 Task: Create a surreal desert landscape with dreamlike elements.
Action: Mouse moved to (1062, 149)
Screenshot: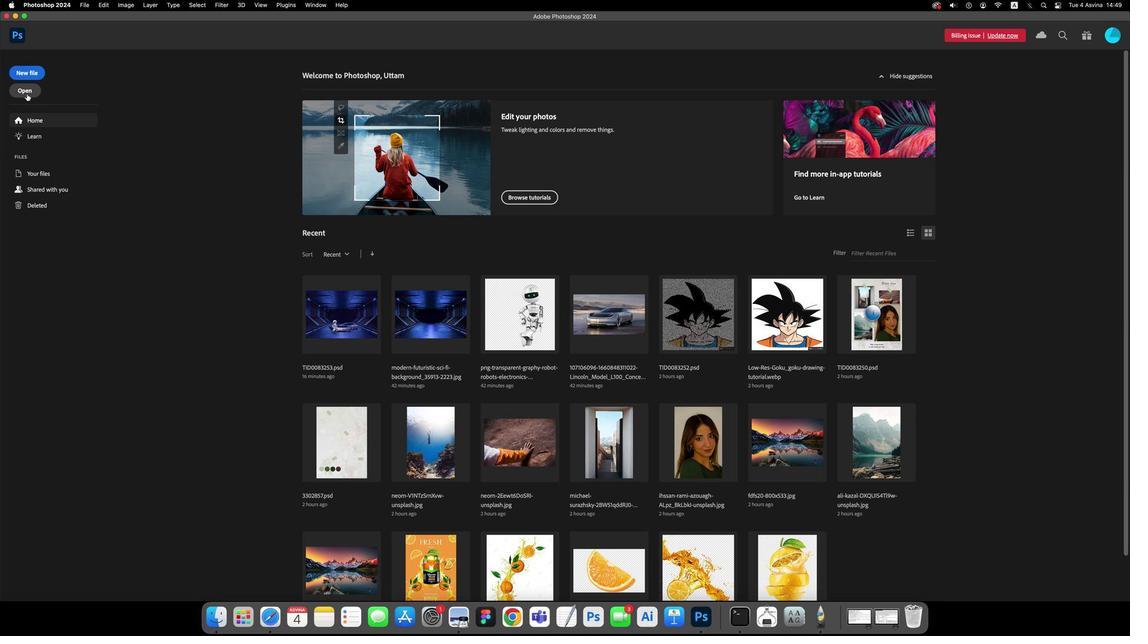 
Action: Mouse pressed left at (1062, 149)
Screenshot: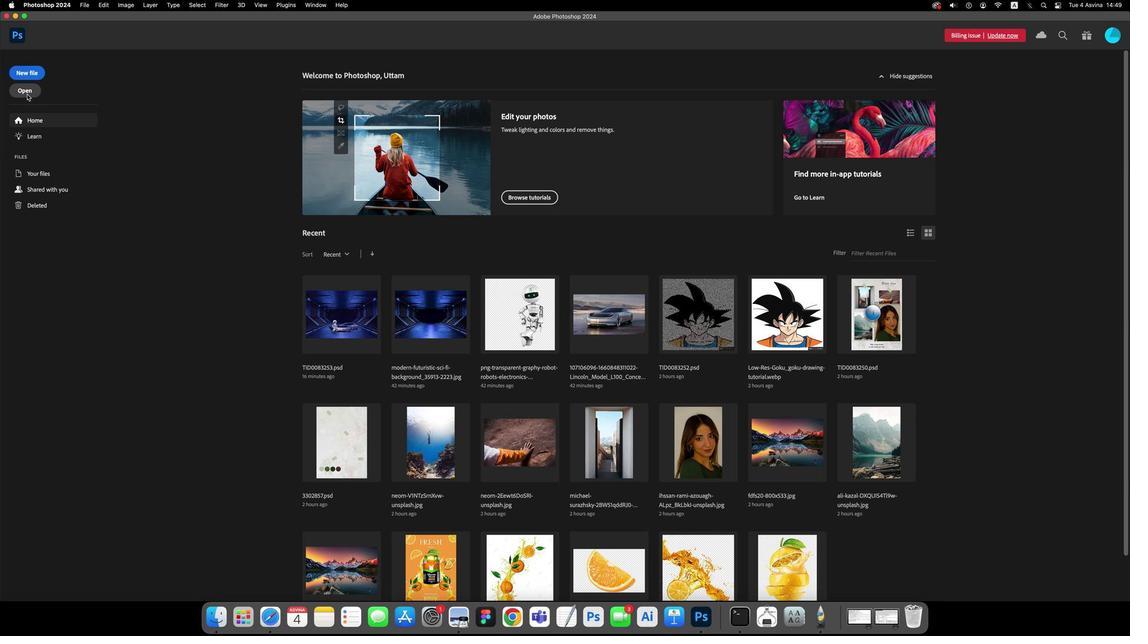 
Action: Mouse moved to (1062, 149)
Screenshot: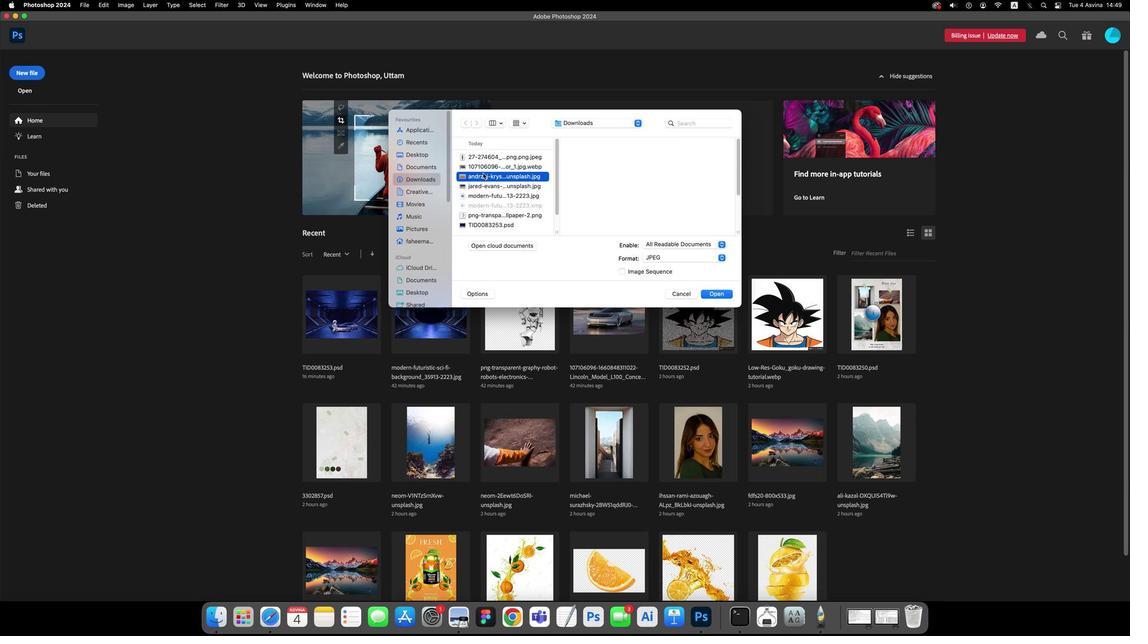 
Action: Mouse pressed left at (1062, 149)
Screenshot: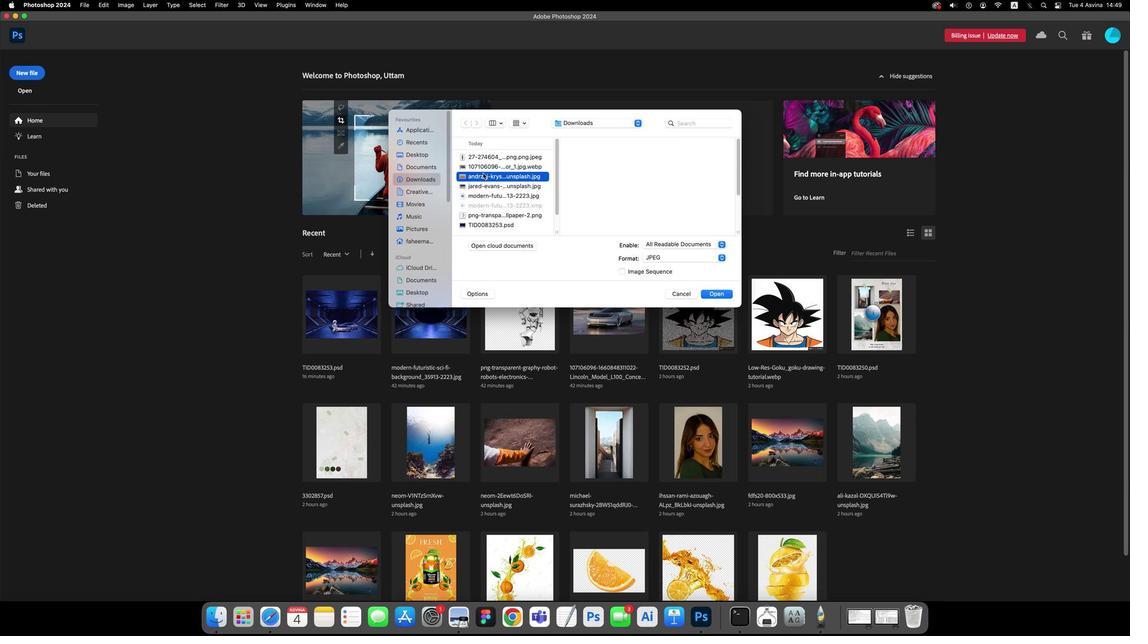 
Action: Mouse moved to (1062, 149)
Screenshot: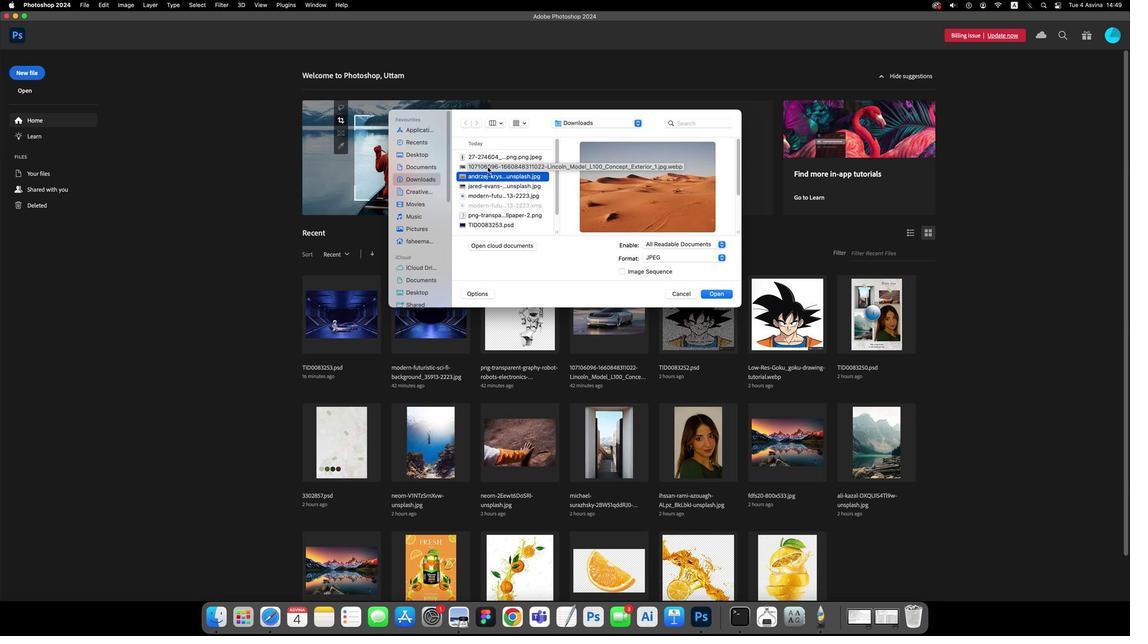 
Action: Key pressed Key.enter
Screenshot: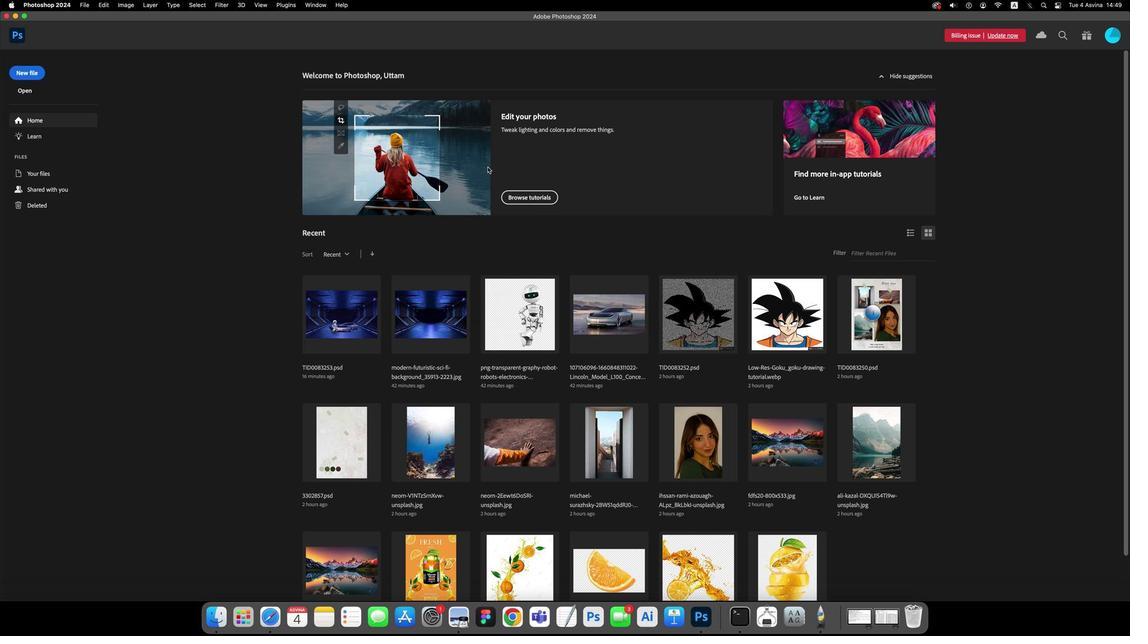 
Action: Mouse moved to (1062, 149)
Screenshot: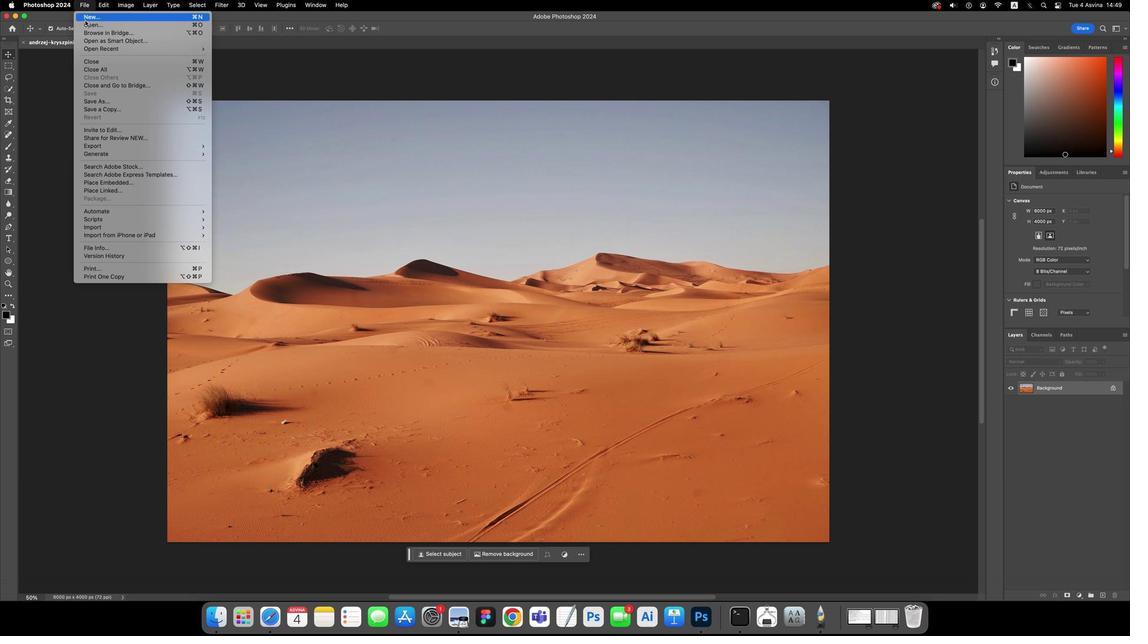 
Action: Mouse pressed left at (1062, 149)
Screenshot: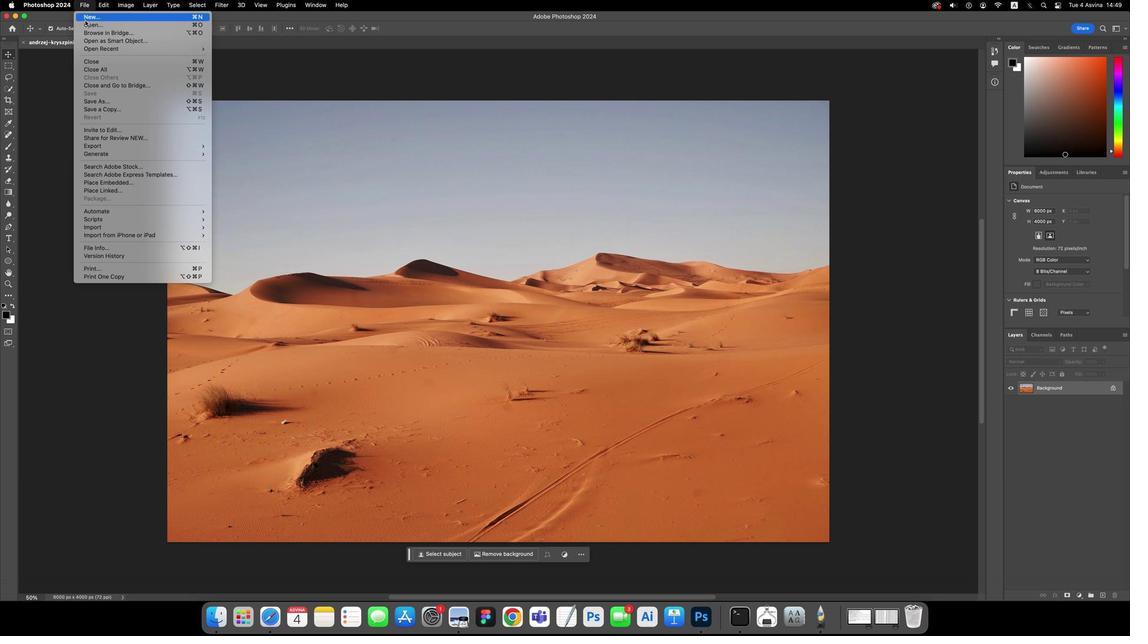 
Action: Mouse moved to (1062, 149)
Screenshot: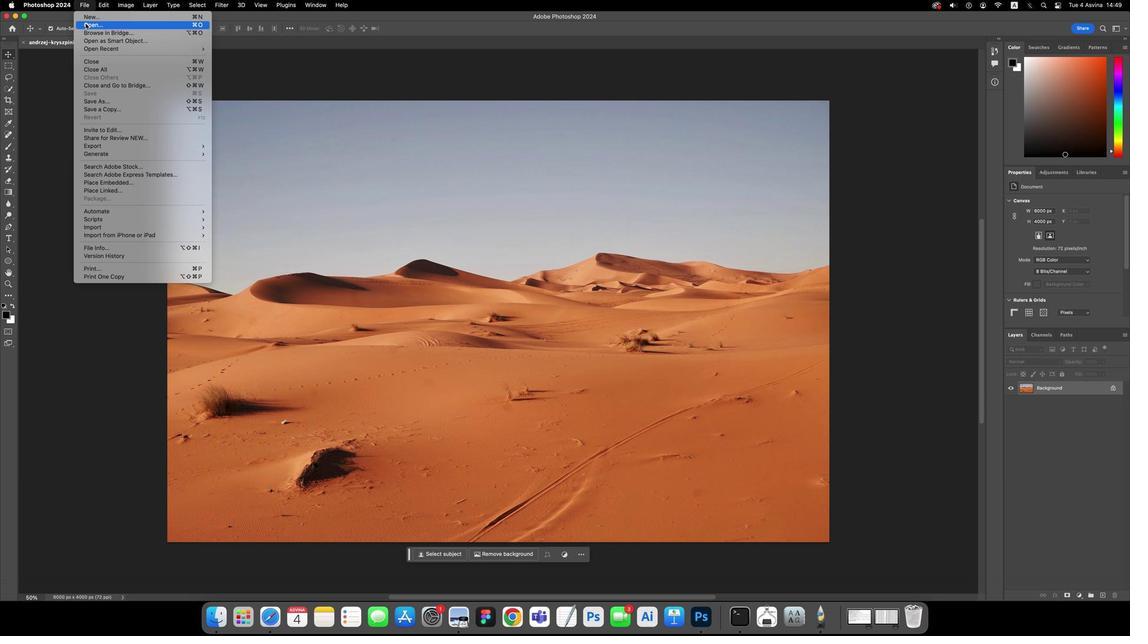 
Action: Mouse pressed left at (1062, 149)
Screenshot: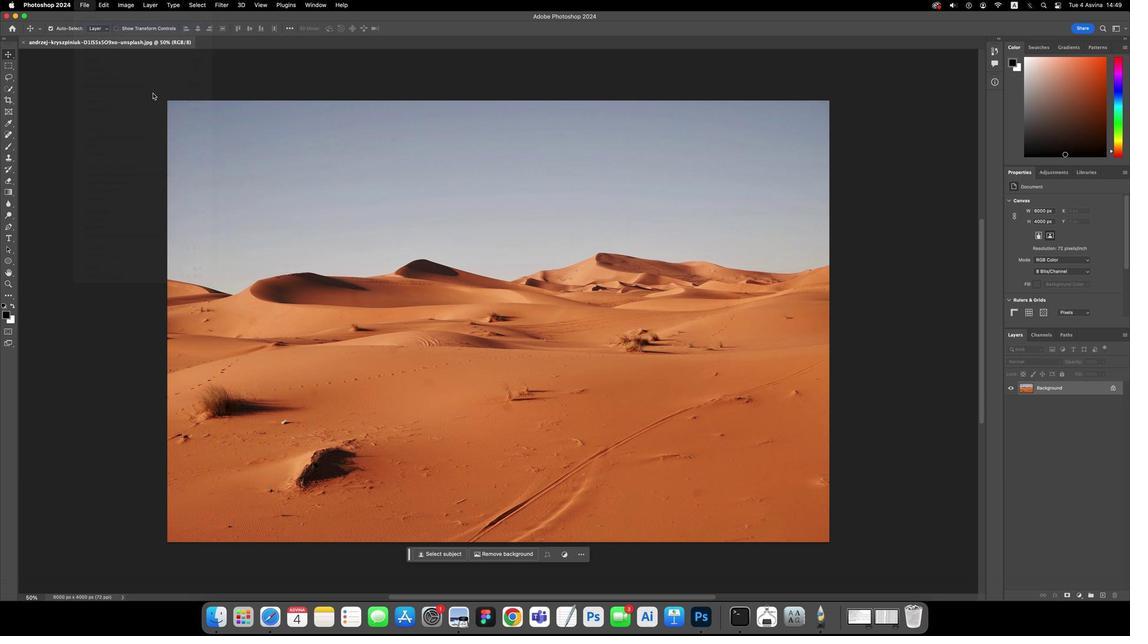 
Action: Mouse moved to (1062, 149)
Screenshot: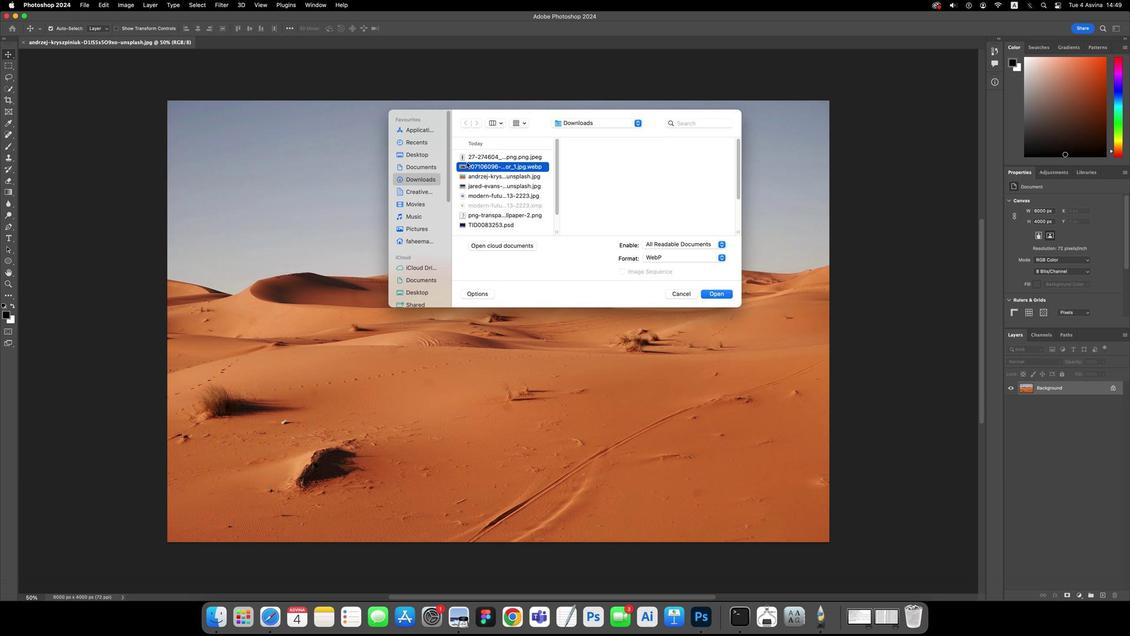 
Action: Mouse pressed left at (1062, 149)
Screenshot: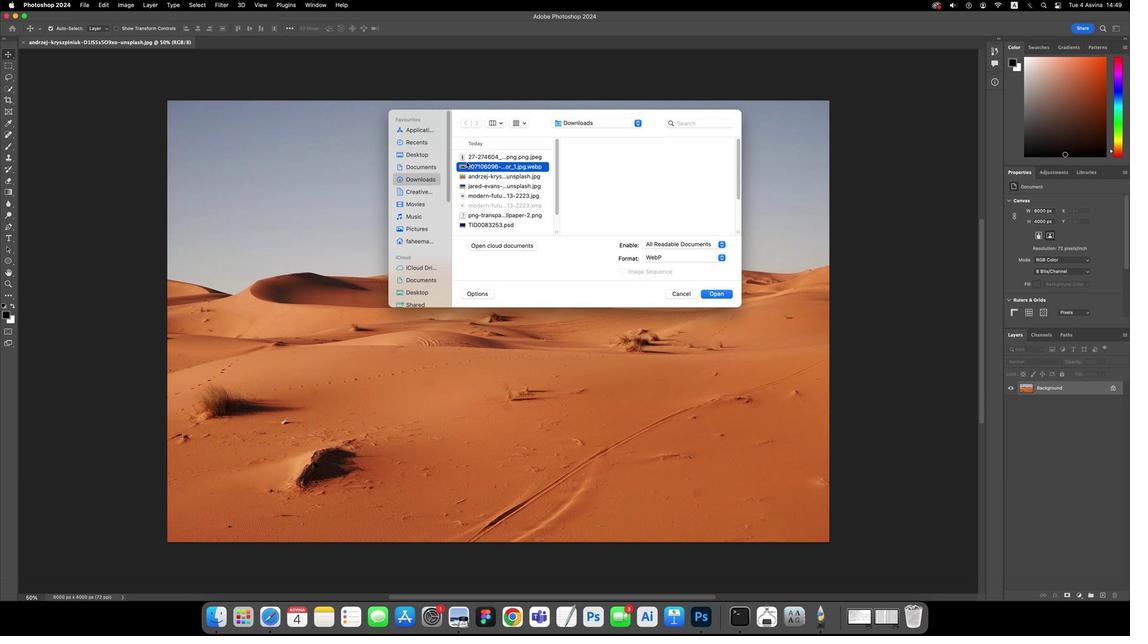 
Action: Mouse moved to (1062, 149)
Screenshot: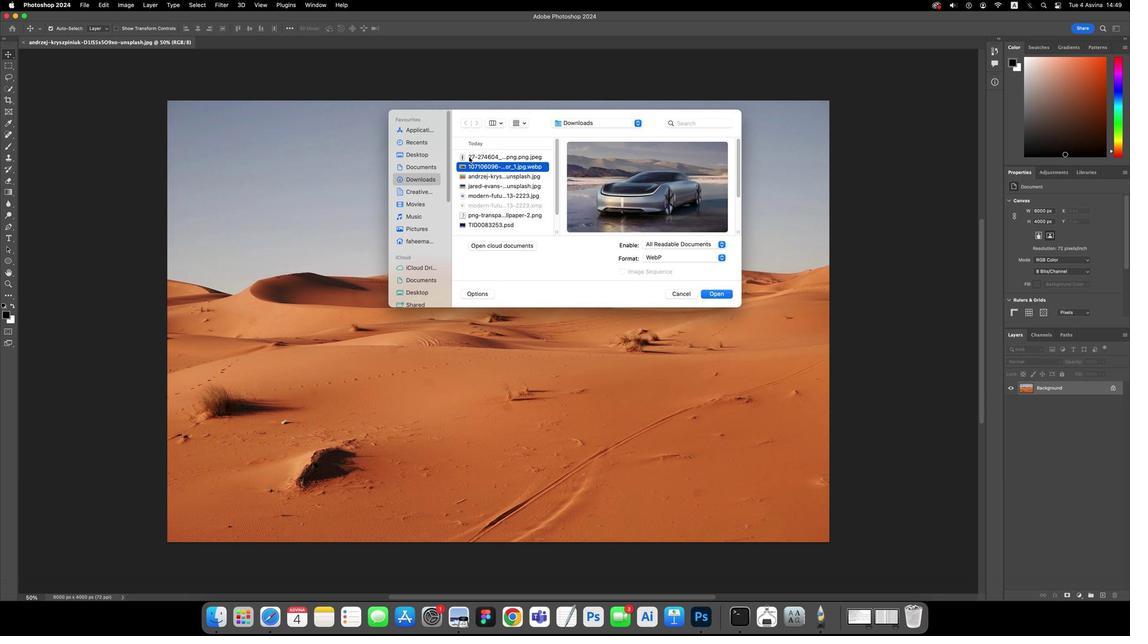 
Action: Key pressed Key.shift
Screenshot: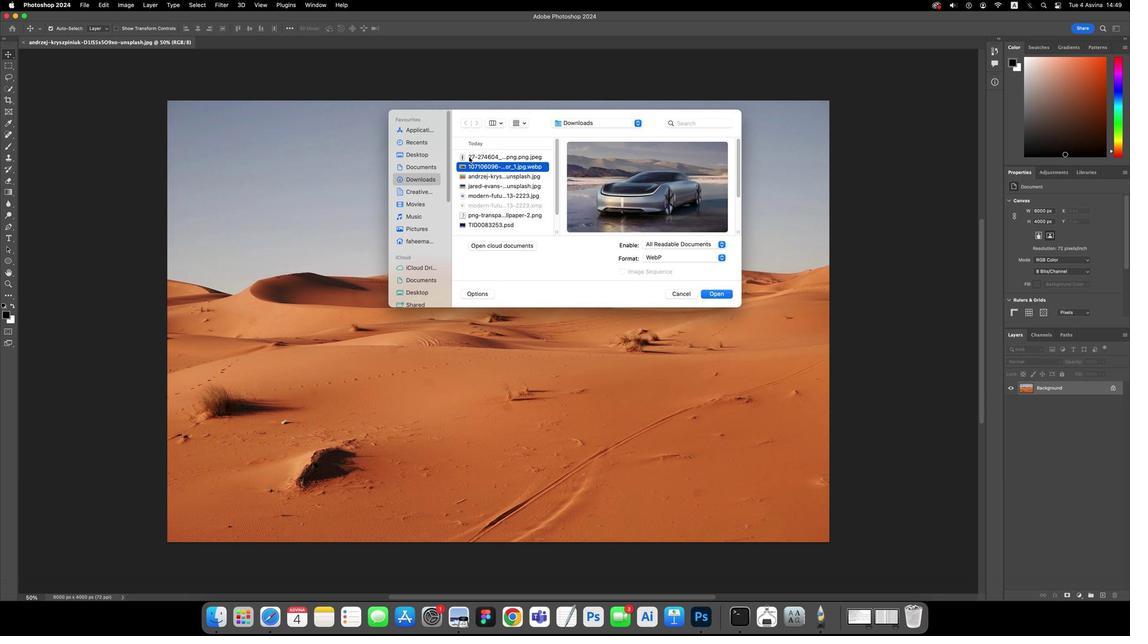 
Action: Mouse moved to (1062, 149)
Screenshot: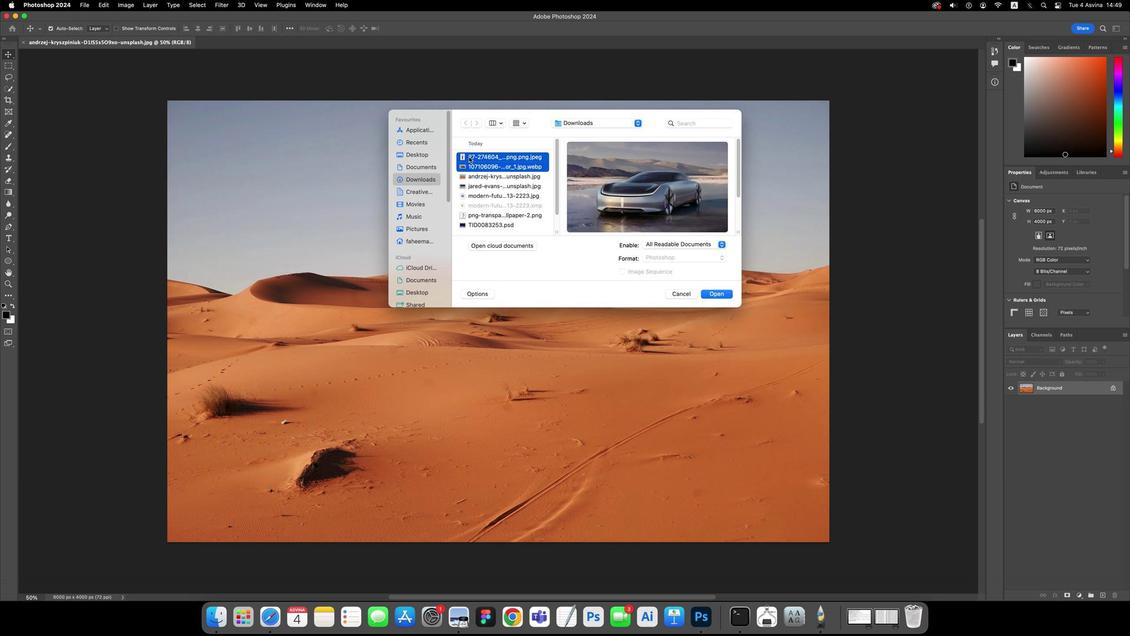 
Action: Mouse pressed left at (1062, 149)
Screenshot: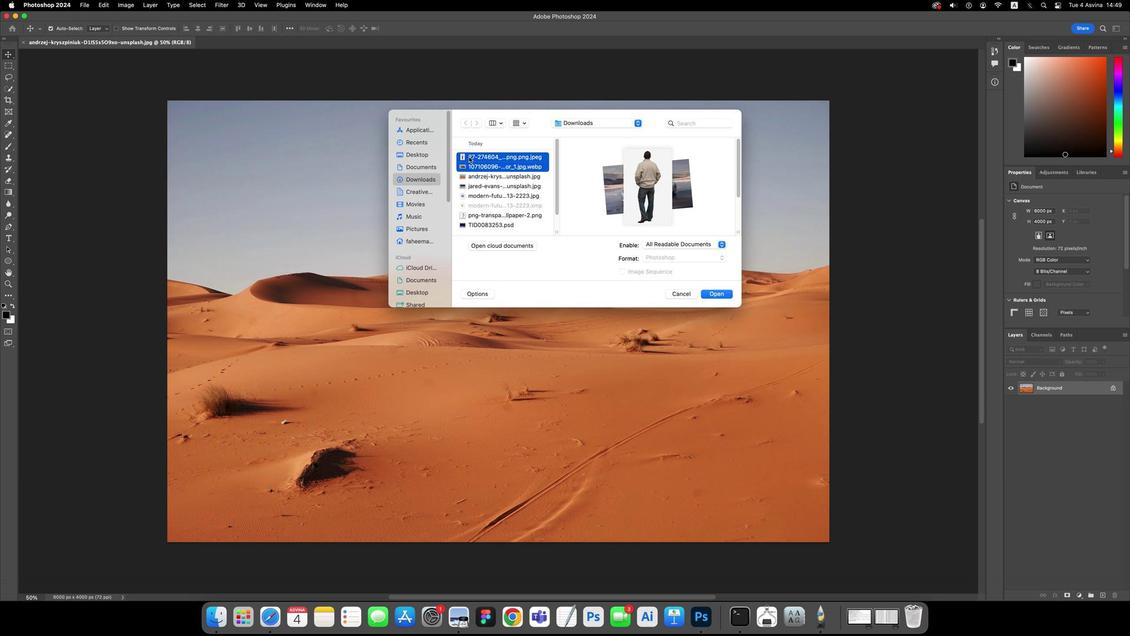
Action: Mouse moved to (1062, 149)
Screenshot: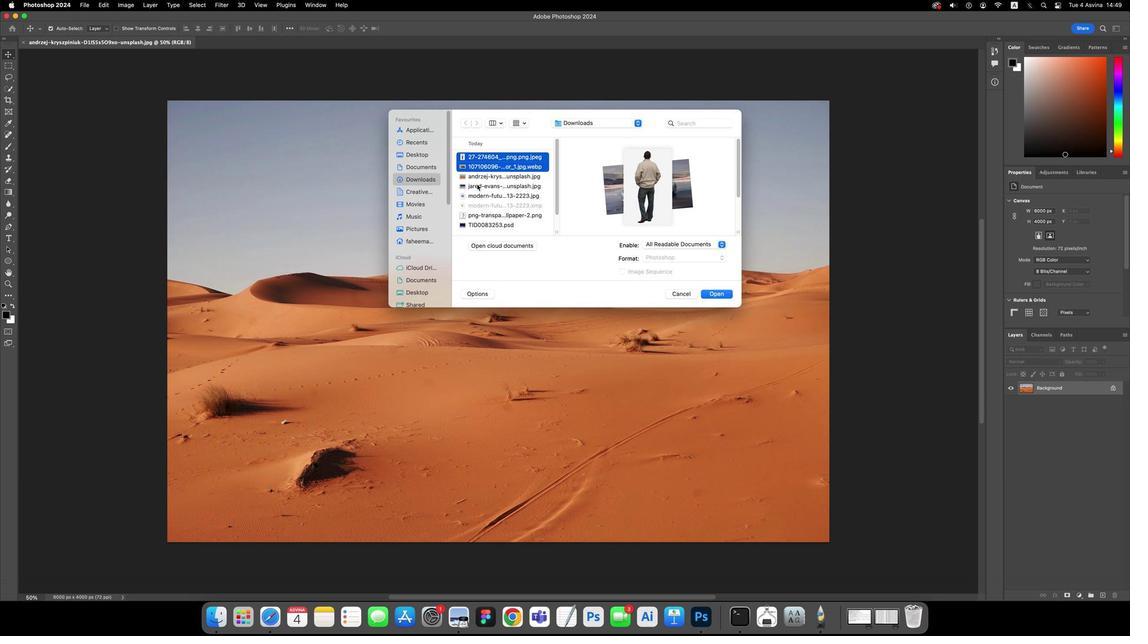 
Action: Key pressed Key.shift
Screenshot: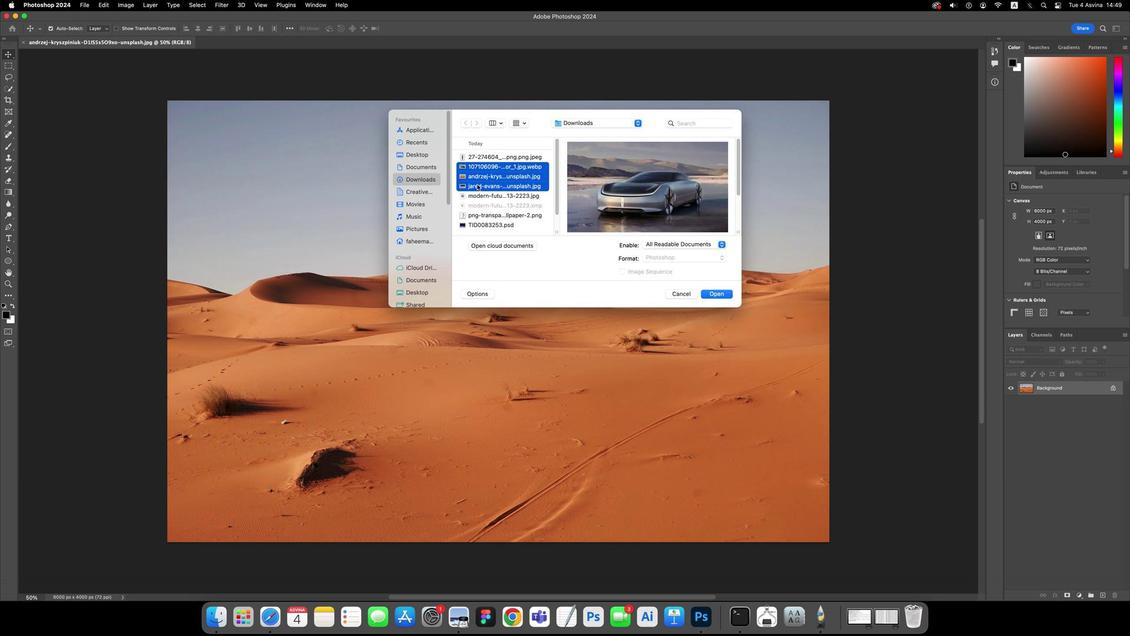 
Action: Mouse pressed left at (1062, 149)
Screenshot: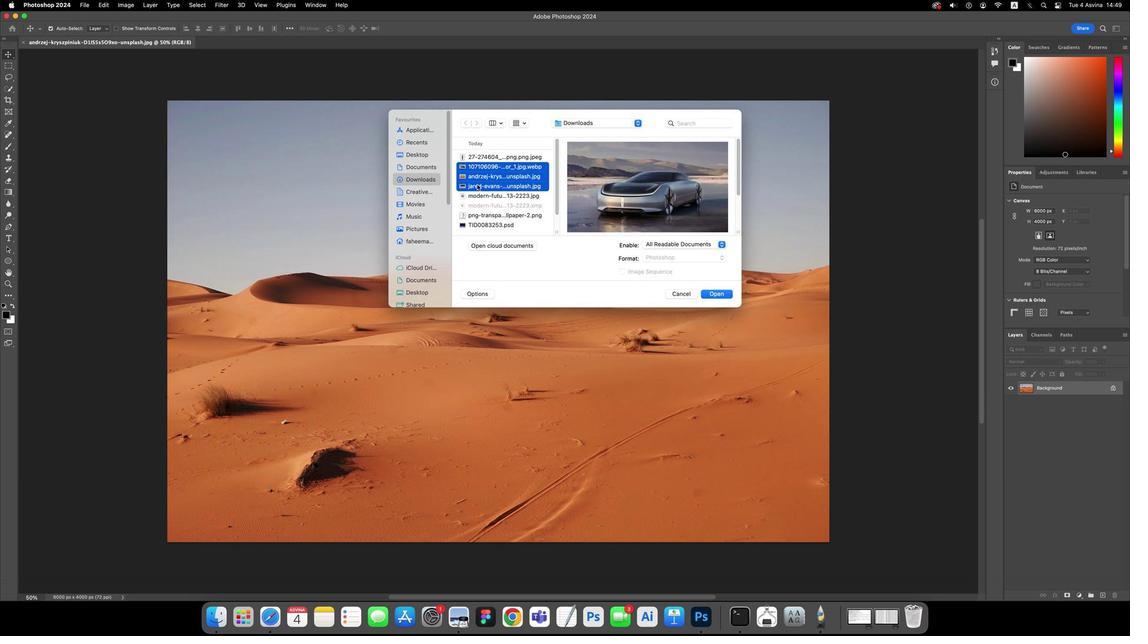 
Action: Mouse moved to (1062, 149)
Screenshot: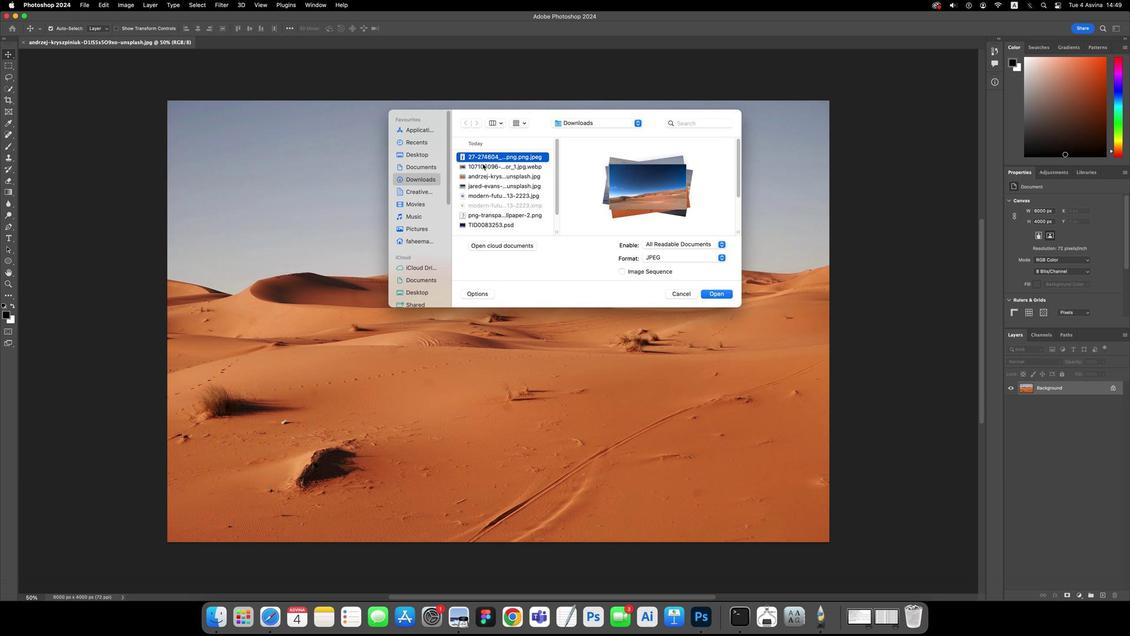 
Action: Mouse pressed left at (1062, 149)
Screenshot: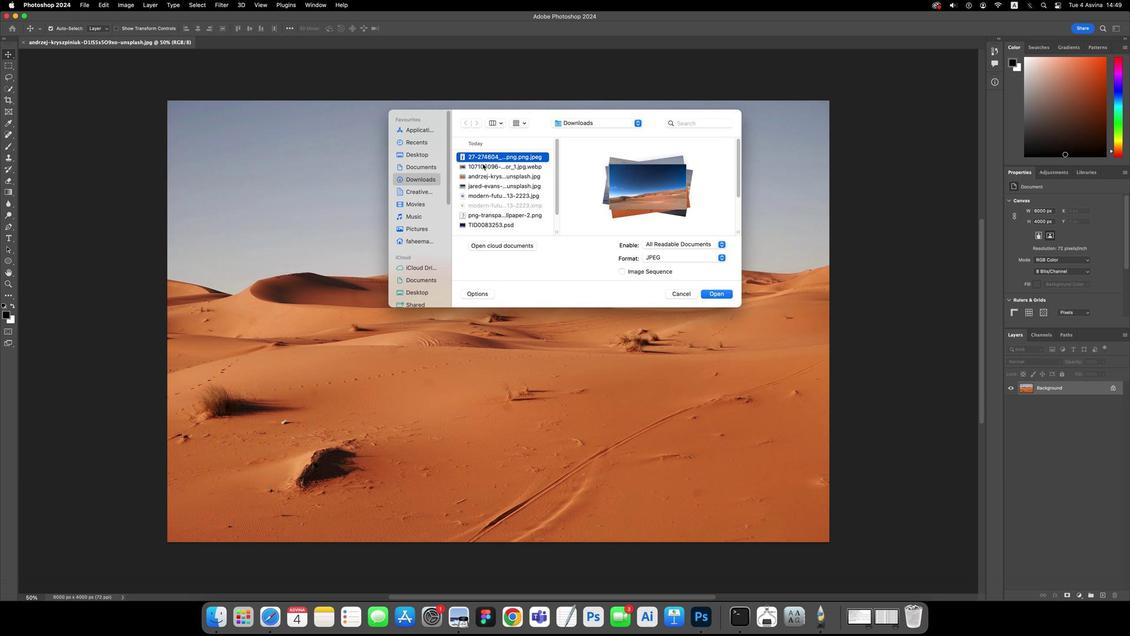 
Action: Mouse moved to (1062, 149)
Screenshot: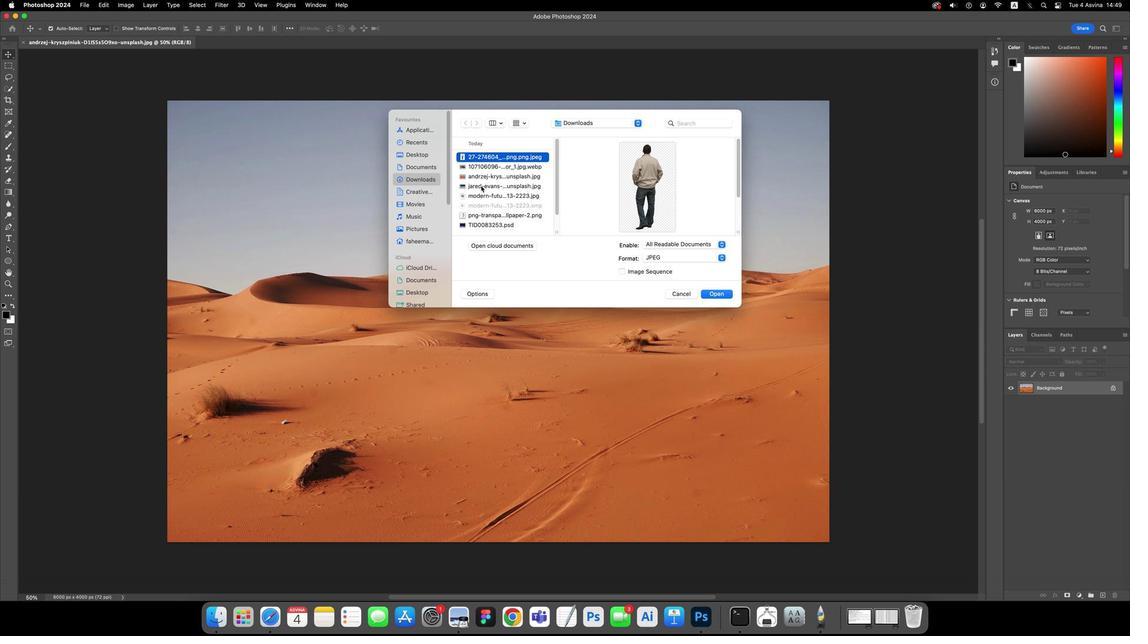
Action: Key pressed Key.cmd
Screenshot: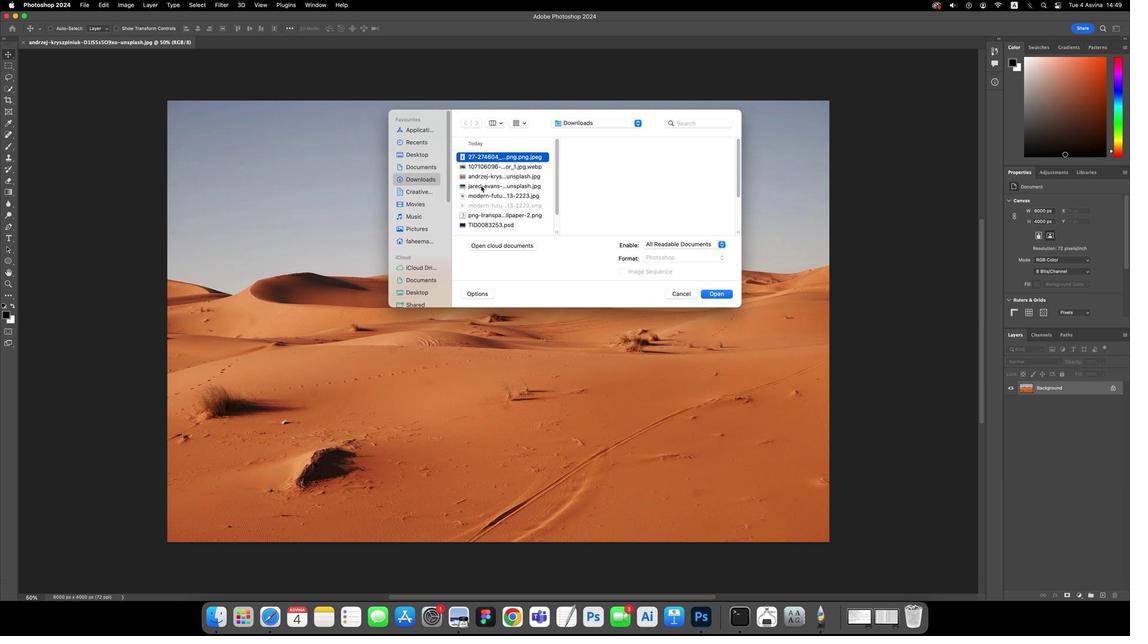 
Action: Mouse pressed left at (1062, 149)
Screenshot: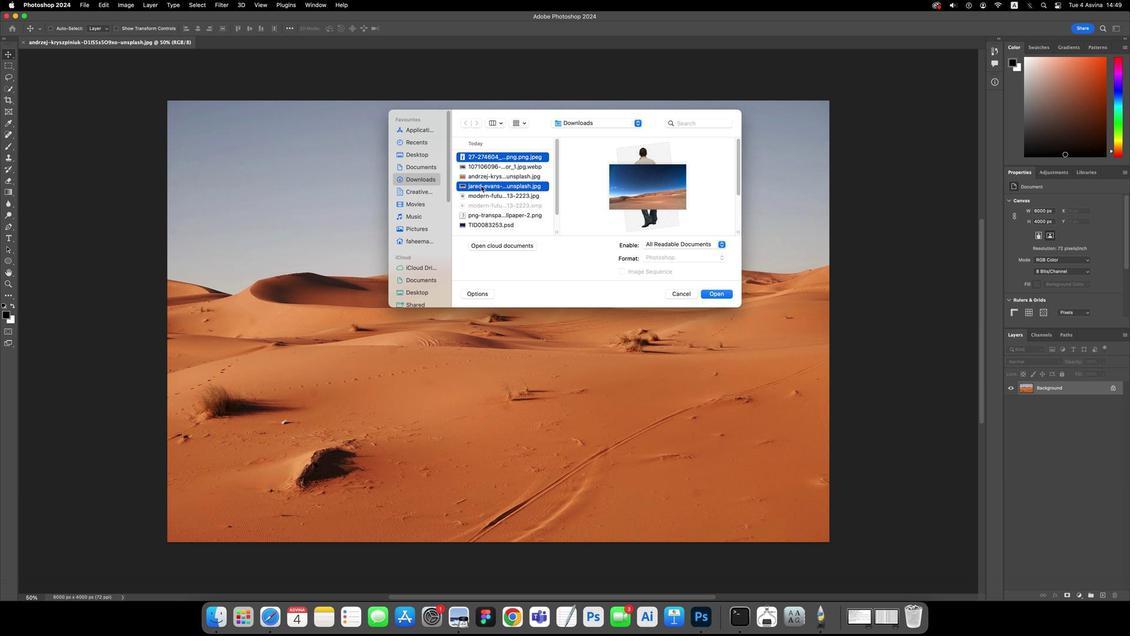 
Action: Key pressed Key.enter
Screenshot: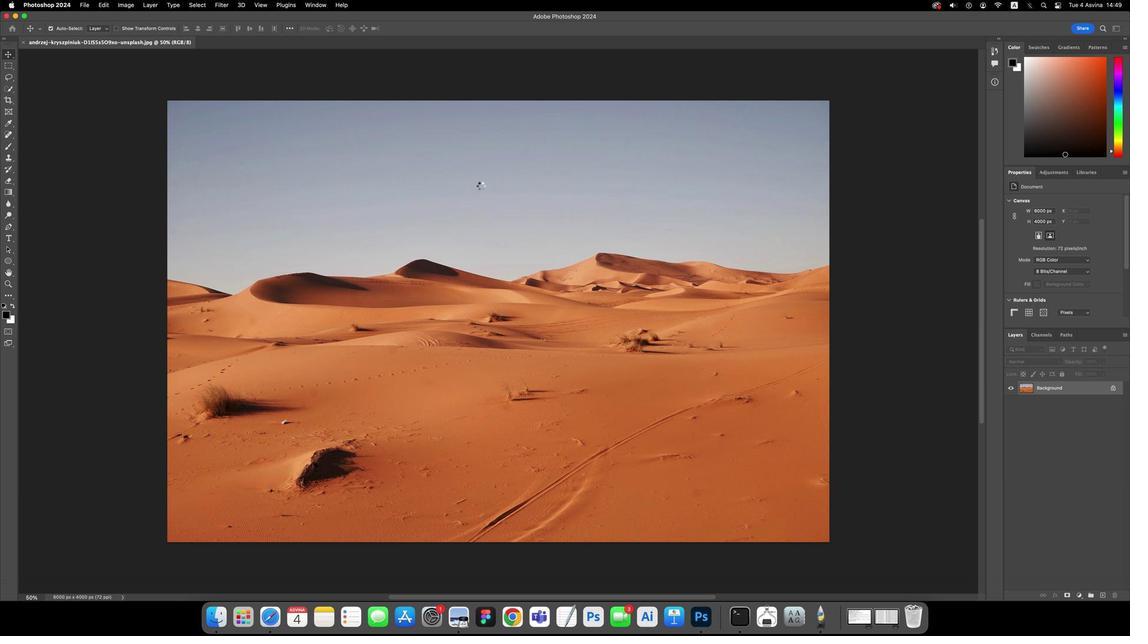 
Action: Mouse moved to (1062, 149)
Screenshot: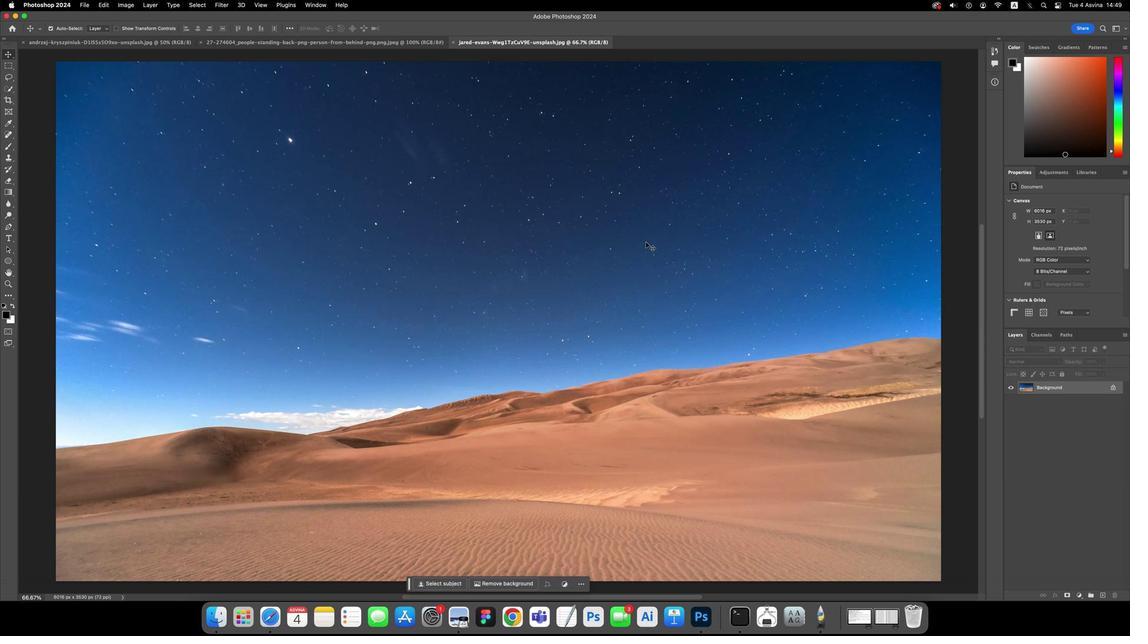 
Action: Key pressed 'p'
Screenshot: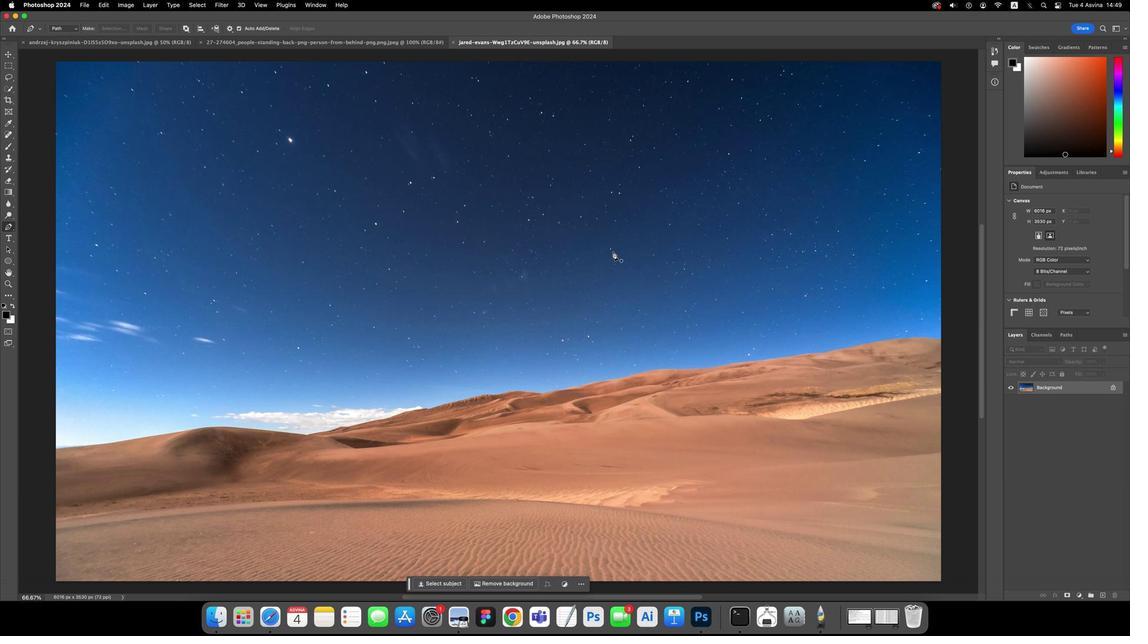 
Action: Mouse moved to (1062, 149)
Screenshot: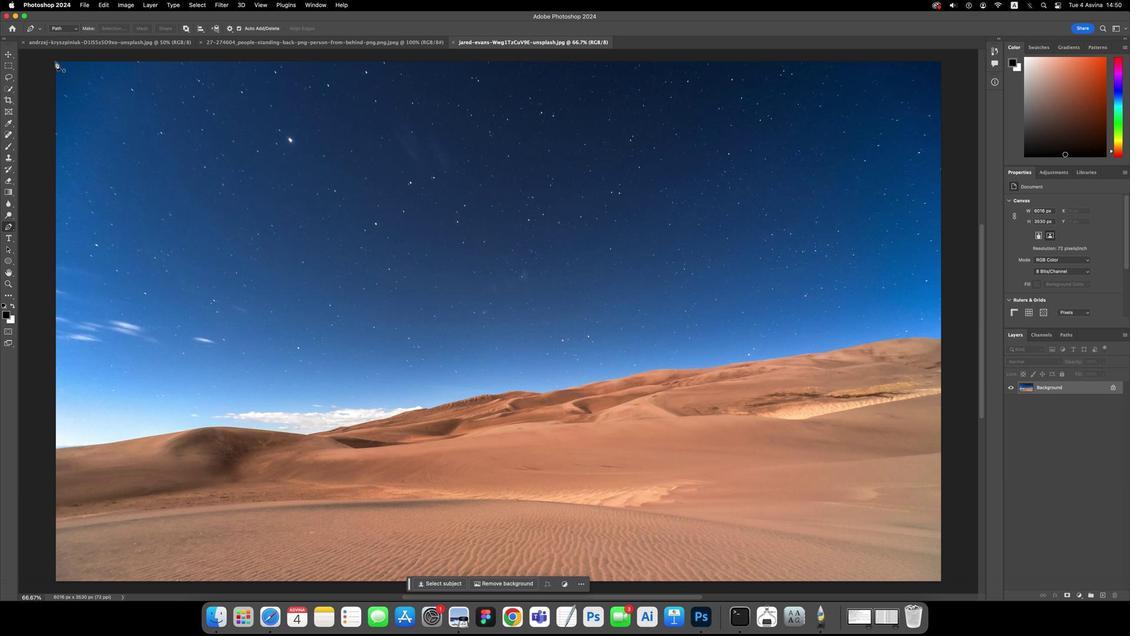 
Action: Mouse pressed left at (1062, 149)
Screenshot: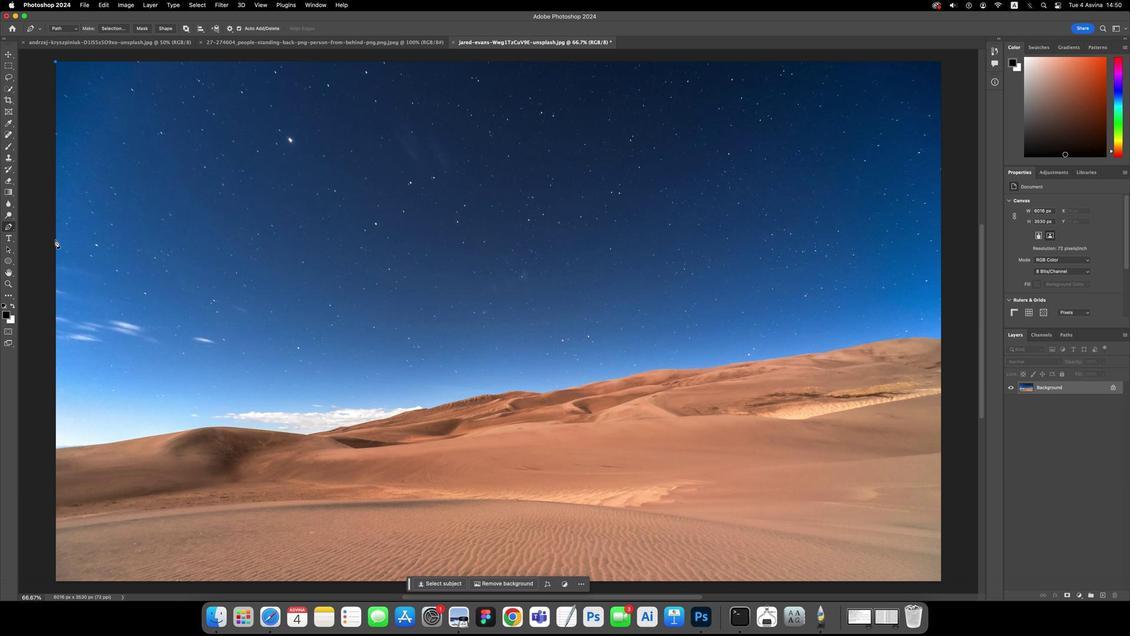 
Action: Mouse moved to (1062, 150)
Screenshot: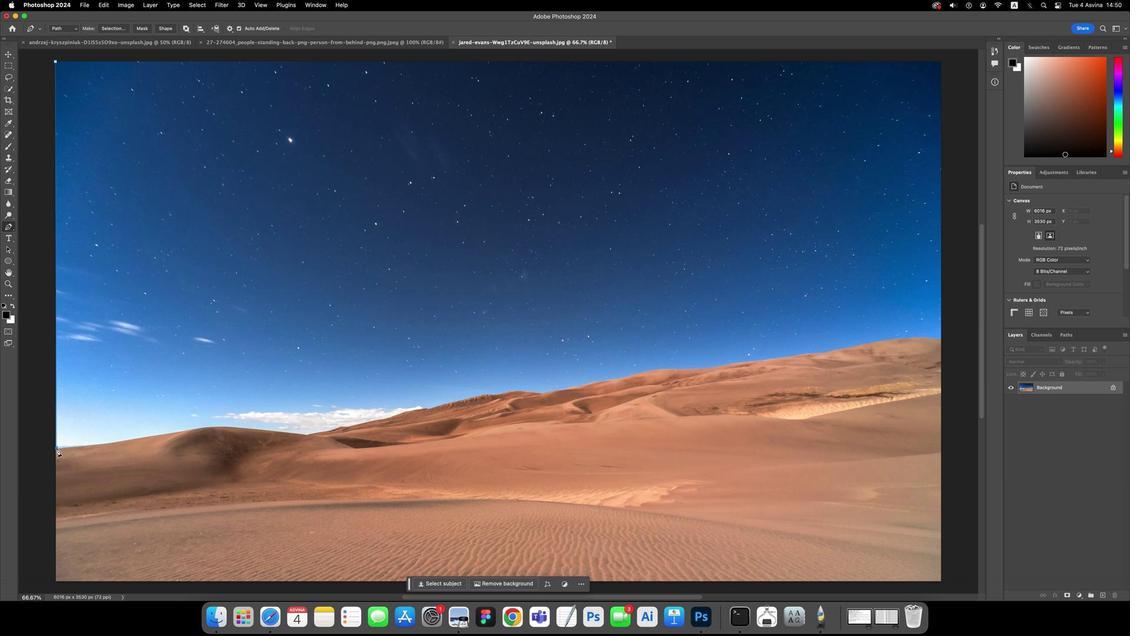 
Action: Mouse pressed left at (1062, 150)
Screenshot: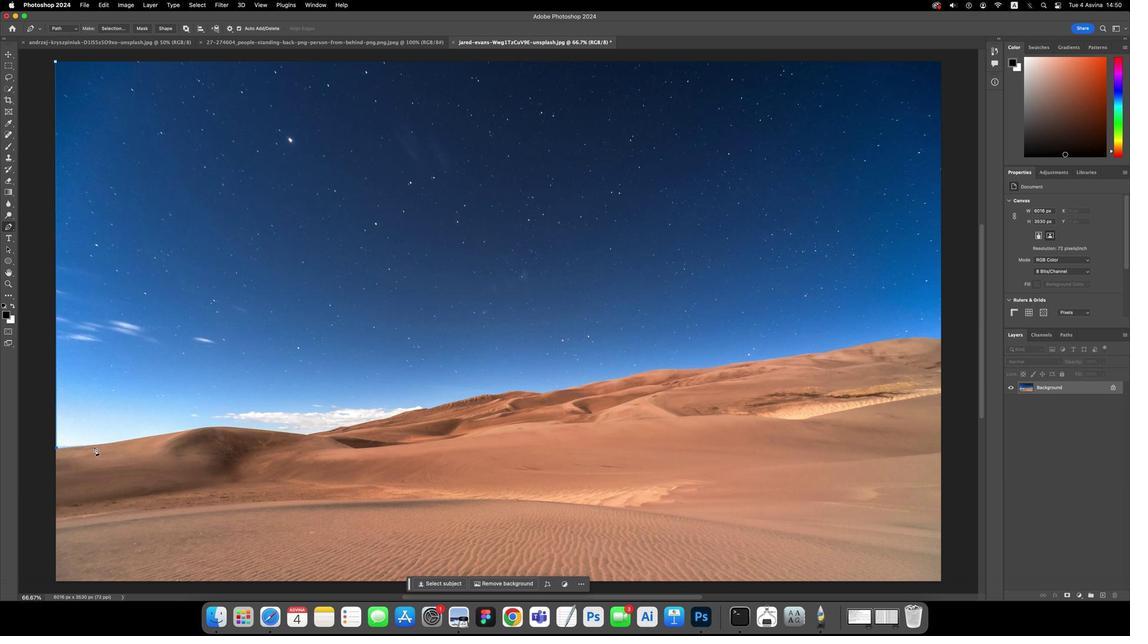 
Action: Mouse moved to (1062, 150)
Screenshot: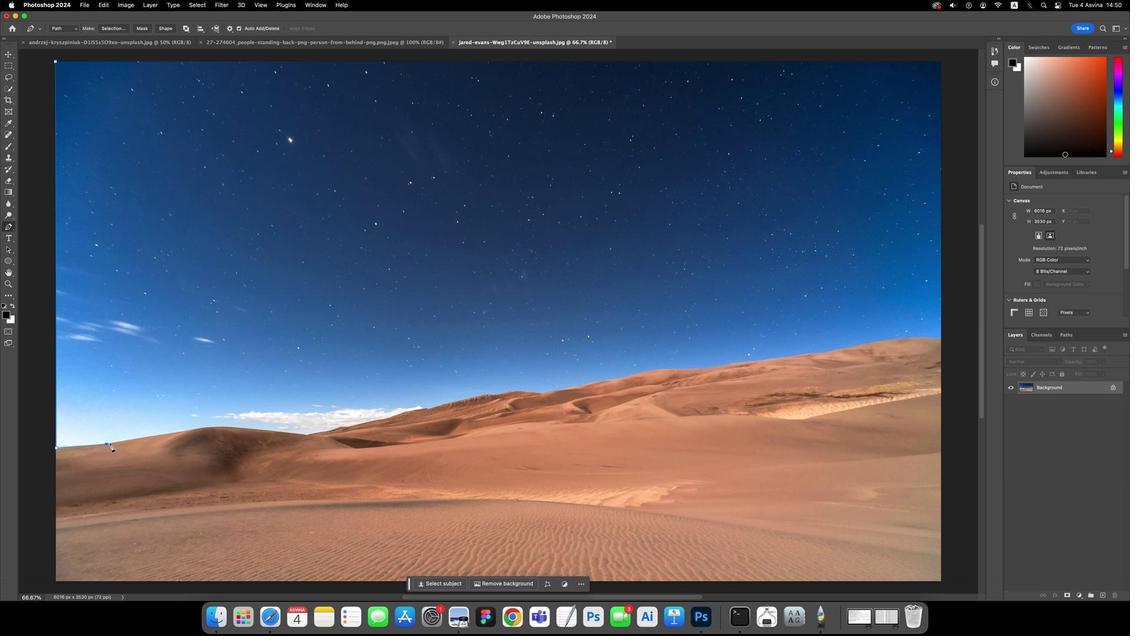 
Action: Mouse pressed left at (1062, 150)
Screenshot: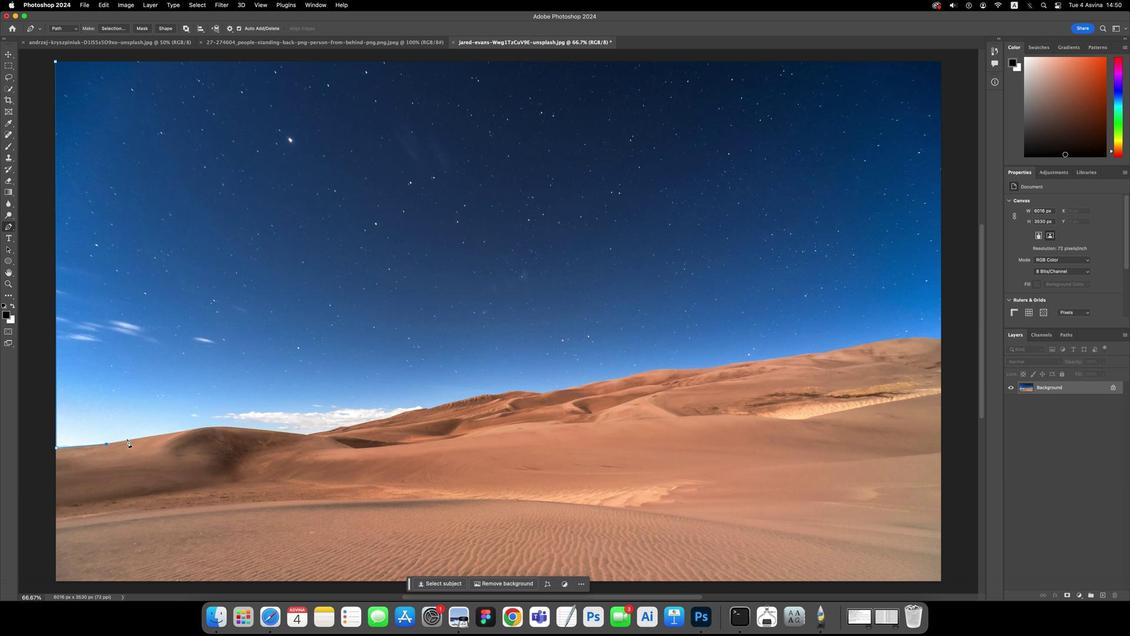
Action: Mouse moved to (1062, 150)
Screenshot: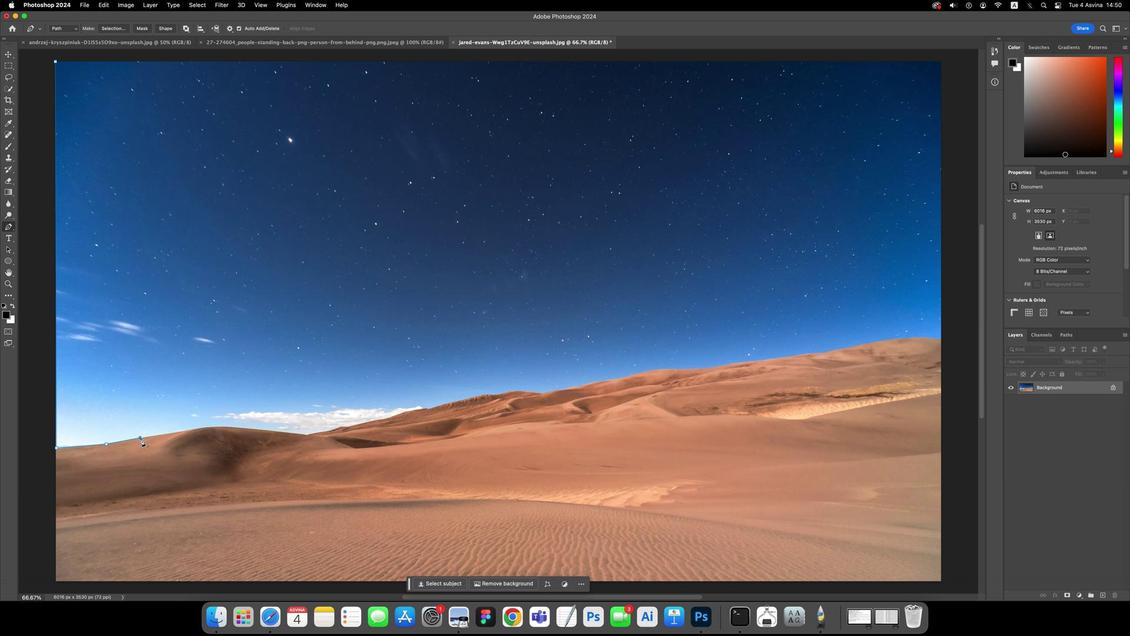 
Action: Mouse pressed left at (1062, 150)
Screenshot: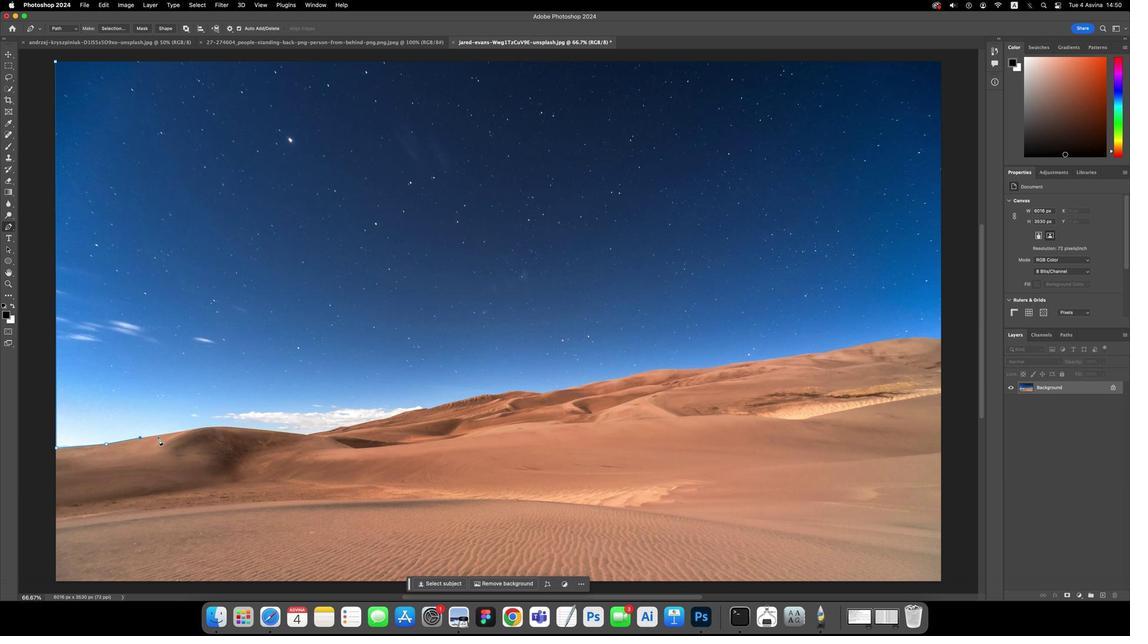 
Action: Mouse moved to (1062, 150)
Screenshot: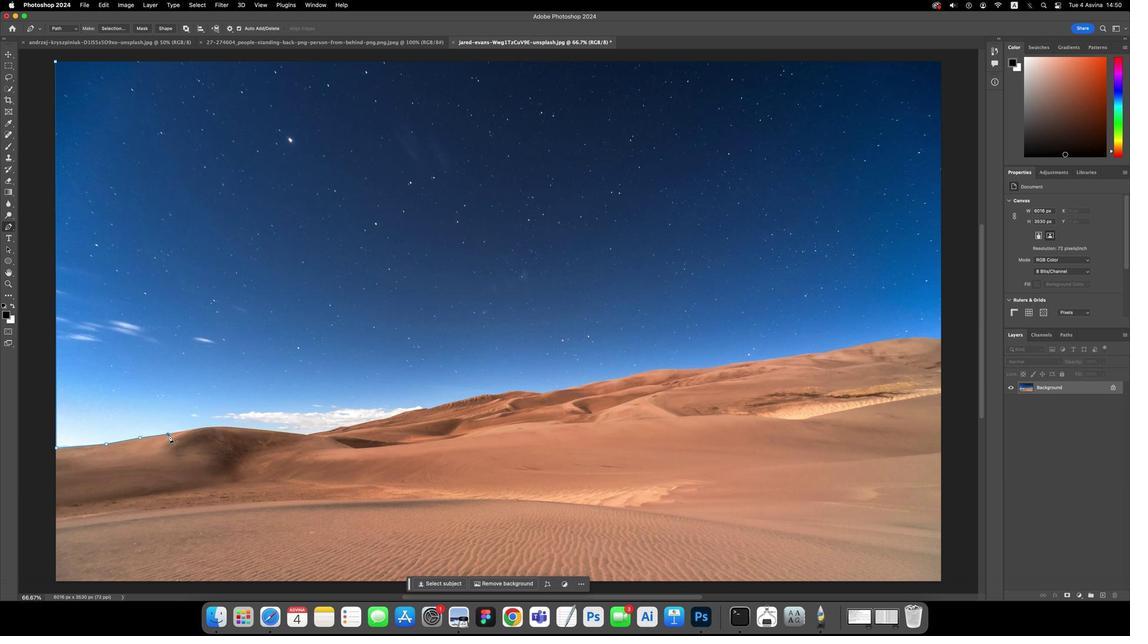 
Action: Mouse pressed left at (1062, 150)
Screenshot: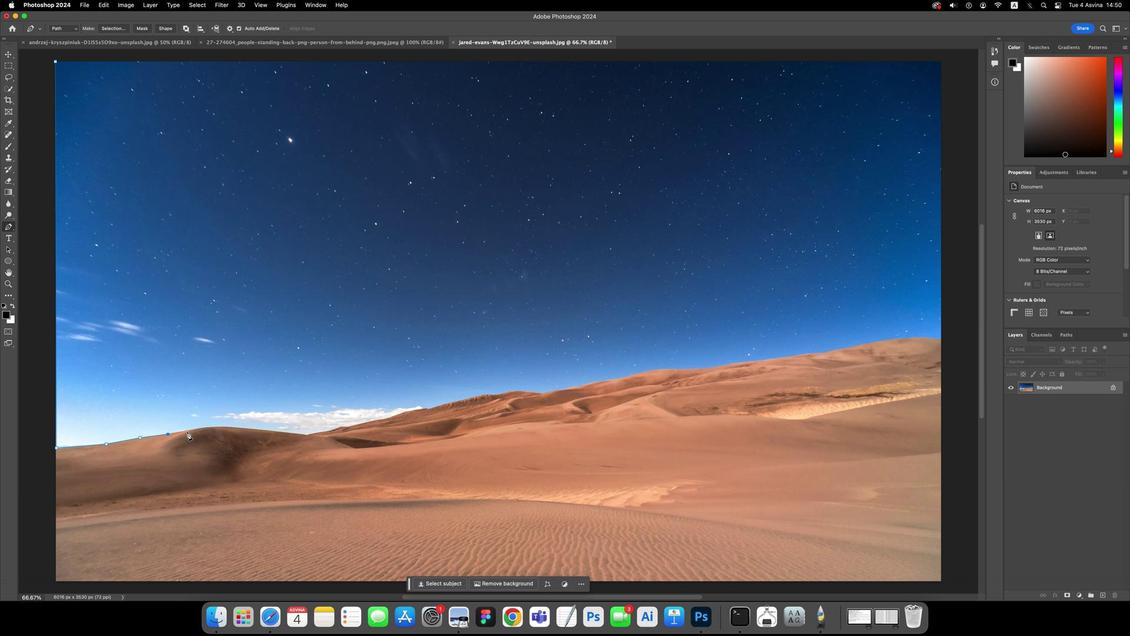 
Action: Mouse moved to (1062, 150)
Screenshot: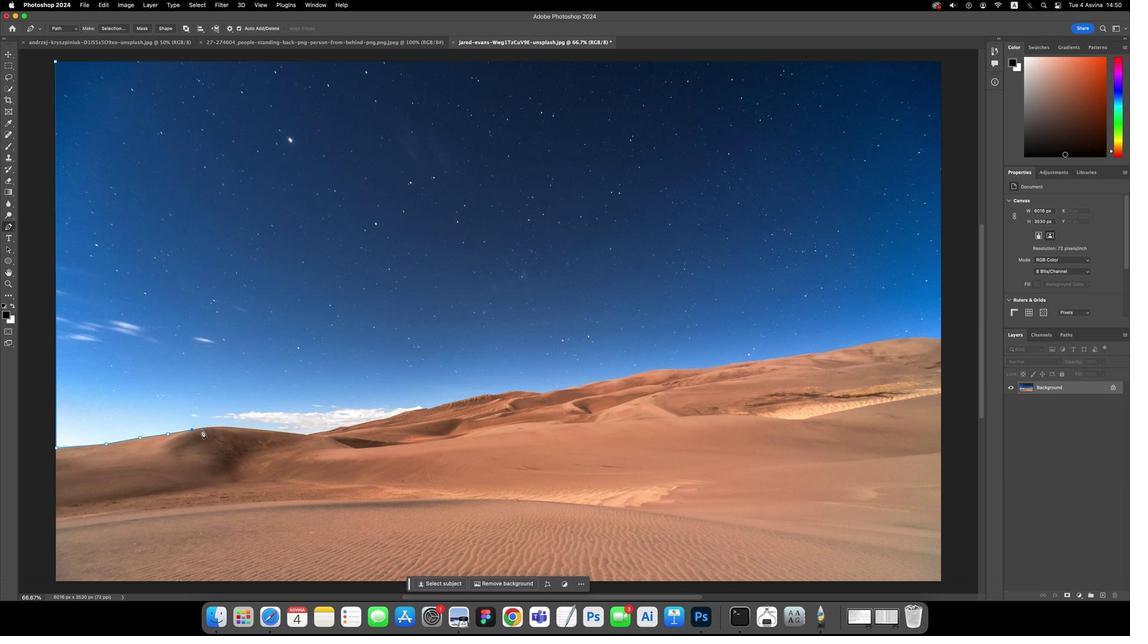 
Action: Mouse pressed left at (1062, 150)
Screenshot: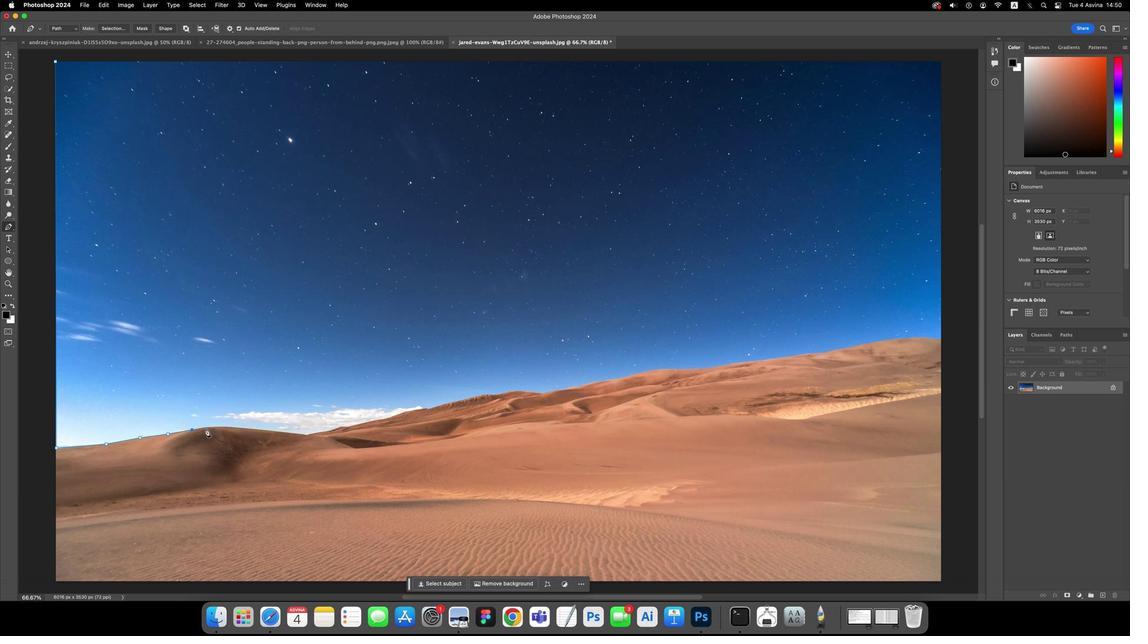 
Action: Mouse moved to (1062, 150)
Screenshot: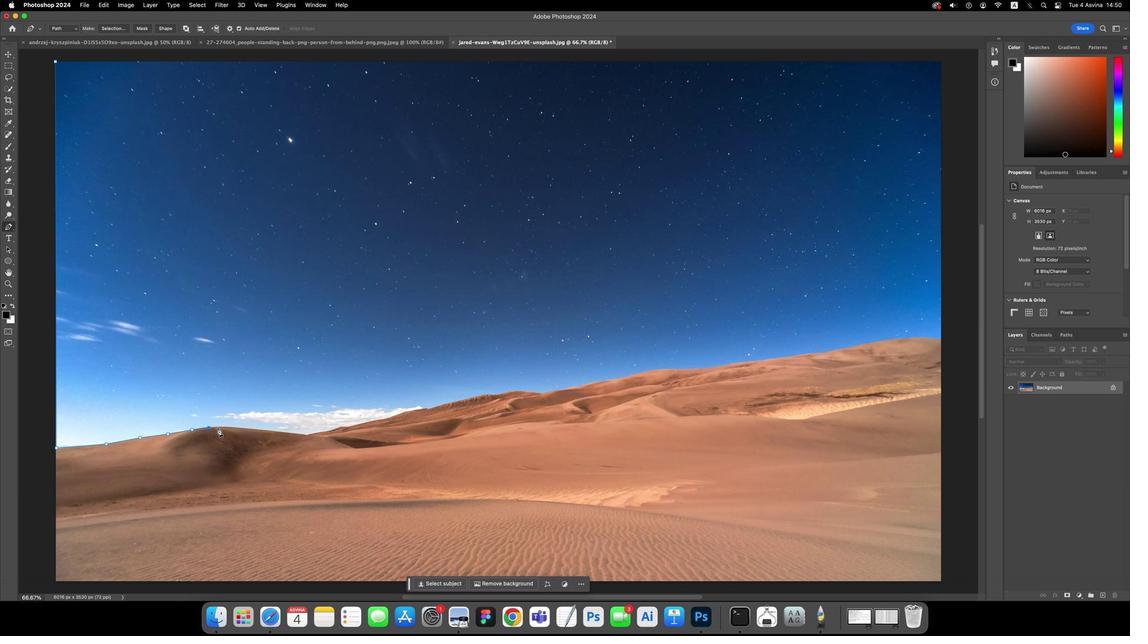 
Action: Mouse pressed left at (1062, 150)
Screenshot: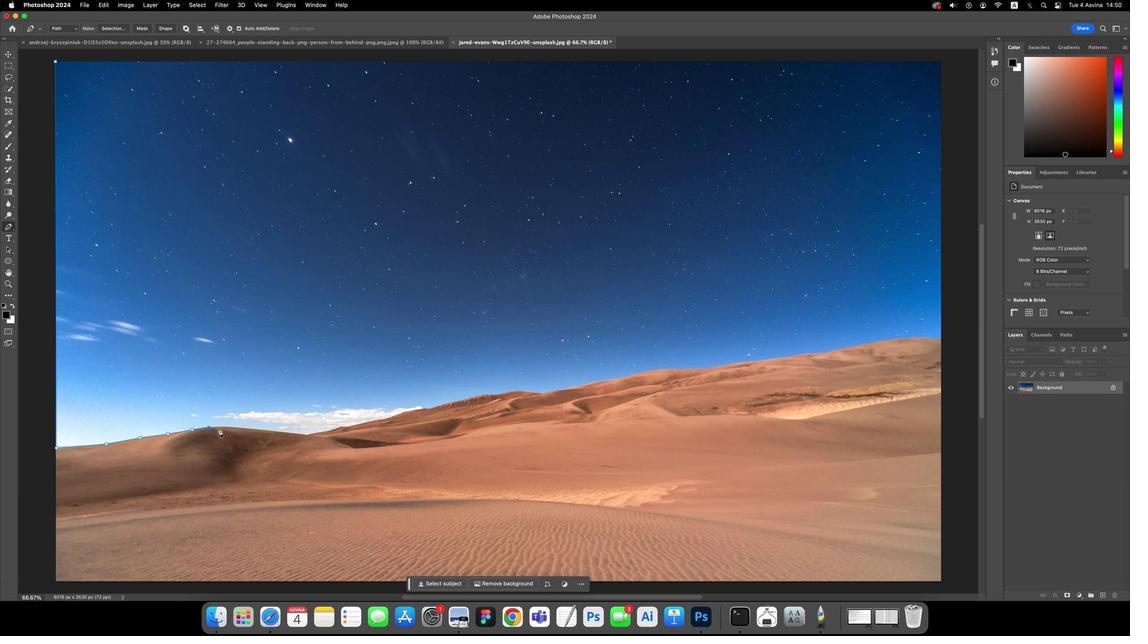 
Action: Mouse moved to (1062, 150)
Screenshot: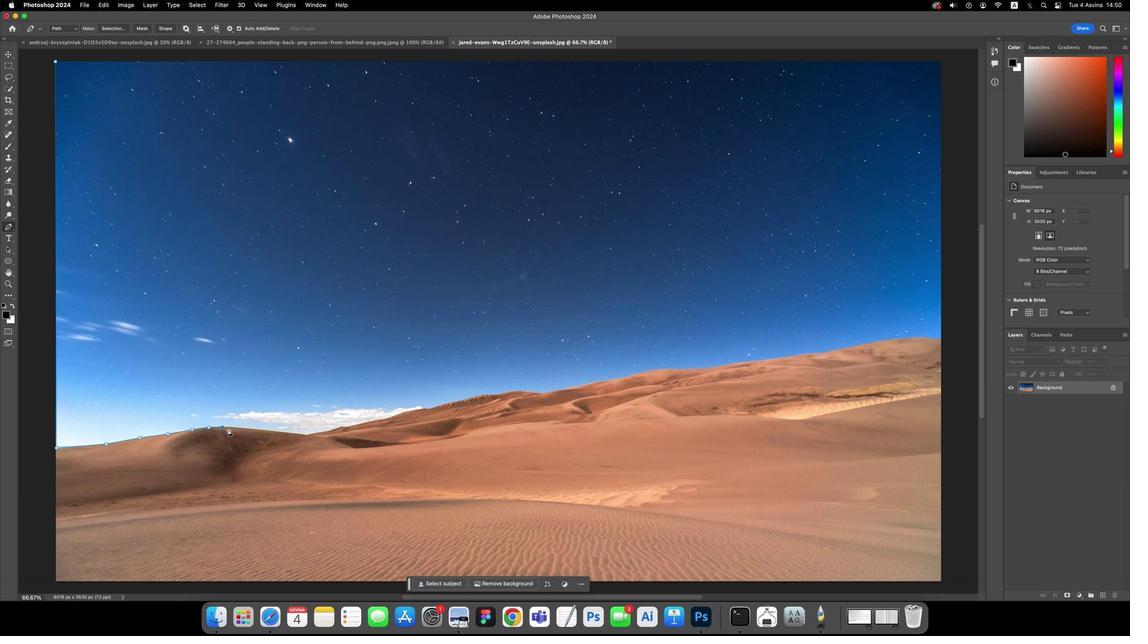 
Action: Mouse pressed left at (1062, 150)
Screenshot: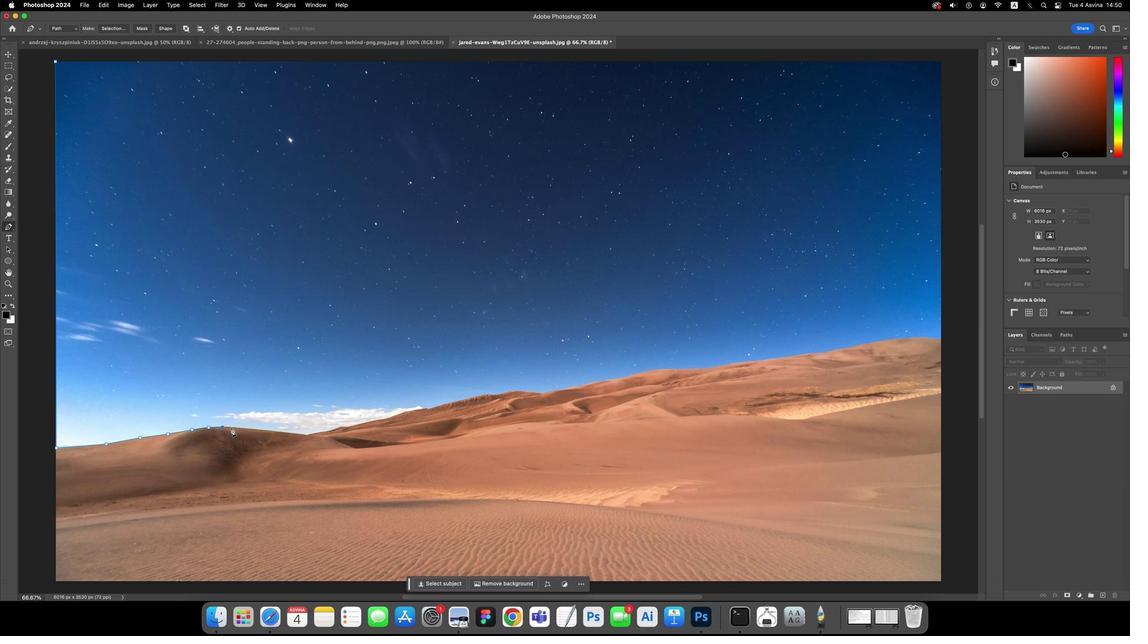 
Action: Mouse moved to (1062, 150)
Screenshot: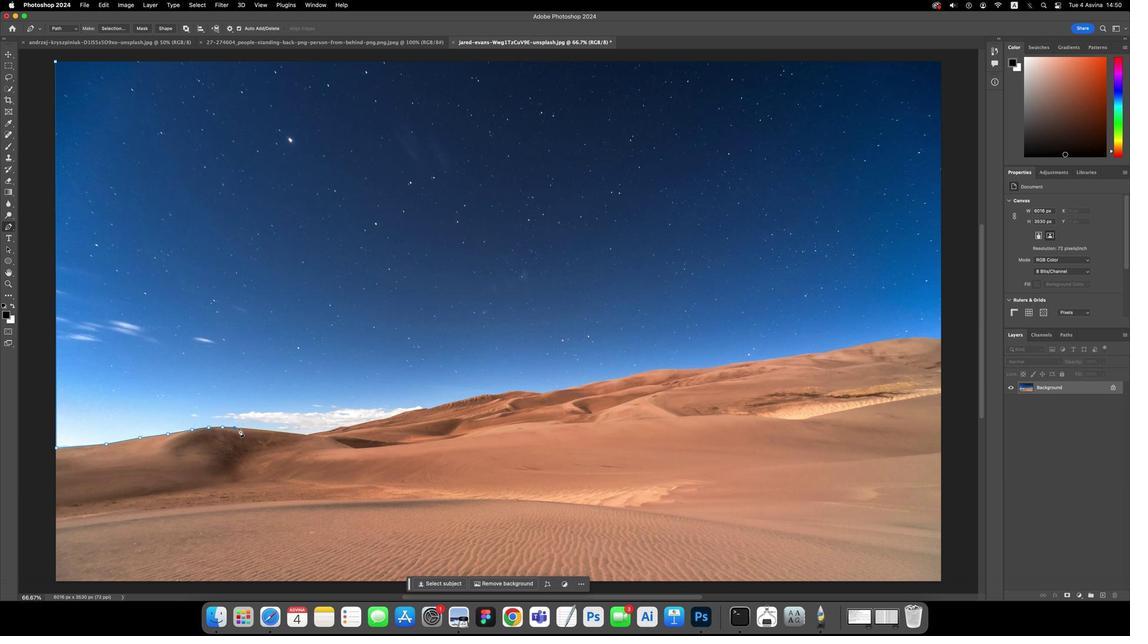 
Action: Mouse pressed left at (1062, 150)
Screenshot: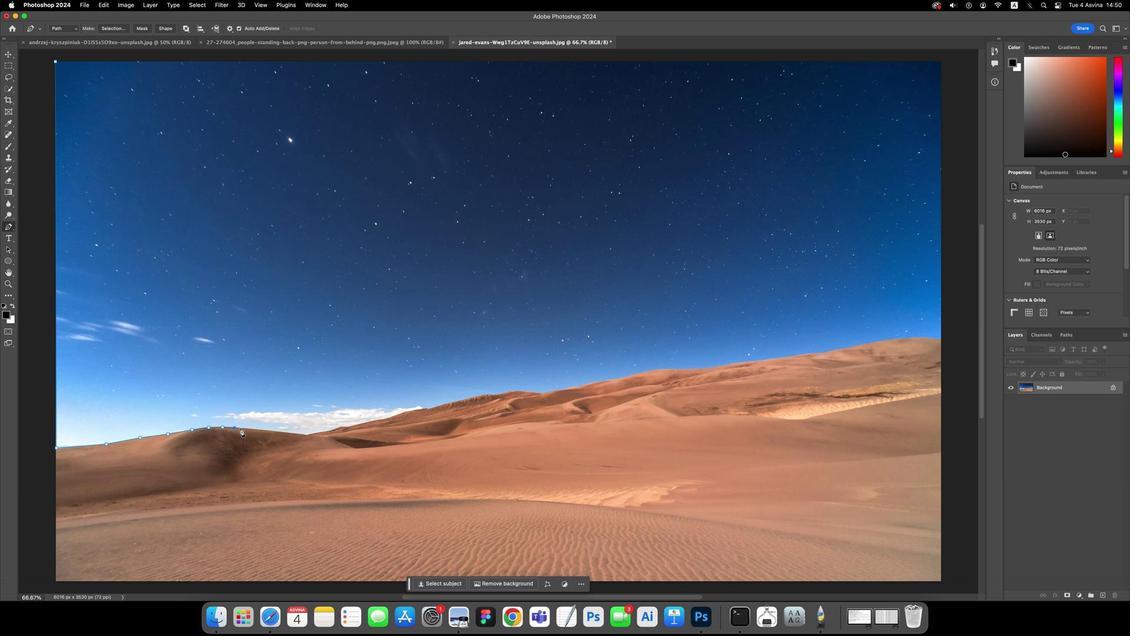 
Action: Mouse moved to (1062, 150)
Screenshot: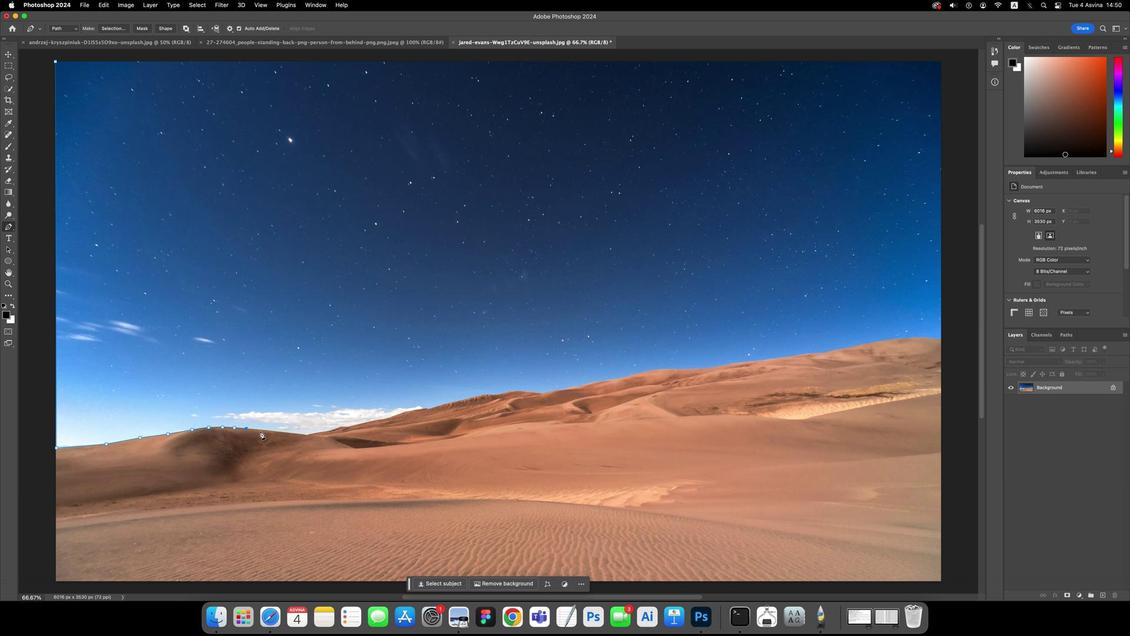 
Action: Mouse pressed left at (1062, 150)
Screenshot: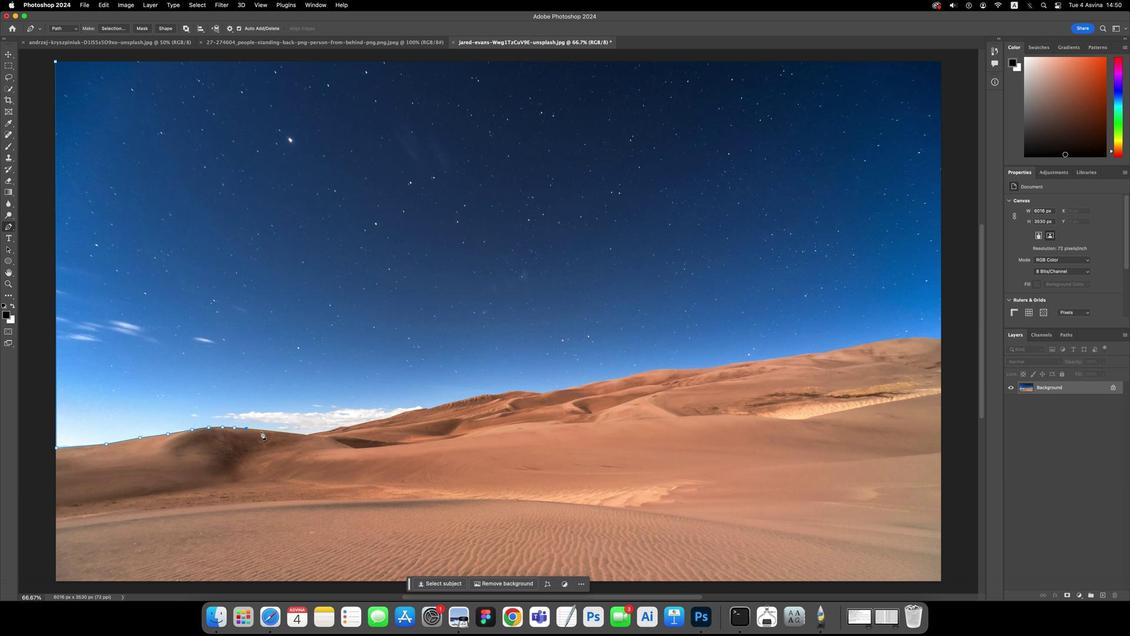 
Action: Mouse moved to (1062, 150)
Screenshot: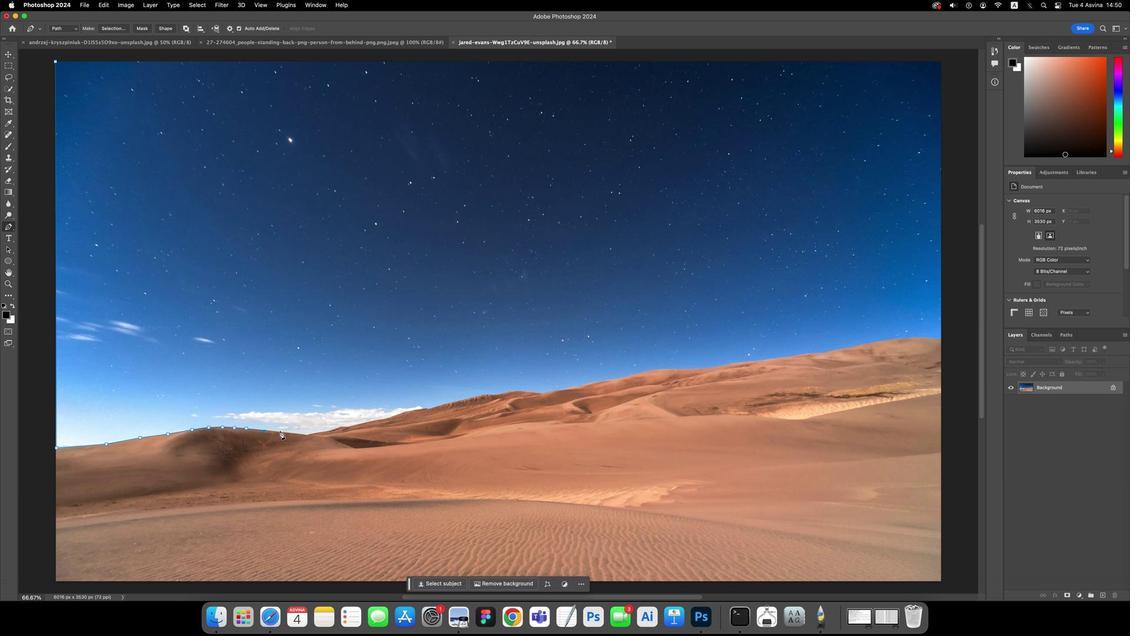 
Action: Mouse pressed left at (1062, 150)
Screenshot: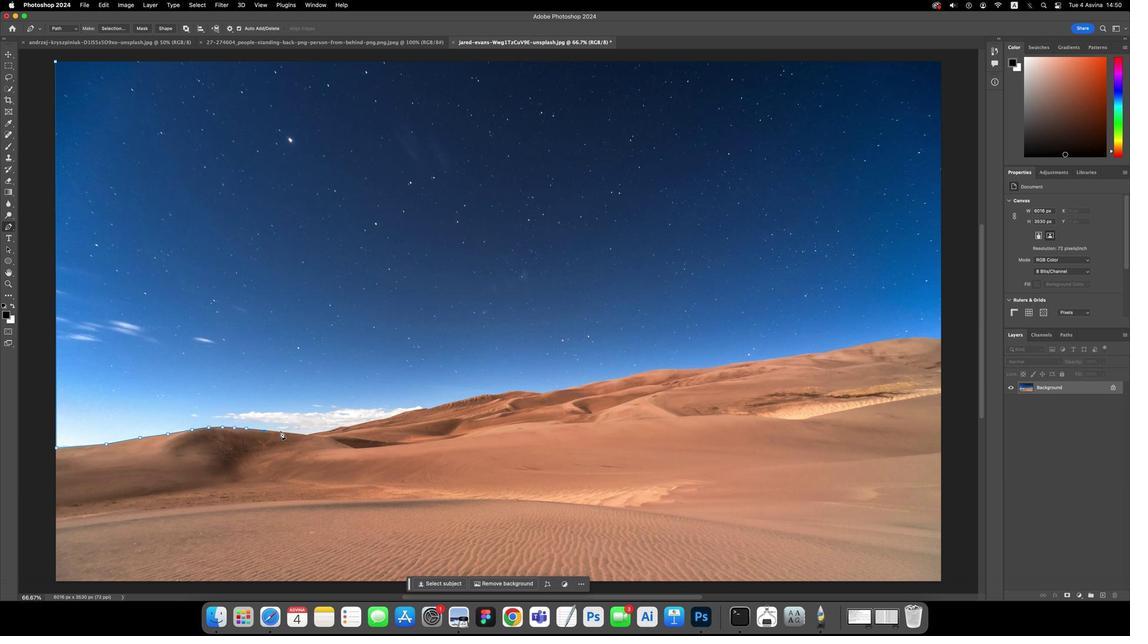 
Action: Mouse moved to (1062, 150)
Screenshot: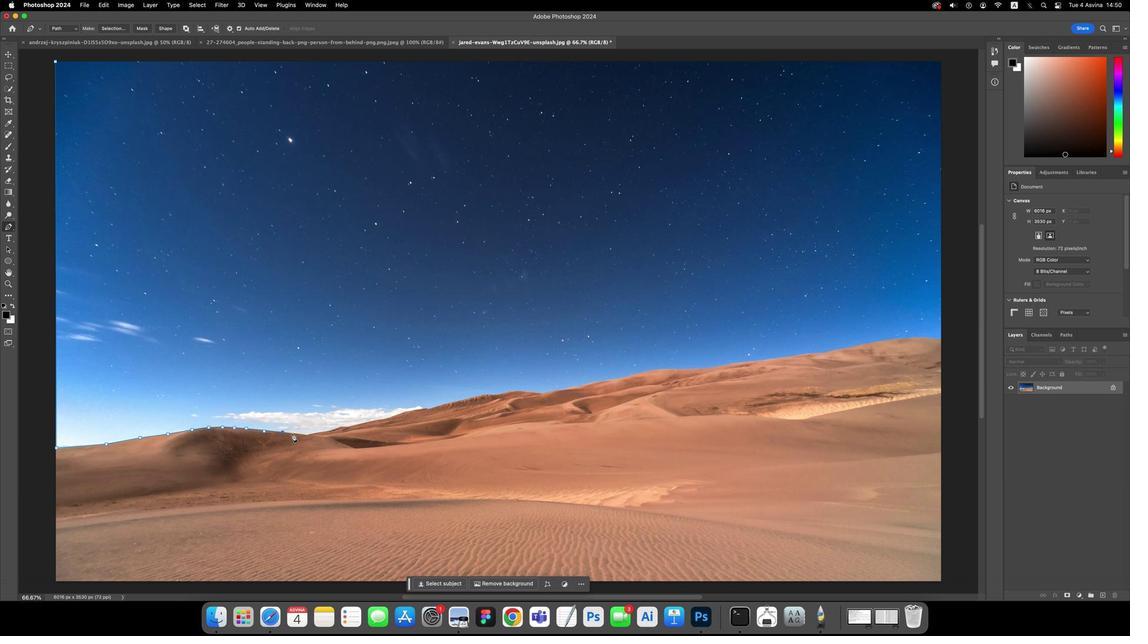 
Action: Mouse pressed left at (1062, 150)
Screenshot: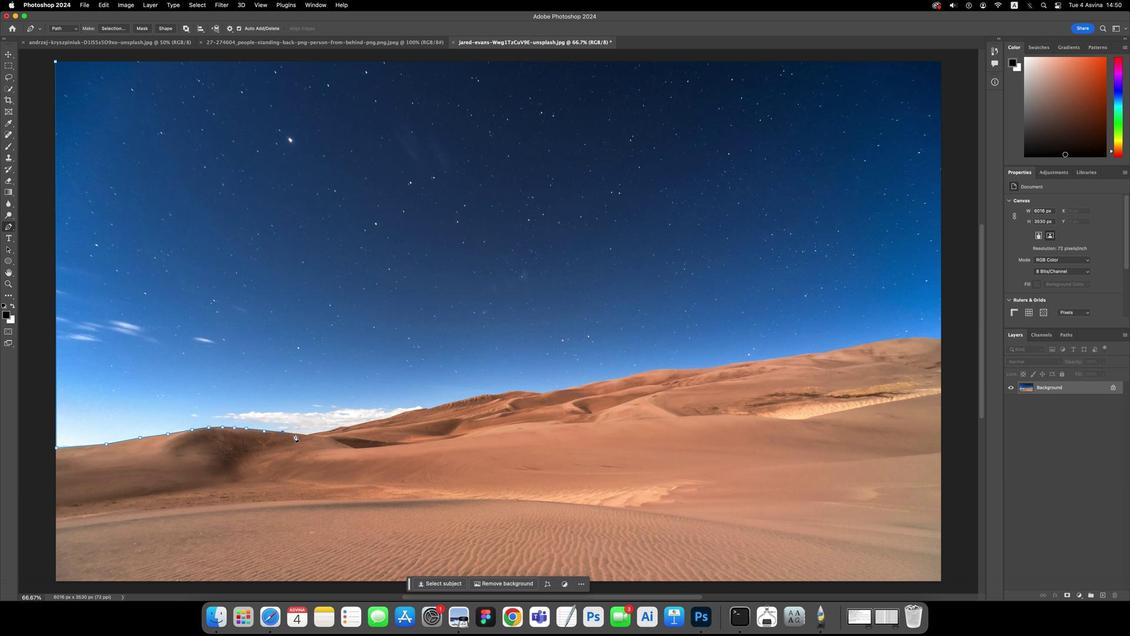 
Action: Mouse moved to (1062, 150)
Screenshot: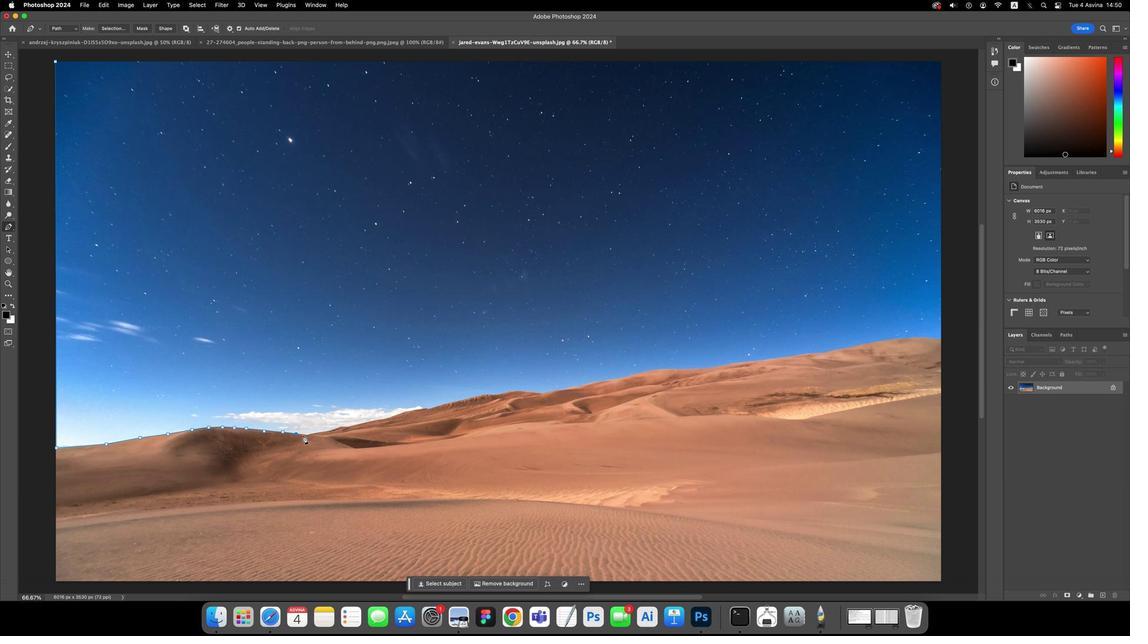 
Action: Mouse pressed left at (1062, 150)
Screenshot: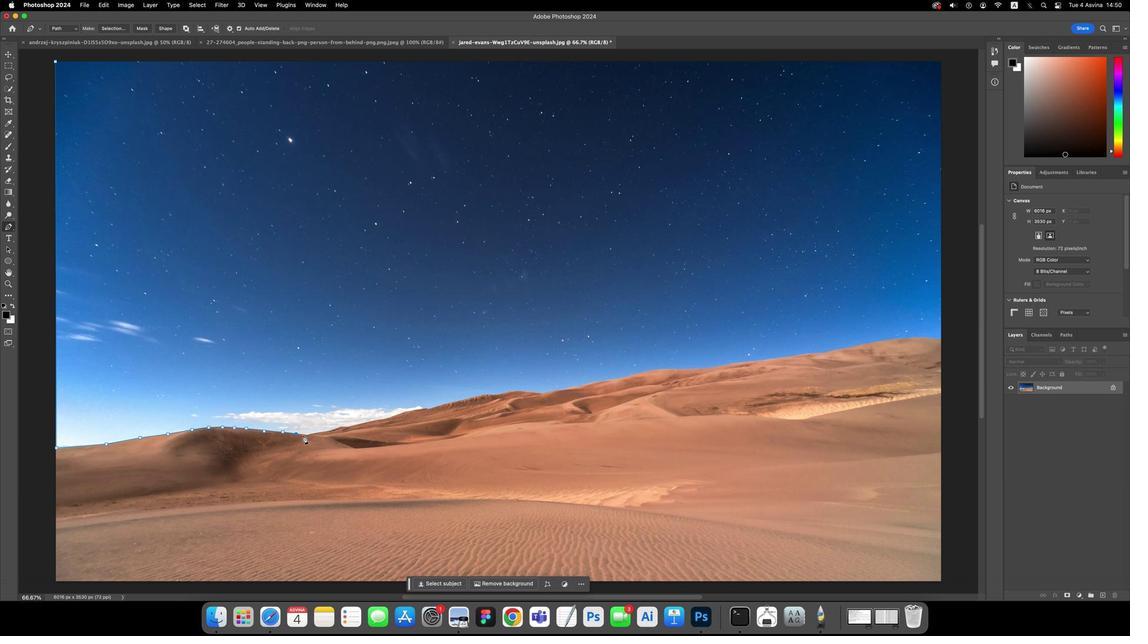 
Action: Mouse moved to (1062, 150)
Screenshot: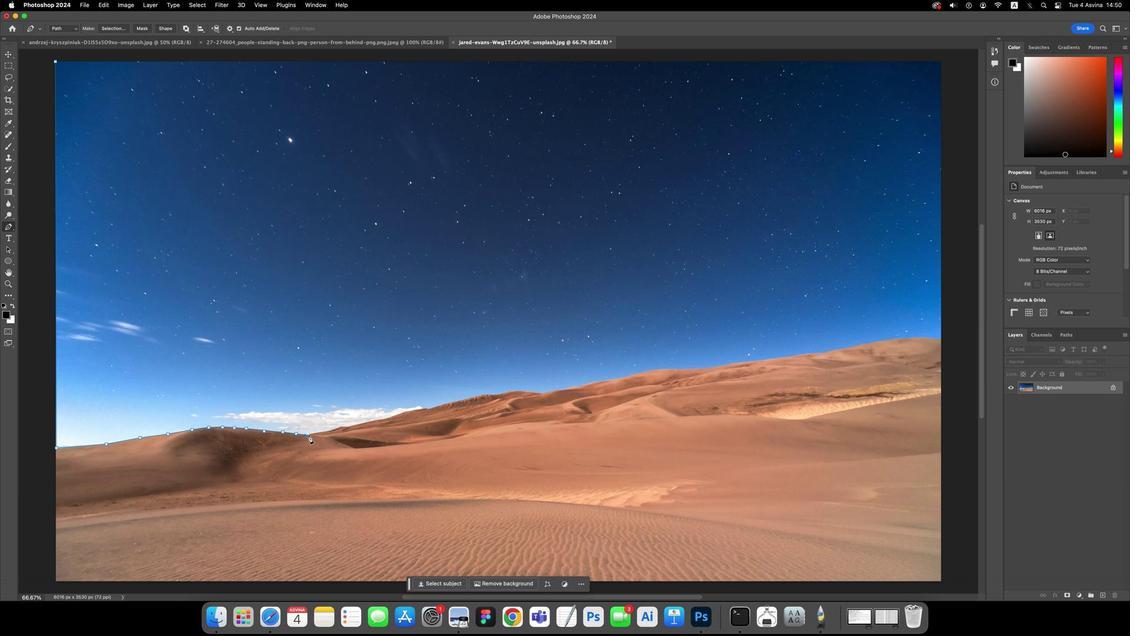 
Action: Mouse pressed left at (1062, 150)
Screenshot: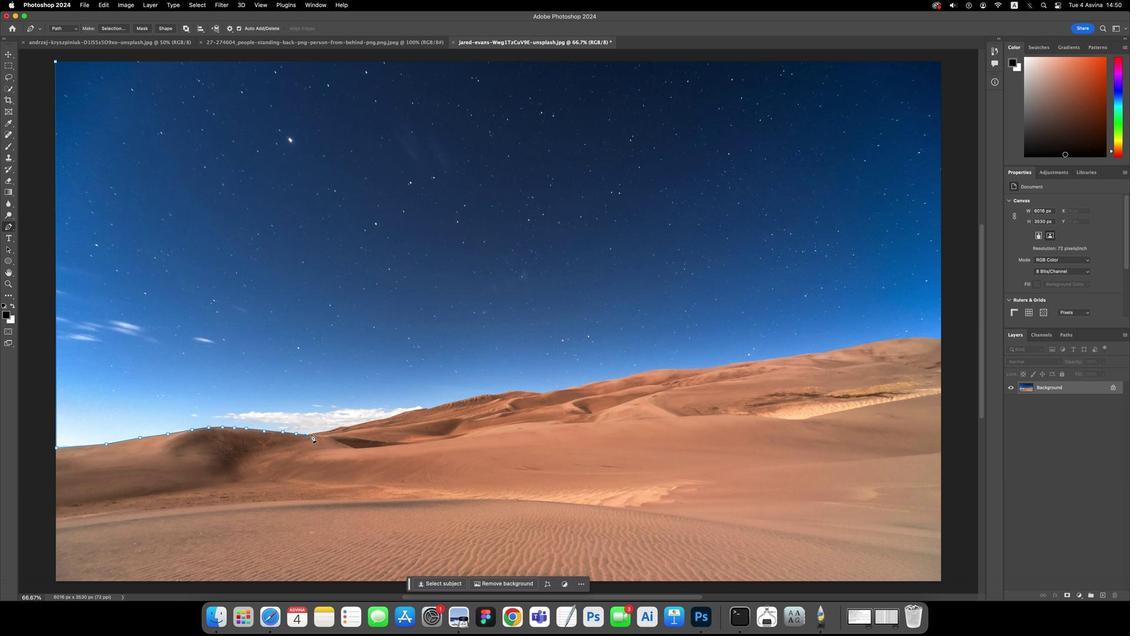 
Action: Mouse moved to (1062, 150)
Screenshot: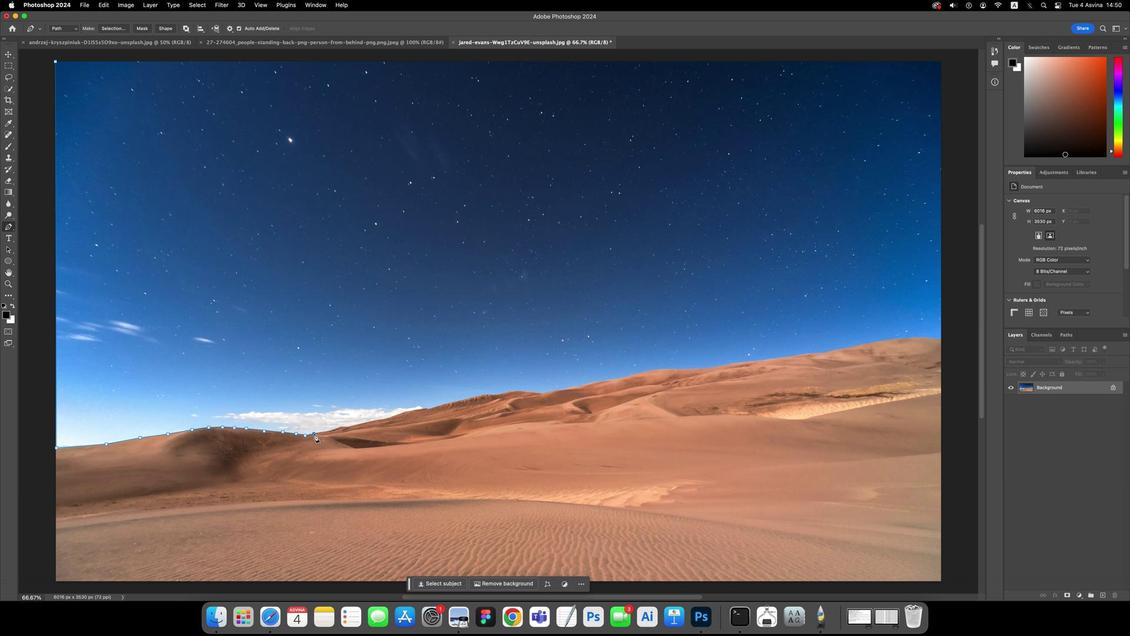 
Action: Mouse pressed left at (1062, 150)
Screenshot: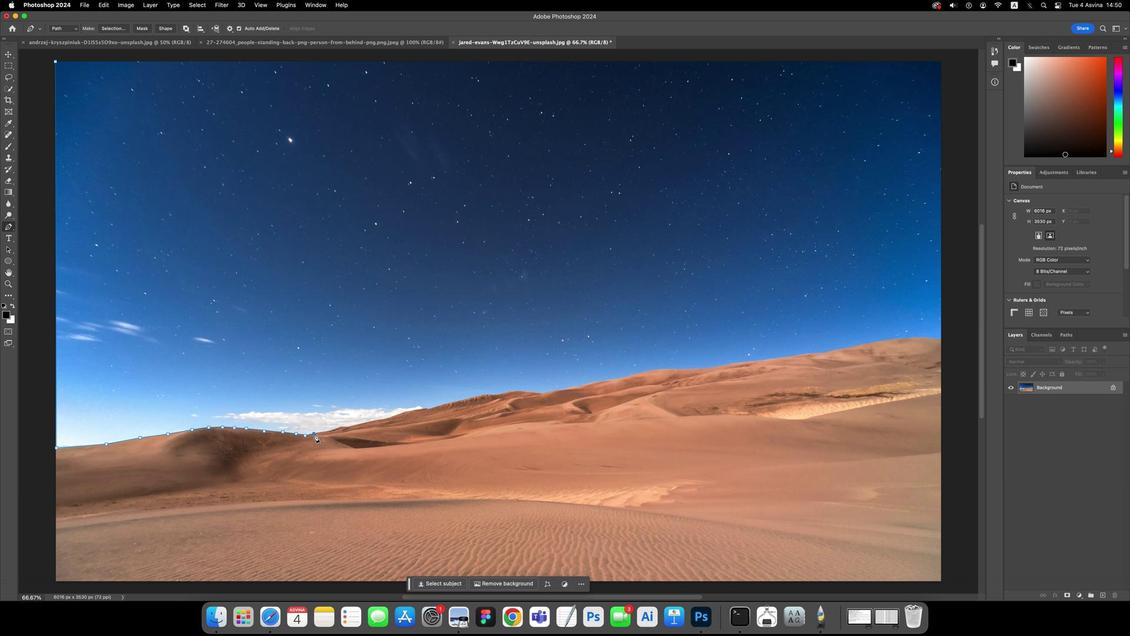 
Action: Mouse moved to (1062, 150)
Screenshot: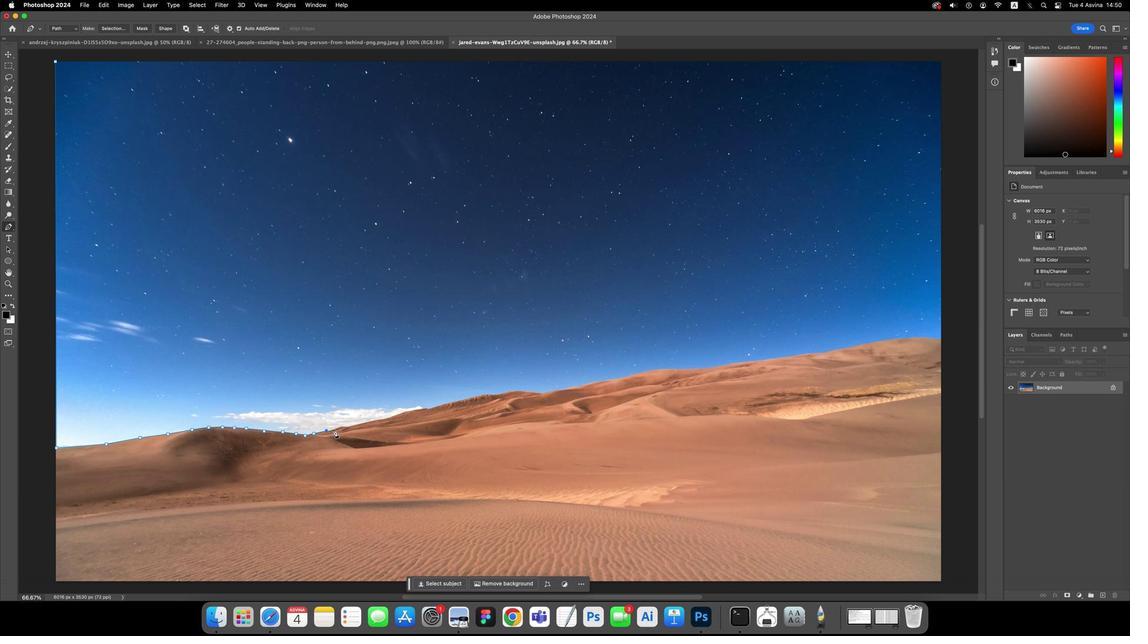 
Action: Mouse pressed left at (1062, 150)
Screenshot: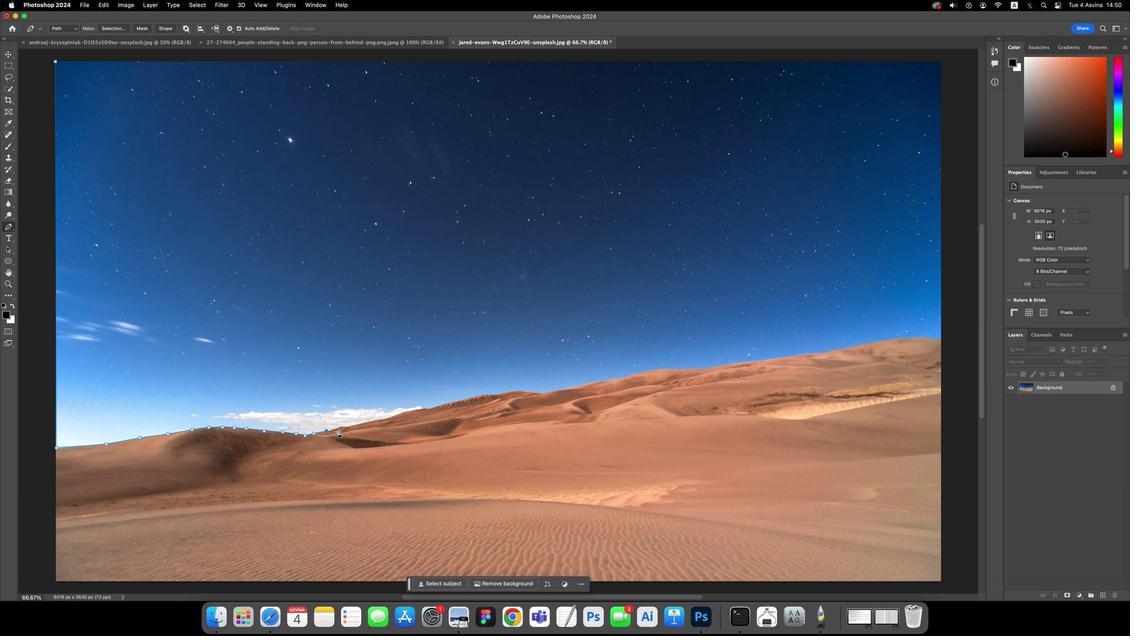 
Action: Mouse moved to (1062, 150)
Screenshot: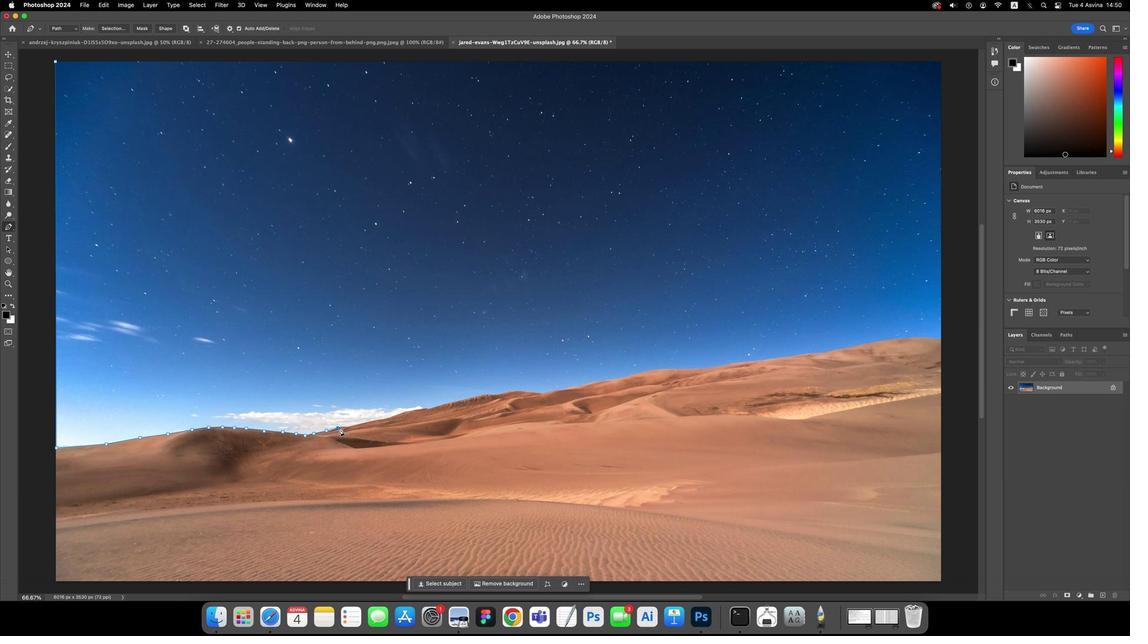 
Action: Mouse pressed left at (1062, 150)
Screenshot: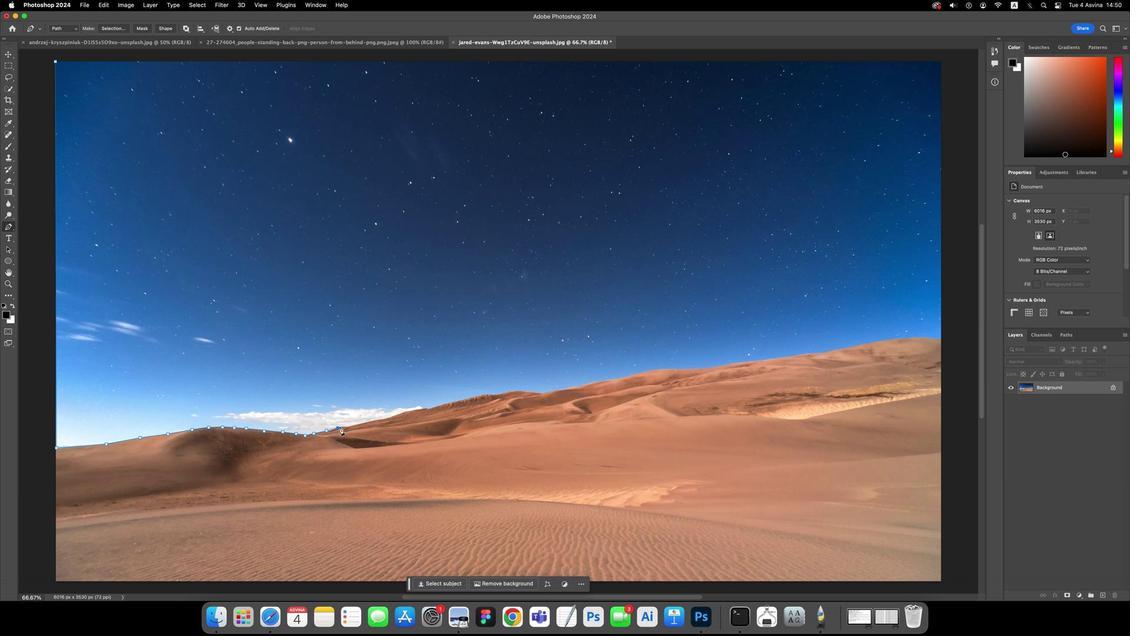 
Action: Mouse moved to (1062, 150)
Screenshot: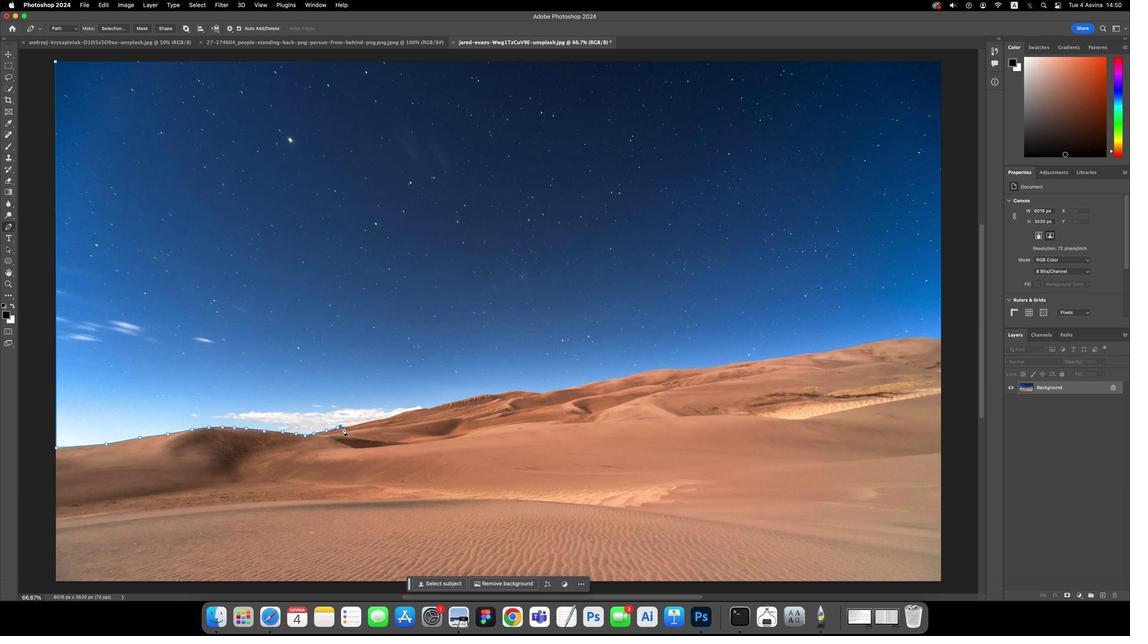 
Action: Mouse pressed left at (1062, 150)
Screenshot: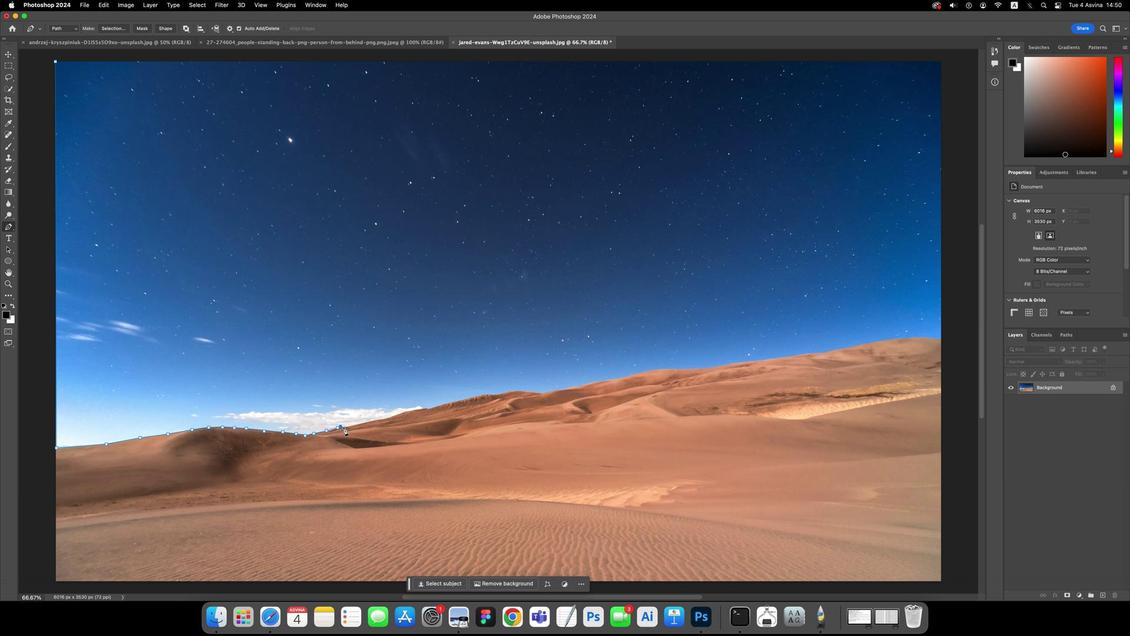 
Action: Mouse moved to (1062, 150)
Screenshot: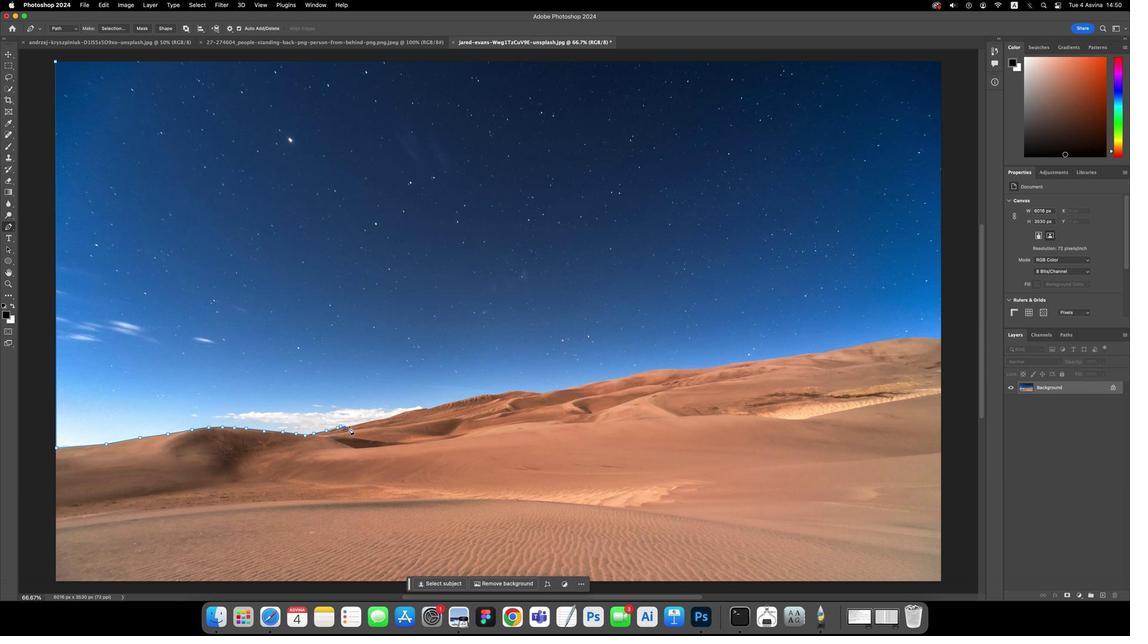 
Action: Mouse pressed left at (1062, 150)
Screenshot: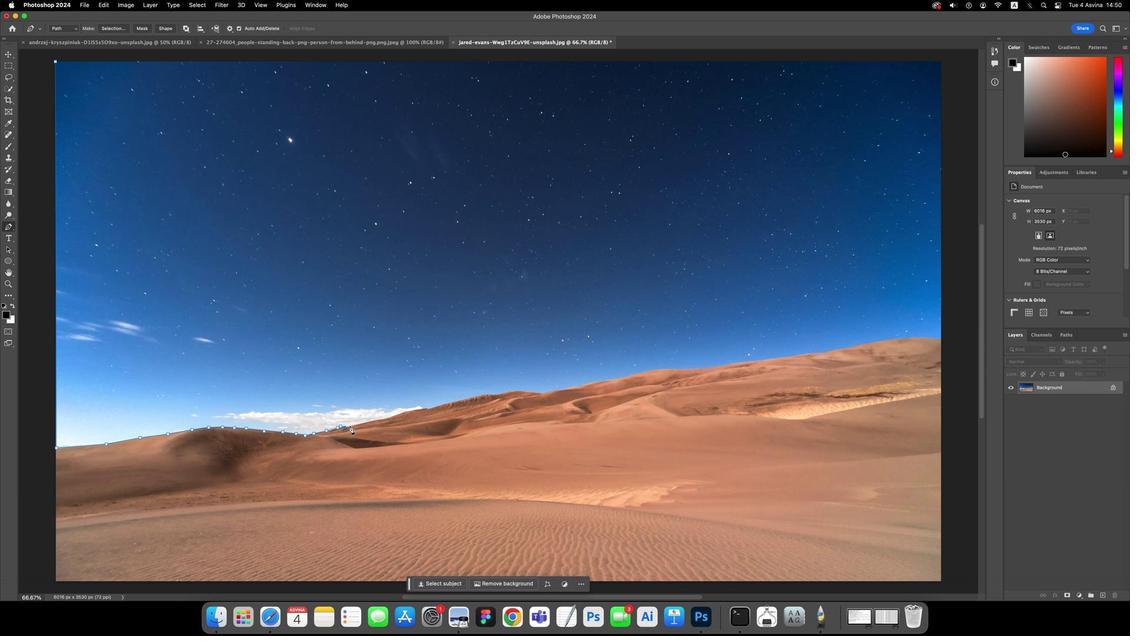 
Action: Mouse moved to (1062, 150)
Screenshot: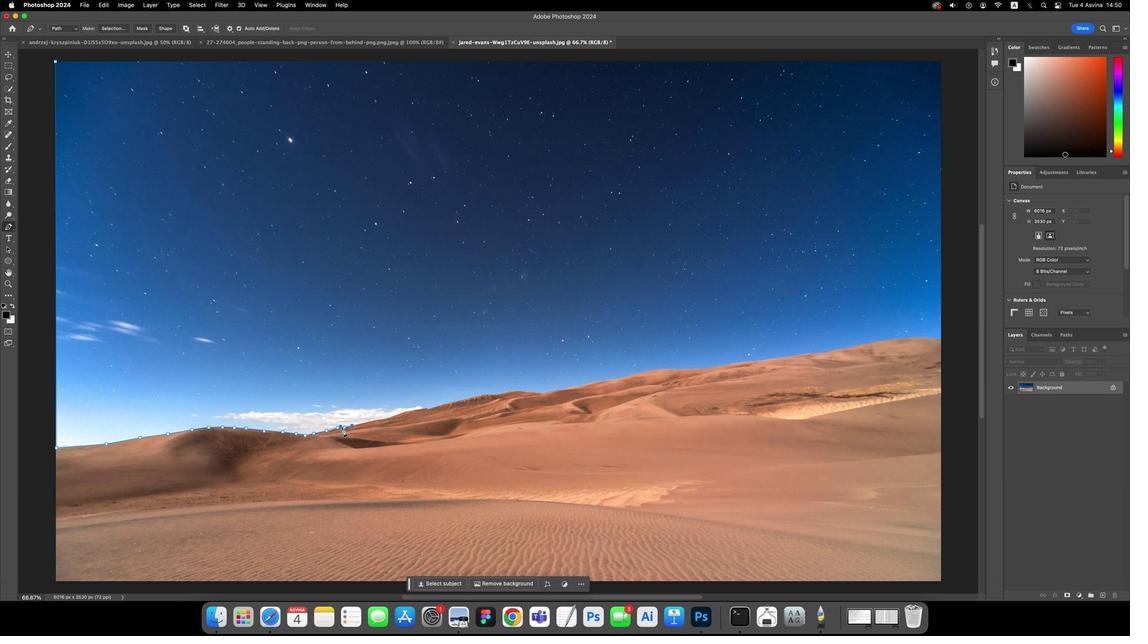
Action: Mouse pressed left at (1062, 150)
Screenshot: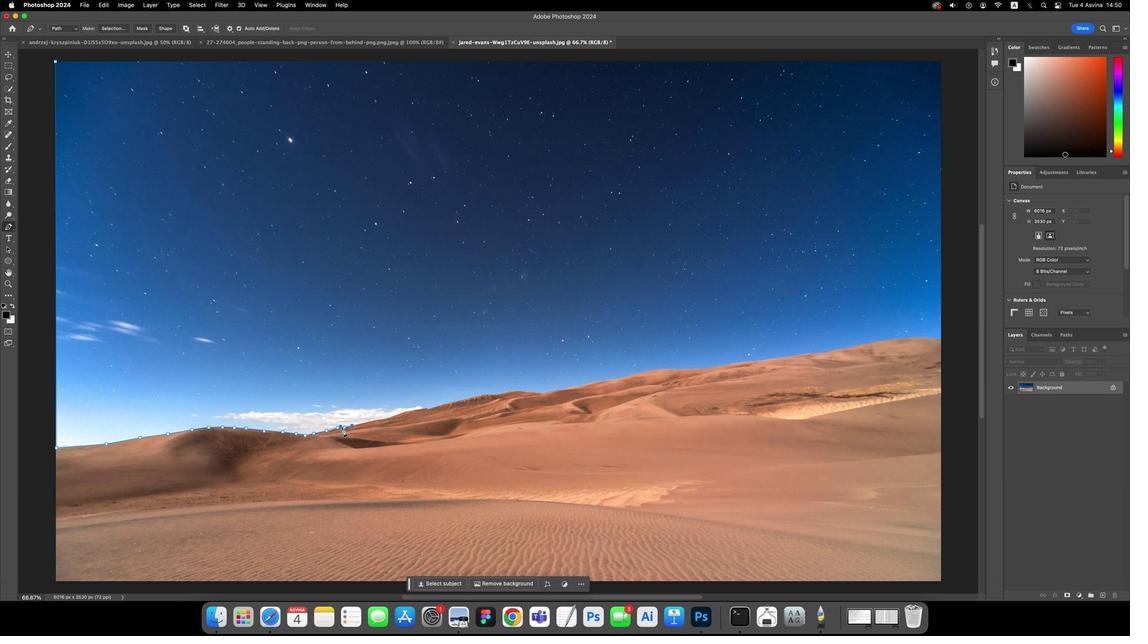 
Action: Mouse moved to (1062, 150)
Screenshot: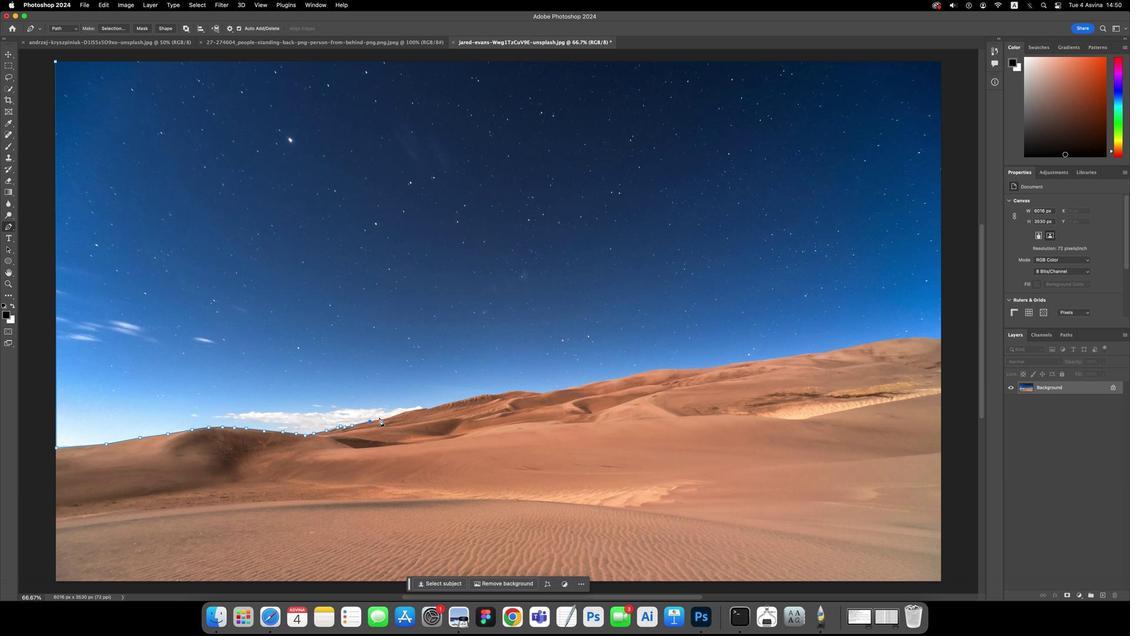 
Action: Mouse pressed left at (1062, 150)
Screenshot: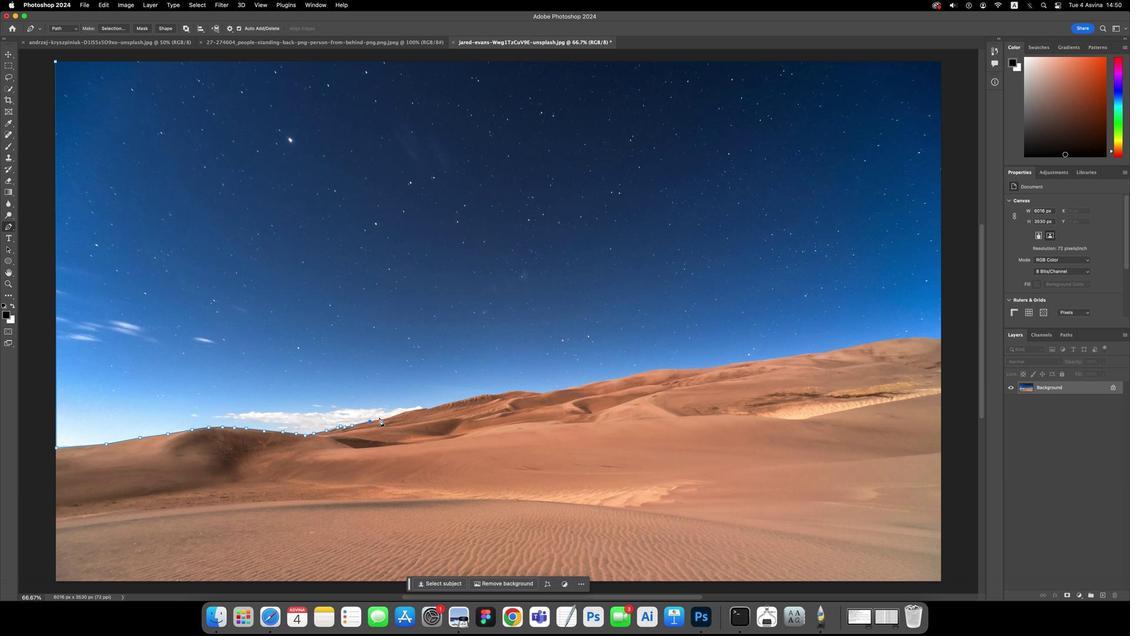 
Action: Mouse moved to (1062, 150)
Screenshot: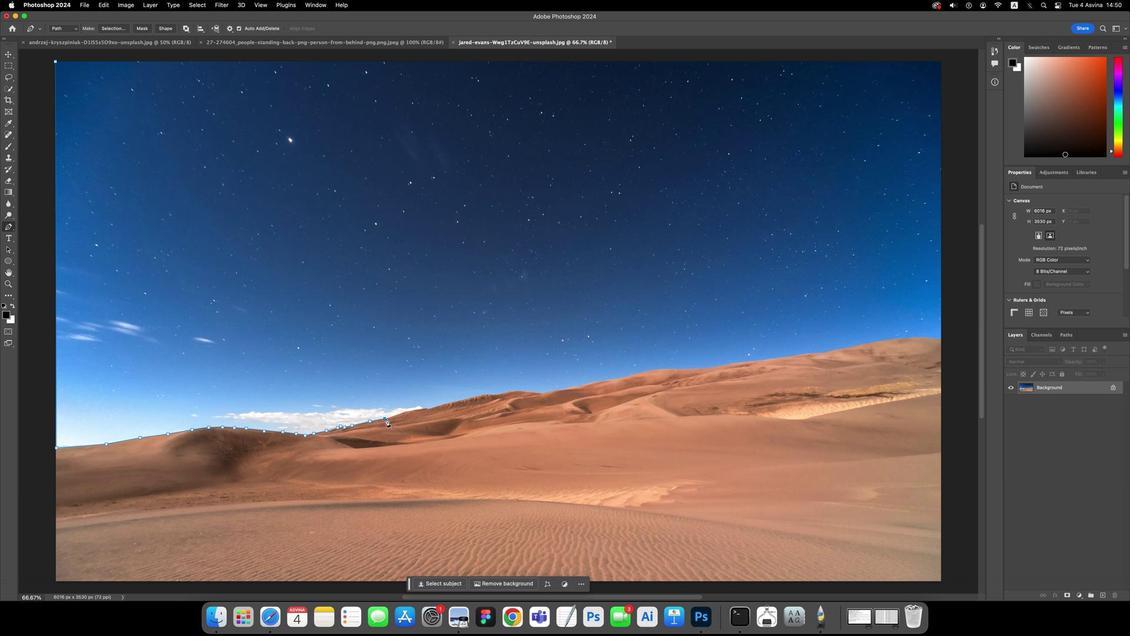 
Action: Mouse pressed left at (1062, 150)
Screenshot: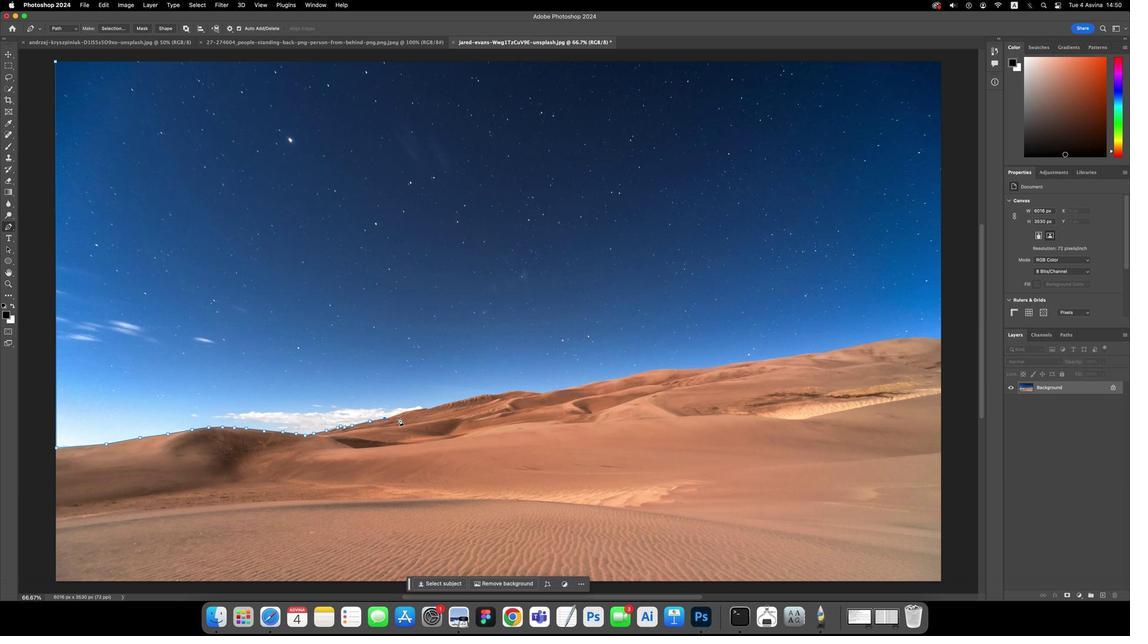 
Action: Mouse moved to (1062, 150)
Screenshot: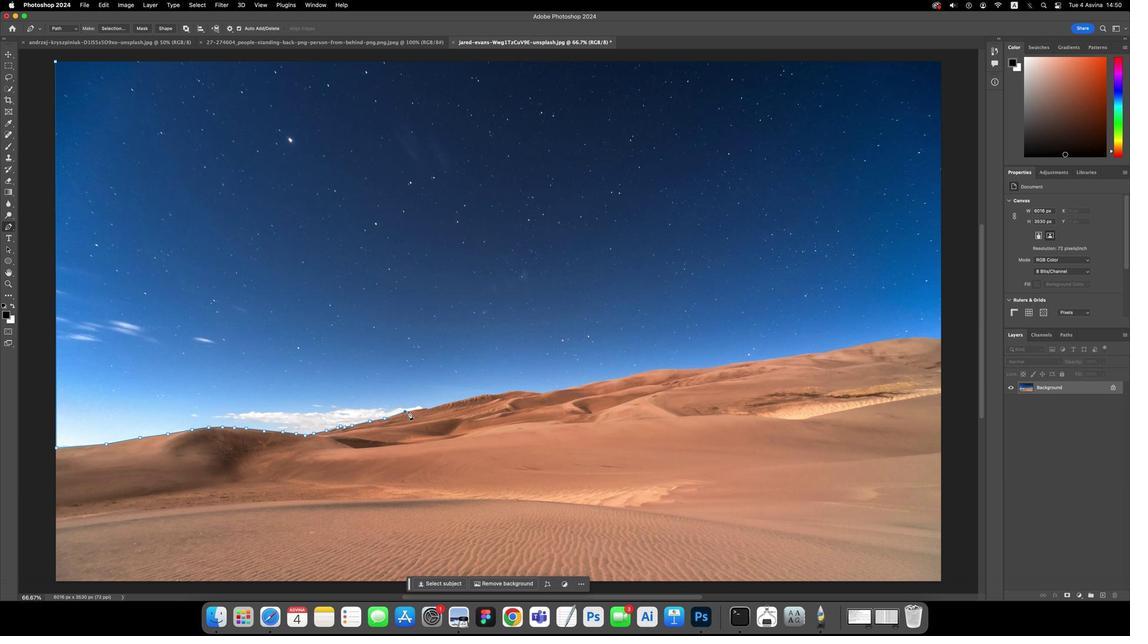 
Action: Mouse pressed left at (1062, 150)
Screenshot: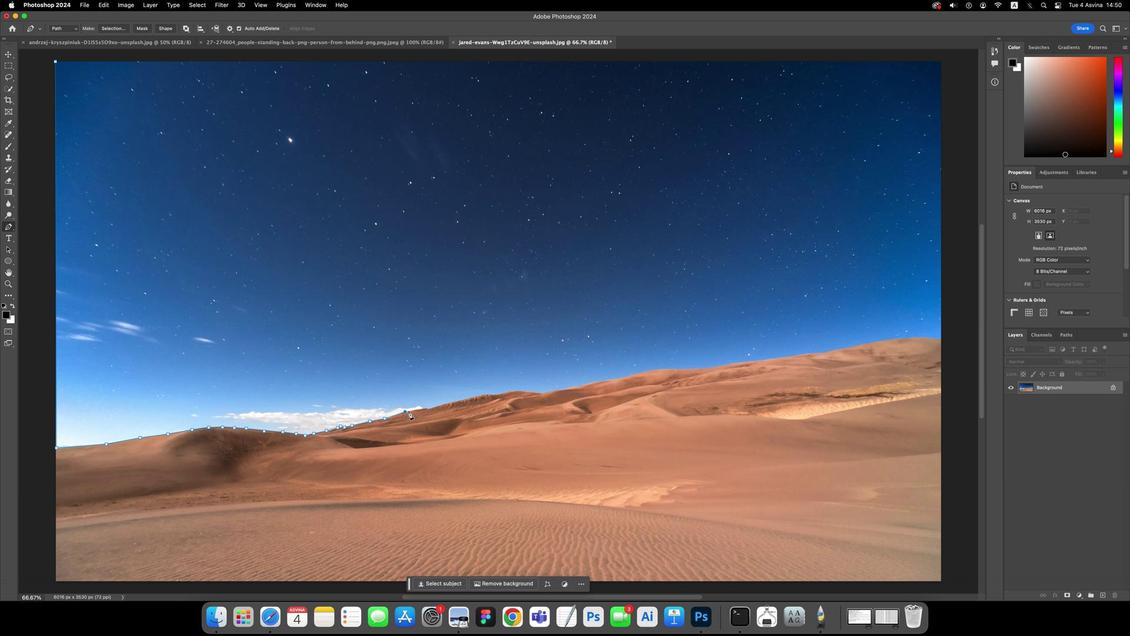 
Action: Mouse moved to (1062, 150)
Screenshot: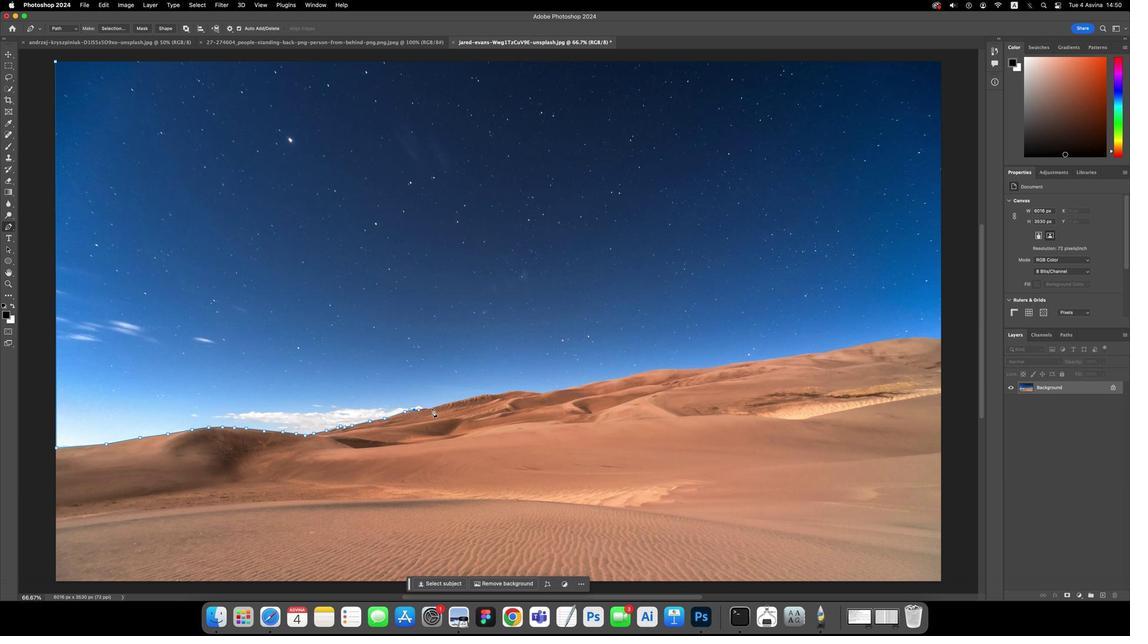 
Action: Mouse pressed left at (1062, 150)
Screenshot: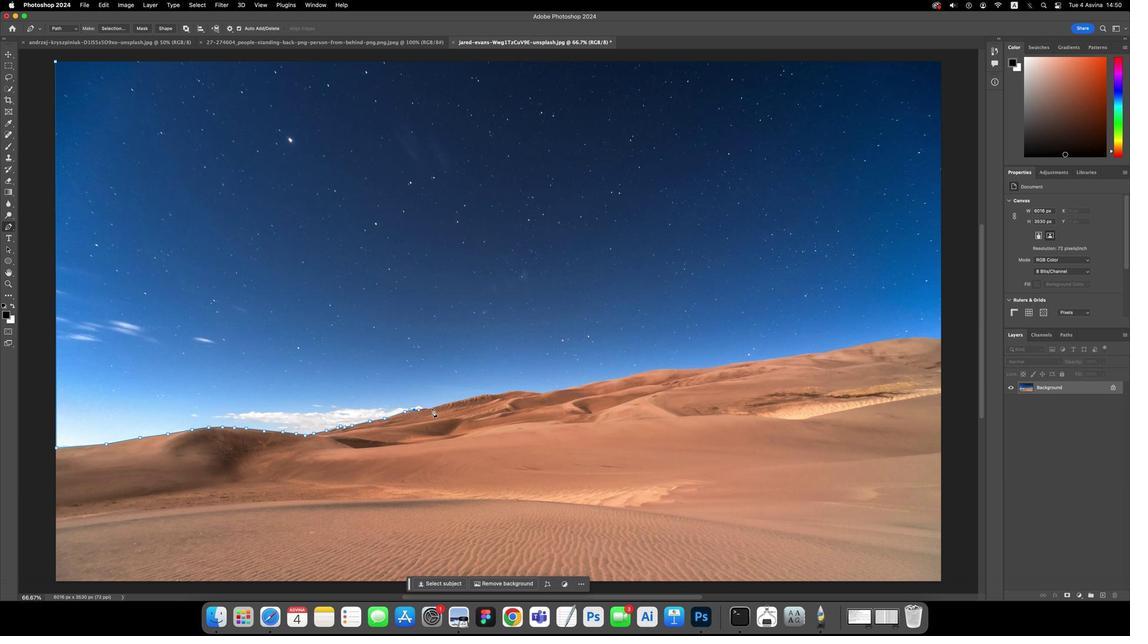 
Action: Mouse moved to (1062, 150)
Screenshot: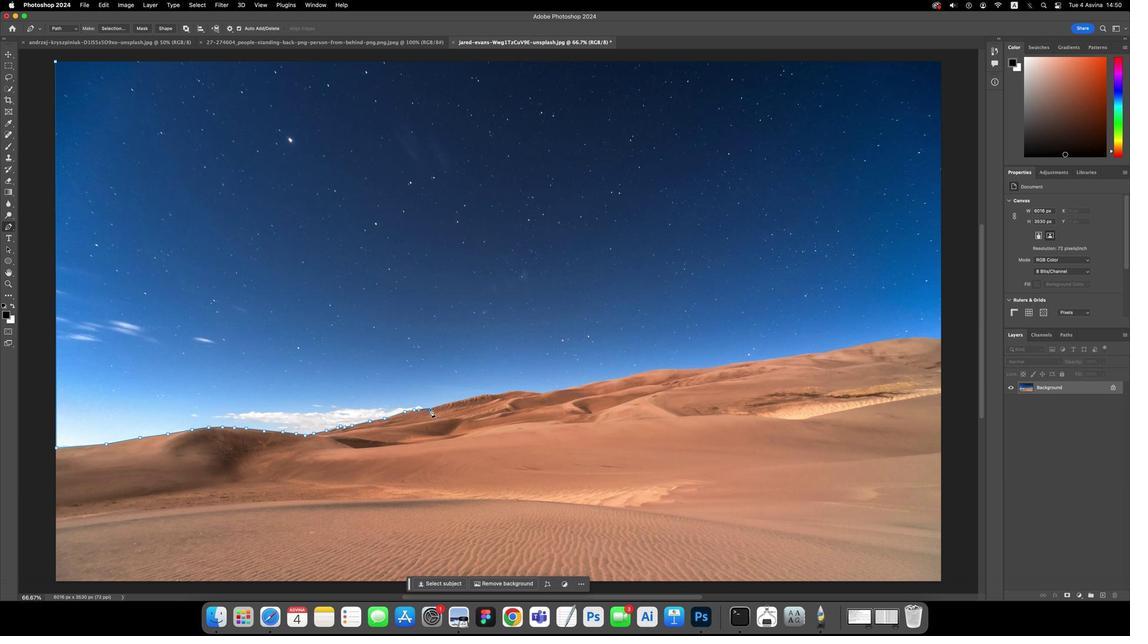 
Action: Mouse pressed left at (1062, 150)
Screenshot: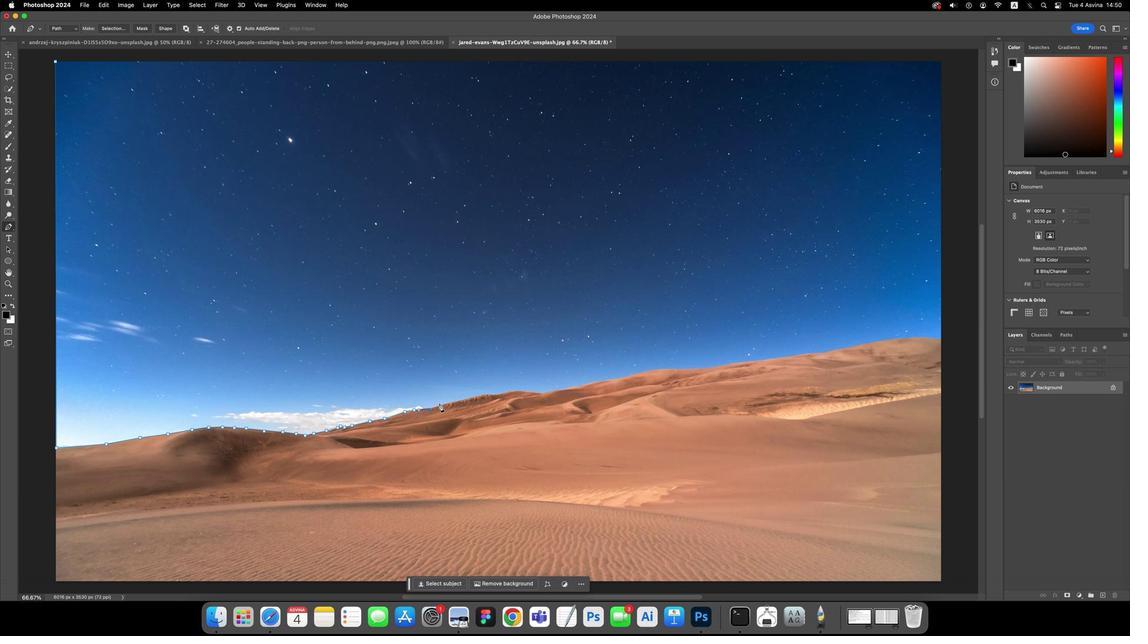 
Action: Mouse moved to (1062, 150)
Screenshot: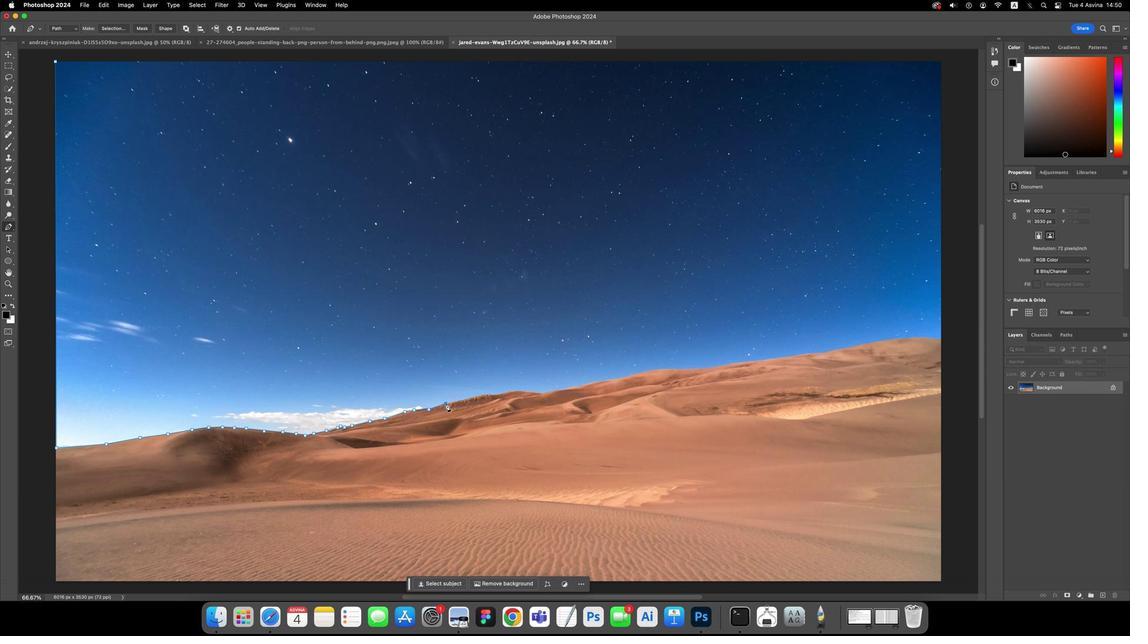 
Action: Mouse pressed left at (1062, 150)
Screenshot: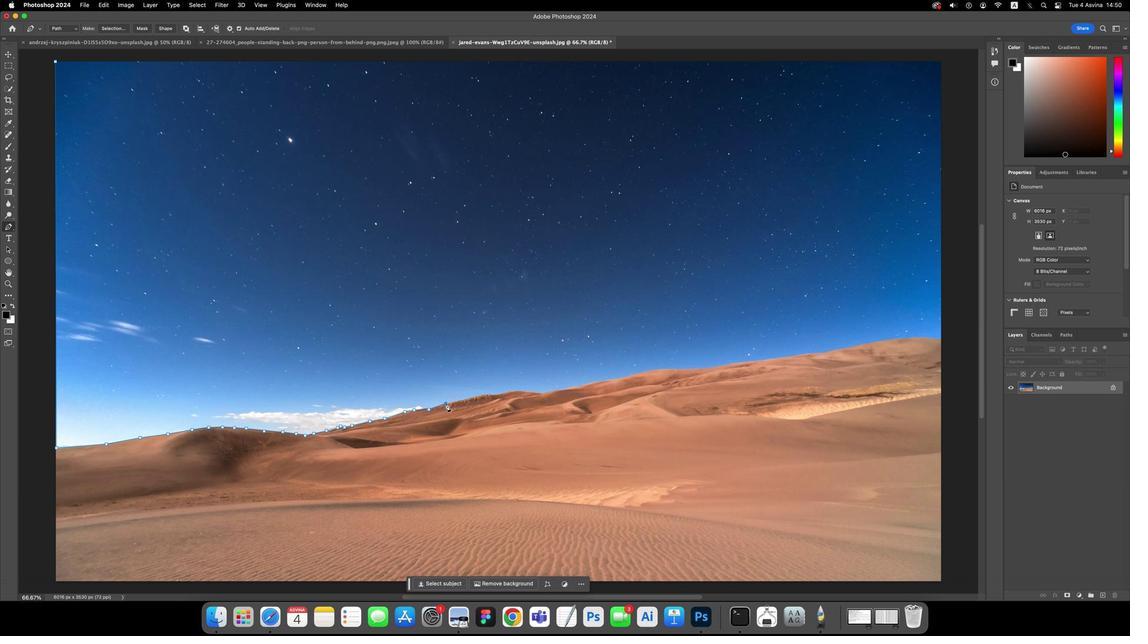 
Action: Key pressed Key.alt
Screenshot: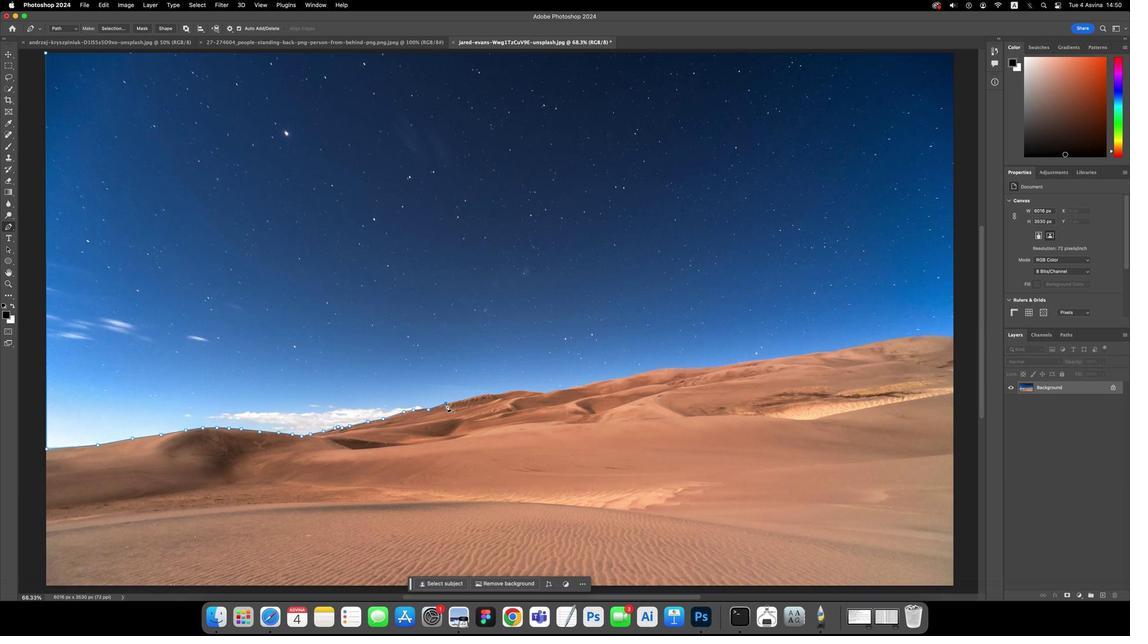 
Action: Mouse scrolled (1062, 150) with delta (1062, 149)
Screenshot: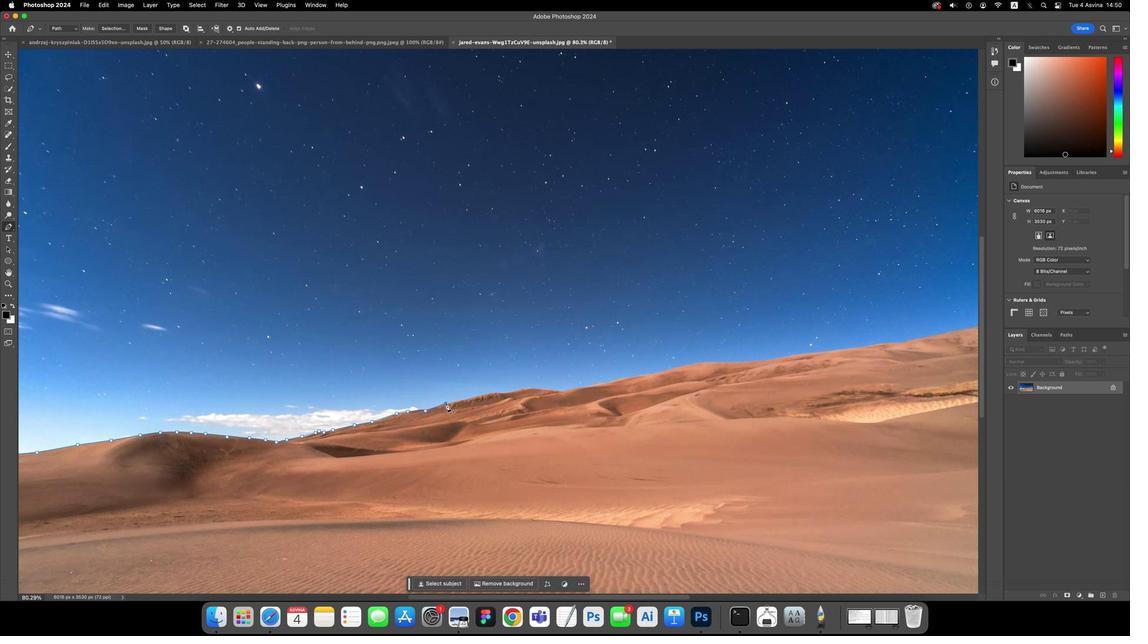 
Action: Mouse scrolled (1062, 150) with delta (1062, 149)
Screenshot: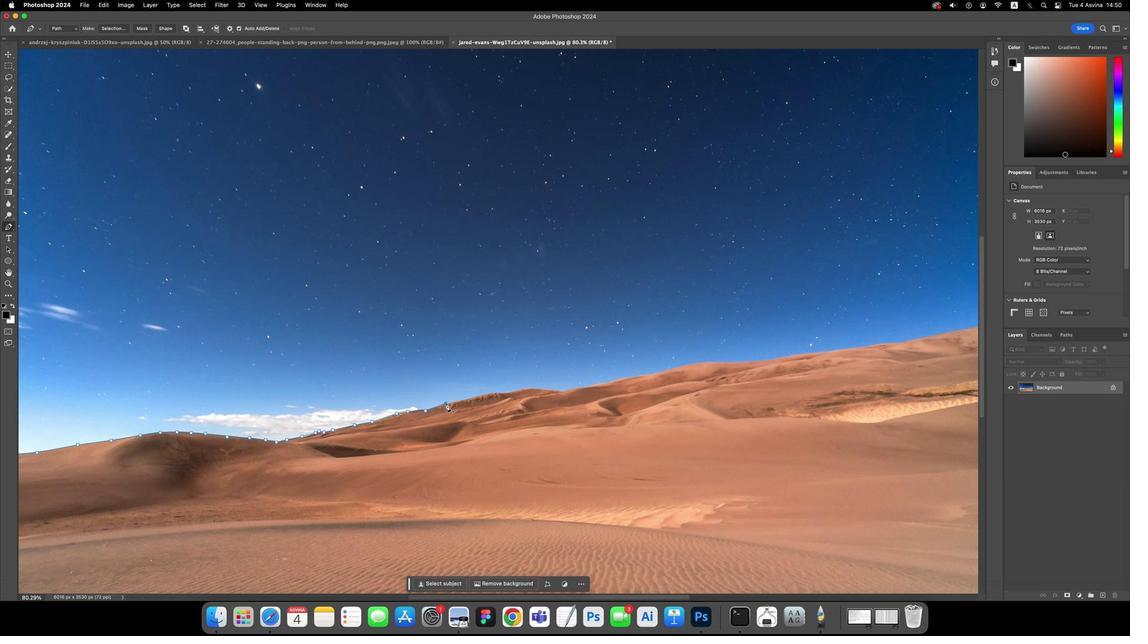 
Action: Mouse scrolled (1062, 150) with delta (1062, 149)
Screenshot: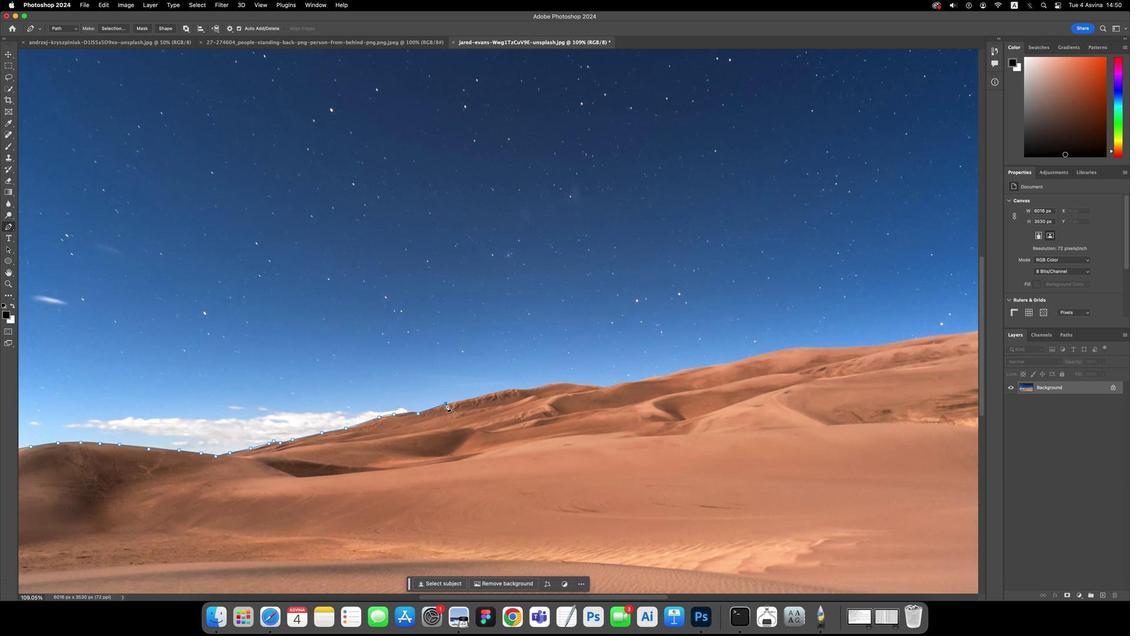
Action: Mouse scrolled (1062, 150) with delta (1062, 149)
Screenshot: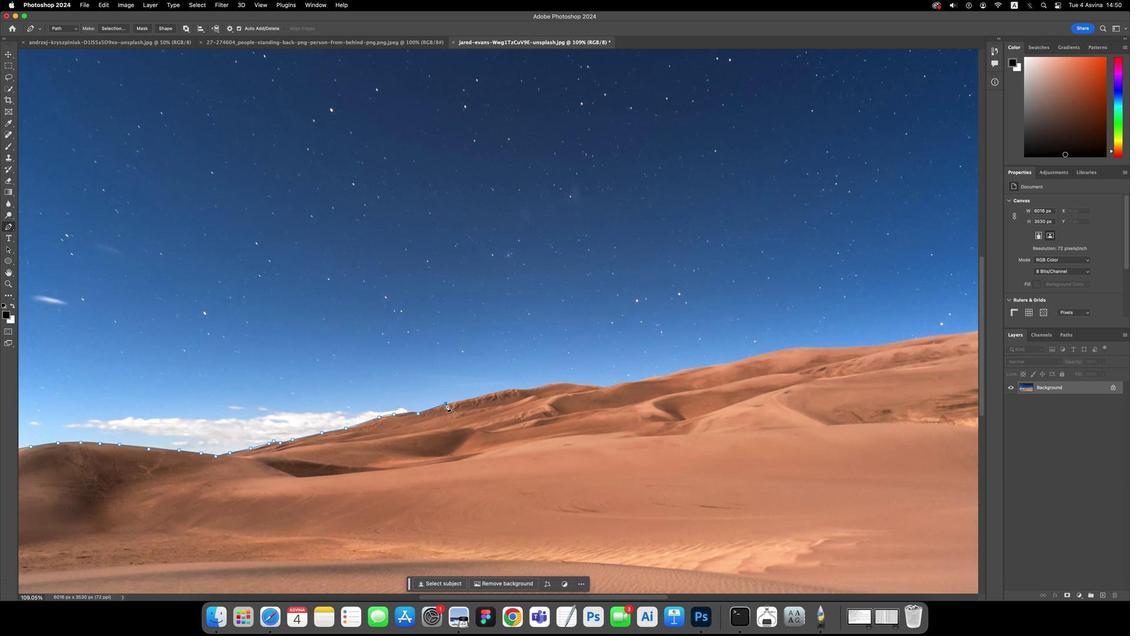 
Action: Mouse scrolled (1062, 150) with delta (1062, 149)
Screenshot: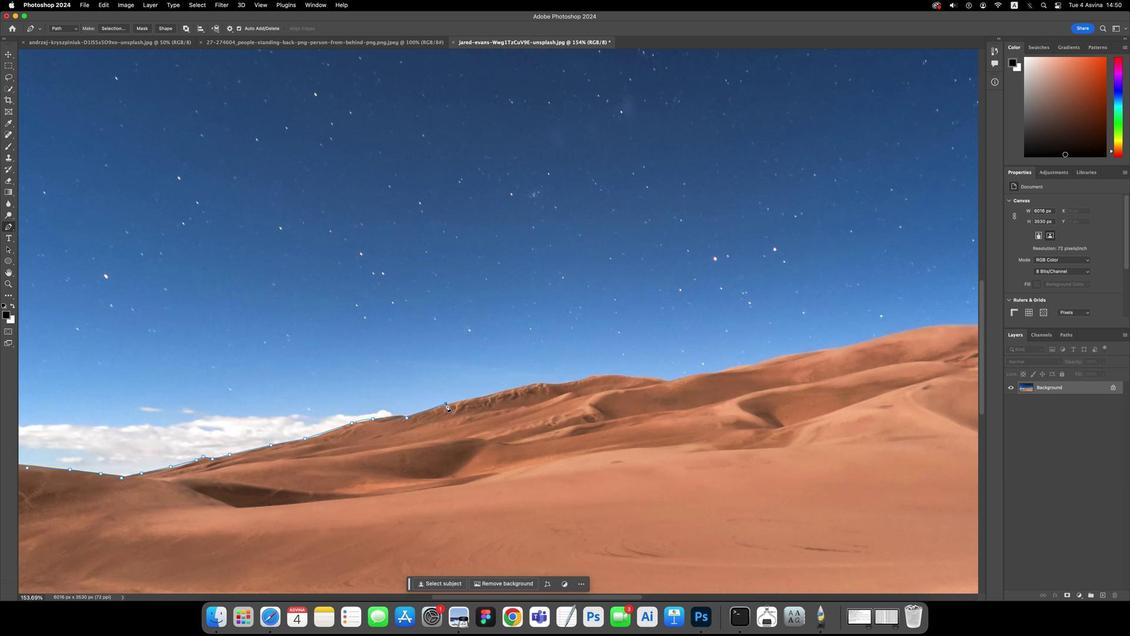 
Action: Mouse scrolled (1062, 150) with delta (1062, 149)
Screenshot: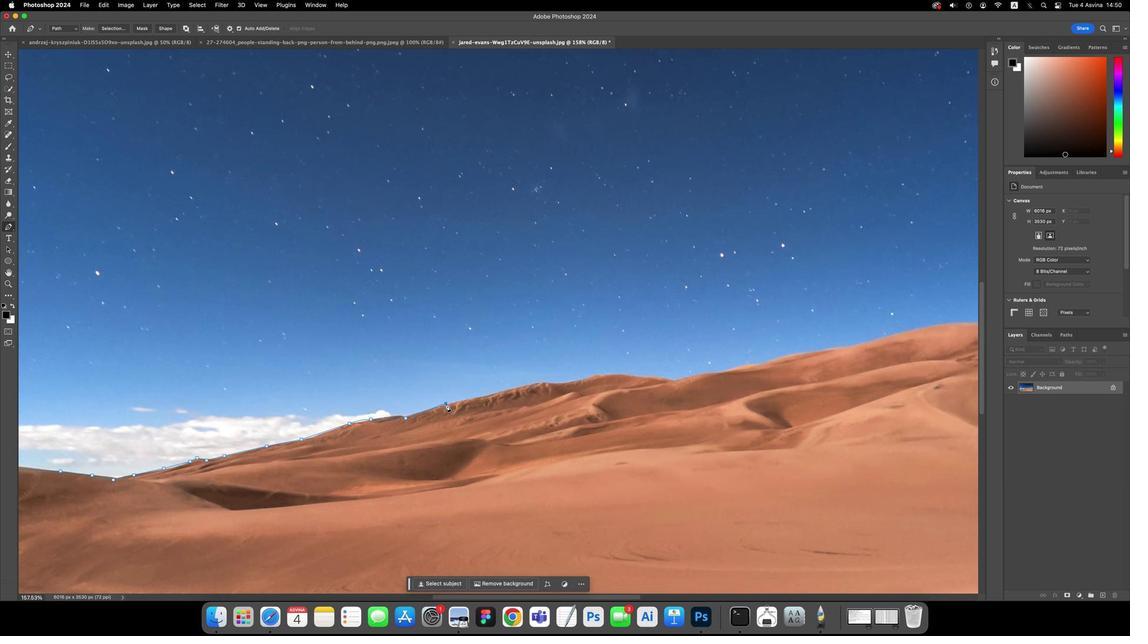 
Action: Mouse scrolled (1062, 150) with delta (1062, 149)
Screenshot: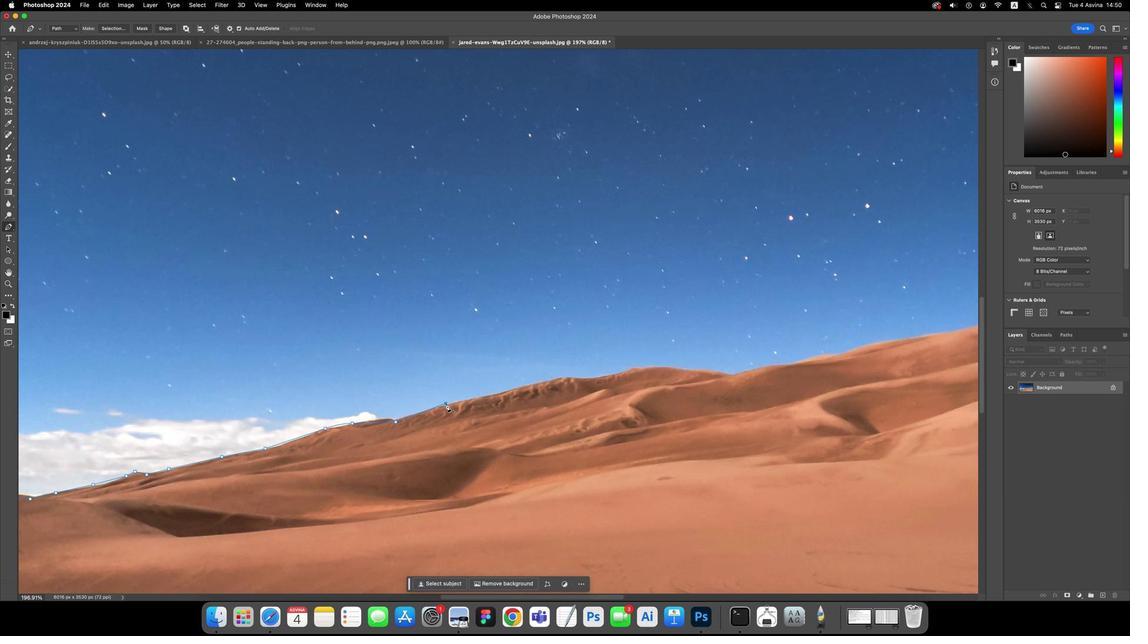 
Action: Mouse scrolled (1062, 150) with delta (1062, 149)
Screenshot: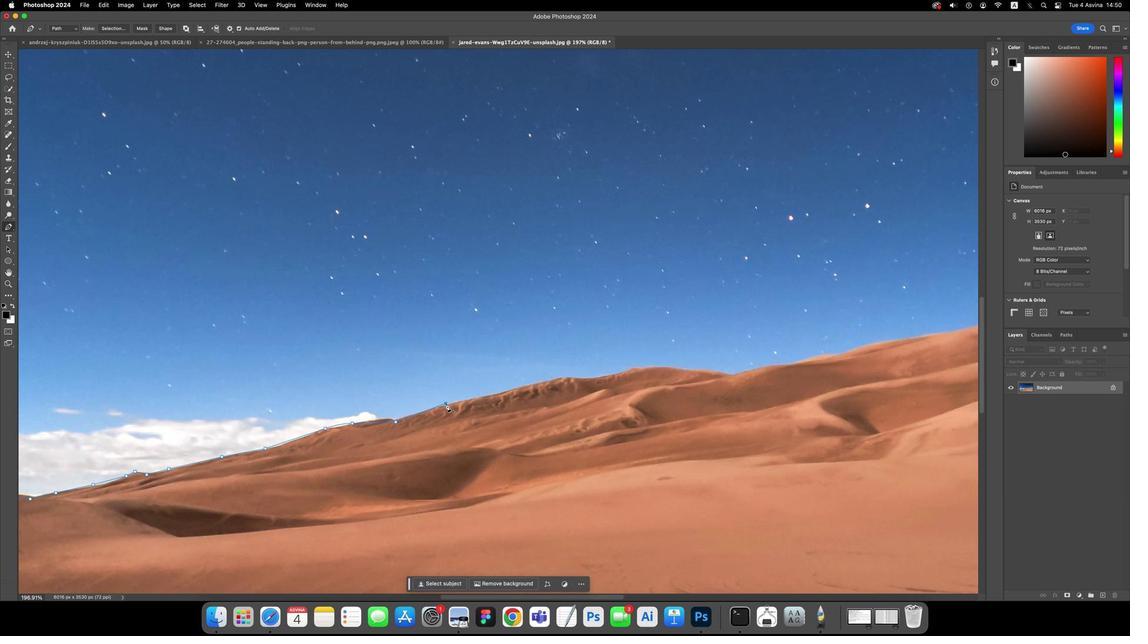 
Action: Mouse scrolled (1062, 150) with delta (1062, 149)
Screenshot: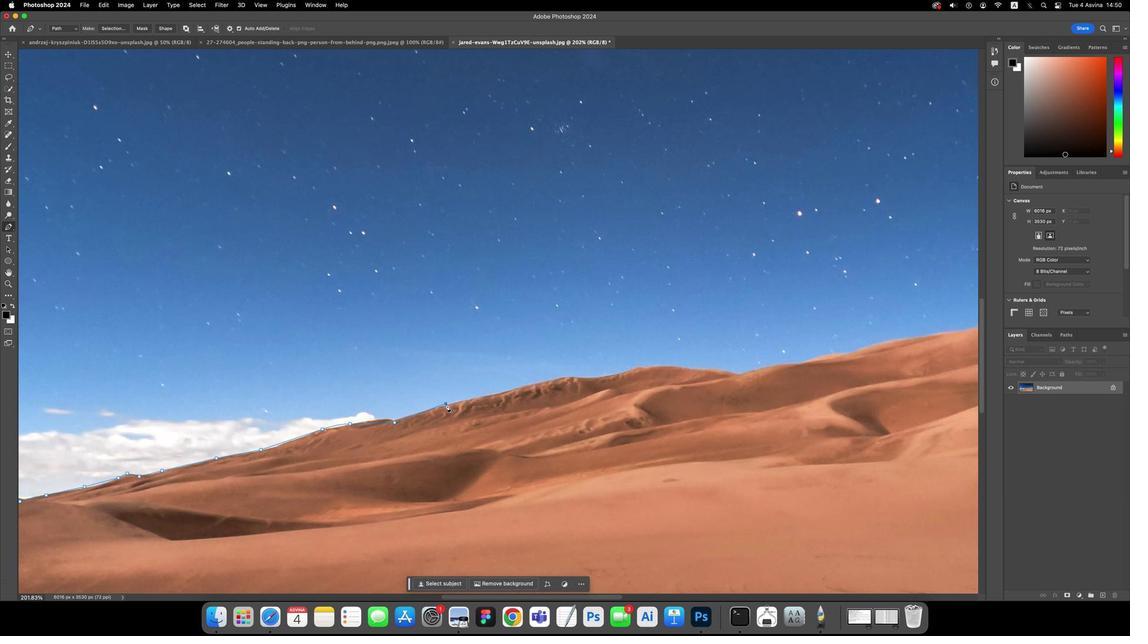 
Action: Mouse moved to (1062, 150)
Screenshot: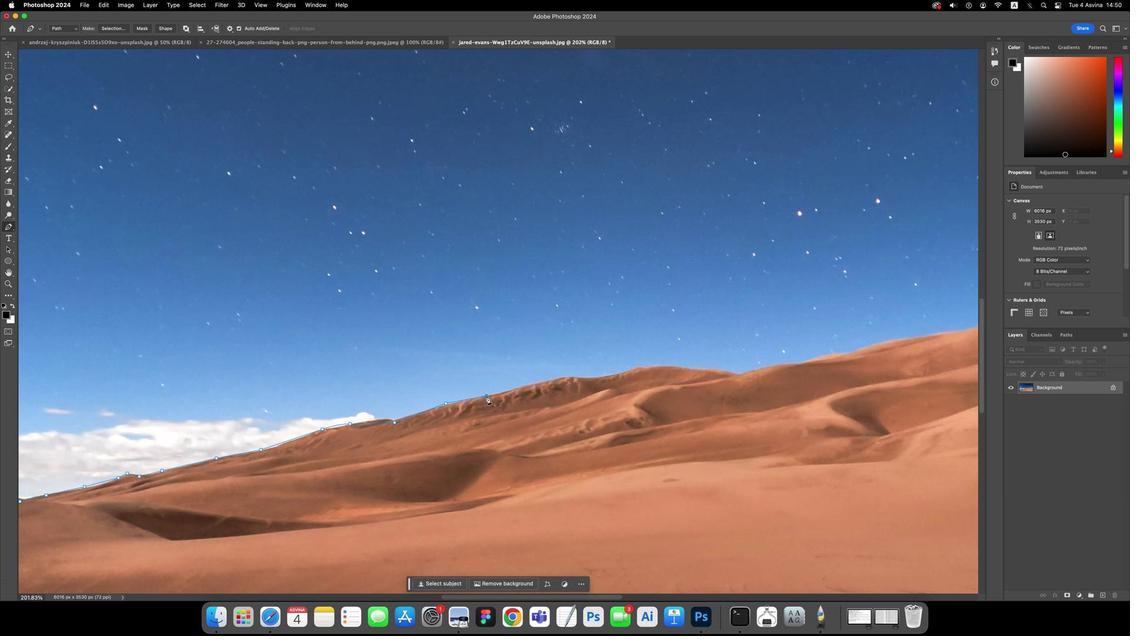 
Action: Mouse pressed left at (1062, 150)
Screenshot: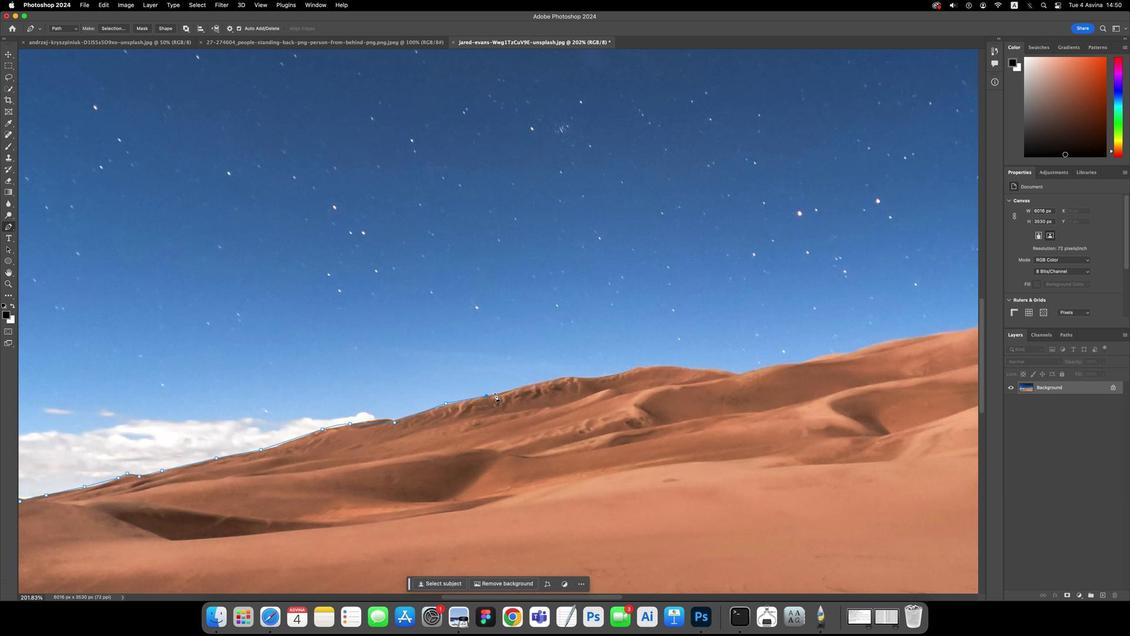 
Action: Mouse moved to (1062, 150)
Screenshot: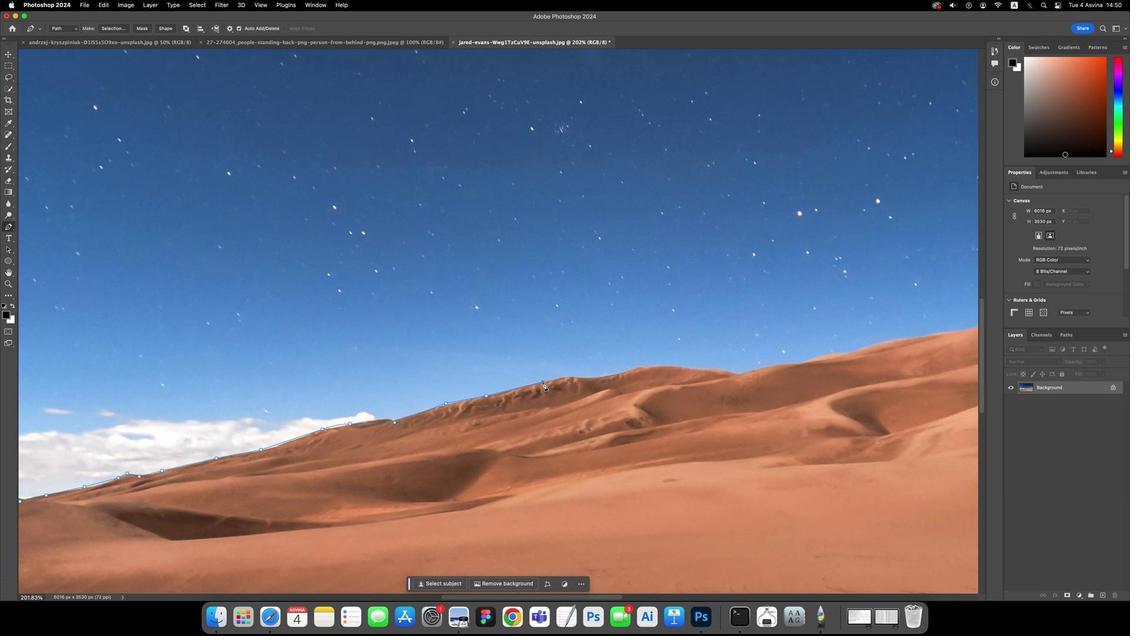 
Action: Mouse pressed left at (1062, 150)
Screenshot: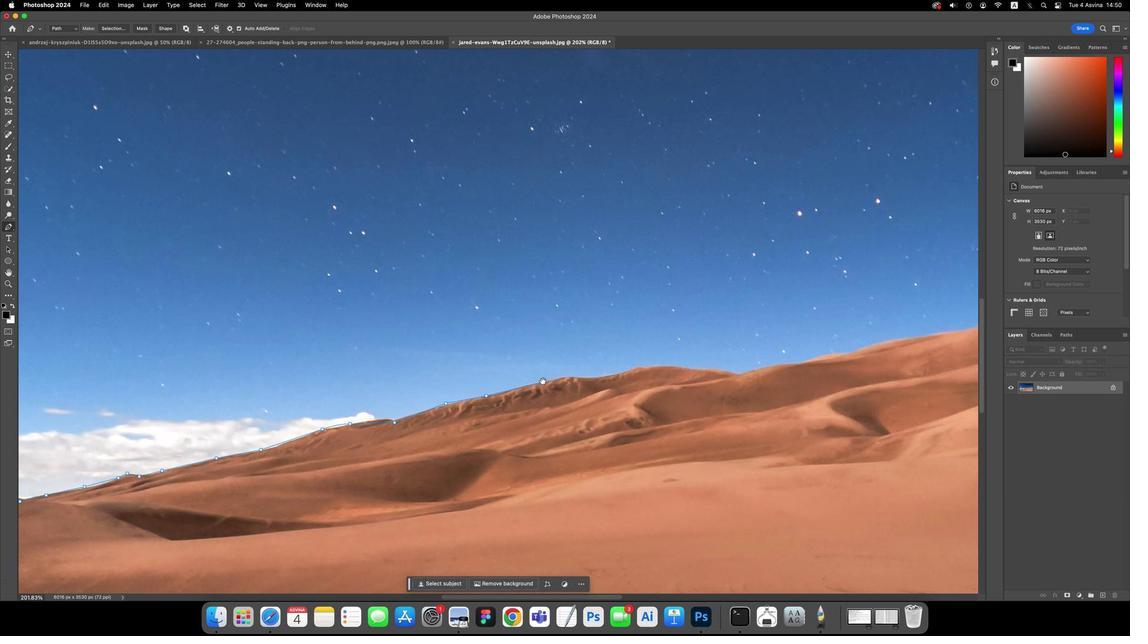 
Action: Mouse moved to (1062, 150)
Screenshot: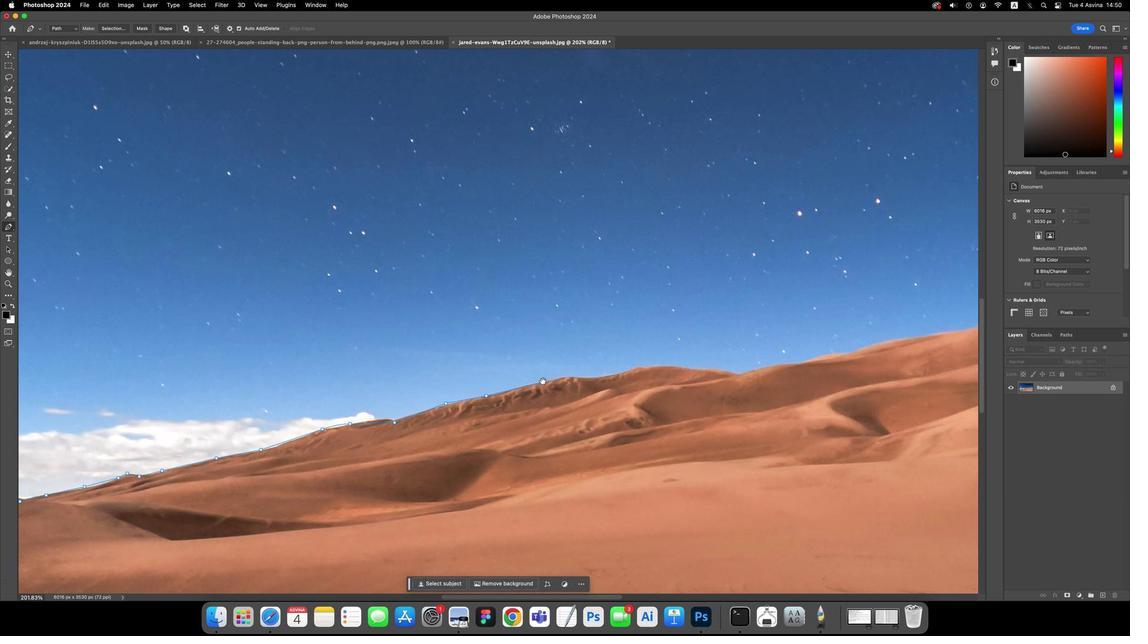 
Action: Key pressed Key.space
Screenshot: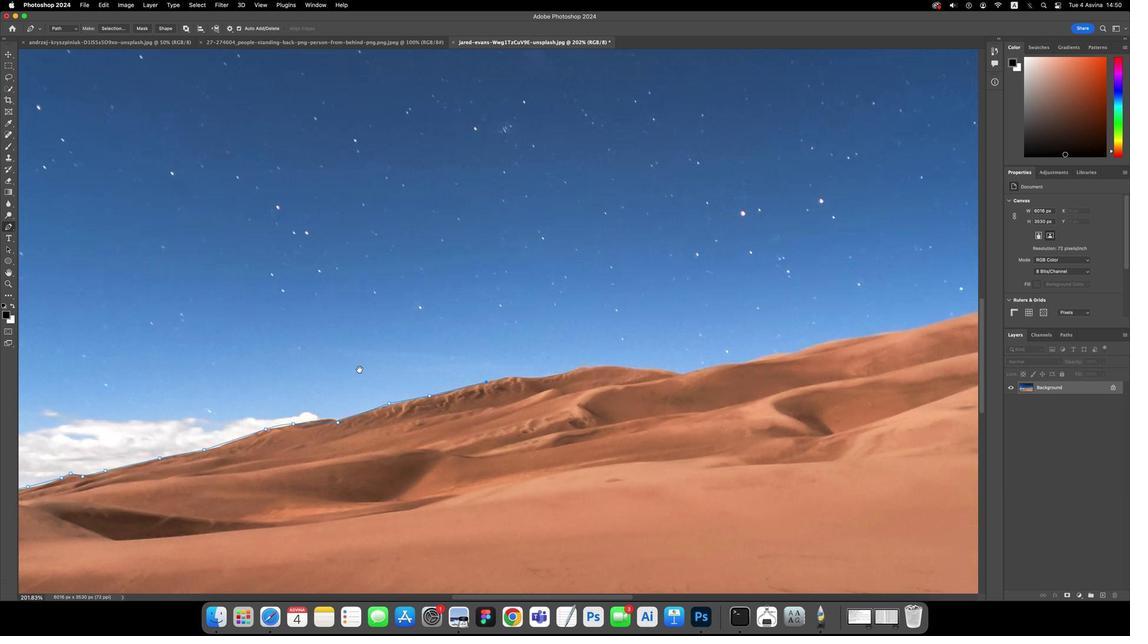 
Action: Mouse moved to (1062, 150)
Screenshot: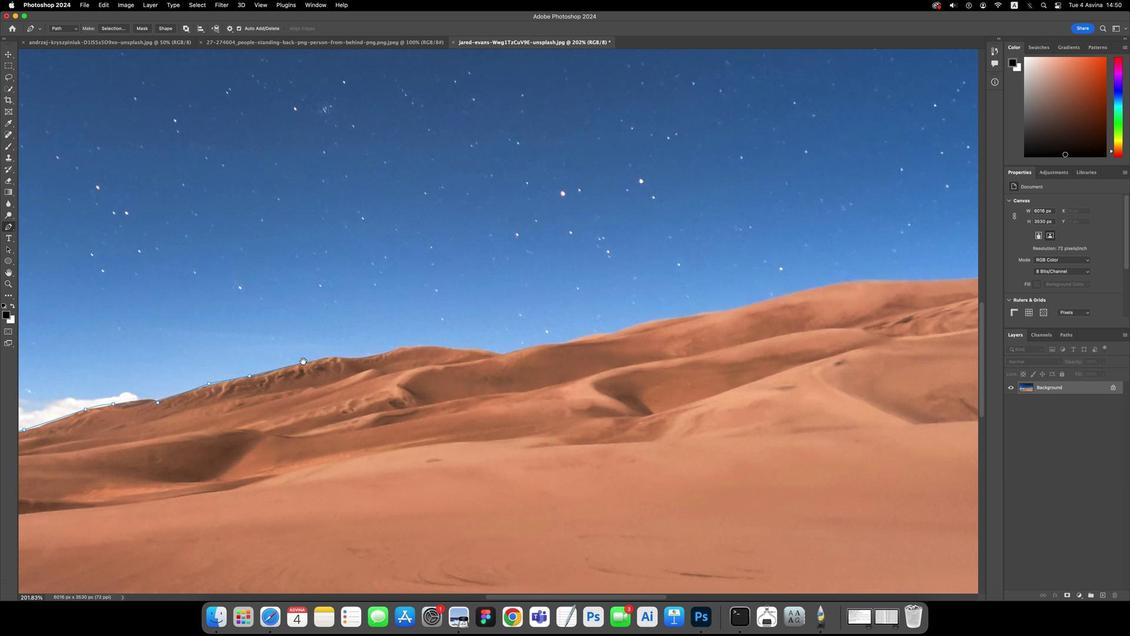 
Action: Mouse pressed left at (1062, 150)
Screenshot: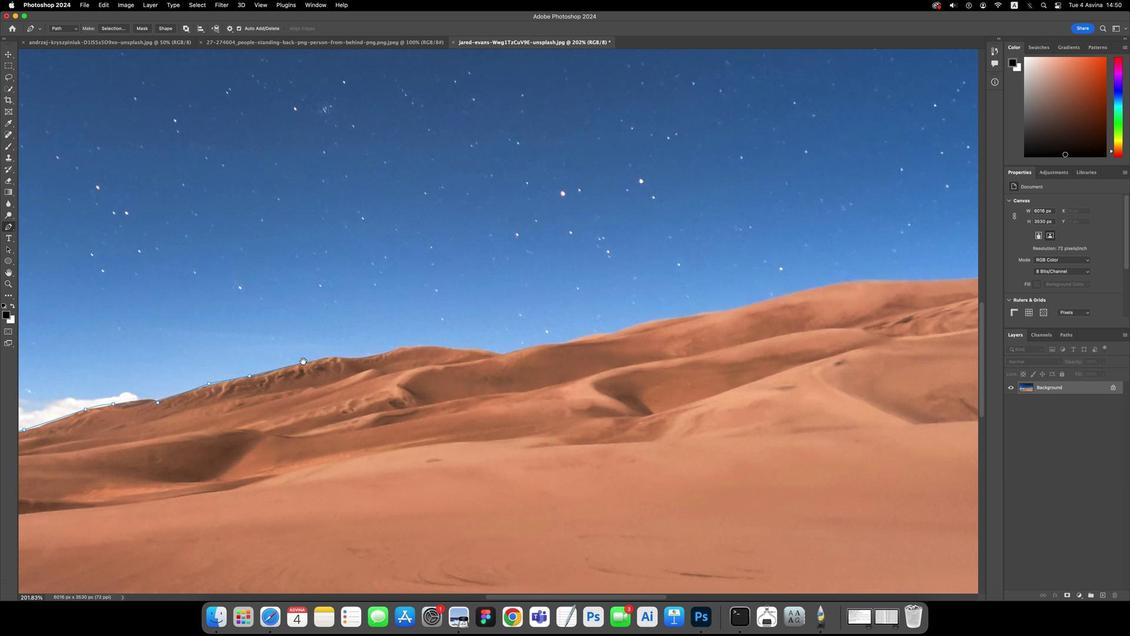
Action: Mouse moved to (1062, 150)
Screenshot: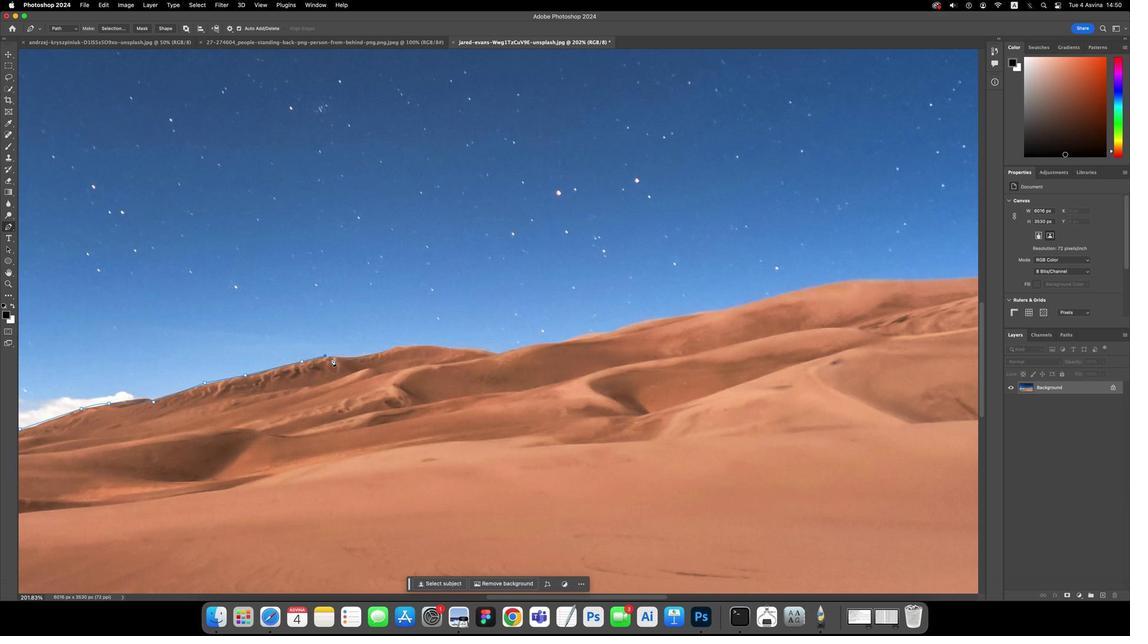 
Action: Mouse pressed left at (1062, 150)
Screenshot: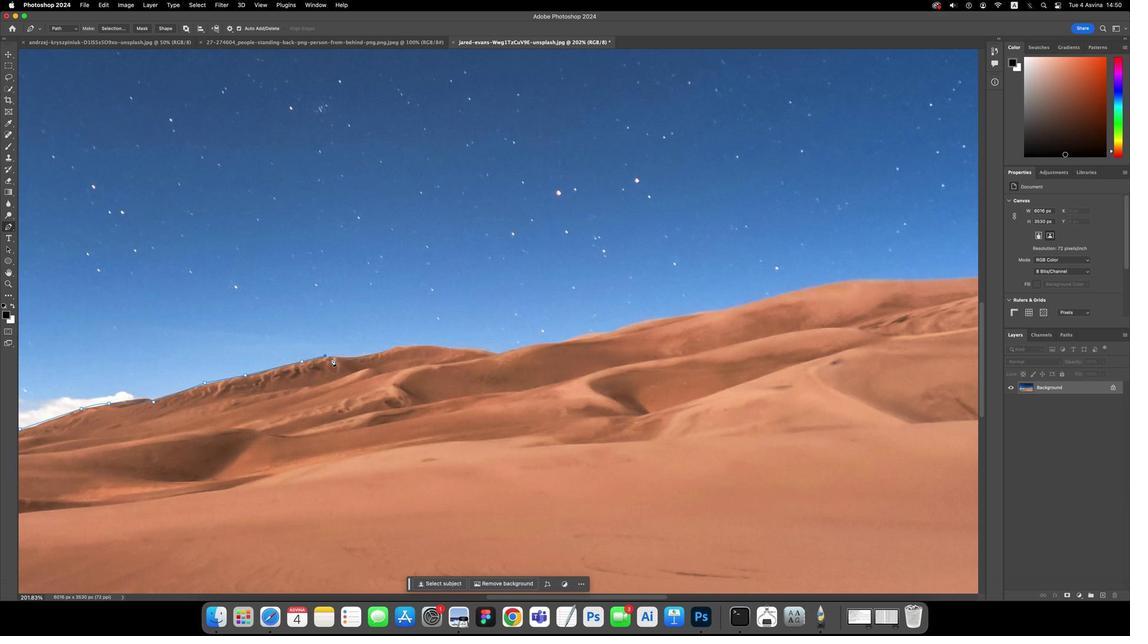 
Action: Mouse moved to (1062, 150)
Screenshot: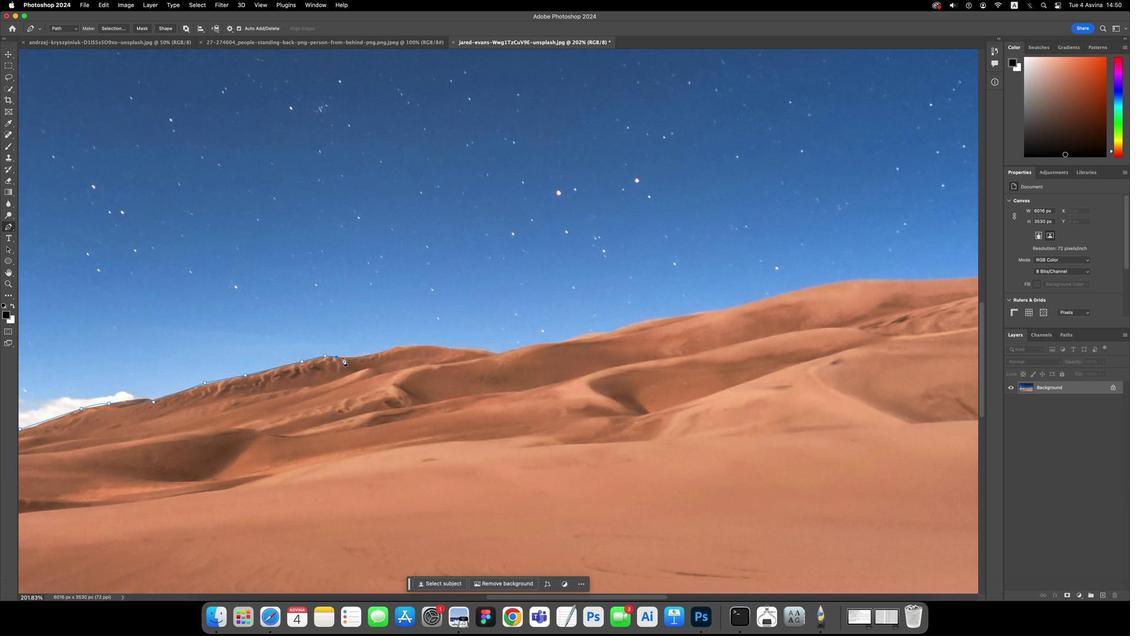 
Action: Mouse pressed left at (1062, 150)
Screenshot: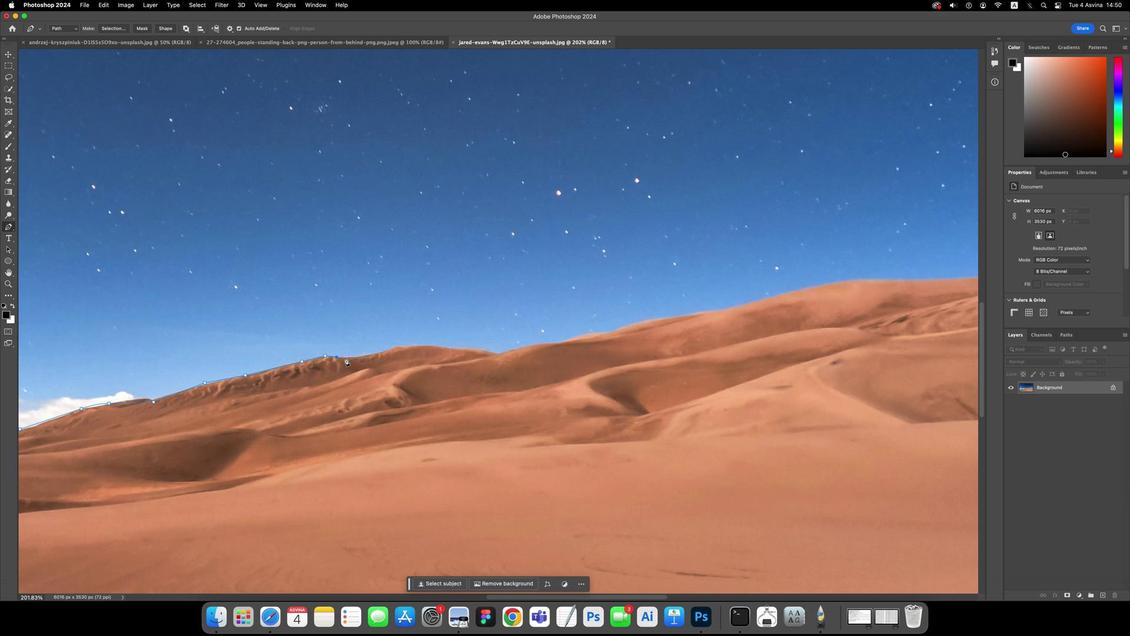 
Action: Mouse moved to (1062, 150)
Screenshot: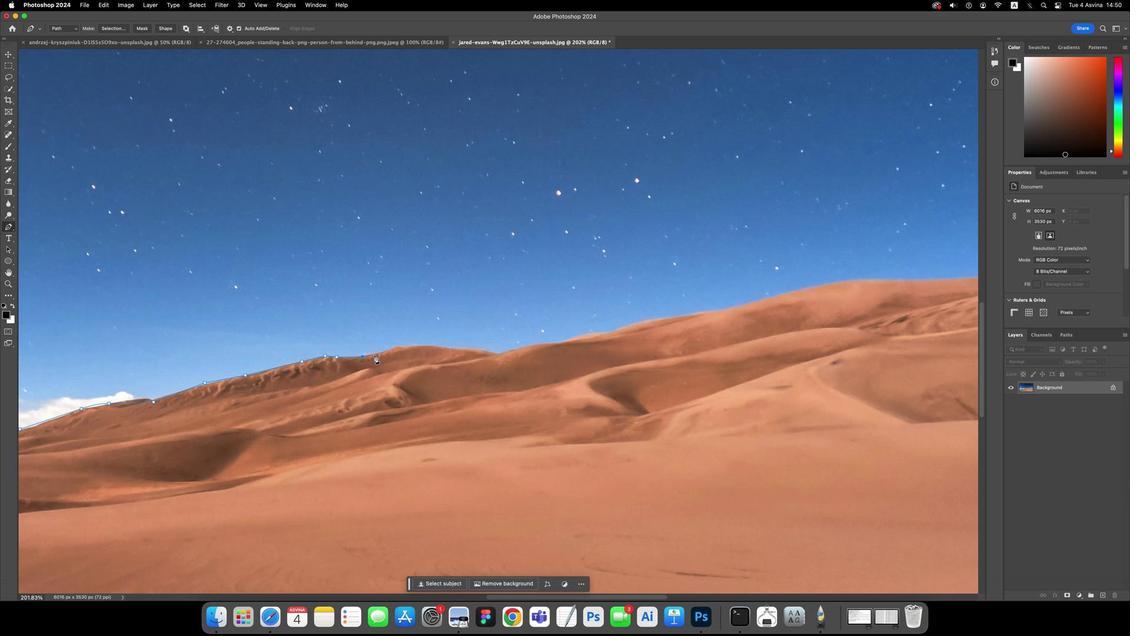 
Action: Mouse pressed left at (1062, 150)
Screenshot: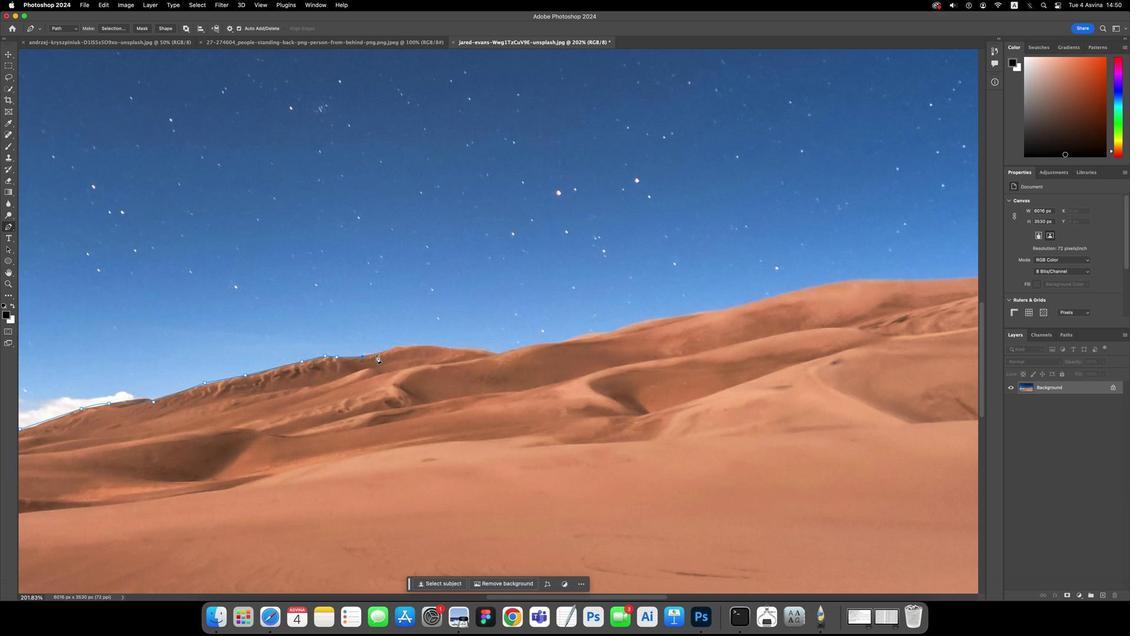 
Action: Mouse moved to (1062, 150)
Screenshot: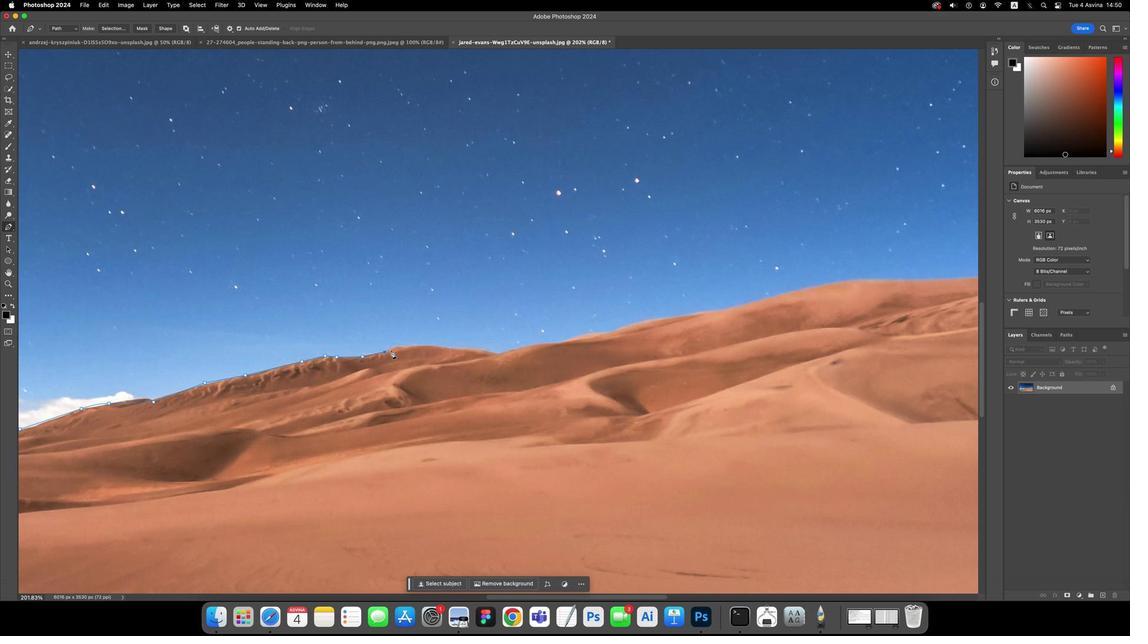
Action: Mouse pressed left at (1062, 150)
Screenshot: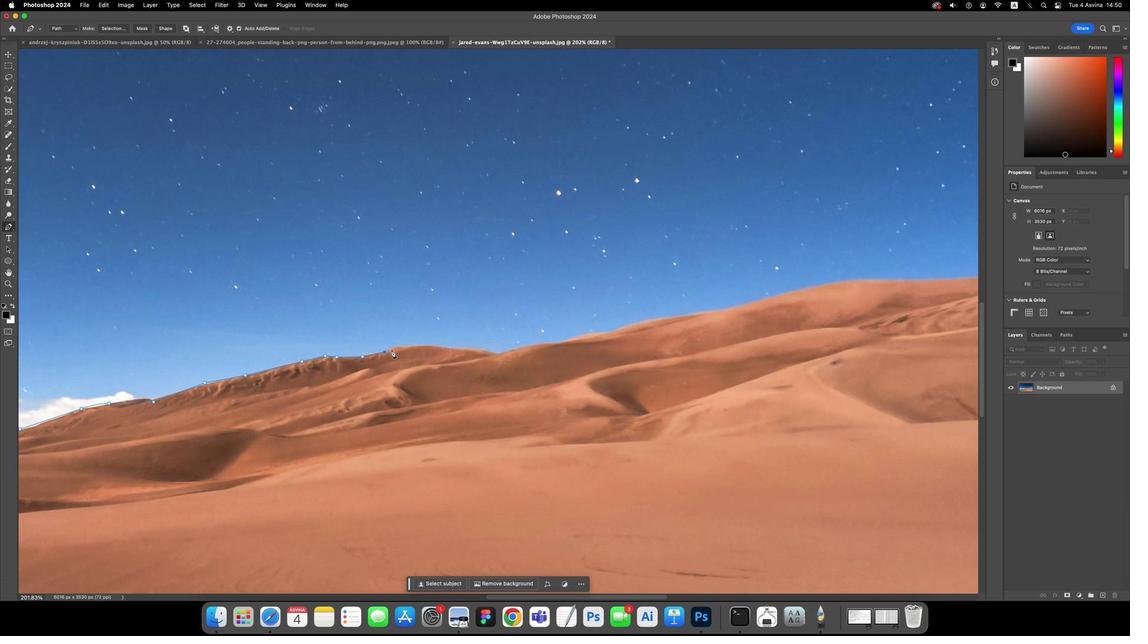 
Action: Mouse moved to (1062, 150)
Screenshot: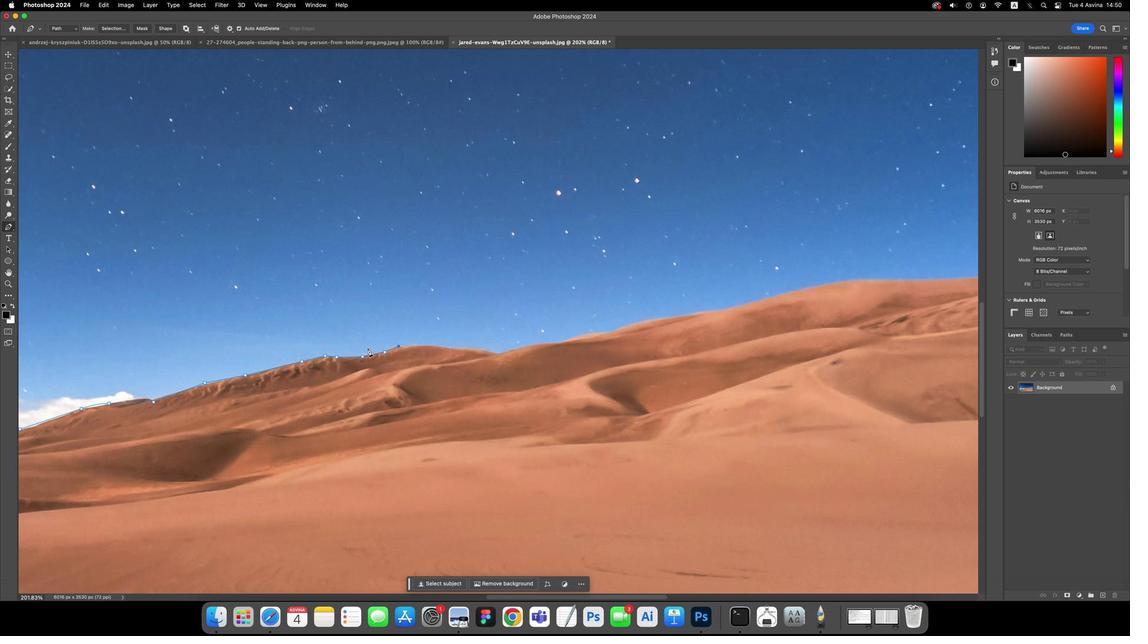 
Action: Mouse pressed left at (1062, 150)
Screenshot: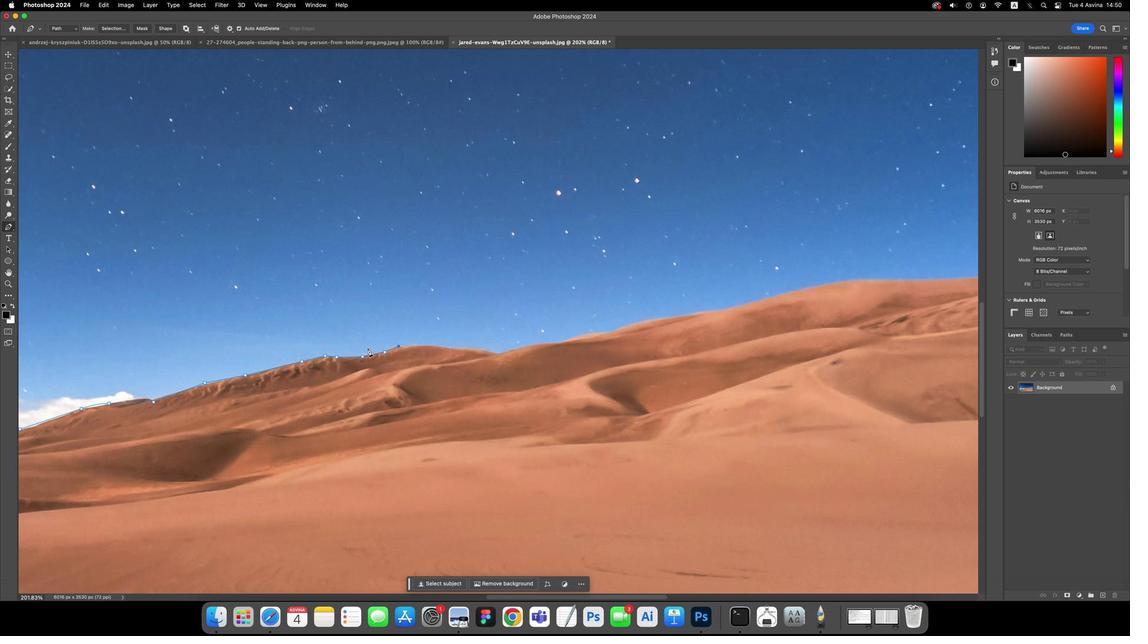 
Action: Mouse moved to (1062, 150)
Screenshot: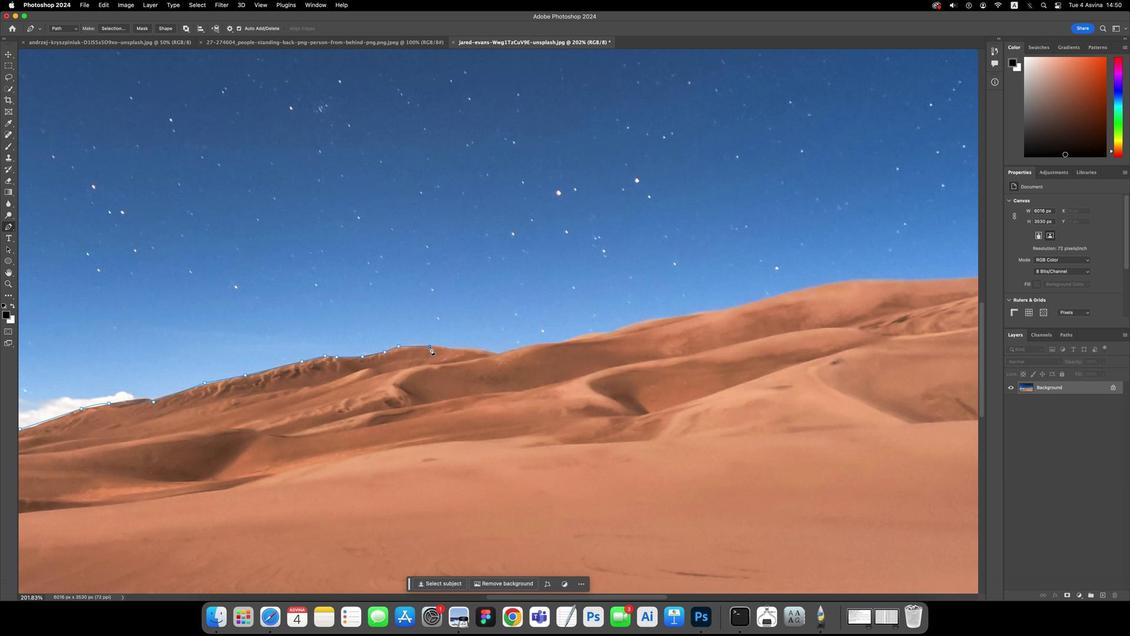 
Action: Mouse pressed left at (1062, 150)
Screenshot: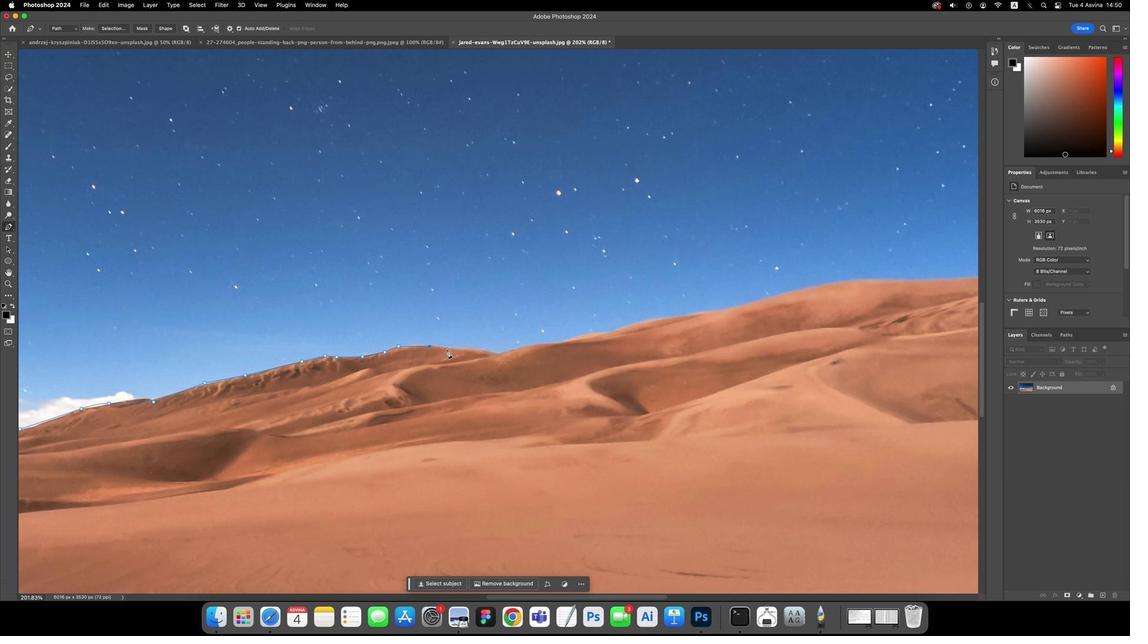 
Action: Mouse moved to (1062, 150)
Screenshot: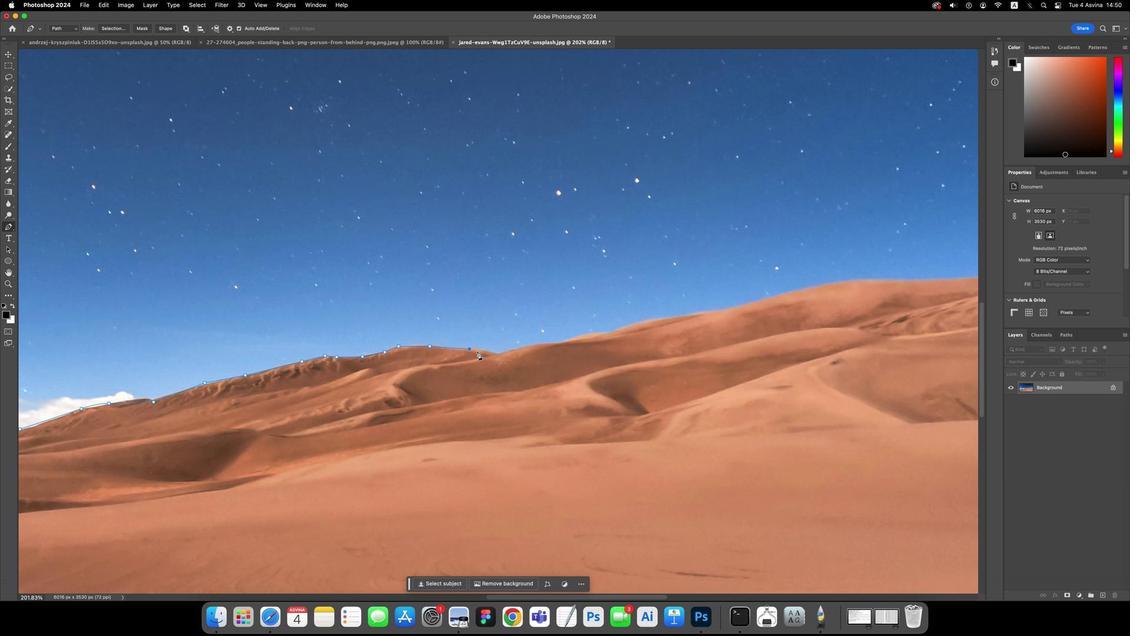 
Action: Mouse pressed left at (1062, 150)
Screenshot: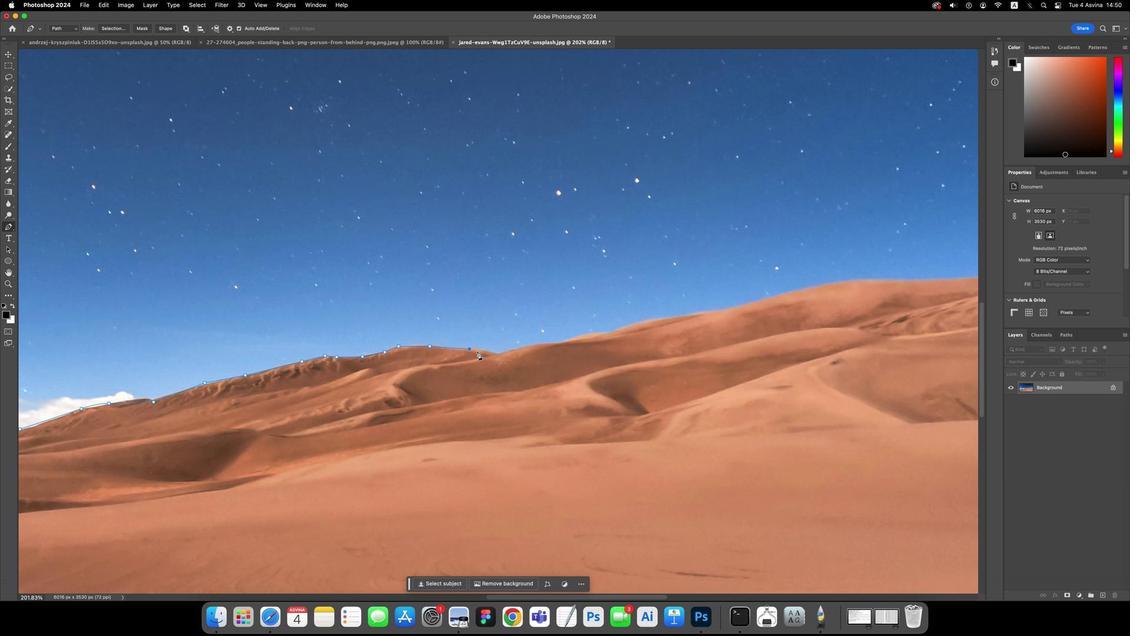 
Action: Mouse moved to (1062, 150)
Screenshot: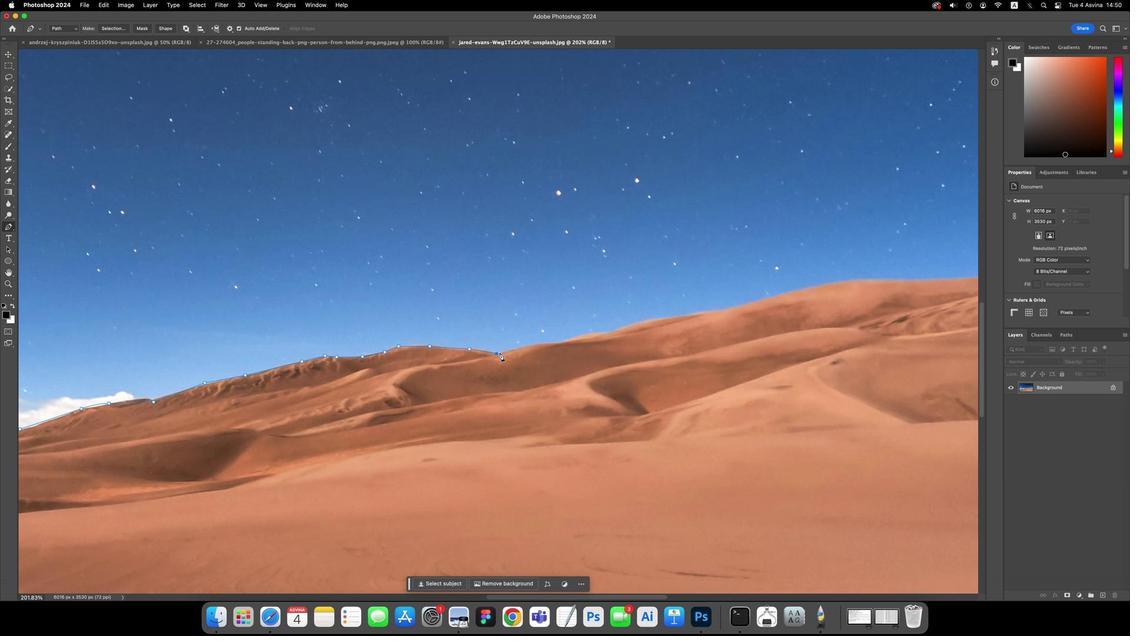 
Action: Mouse pressed left at (1062, 150)
Screenshot: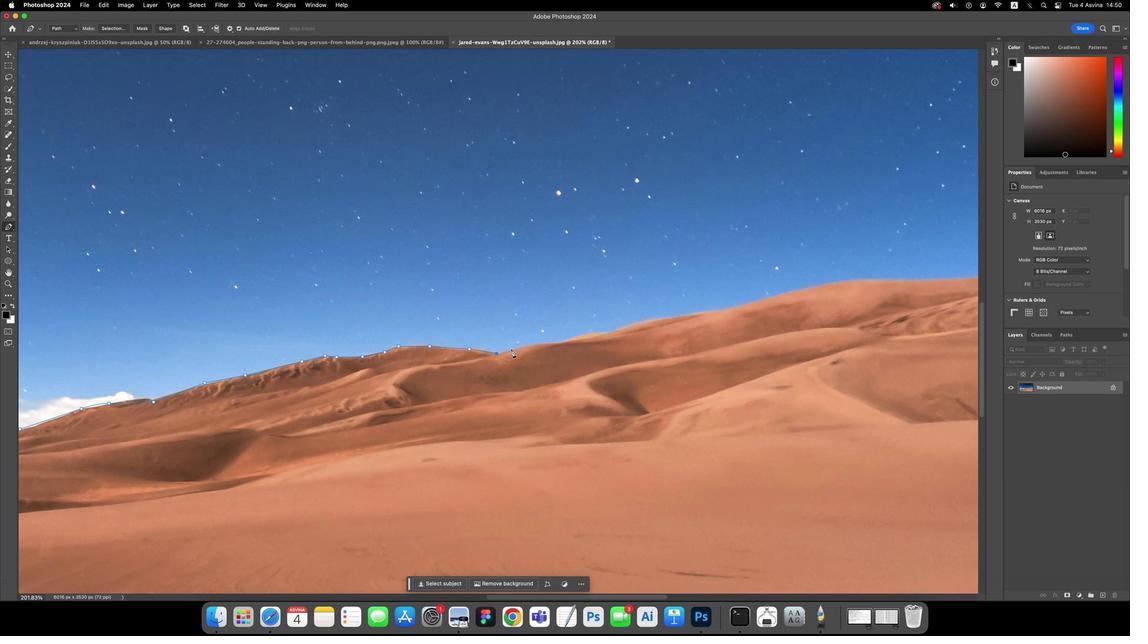 
Action: Mouse moved to (1062, 150)
Screenshot: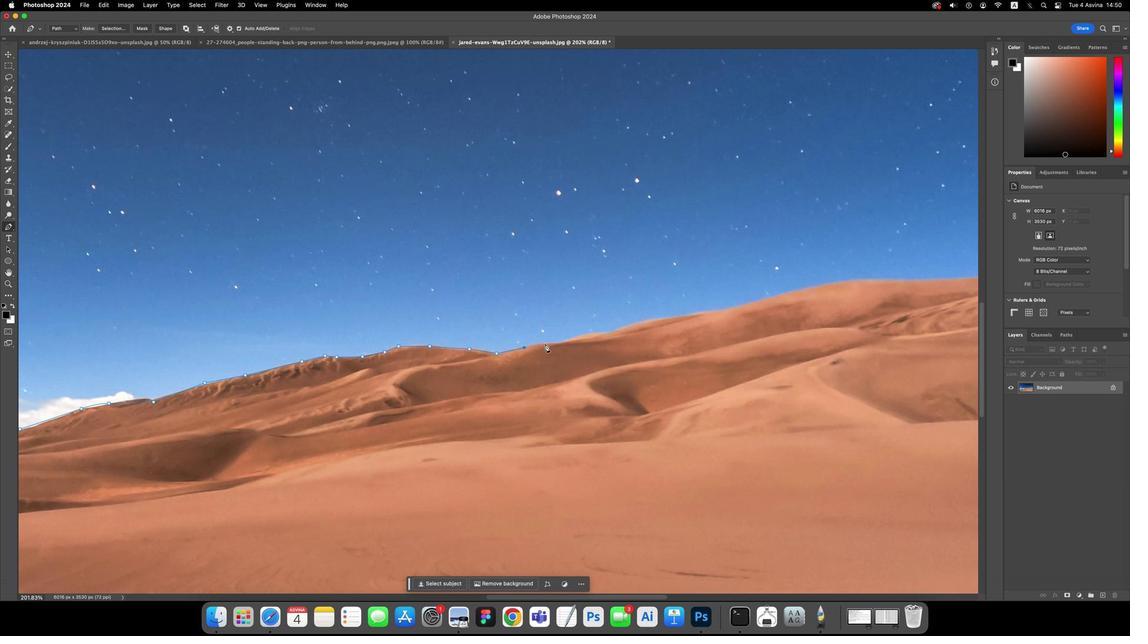 
Action: Mouse pressed left at (1062, 150)
Screenshot: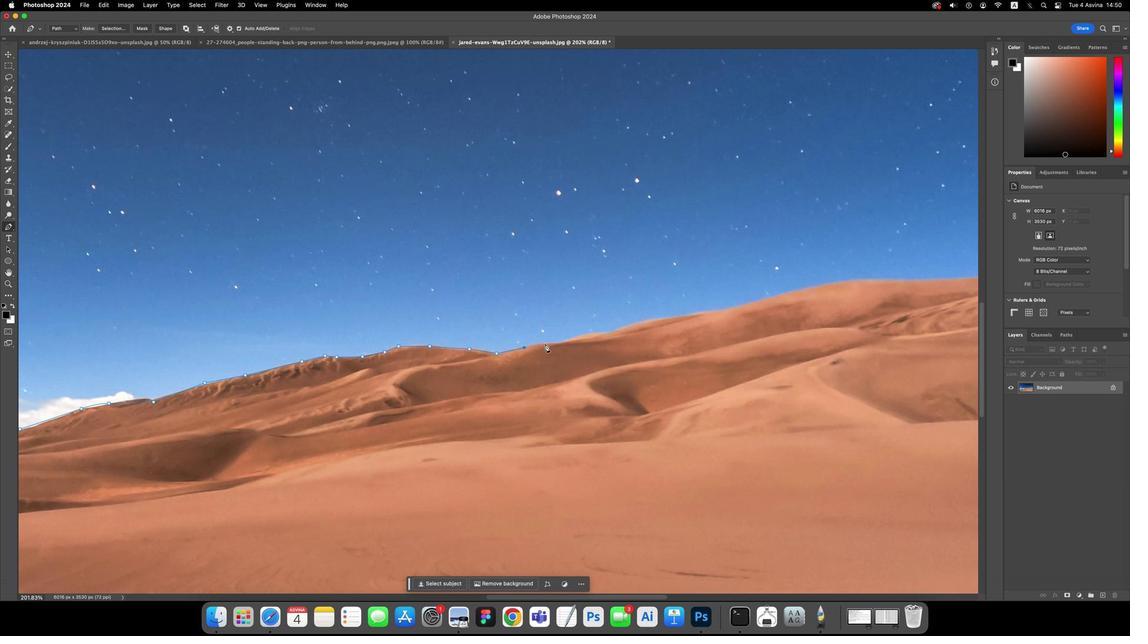 
Action: Mouse moved to (1062, 150)
Screenshot: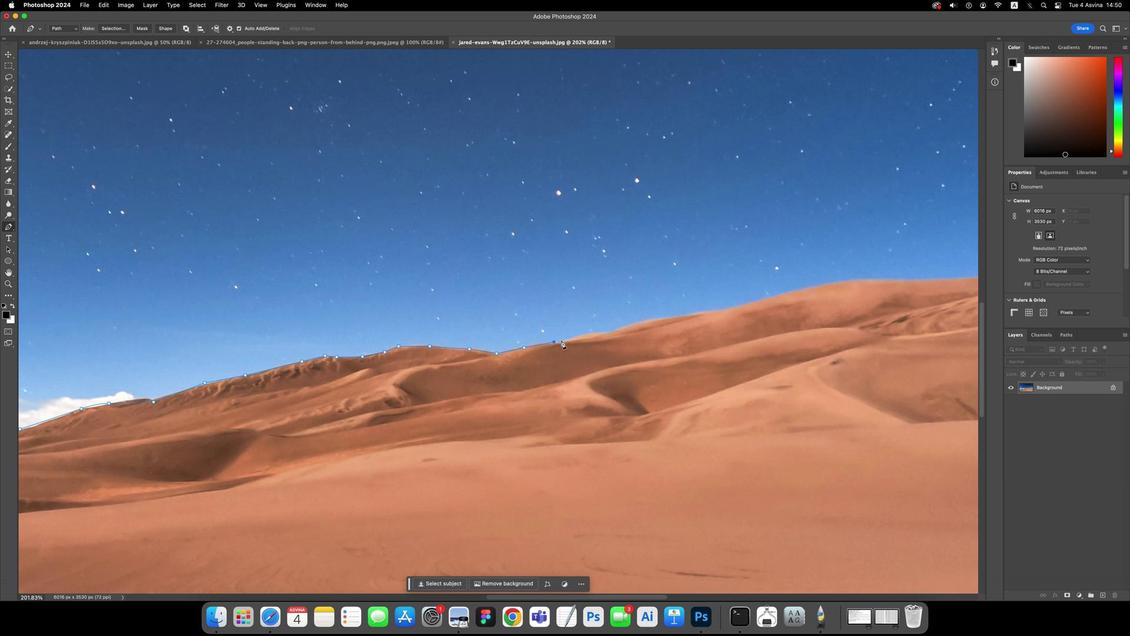 
Action: Mouse pressed left at (1062, 150)
Screenshot: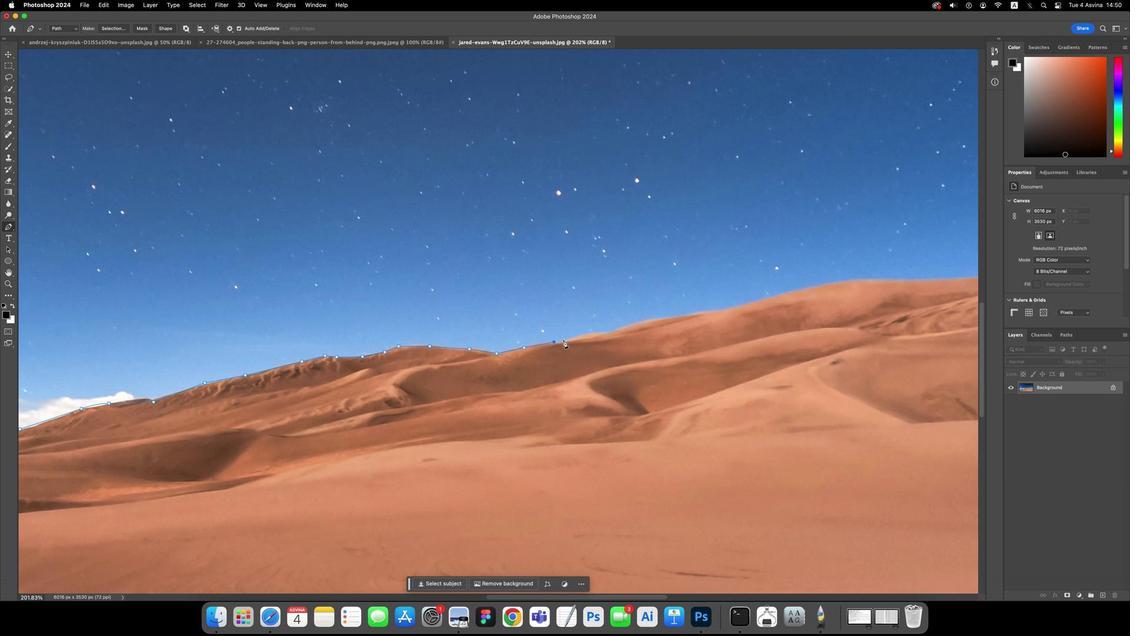 
Action: Mouse moved to (1062, 150)
Screenshot: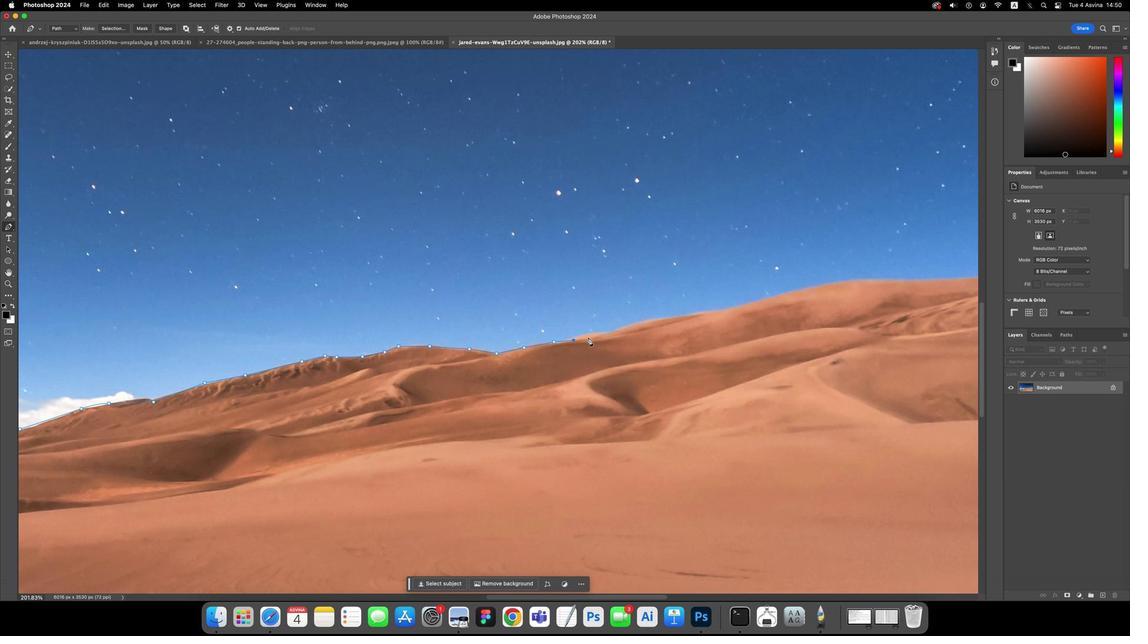 
Action: Mouse pressed left at (1062, 150)
Screenshot: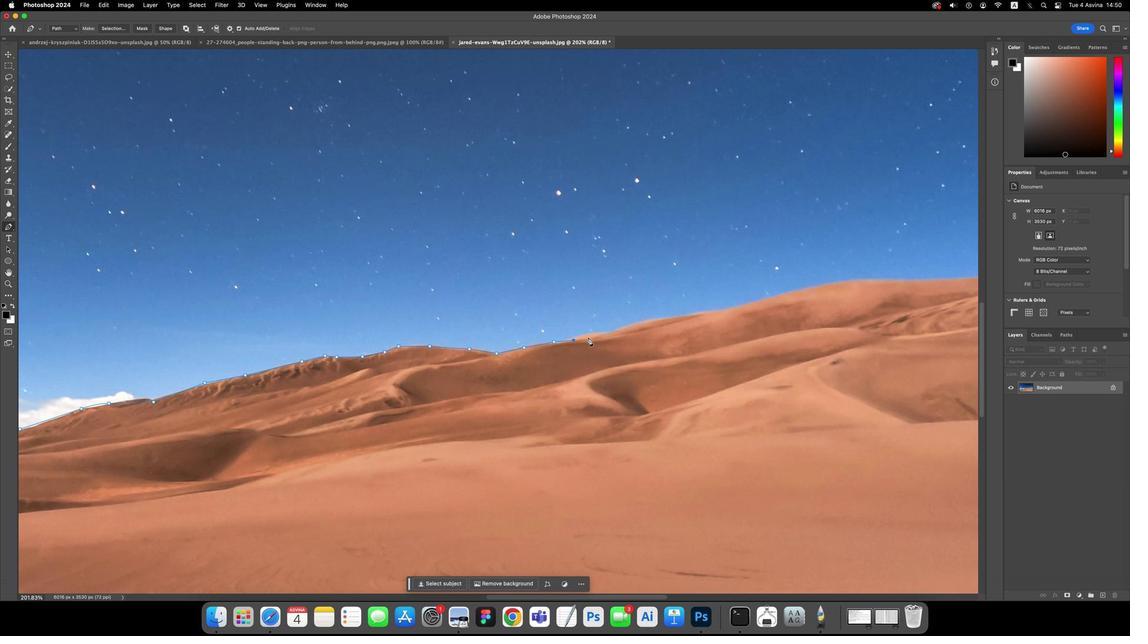 
Action: Mouse moved to (1062, 150)
Screenshot: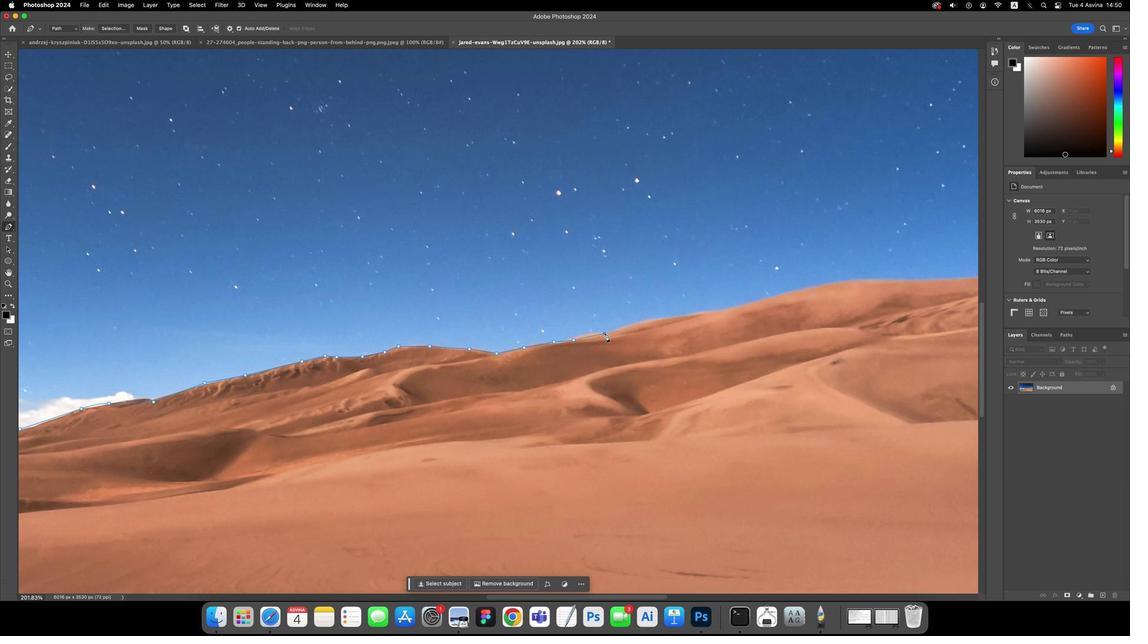 
Action: Mouse pressed left at (1062, 150)
Screenshot: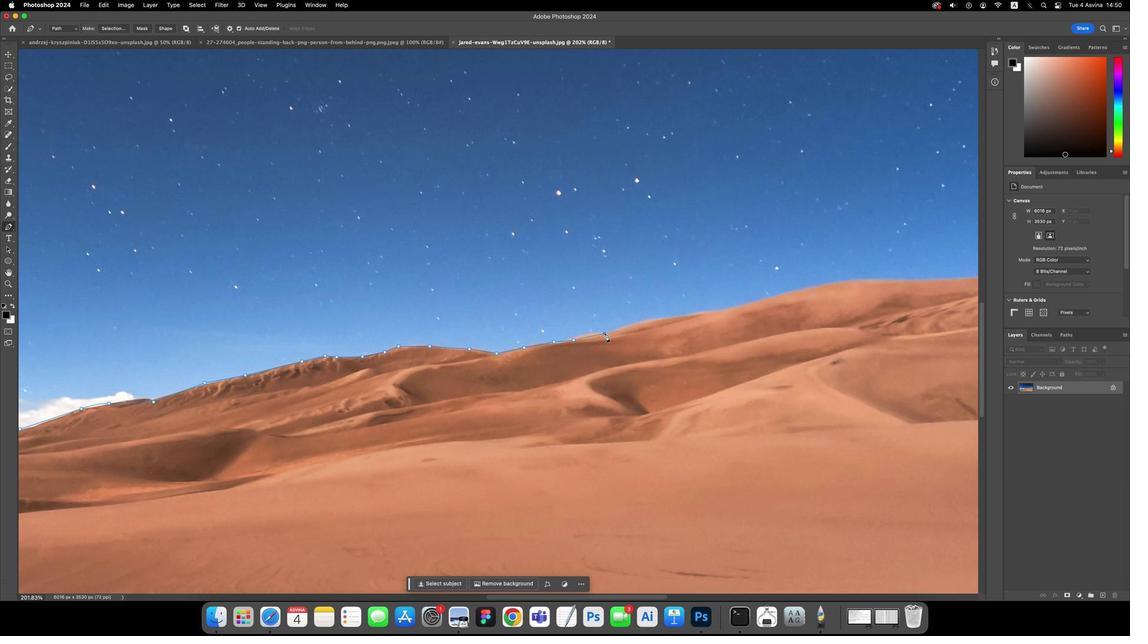 
Action: Mouse moved to (1062, 150)
Screenshot: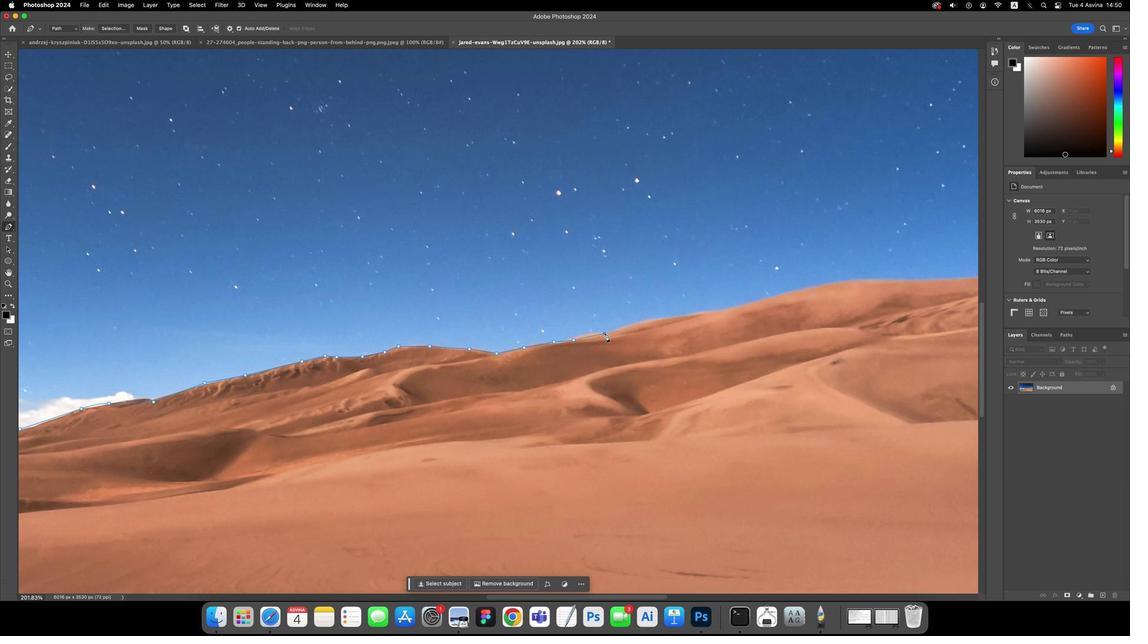 
Action: Key pressed Key.space
Screenshot: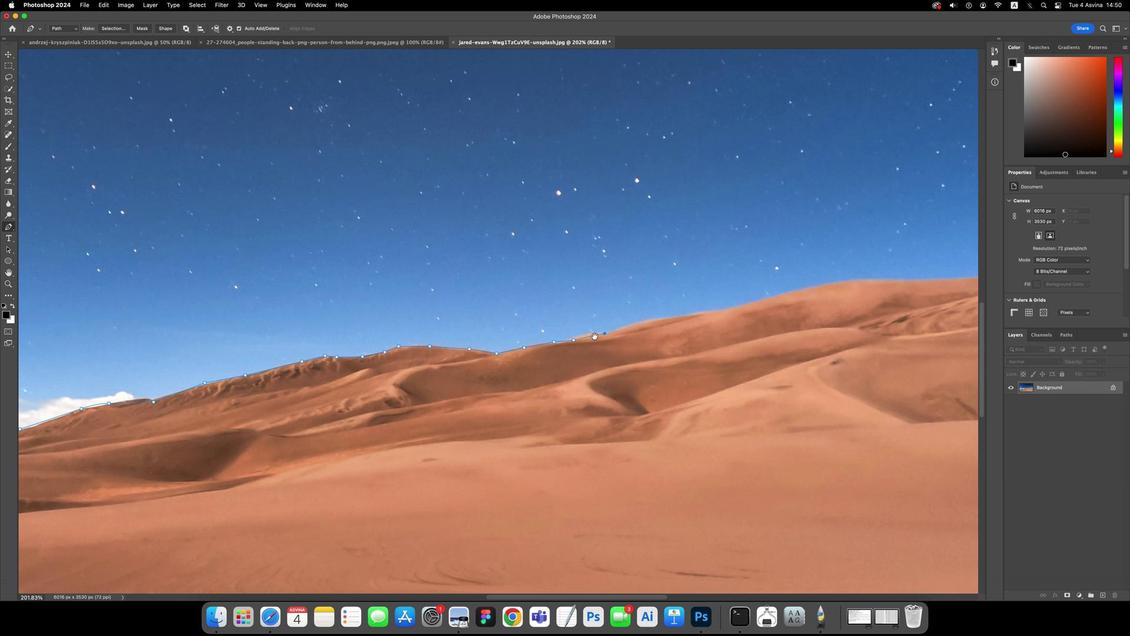 
Action: Mouse moved to (1062, 150)
Screenshot: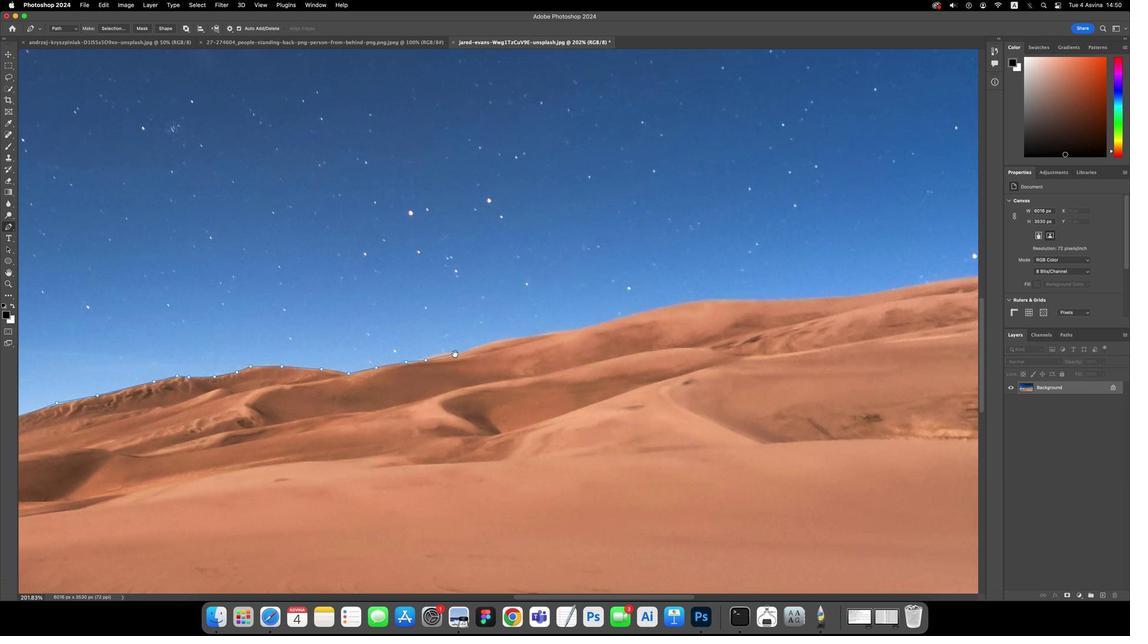 
Action: Mouse pressed left at (1062, 150)
Screenshot: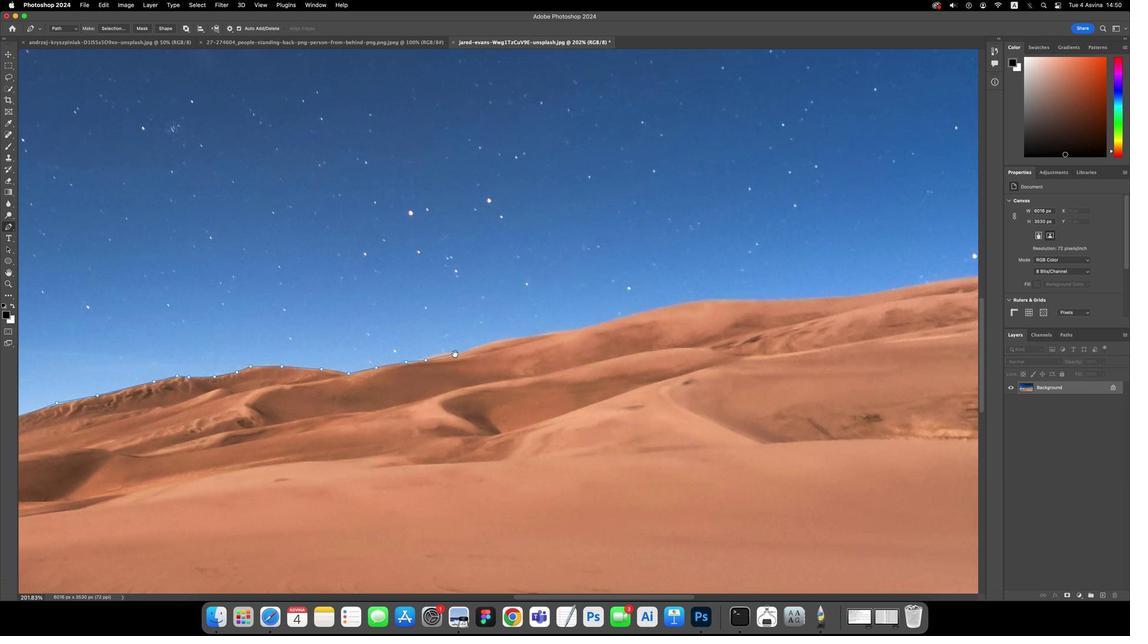 
Action: Mouse moved to (1062, 150)
Screenshot: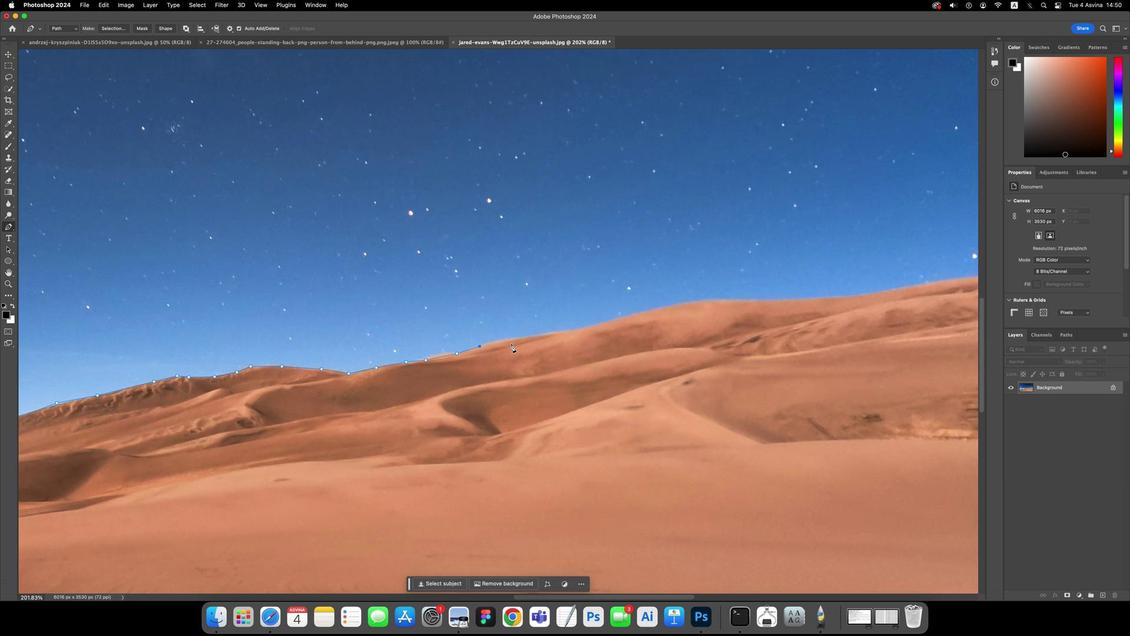 
Action: Mouse pressed left at (1062, 150)
Screenshot: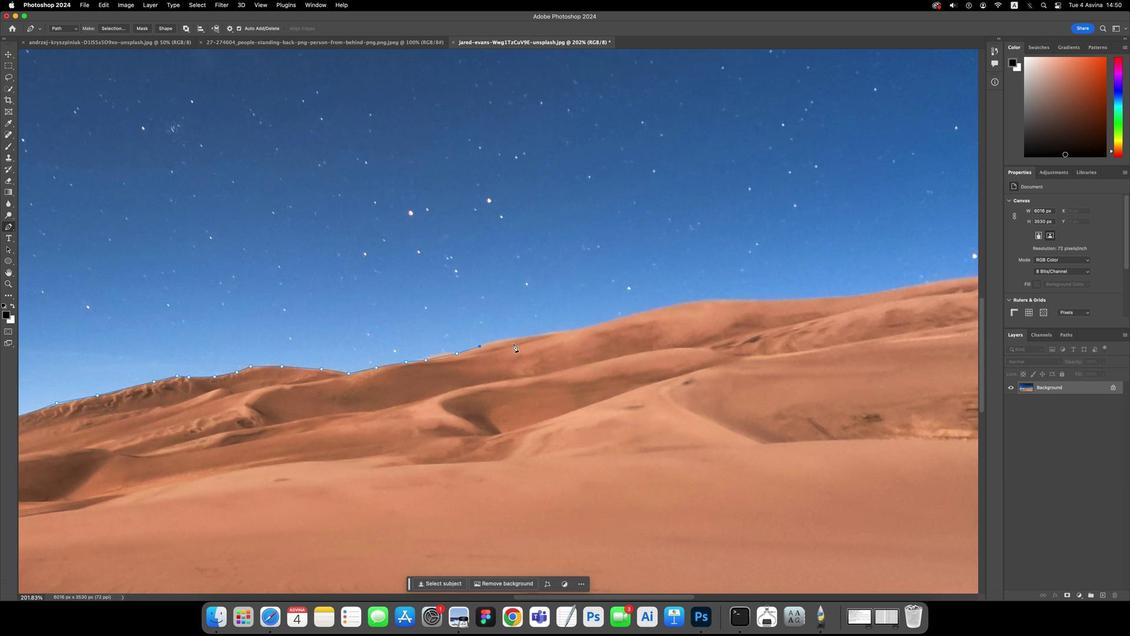 
Action: Mouse moved to (1062, 150)
Screenshot: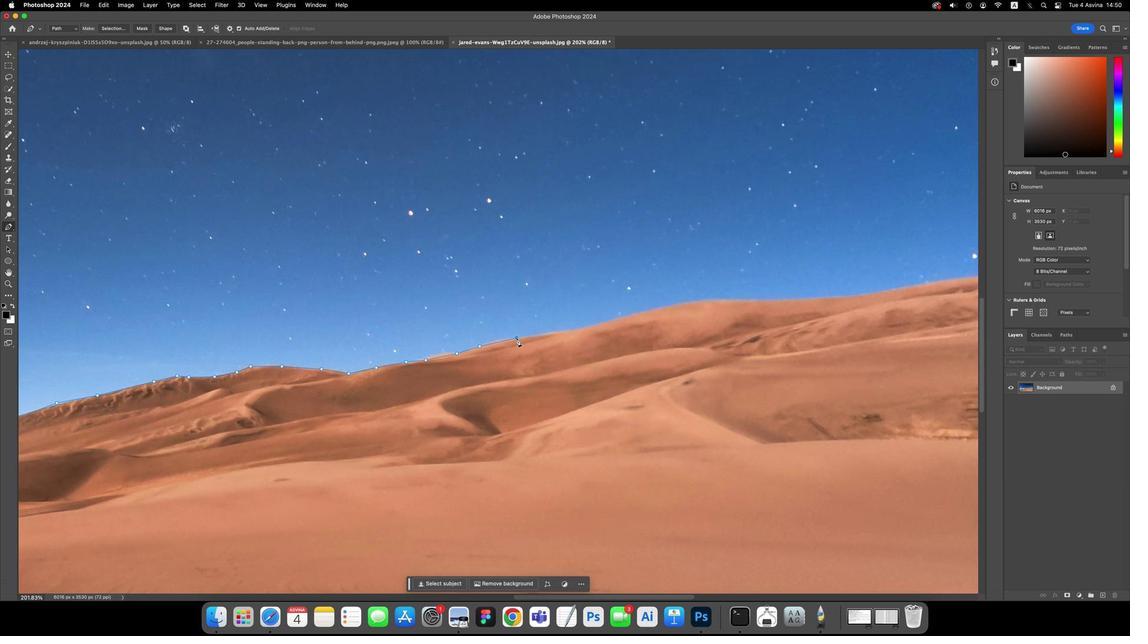 
Action: Mouse pressed left at (1062, 150)
Screenshot: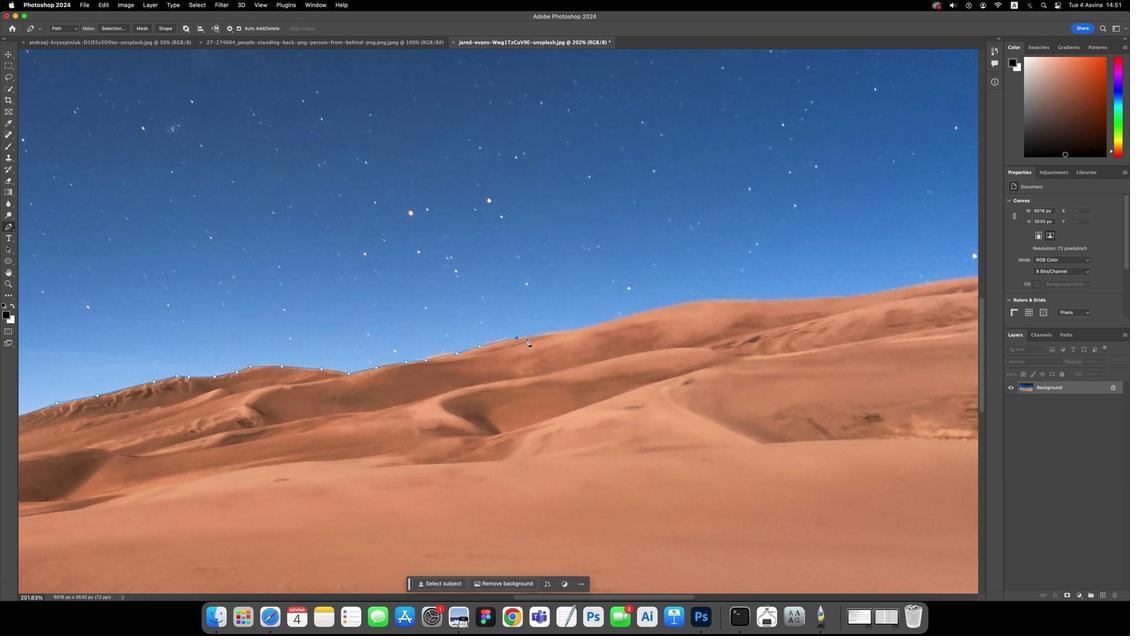 
Action: Mouse moved to (1062, 150)
Screenshot: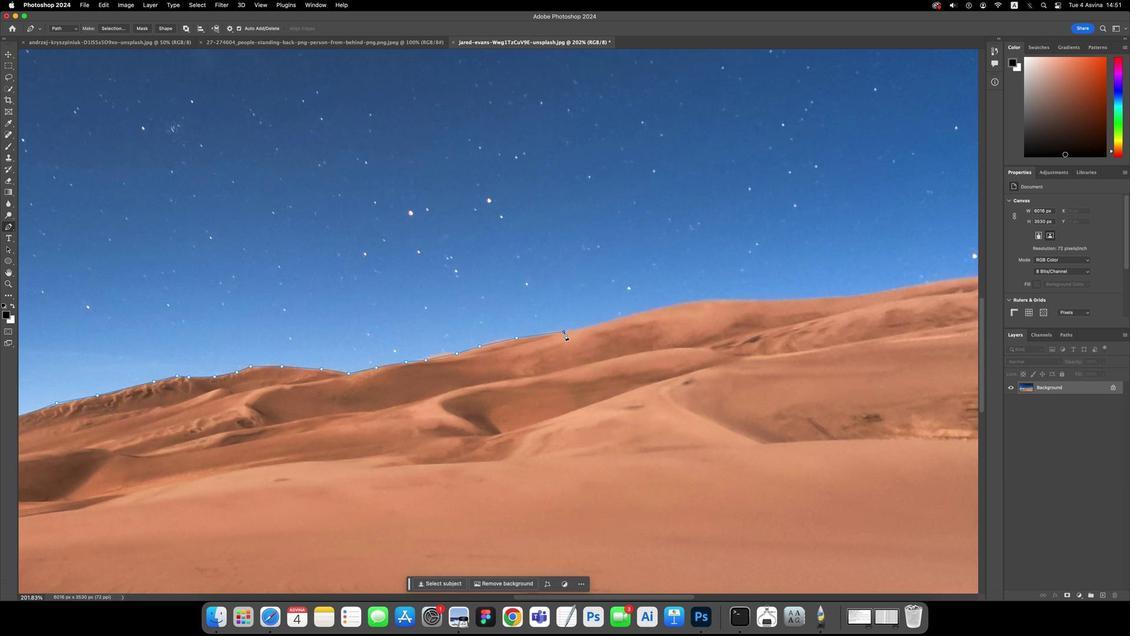 
Action: Mouse pressed left at (1062, 150)
Screenshot: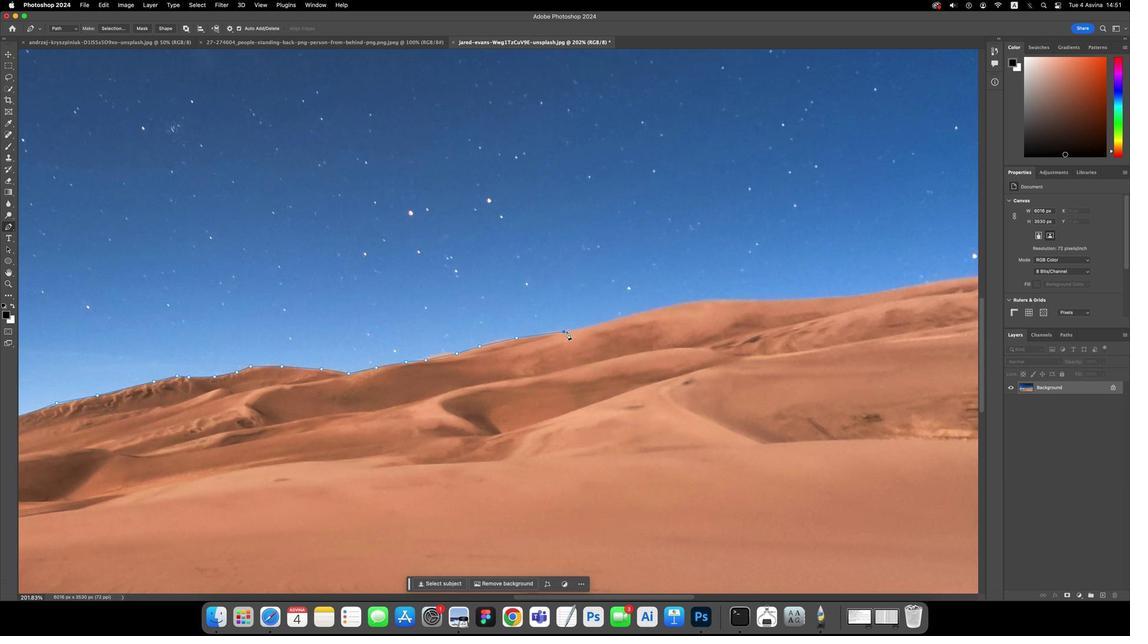 
Action: Mouse moved to (1062, 150)
Screenshot: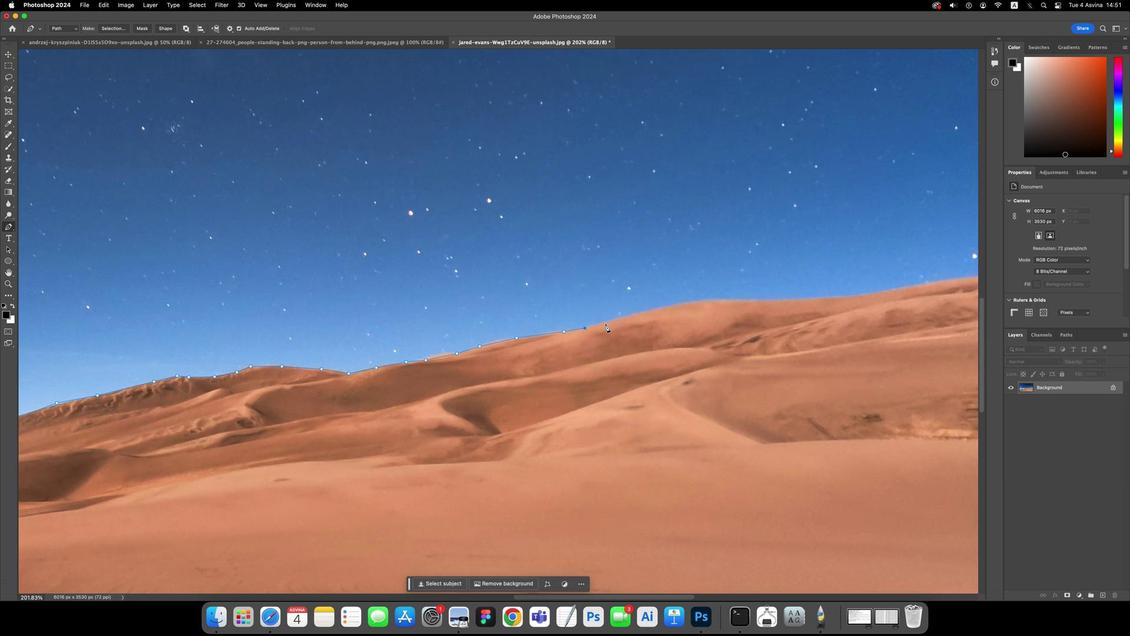 
Action: Mouse pressed left at (1062, 150)
Screenshot: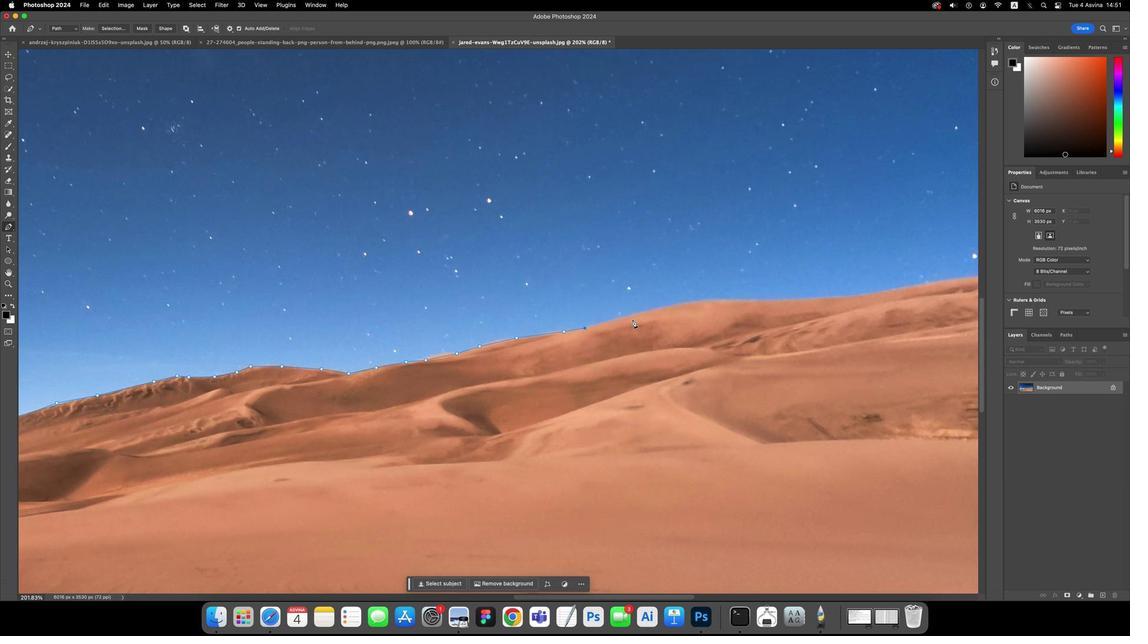 
Action: Mouse moved to (1062, 150)
Screenshot: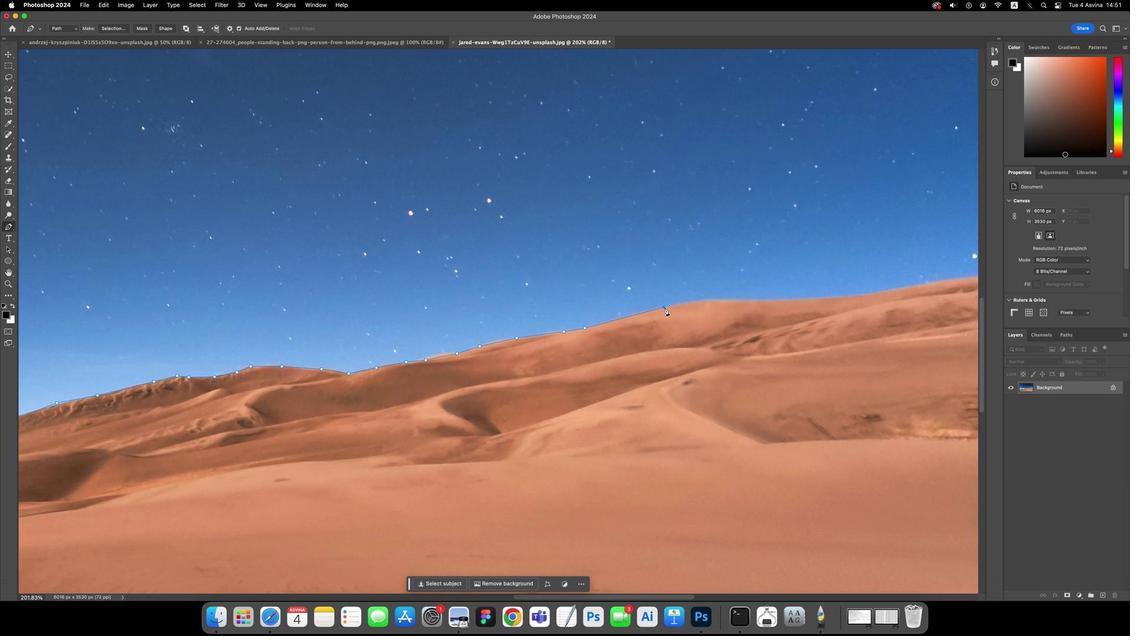 
Action: Mouse pressed left at (1062, 150)
Screenshot: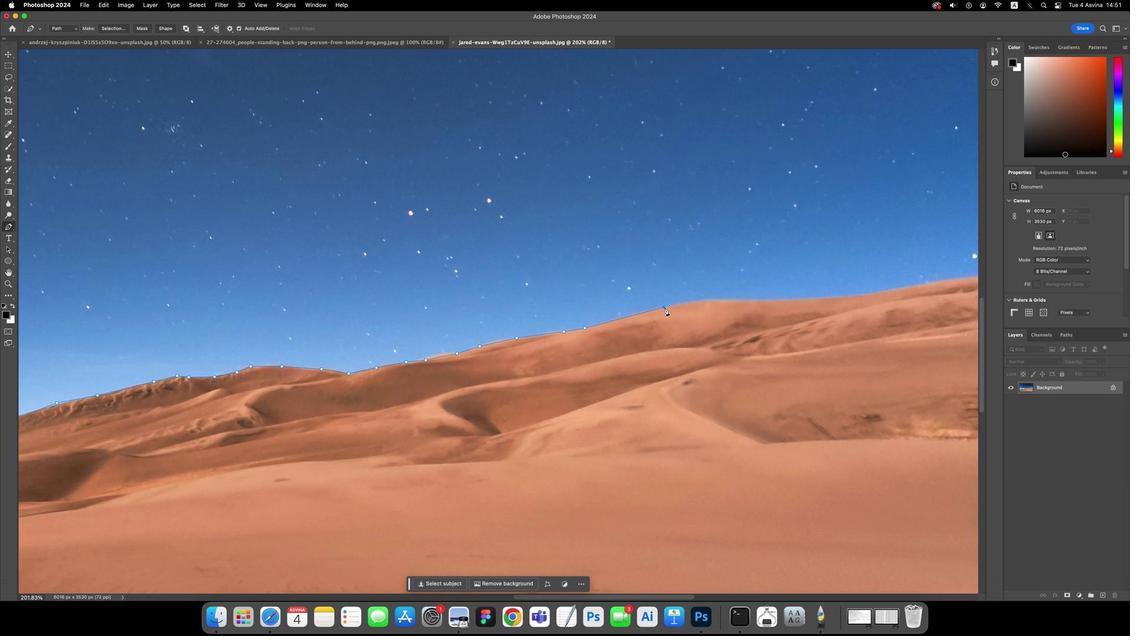 
Action: Mouse moved to (1062, 150)
Screenshot: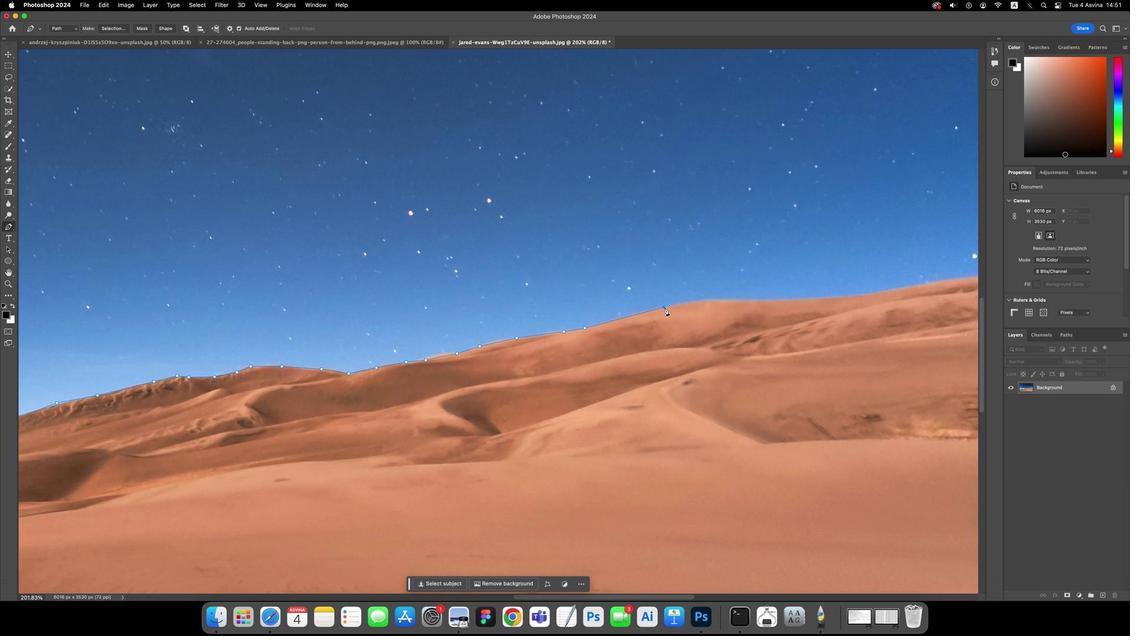 
Action: Key pressed Key.space
Screenshot: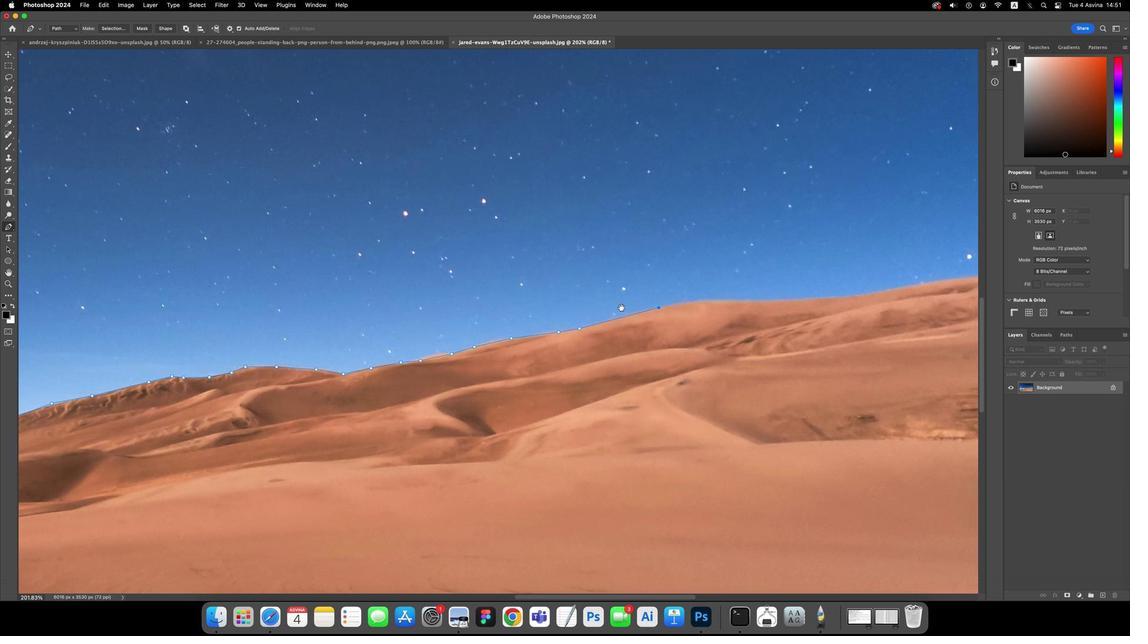
Action: Mouse pressed left at (1062, 150)
Screenshot: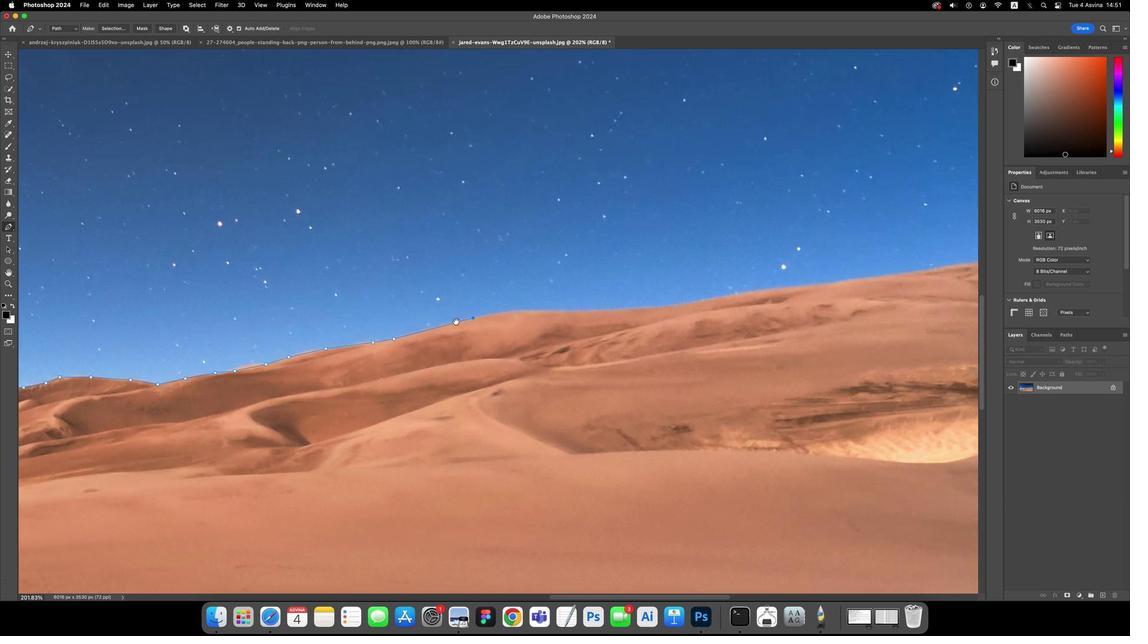 
Action: Mouse moved to (1062, 150)
Screenshot: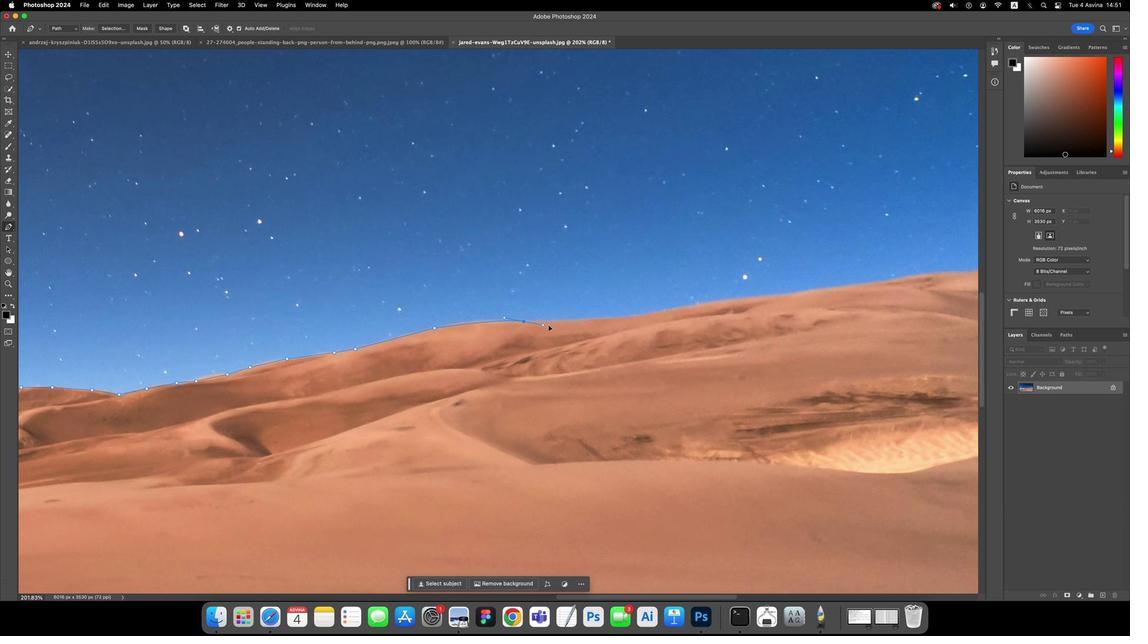 
Action: Mouse pressed left at (1062, 150)
Screenshot: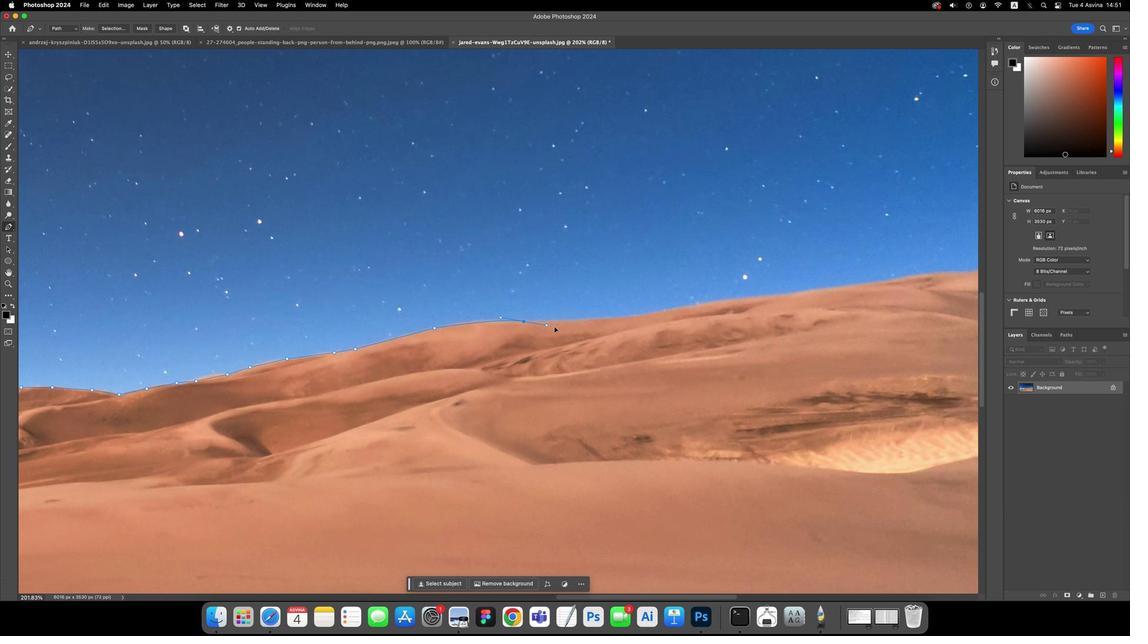 
Action: Mouse moved to (1062, 150)
Screenshot: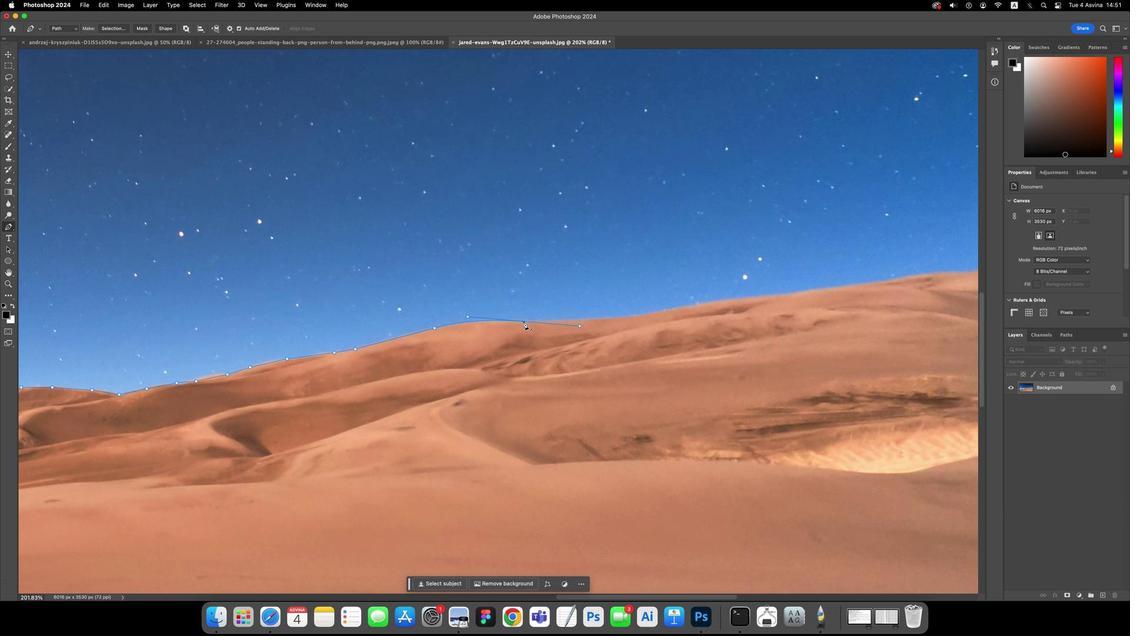 
Action: Key pressed Key.alt
Screenshot: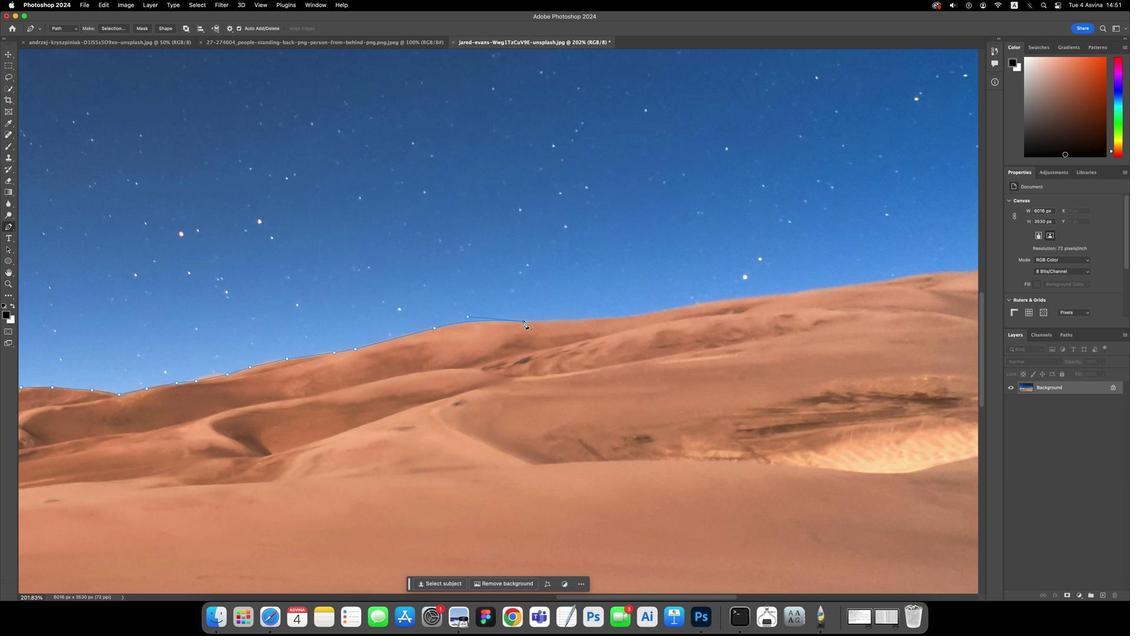 
Action: Mouse pressed left at (1062, 150)
Screenshot: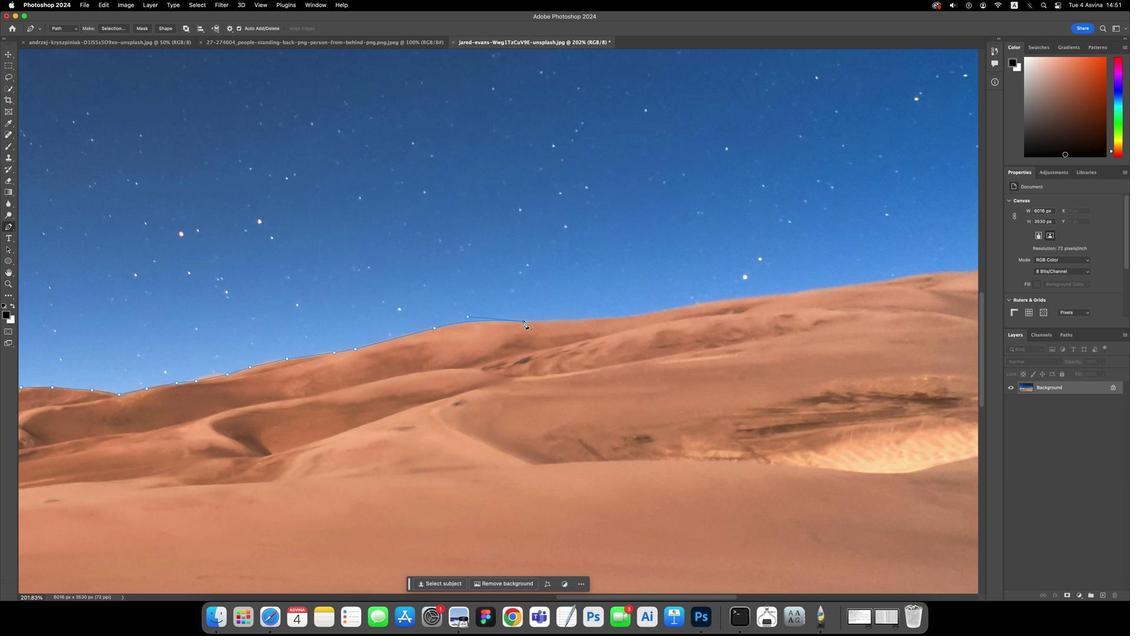 
Action: Mouse moved to (1062, 150)
Screenshot: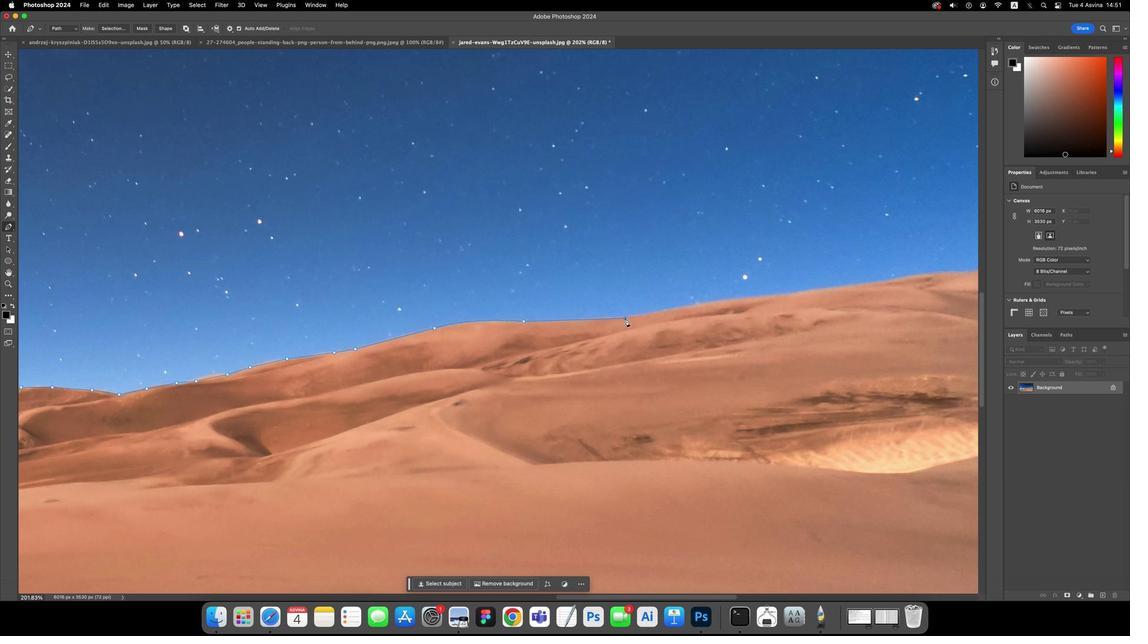 
Action: Mouse pressed left at (1062, 150)
Screenshot: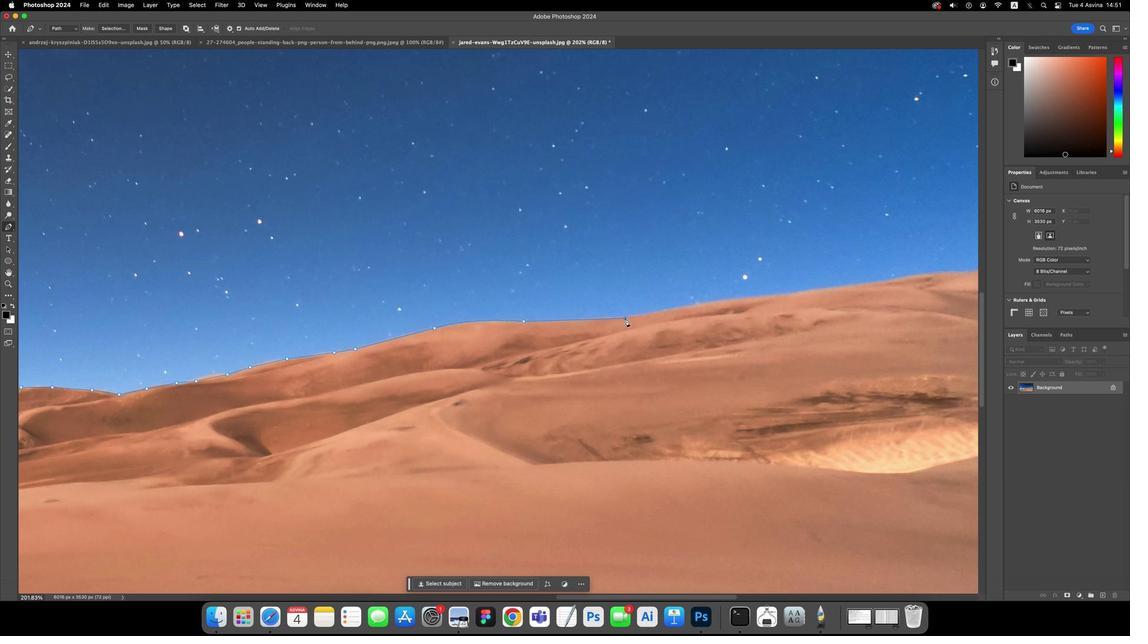 
Action: Key pressed Key.space
Screenshot: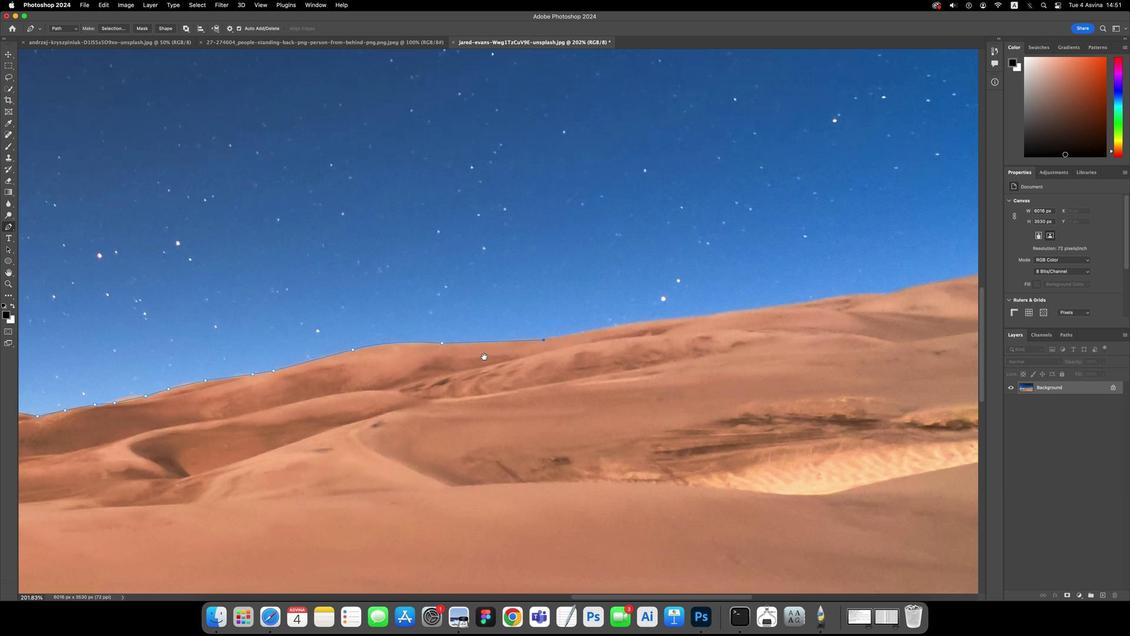 
Action: Mouse pressed left at (1062, 150)
Screenshot: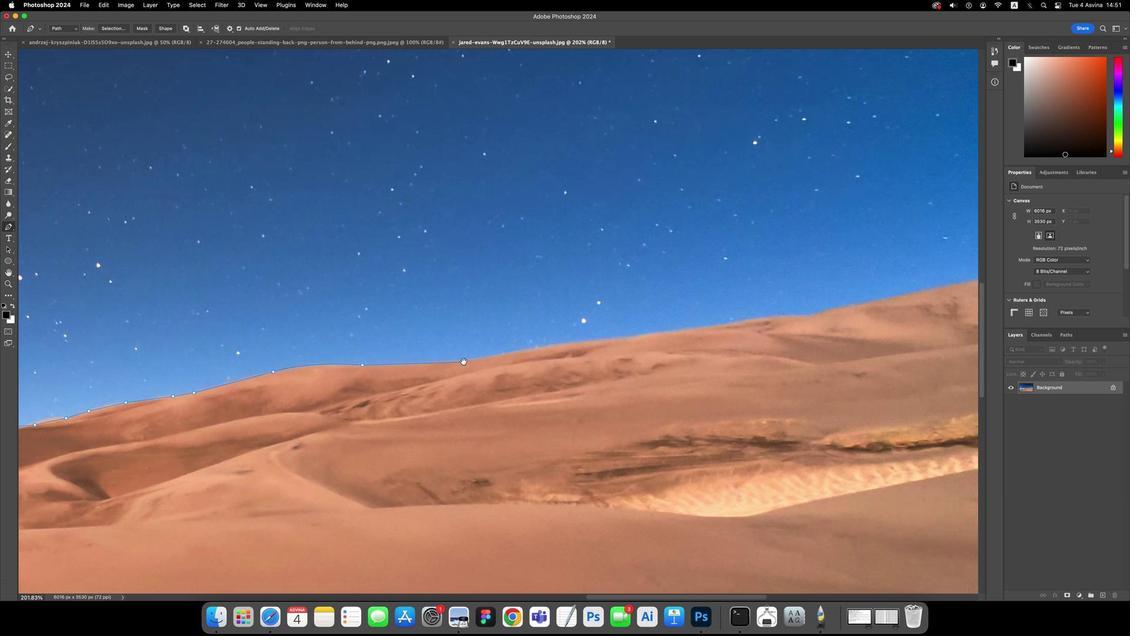 
Action: Mouse moved to (1062, 150)
Screenshot: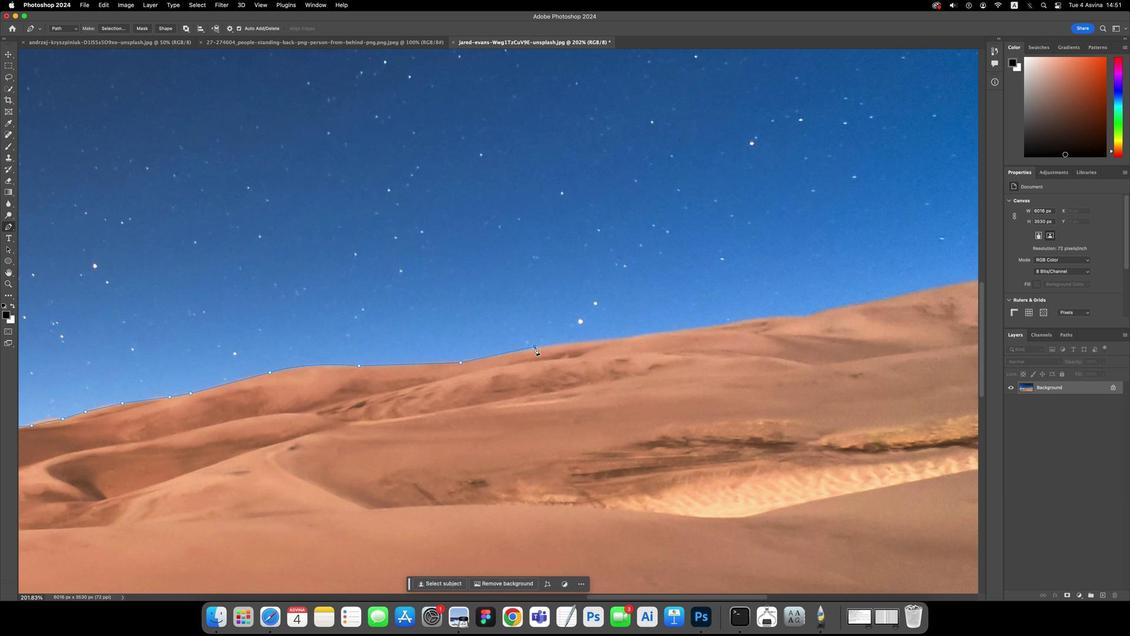 
Action: Mouse pressed left at (1062, 150)
Screenshot: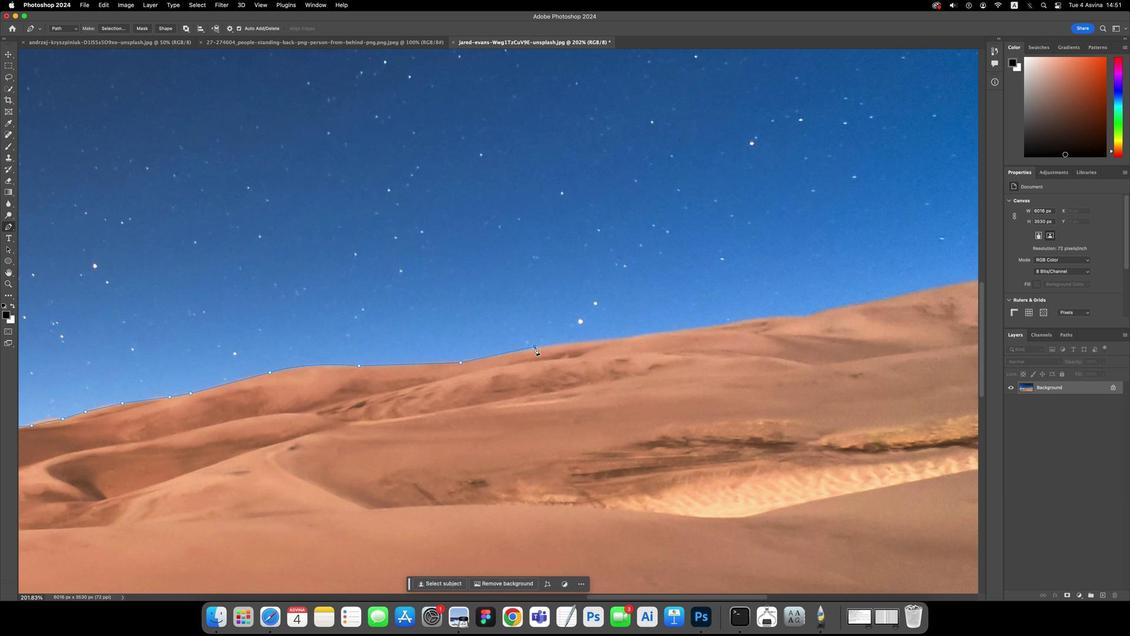 
Action: Mouse moved to (1062, 150)
Screenshot: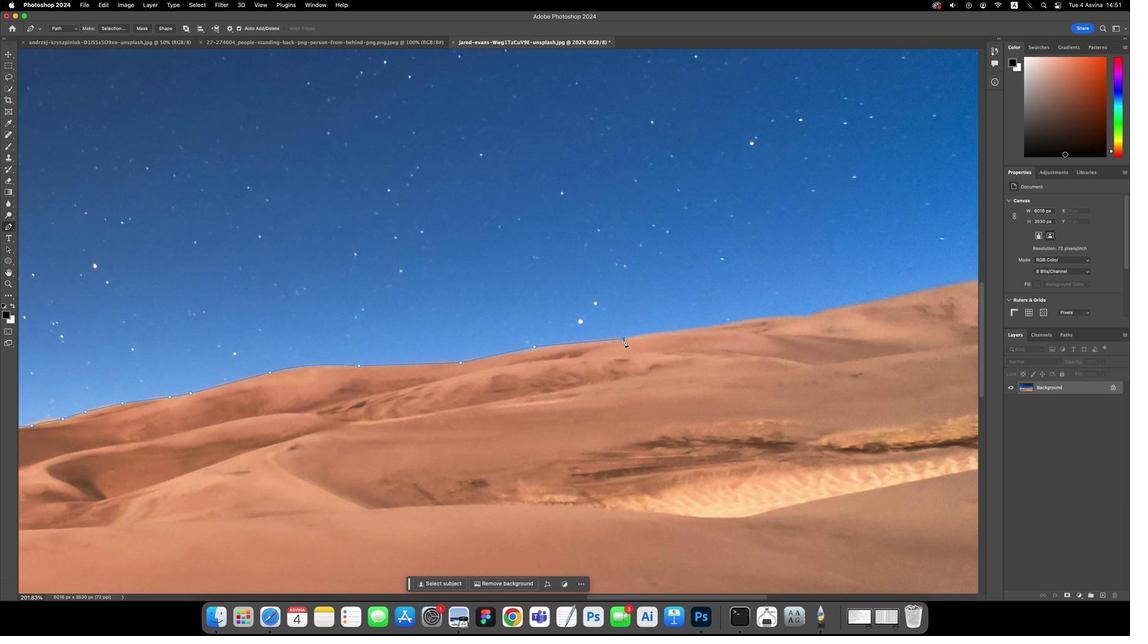 
Action: Mouse pressed left at (1062, 150)
Screenshot: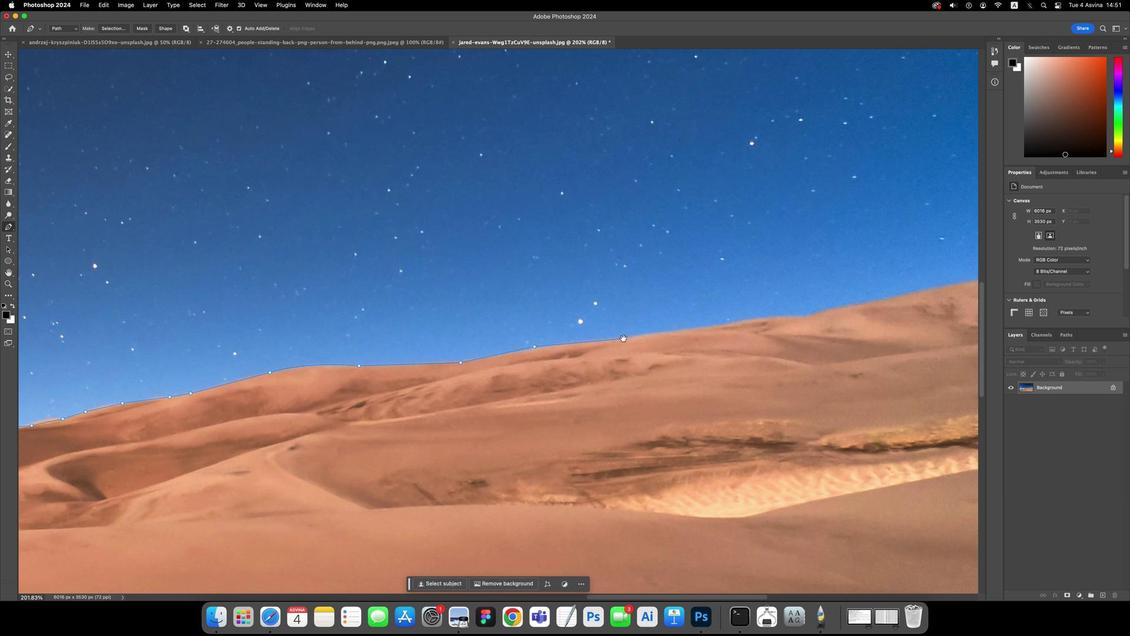 
Action: Mouse moved to (1062, 150)
Screenshot: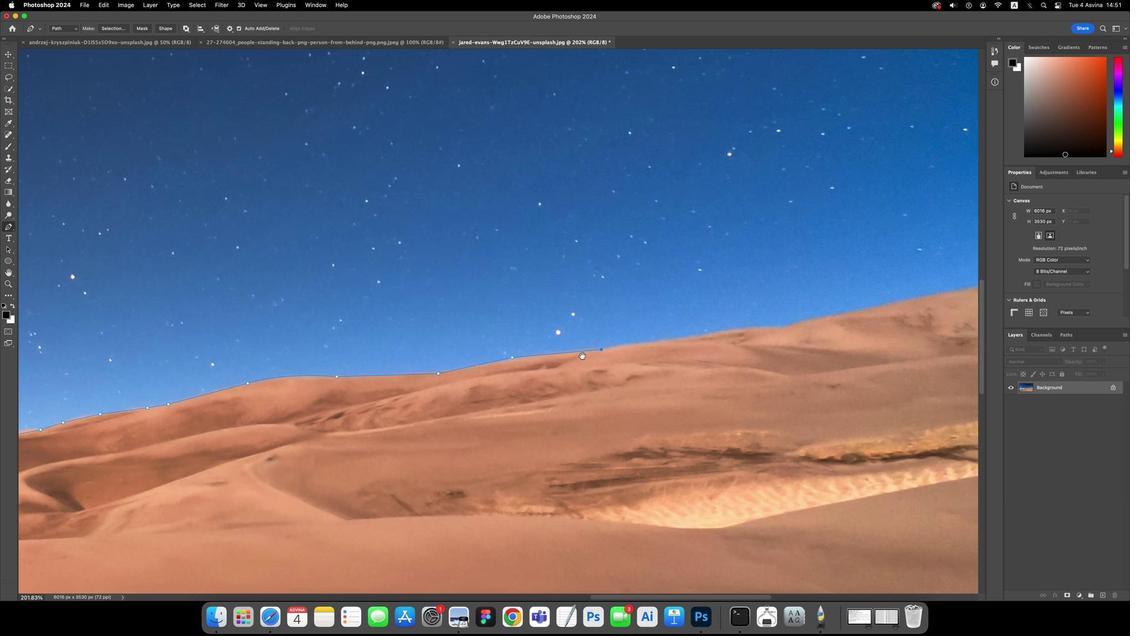 
Action: Key pressed Key.space
Screenshot: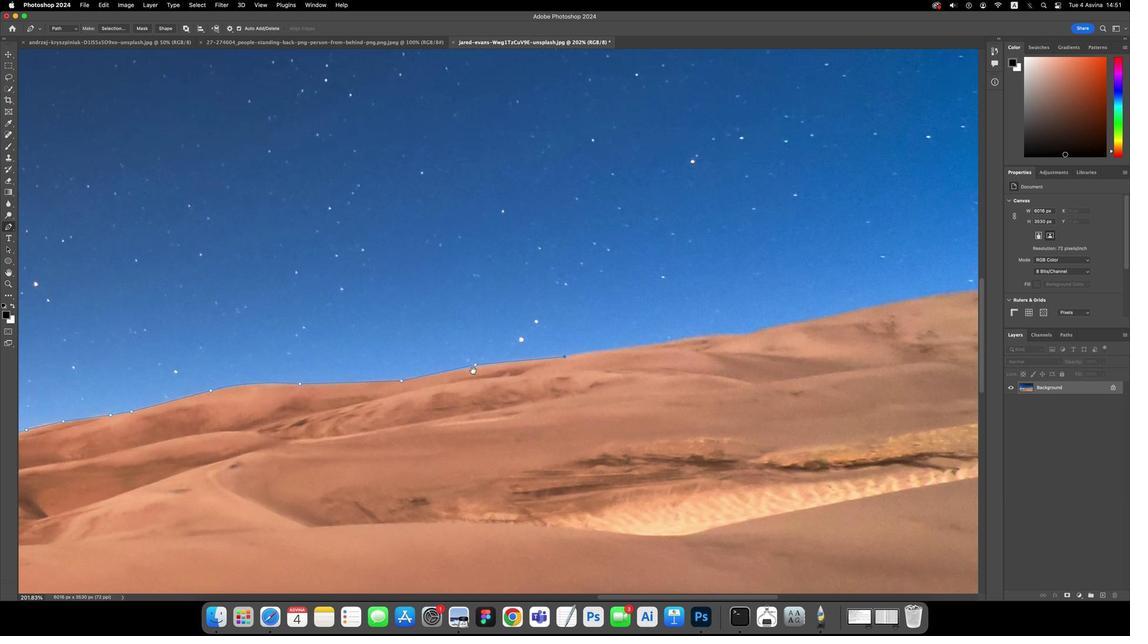 
Action: Mouse moved to (1062, 150)
Screenshot: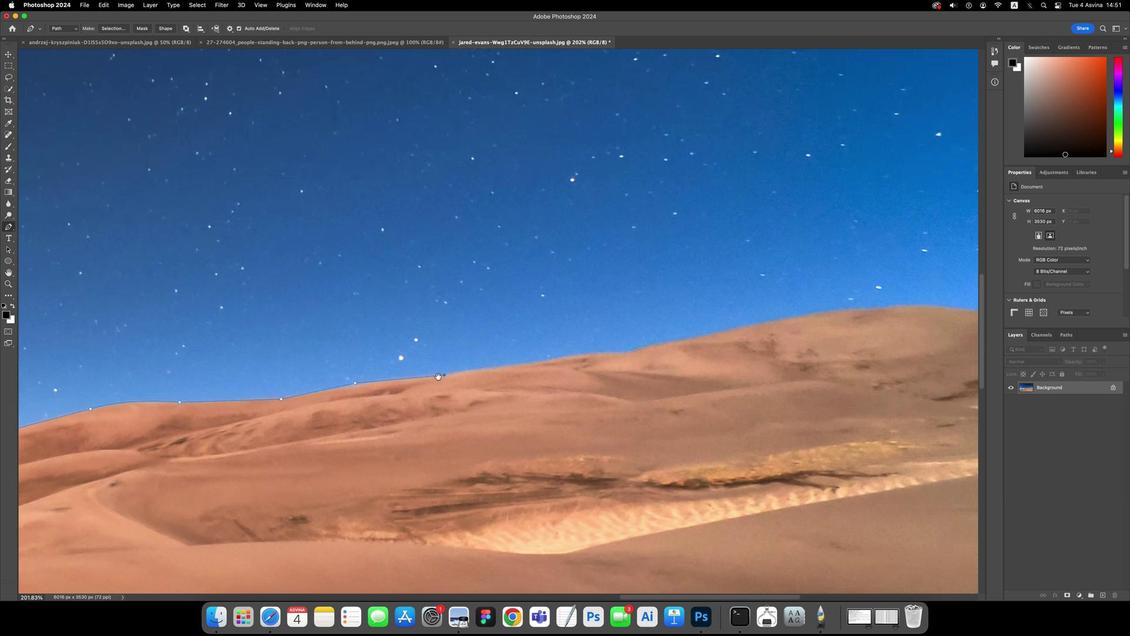 
Action: Mouse pressed left at (1062, 150)
Screenshot: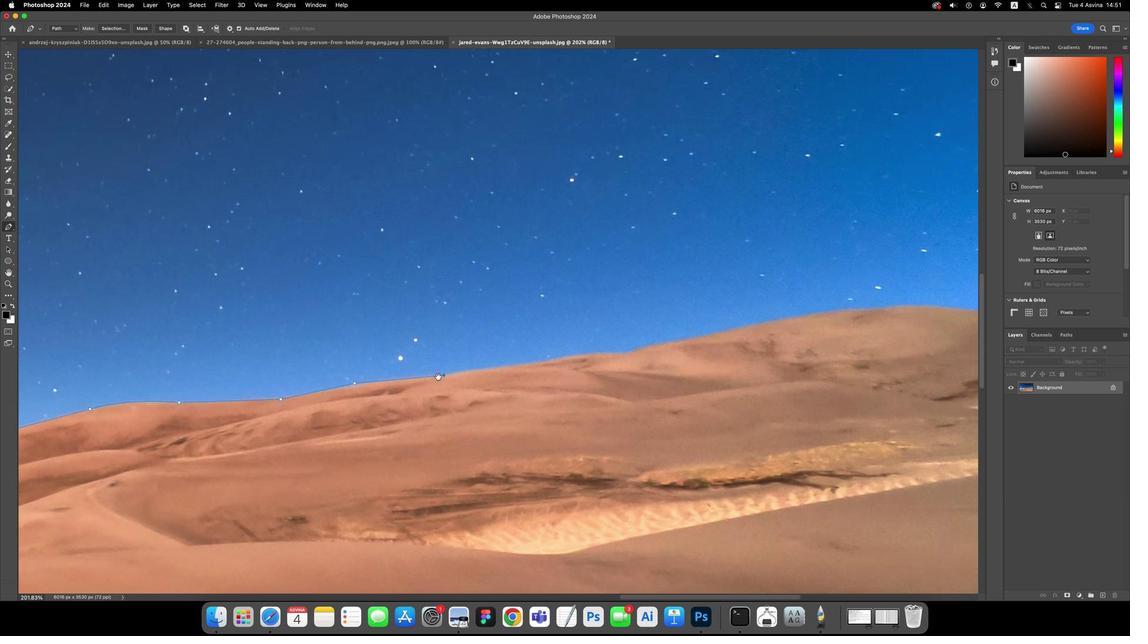 
Action: Mouse moved to (1062, 150)
Screenshot: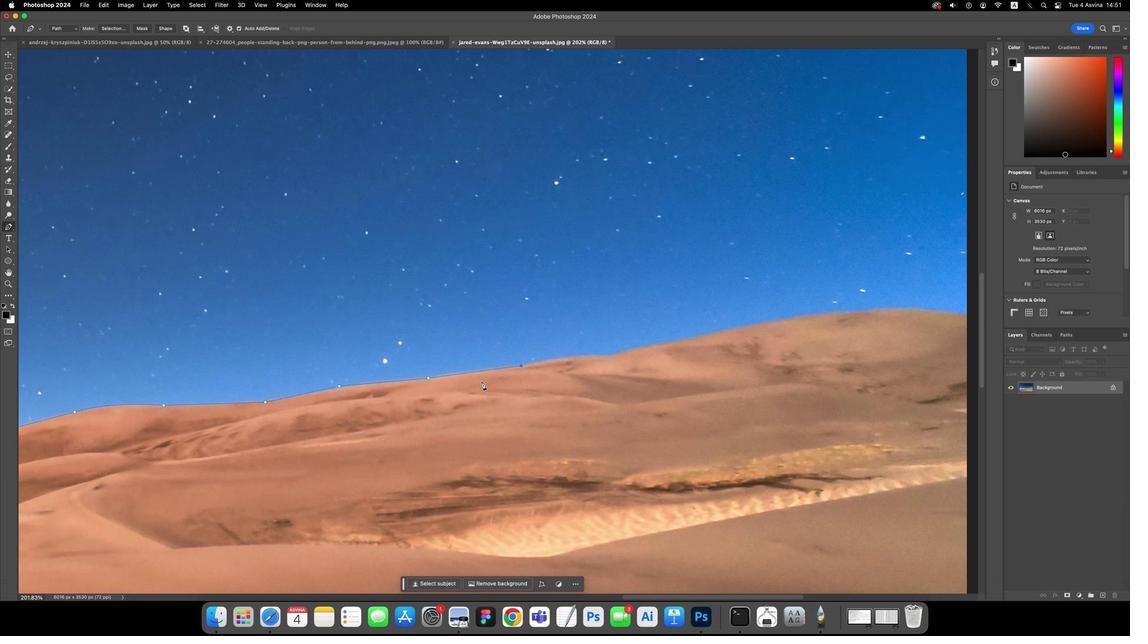 
Action: Mouse pressed left at (1062, 150)
Screenshot: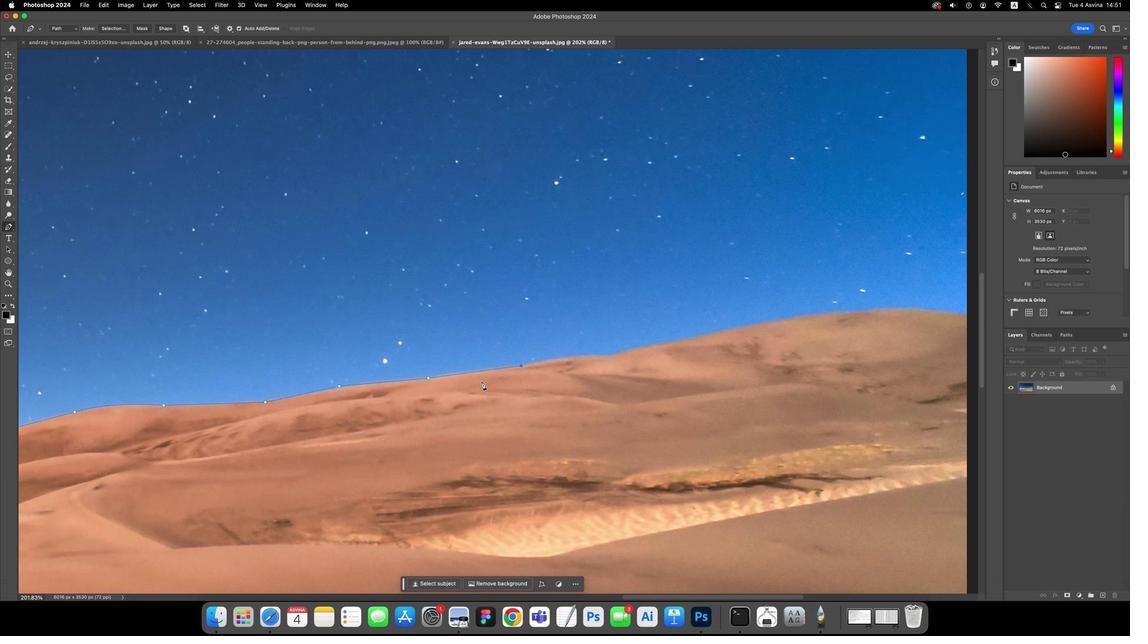 
Action: Mouse moved to (1062, 150)
Screenshot: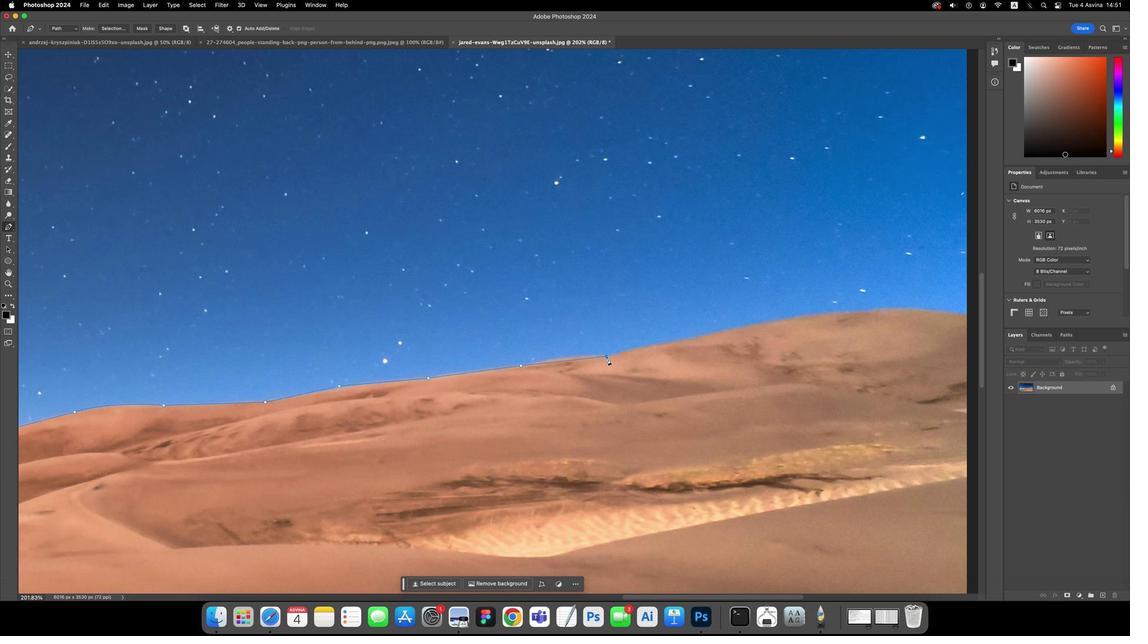 
Action: Mouse pressed left at (1062, 150)
Screenshot: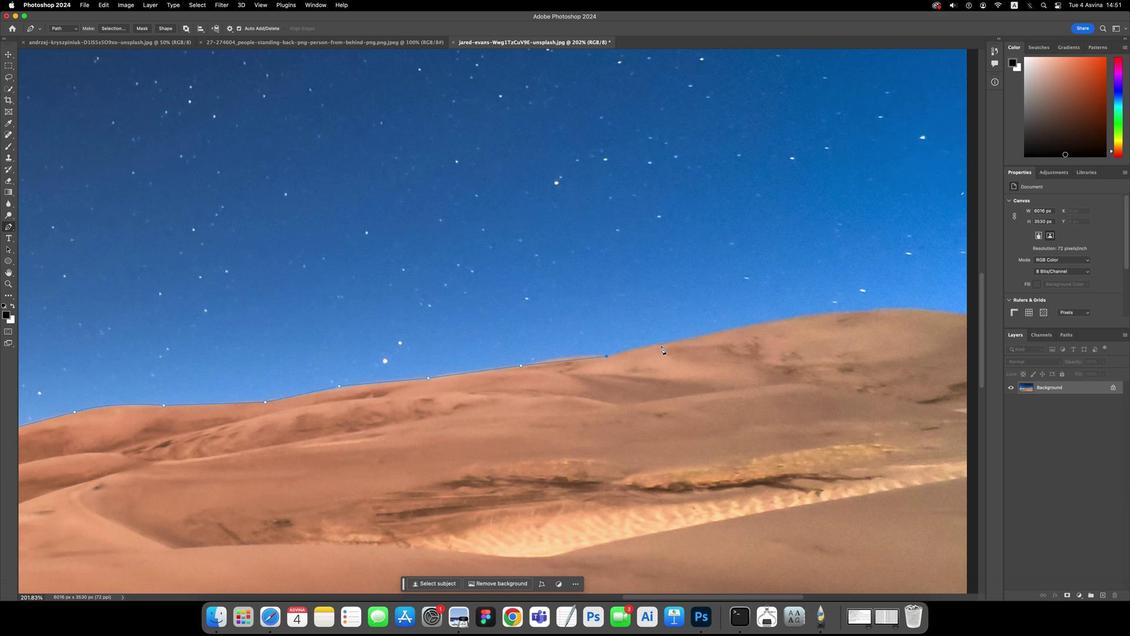 
Action: Mouse moved to (1062, 150)
Screenshot: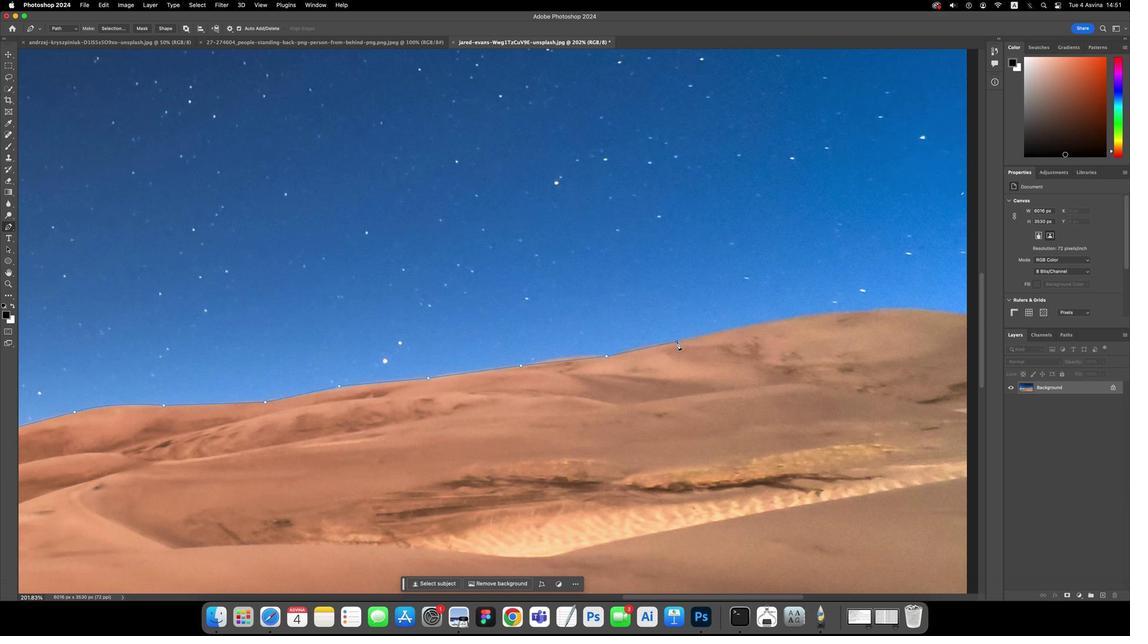 
Action: Mouse pressed left at (1062, 150)
Screenshot: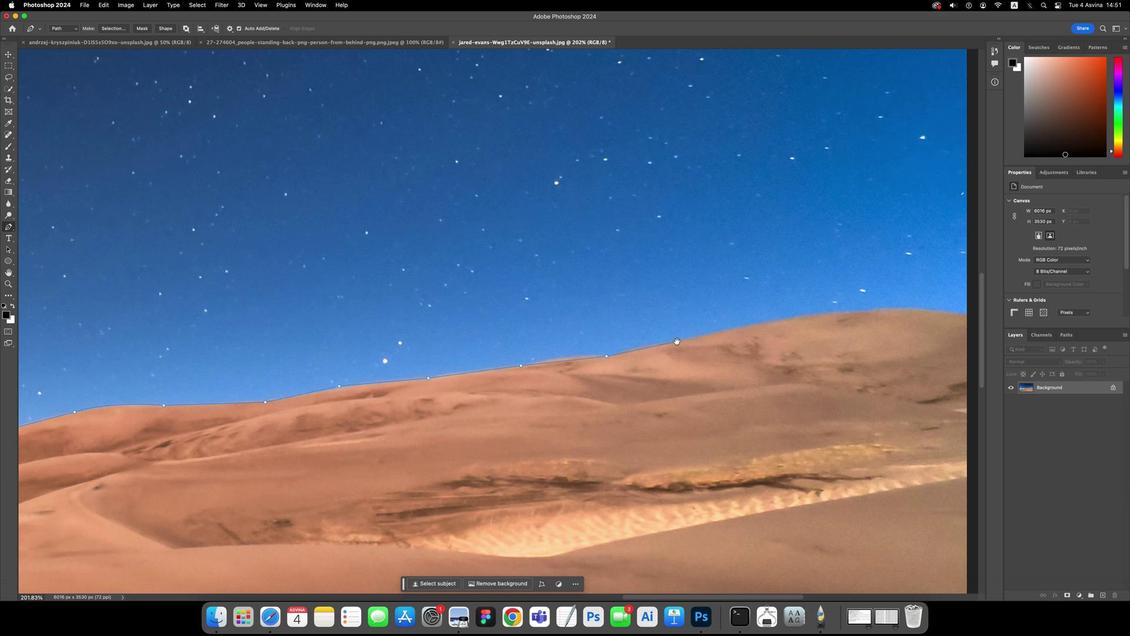 
Action: Key pressed Key.space
Screenshot: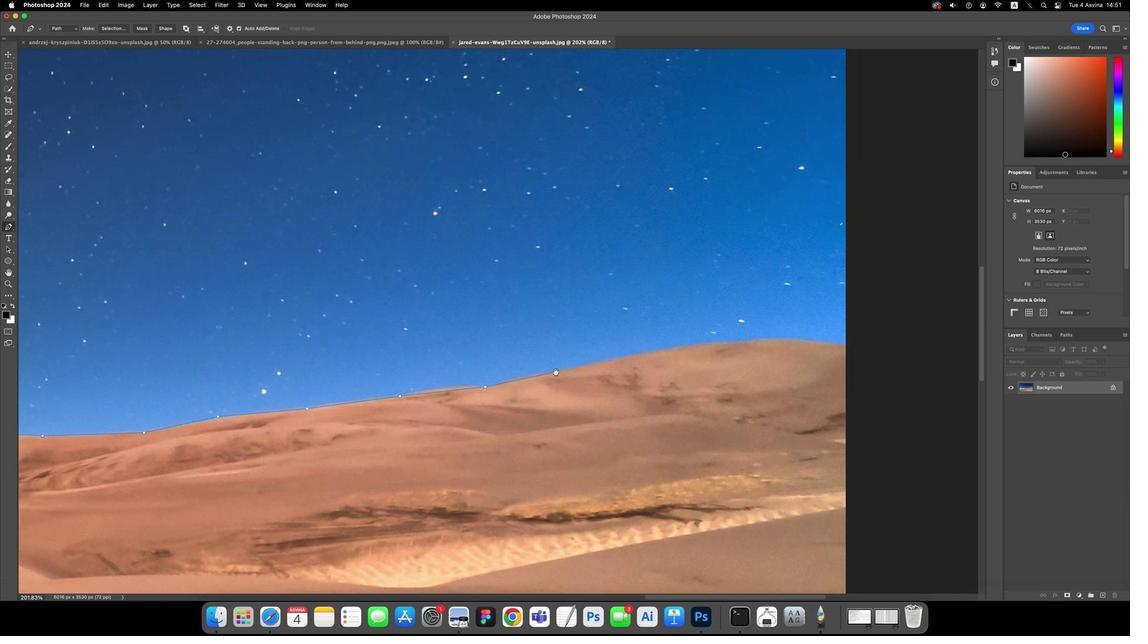 
Action: Mouse moved to (1062, 150)
Screenshot: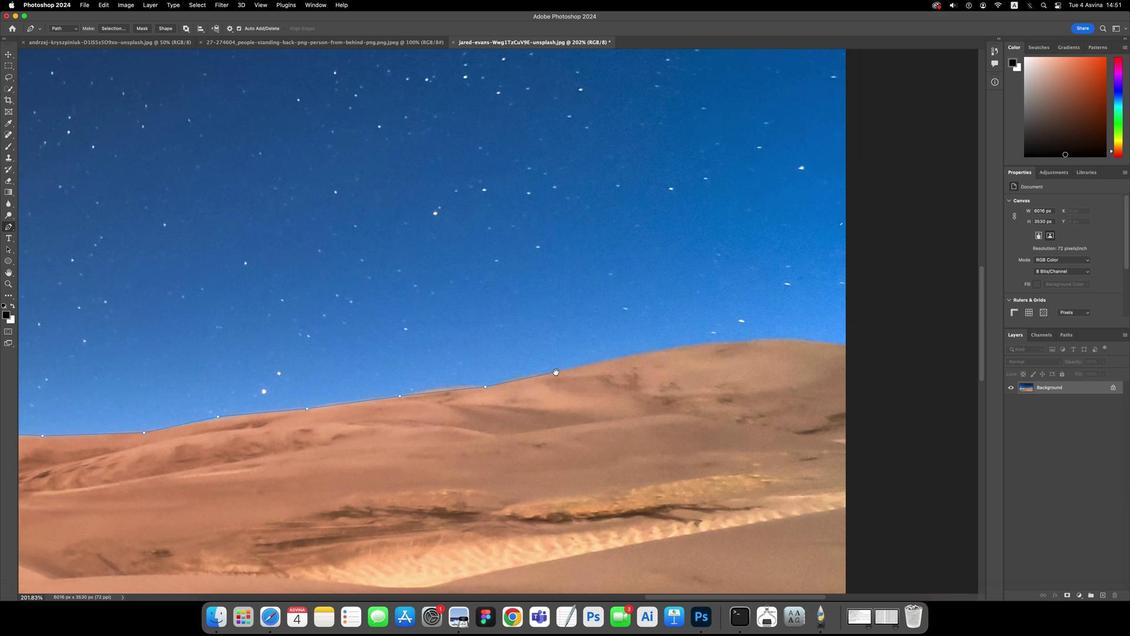 
Action: Mouse pressed left at (1062, 150)
Screenshot: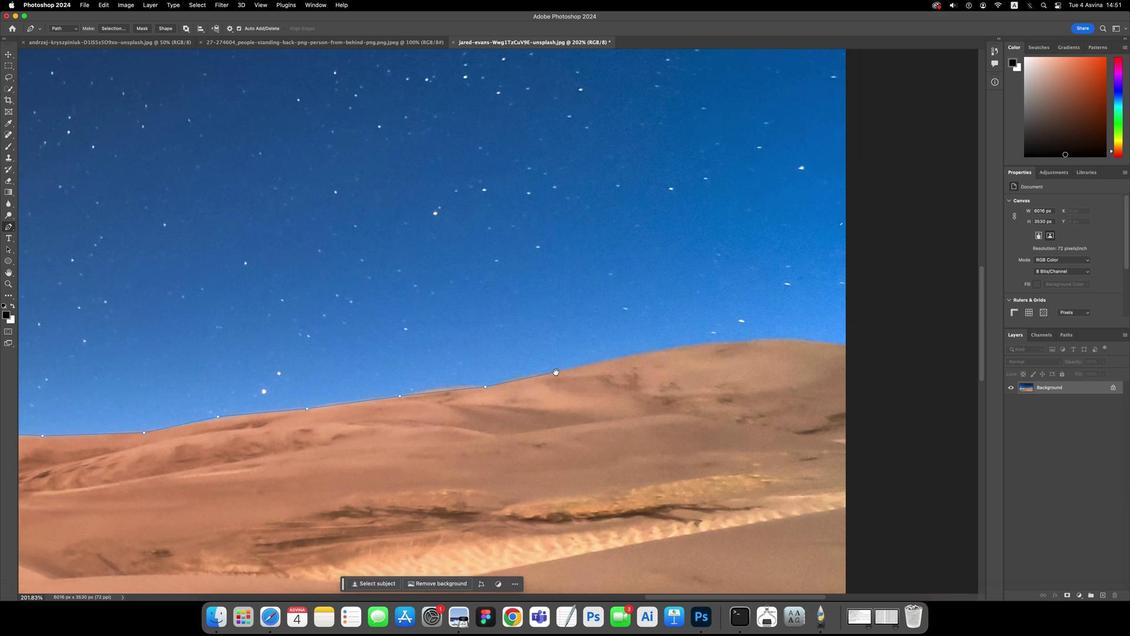 
Action: Mouse moved to (1062, 150)
Screenshot: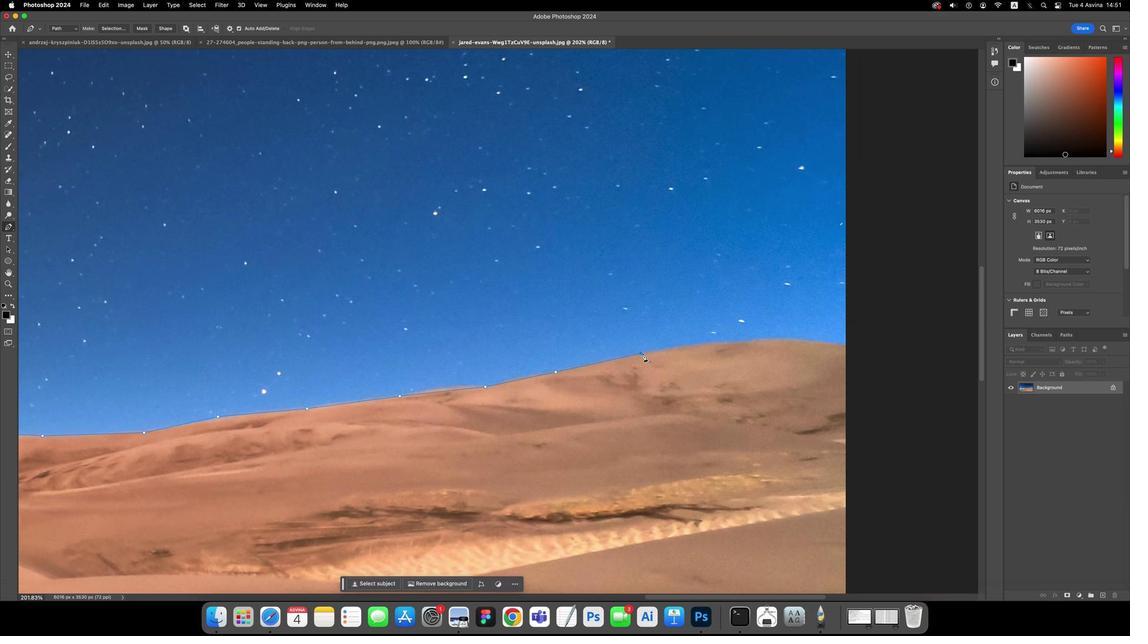 
Action: Mouse pressed left at (1062, 150)
Screenshot: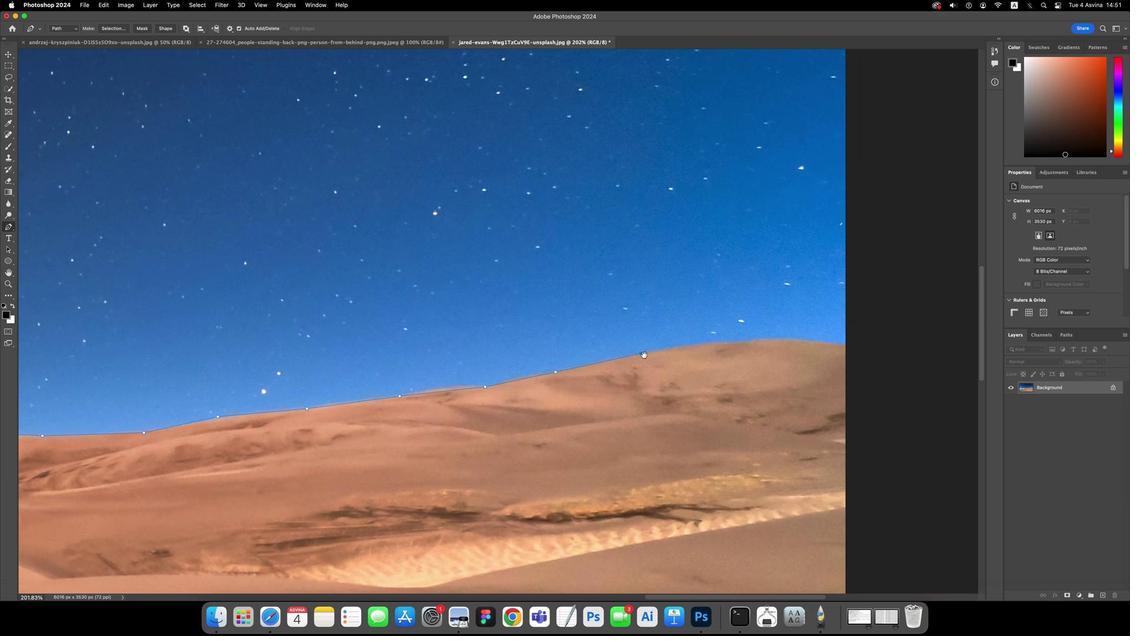 
Action: Mouse moved to (1062, 150)
Screenshot: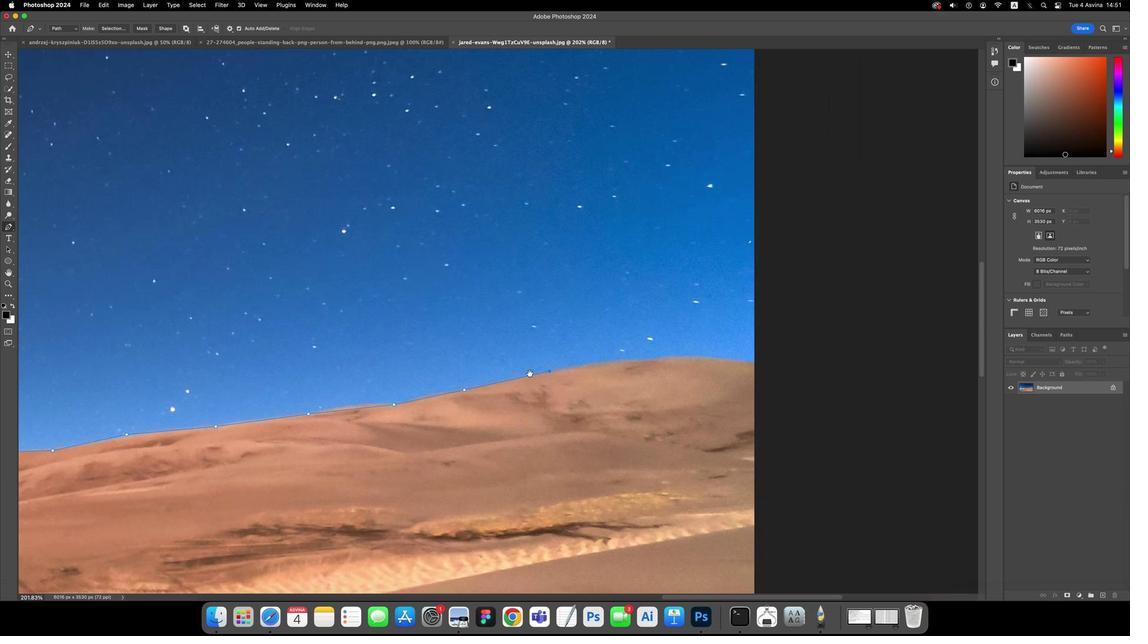 
Action: Key pressed Key.space
Screenshot: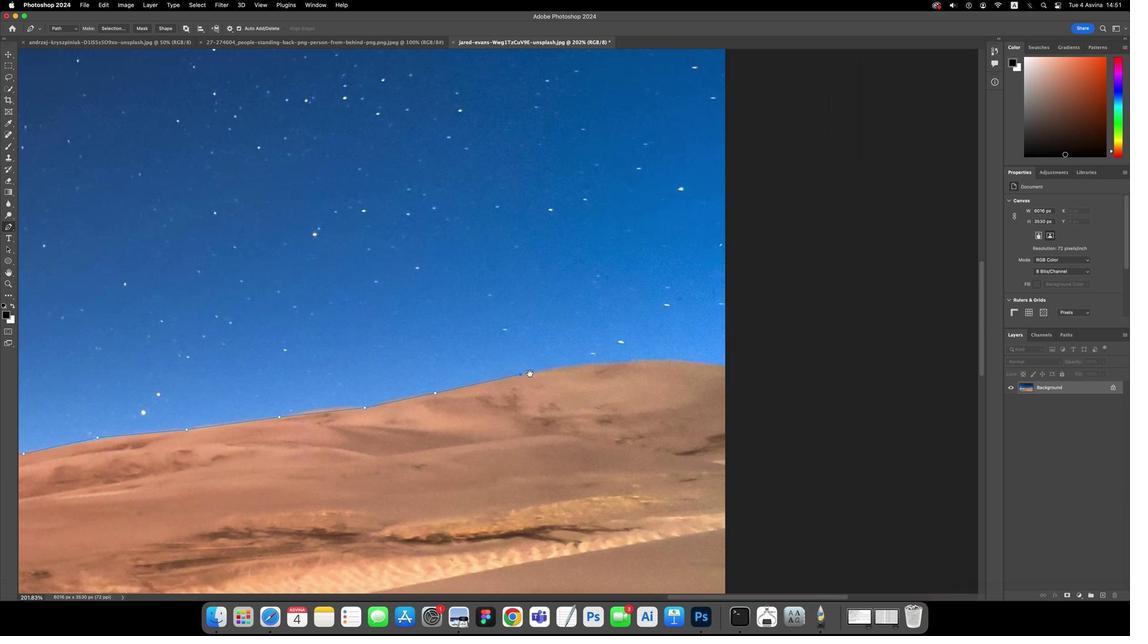 
Action: Mouse moved to (1062, 150)
Screenshot: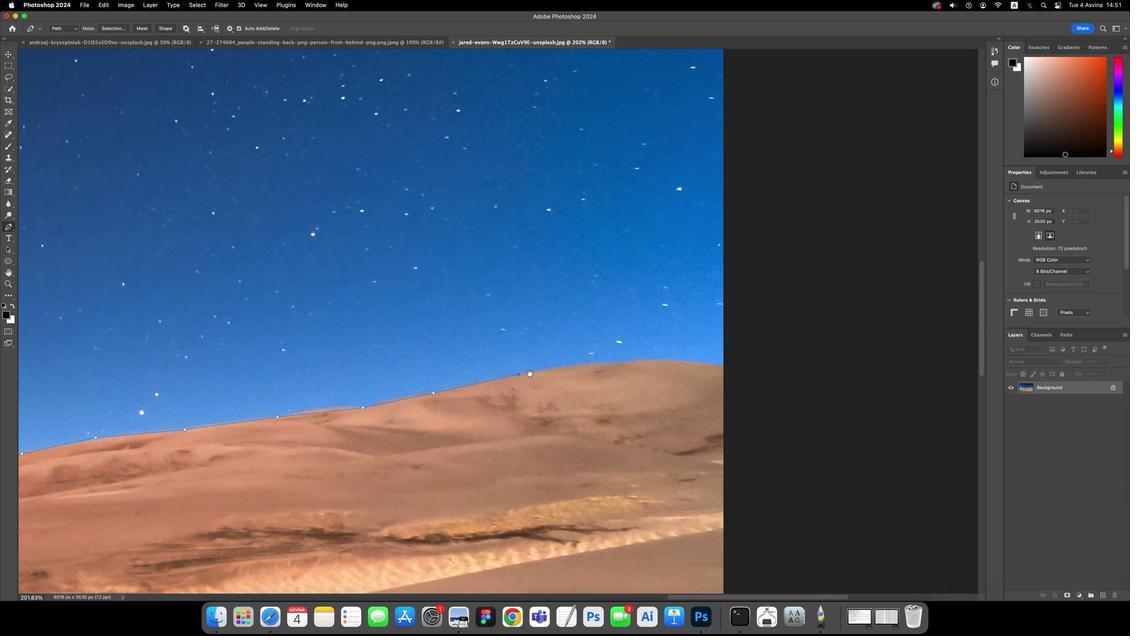 
Action: Mouse pressed left at (1062, 150)
Screenshot: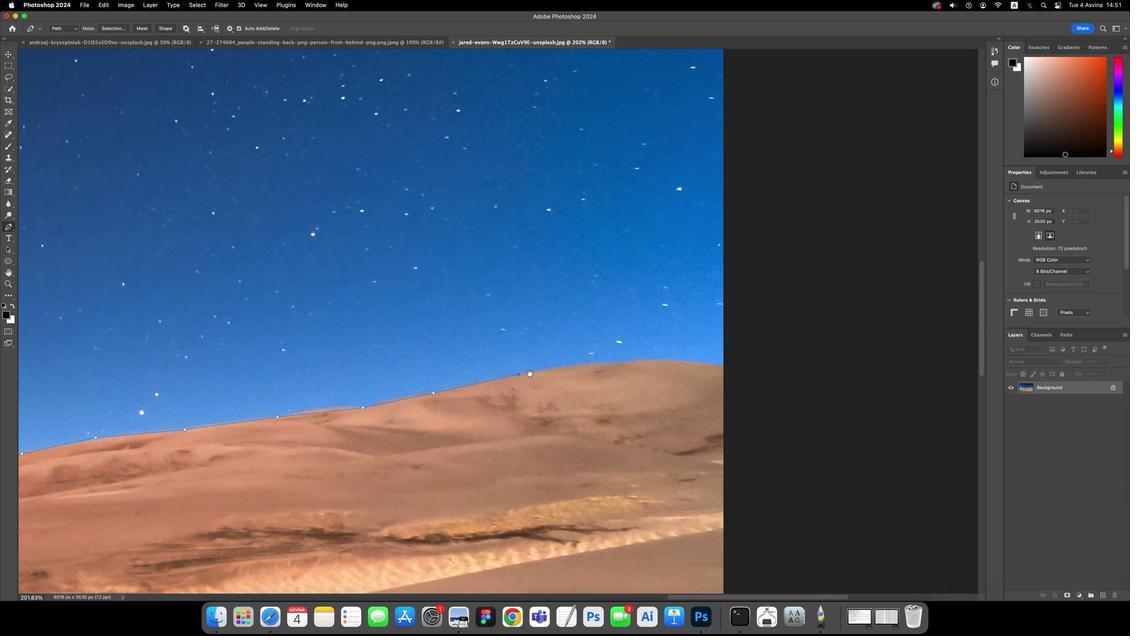 
Action: Mouse moved to (1062, 150)
Screenshot: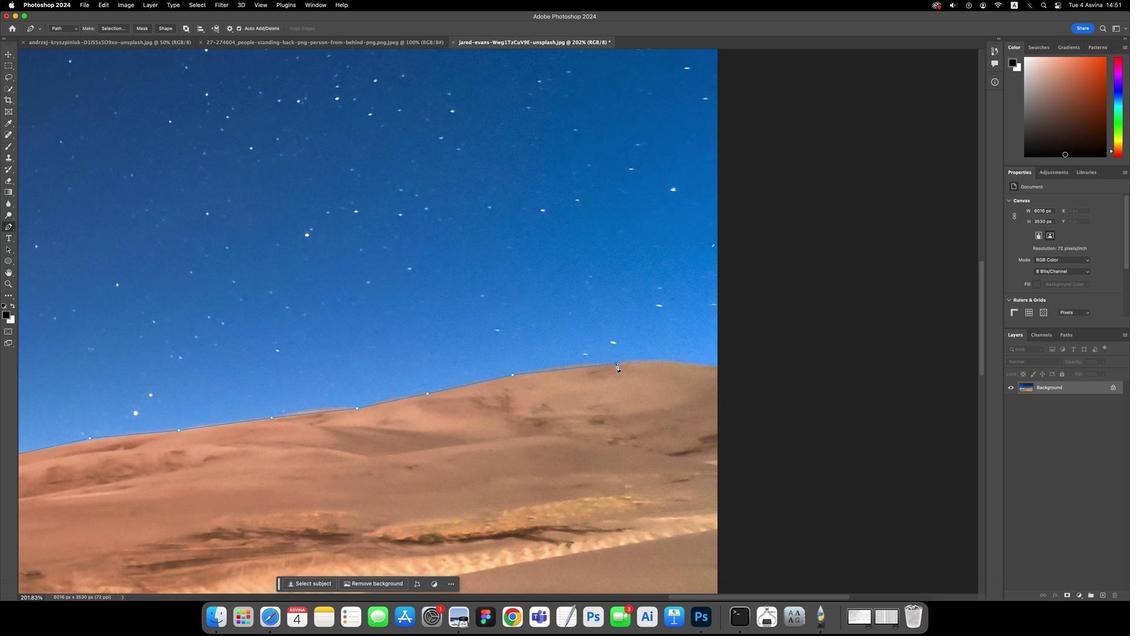
Action: Mouse pressed left at (1062, 150)
Screenshot: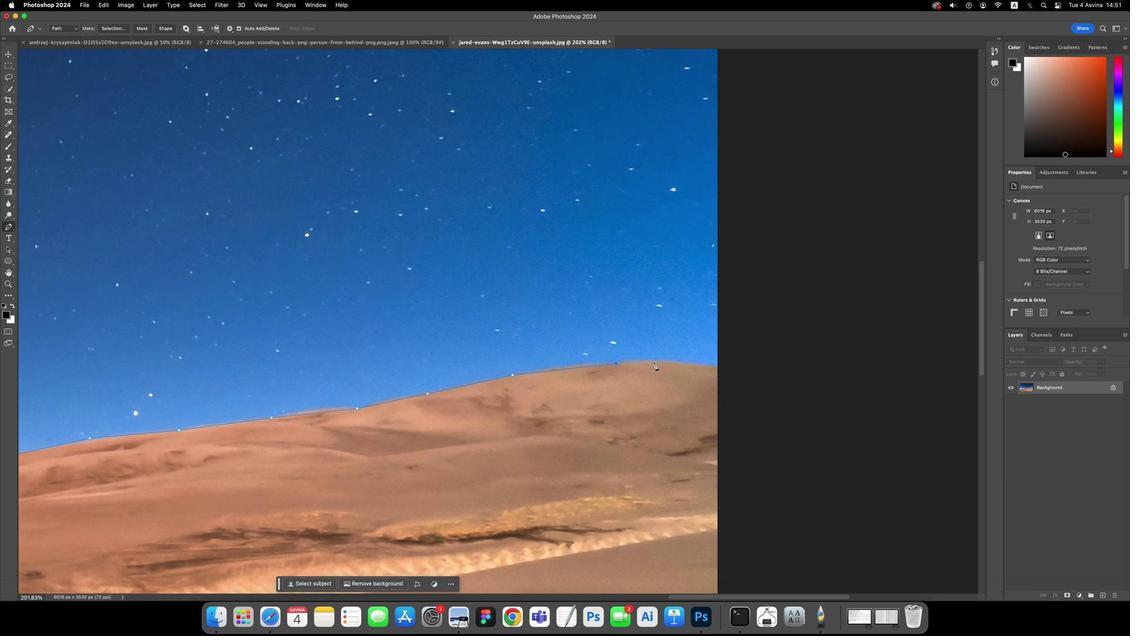 
Action: Mouse moved to (1062, 150)
Screenshot: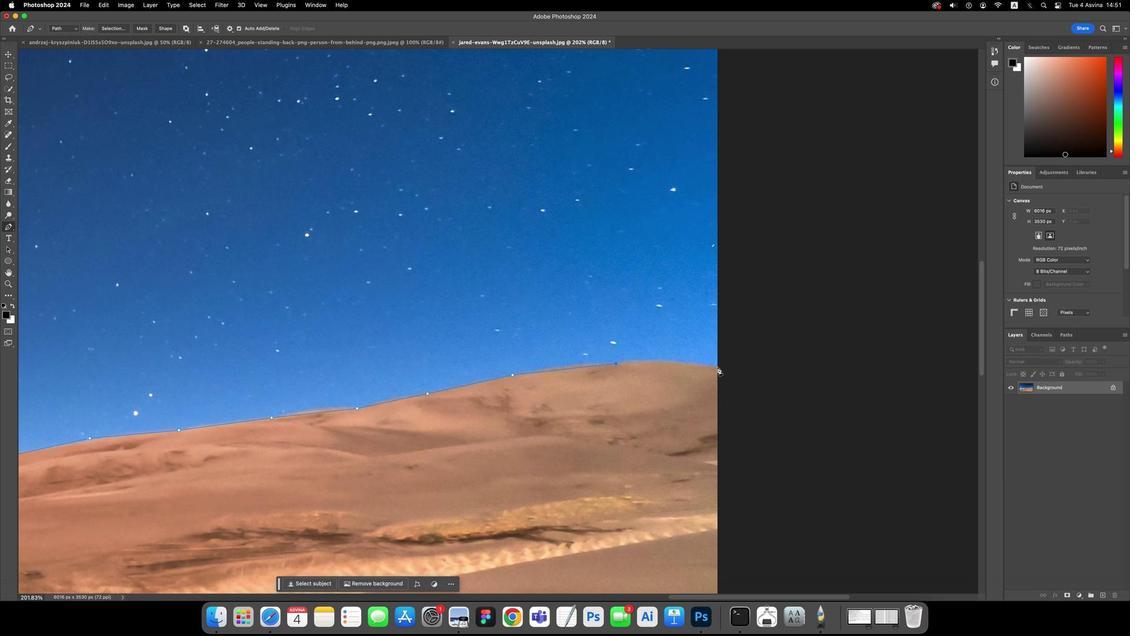 
Action: Mouse pressed left at (1062, 150)
Screenshot: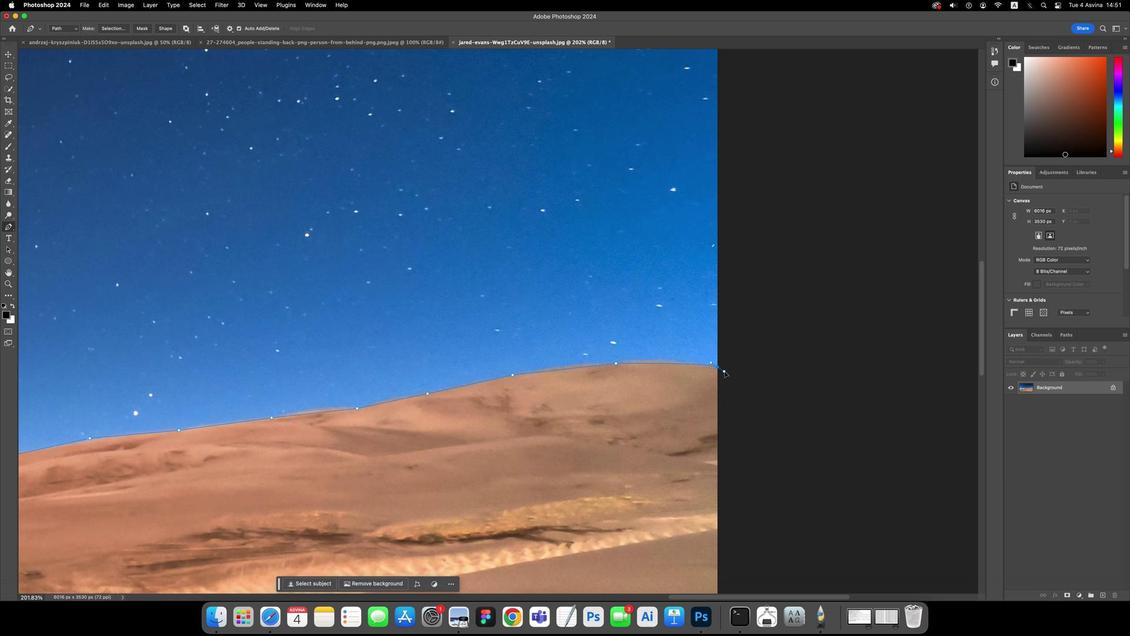 
Action: Mouse moved to (1062, 150)
Screenshot: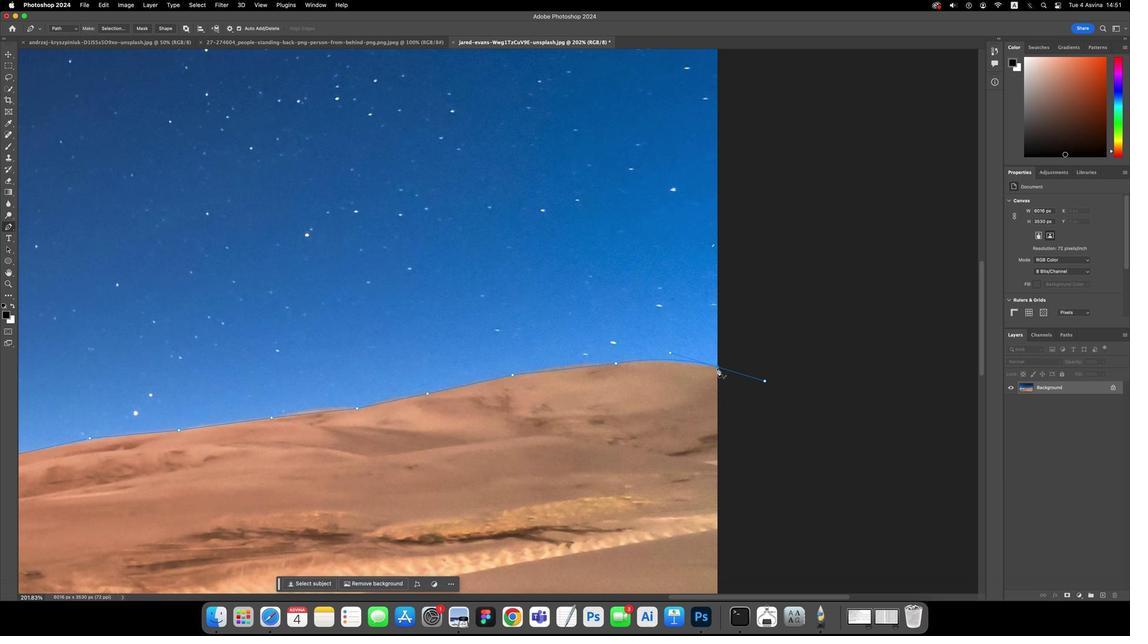 
Action: Key pressed Key.alt
Screenshot: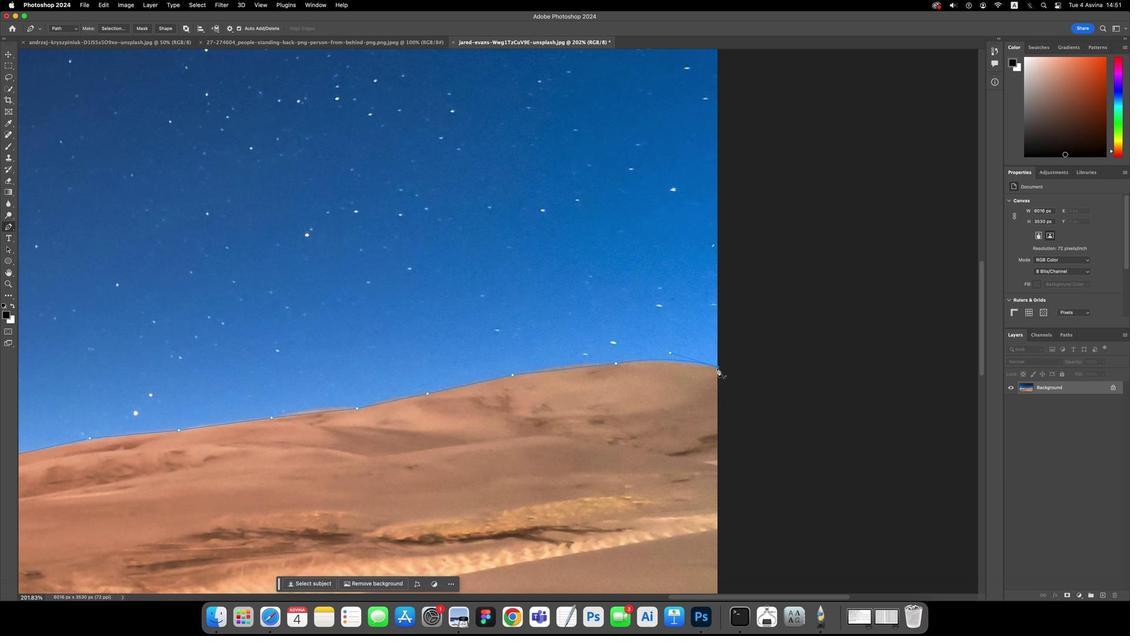 
Action: Mouse pressed left at (1062, 150)
Screenshot: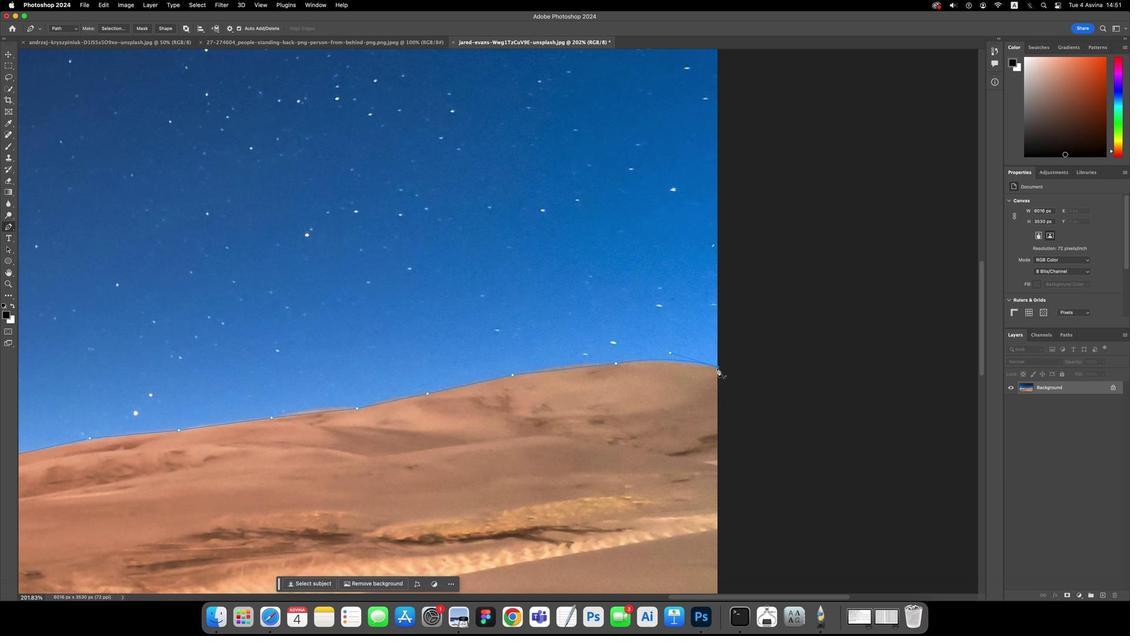 
Action: Key pressed Key.alt
Screenshot: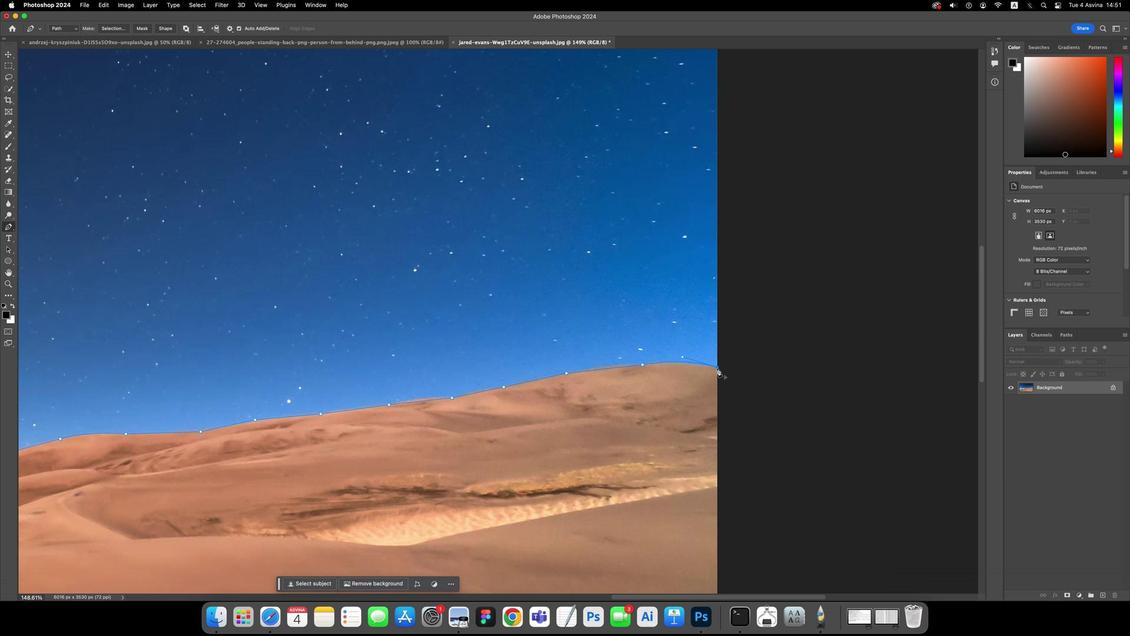 
Action: Mouse scrolled (1062, 150) with delta (1062, 149)
Screenshot: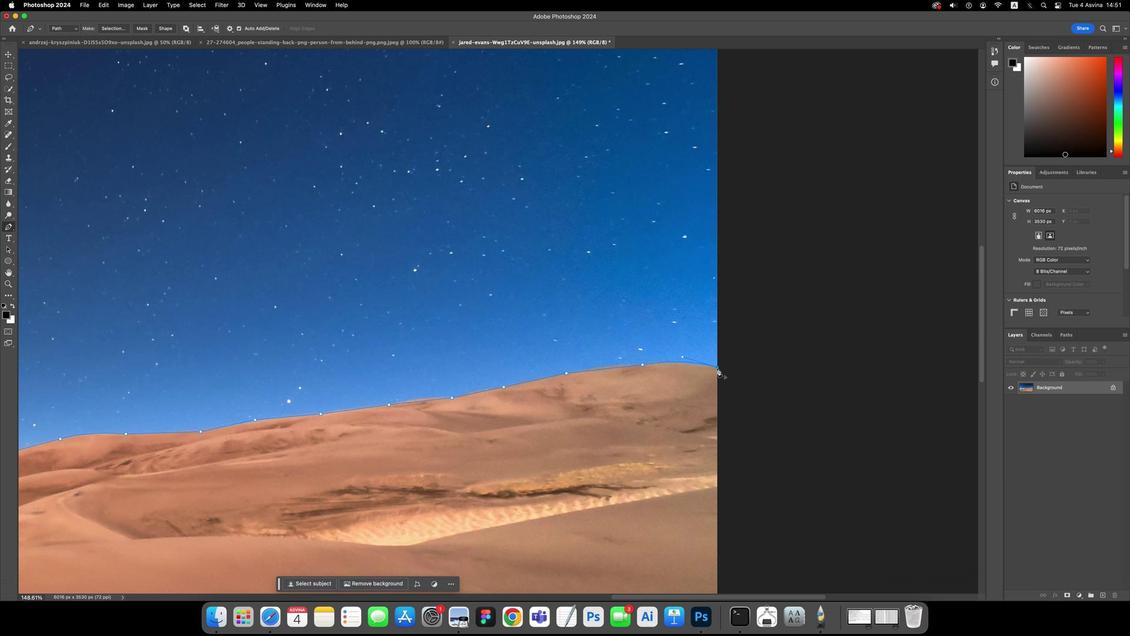 
Action: Mouse scrolled (1062, 150) with delta (1062, 149)
Screenshot: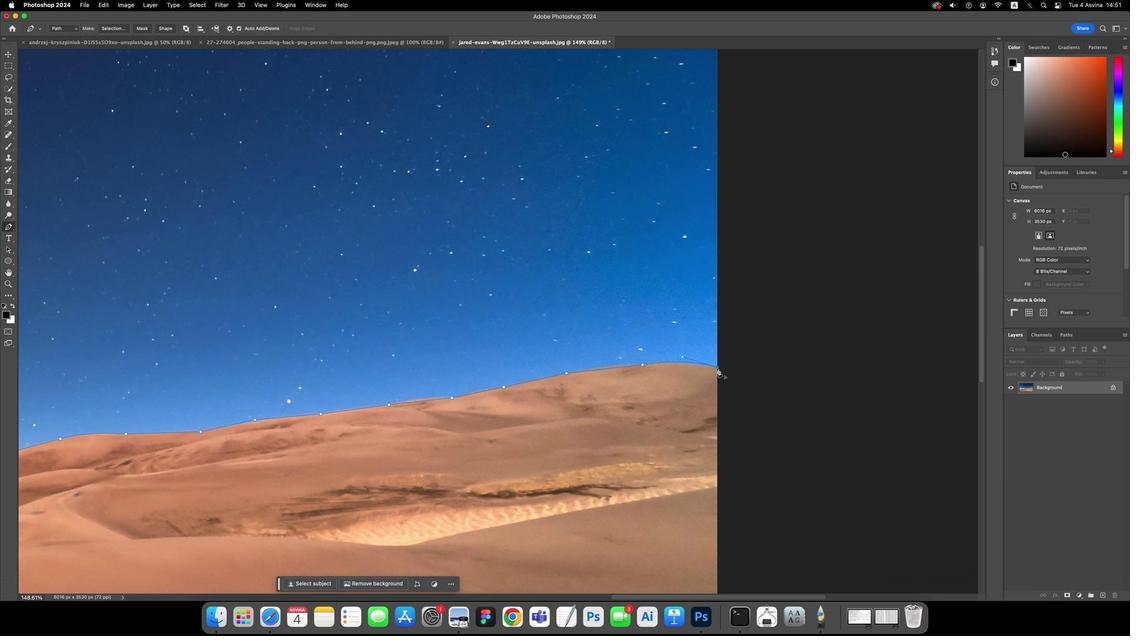 
Action: Mouse scrolled (1062, 150) with delta (1062, 149)
Screenshot: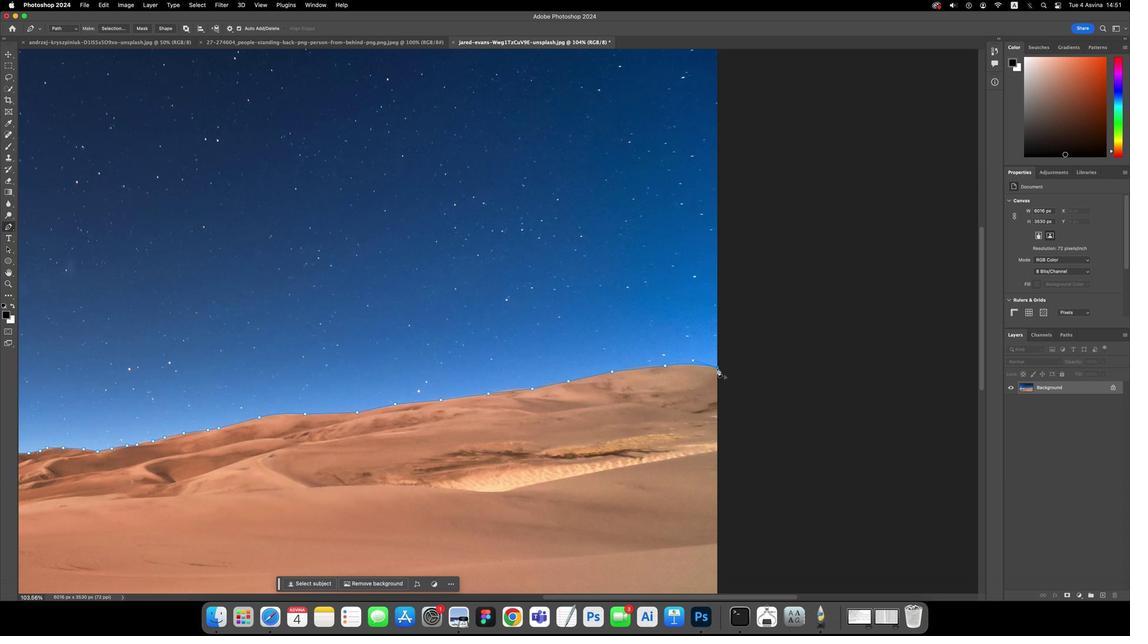 
Action: Mouse scrolled (1062, 150) with delta (1062, 149)
Screenshot: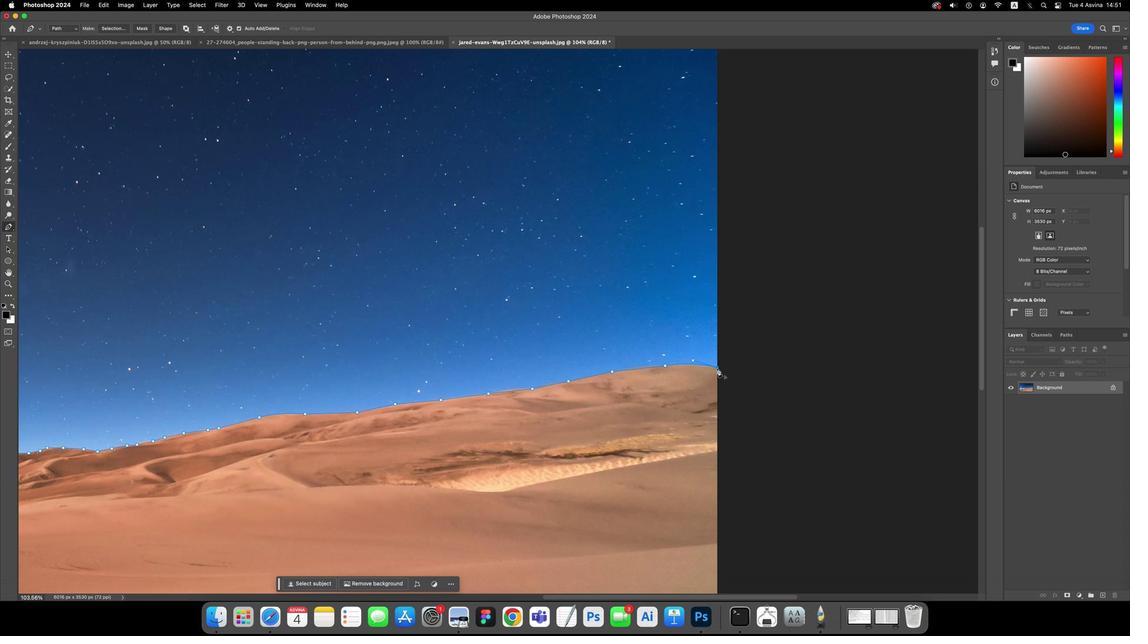 
Action: Mouse scrolled (1062, 150) with delta (1062, 149)
Screenshot: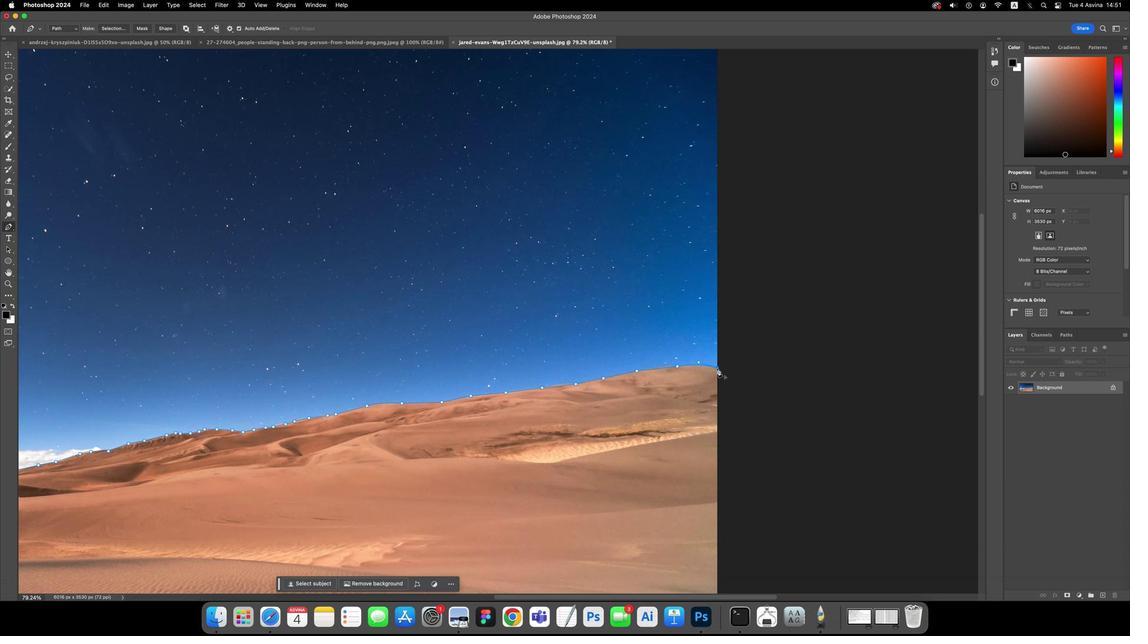 
Action: Mouse scrolled (1062, 150) with delta (1062, 149)
Screenshot: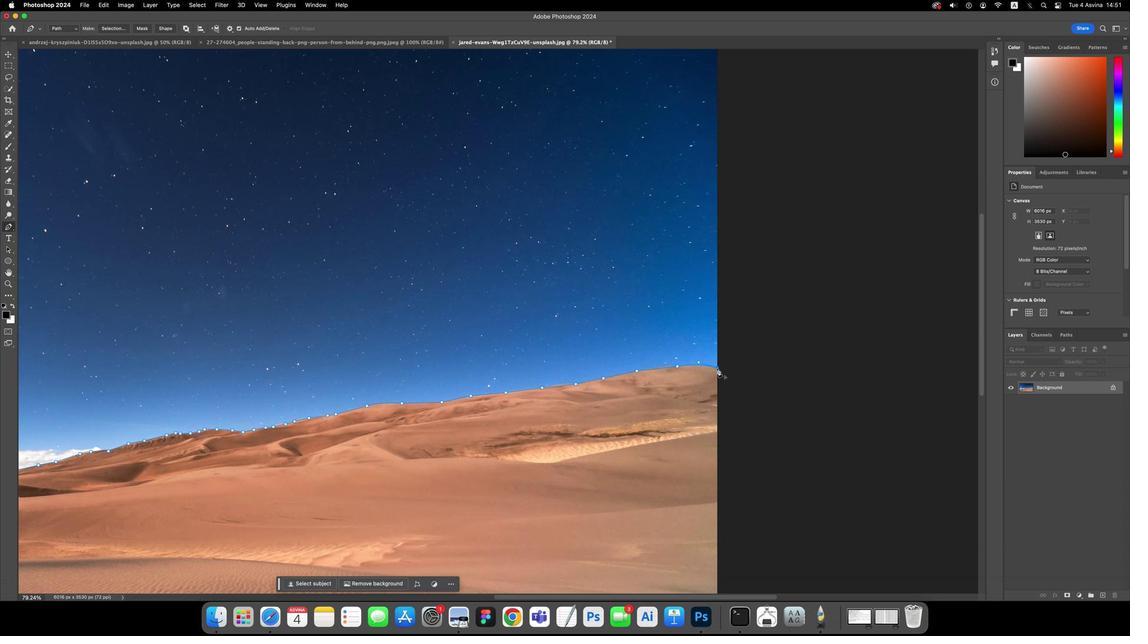 
Action: Mouse scrolled (1062, 150) with delta (1062, 149)
Screenshot: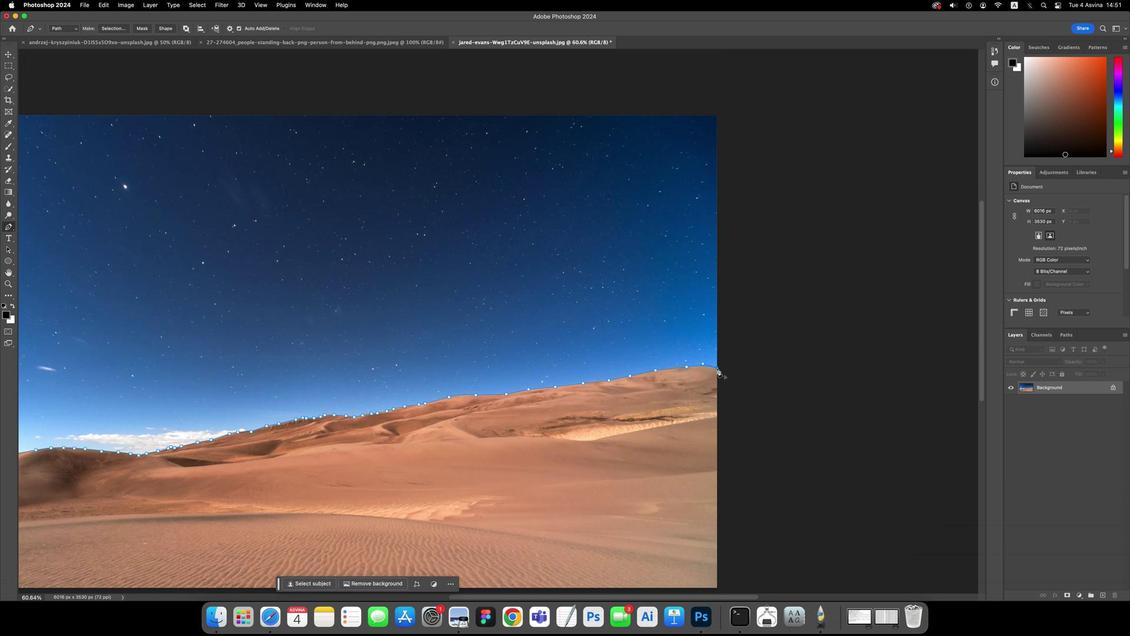 
Action: Mouse scrolled (1062, 150) with delta (1062, 149)
Screenshot: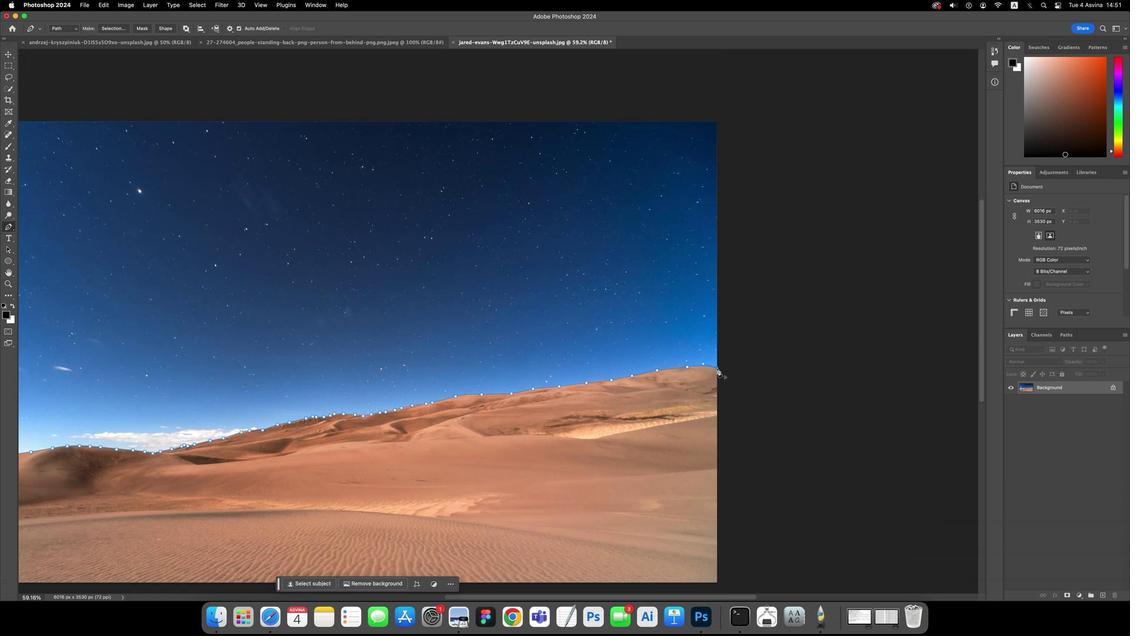 
Action: Mouse scrolled (1062, 150) with delta (1062, 149)
Screenshot: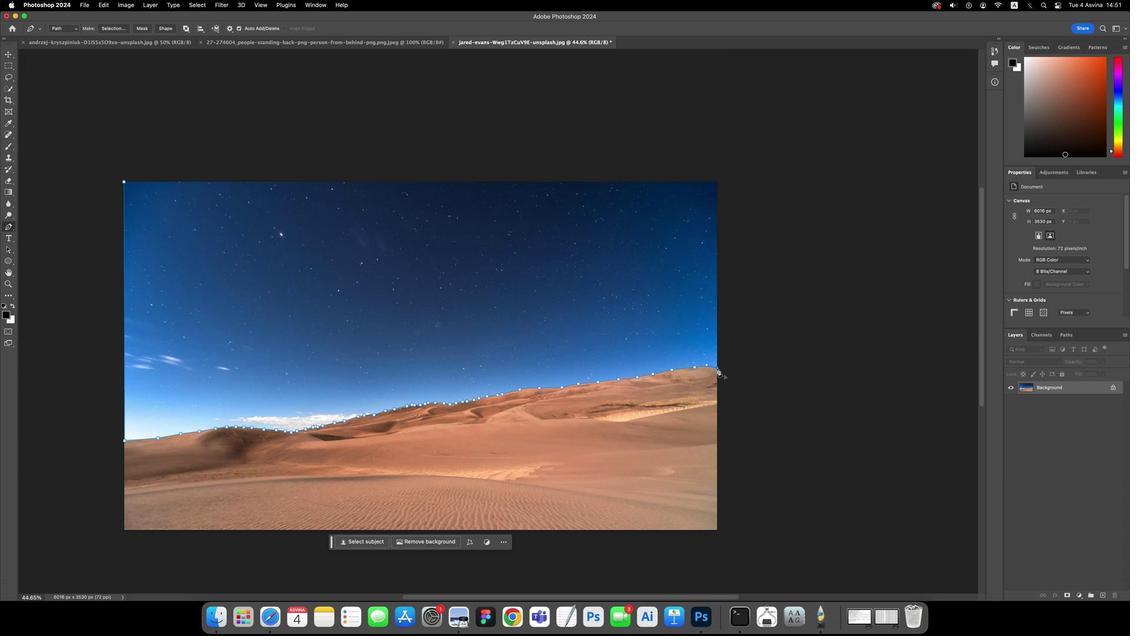 
Action: Mouse scrolled (1062, 150) with delta (1062, 149)
Screenshot: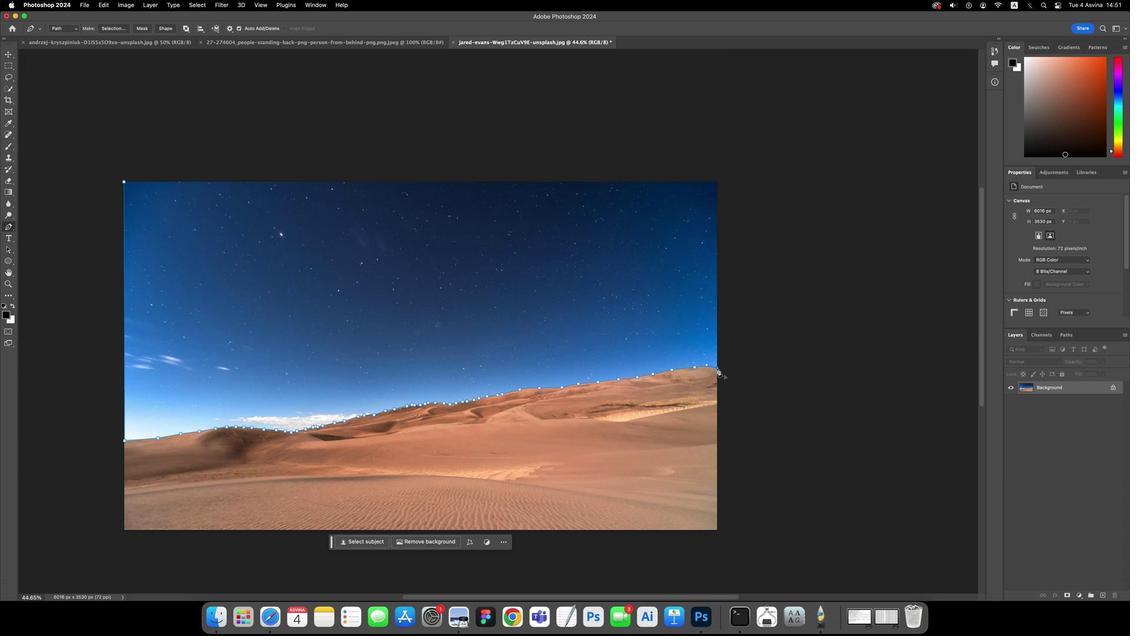 
Action: Mouse moved to (1062, 149)
Screenshot: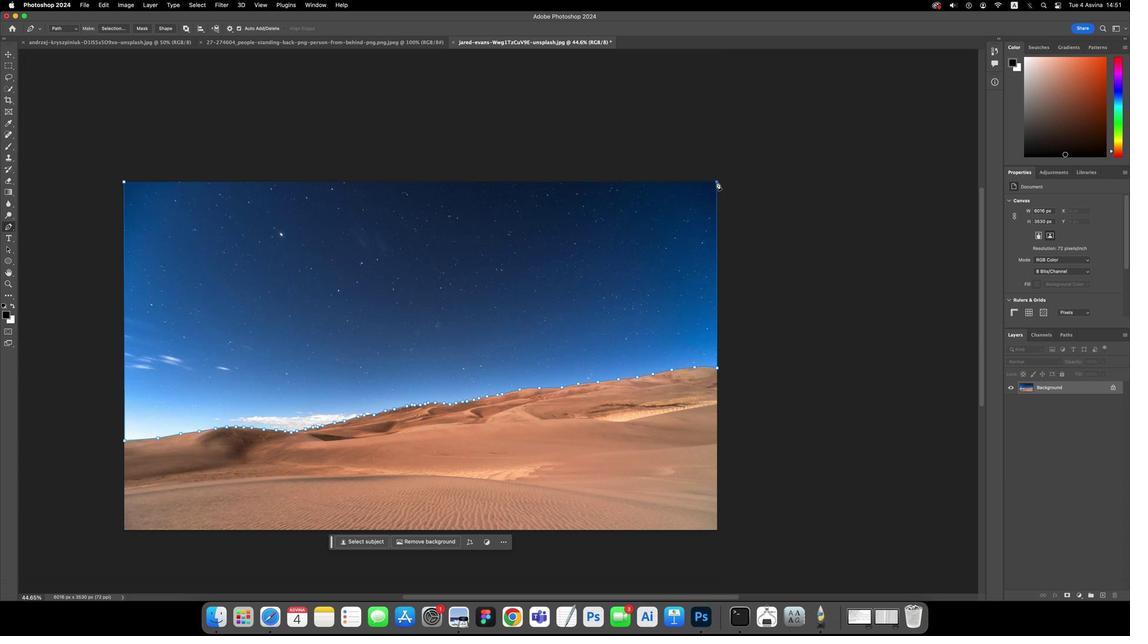 
Action: Mouse pressed left at (1062, 149)
Screenshot: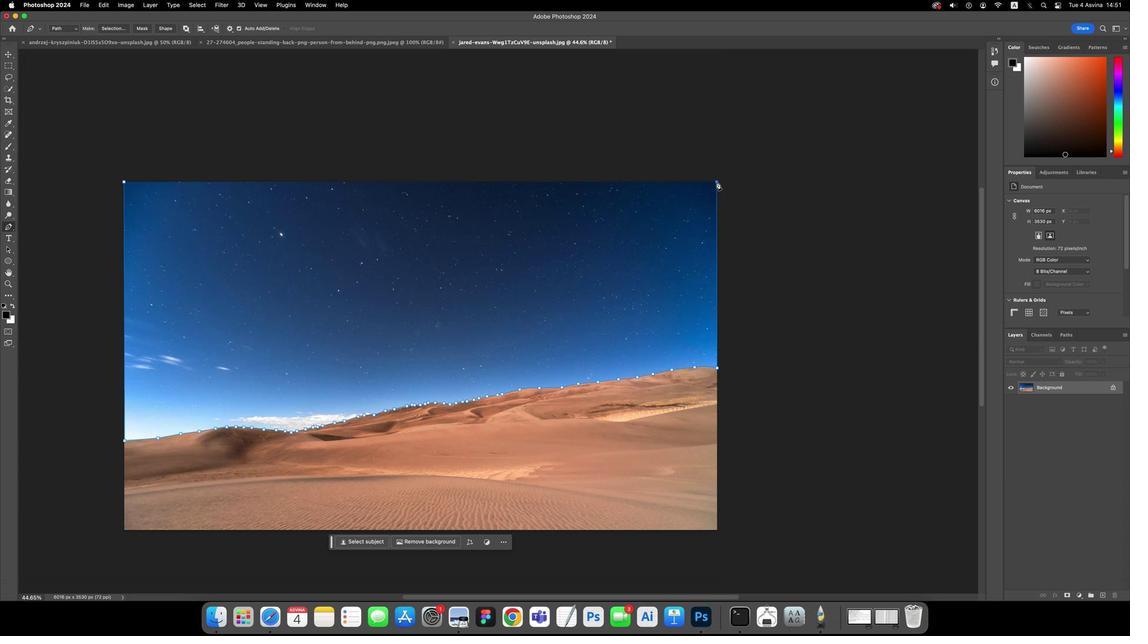 
Action: Mouse moved to (1062, 149)
Screenshot: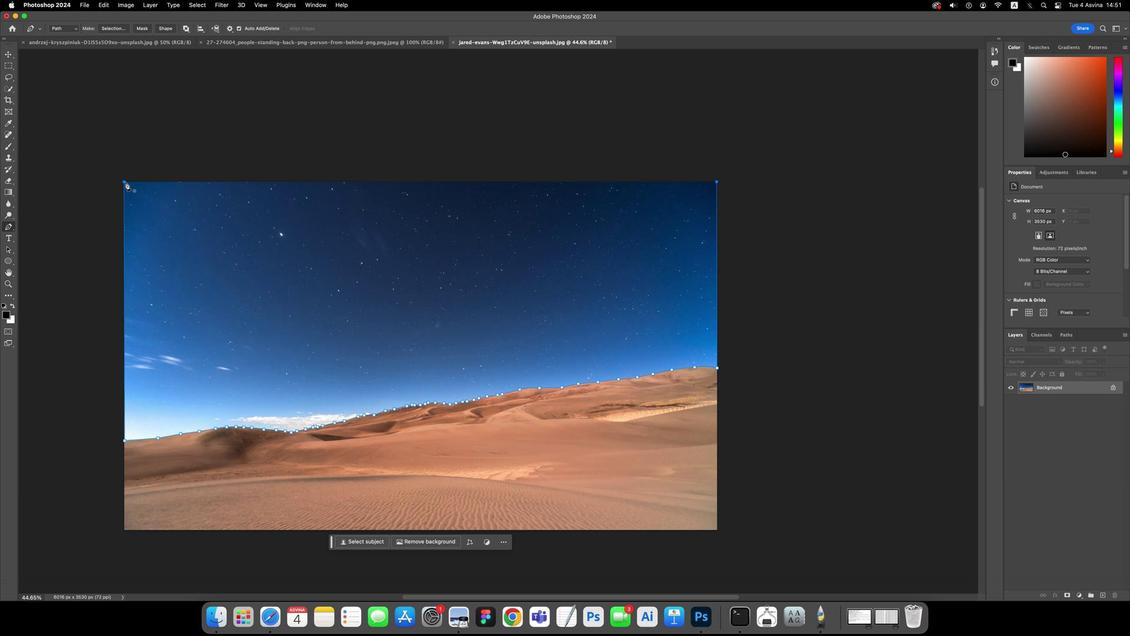 
Action: Mouse pressed left at (1062, 149)
Screenshot: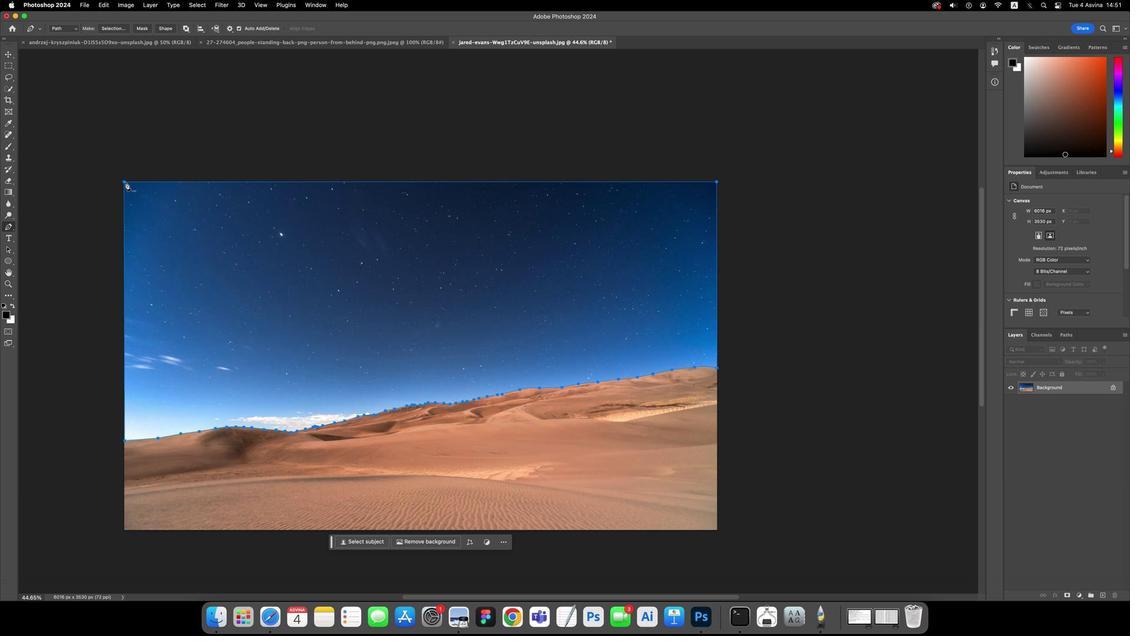 
Action: Key pressed Key.cmdKey.enter
Screenshot: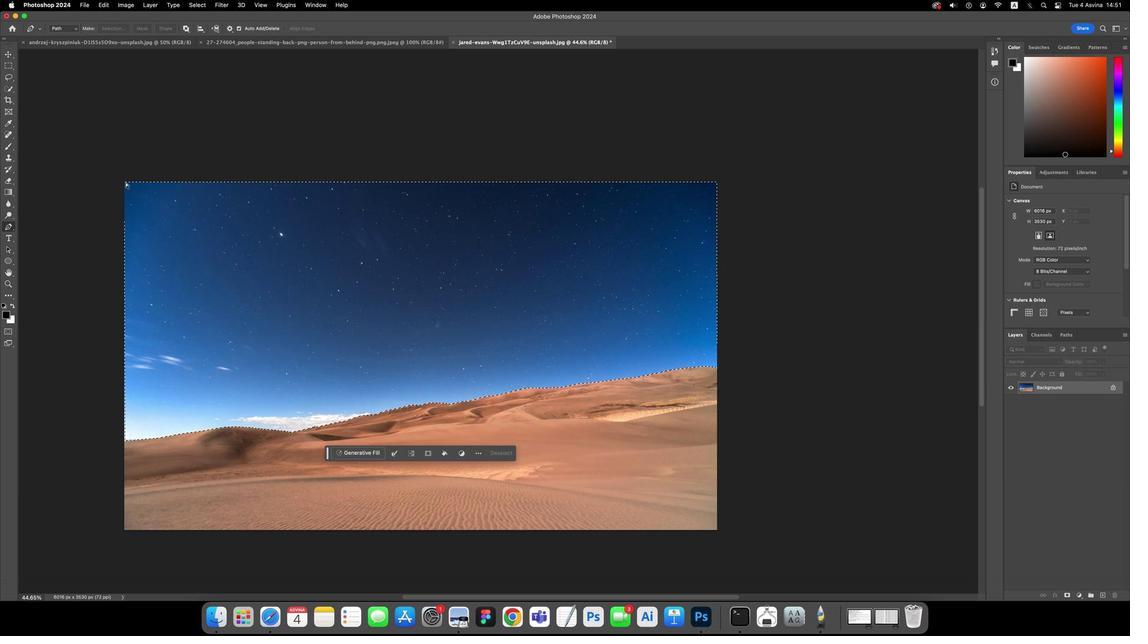 
Action: Mouse moved to (1062, 150)
Screenshot: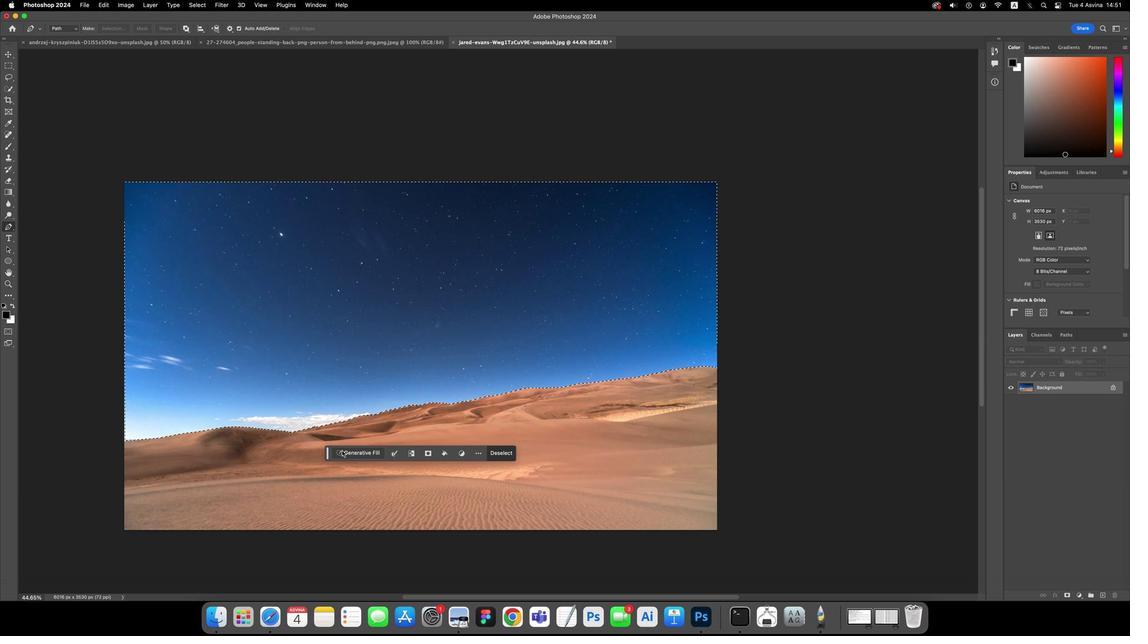 
Action: Mouse pressed left at (1062, 150)
Screenshot: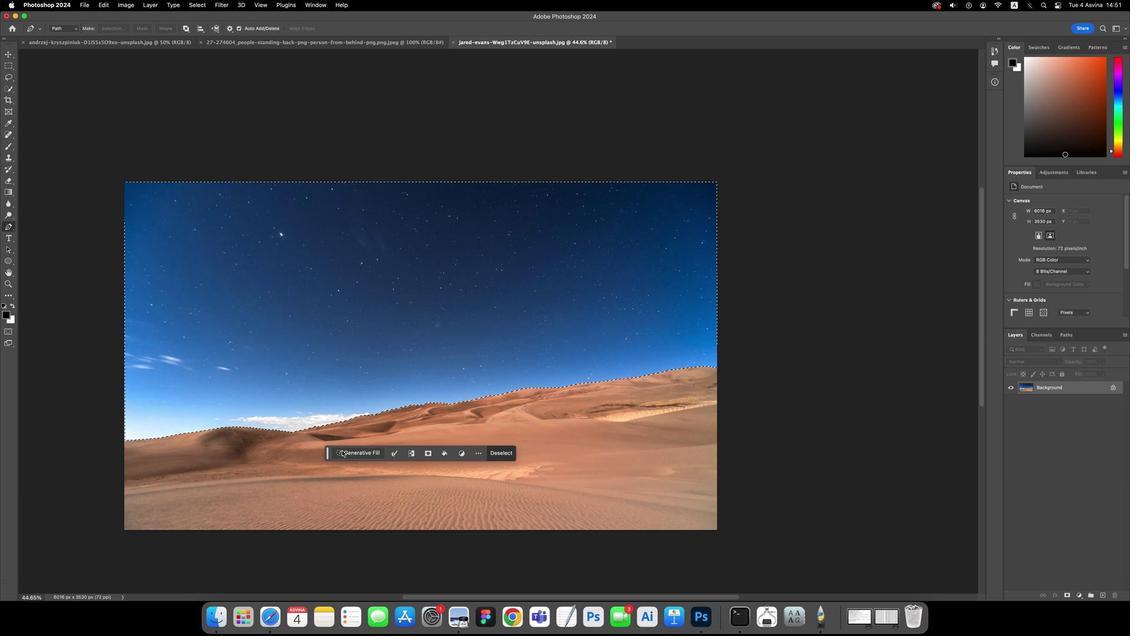 
Action: Key pressed 't''h''u''n''d''e''r'Key.space's''t''r''o''m'
Screenshot: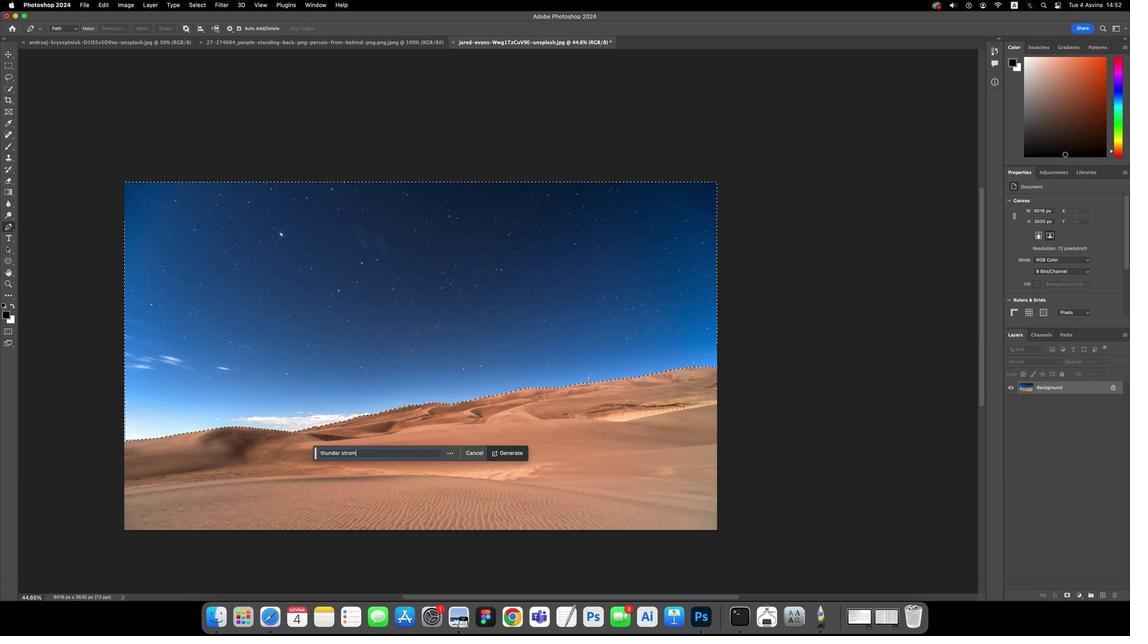 
Action: Mouse moved to (1062, 150)
Screenshot: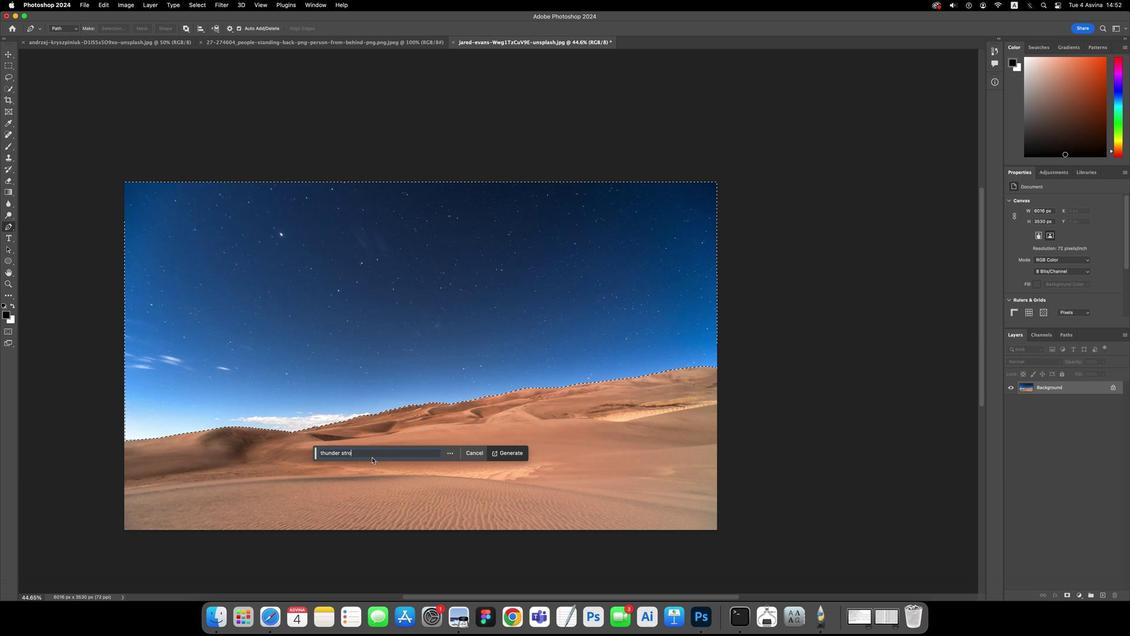 
Action: Key pressed Key.backspace
Screenshot: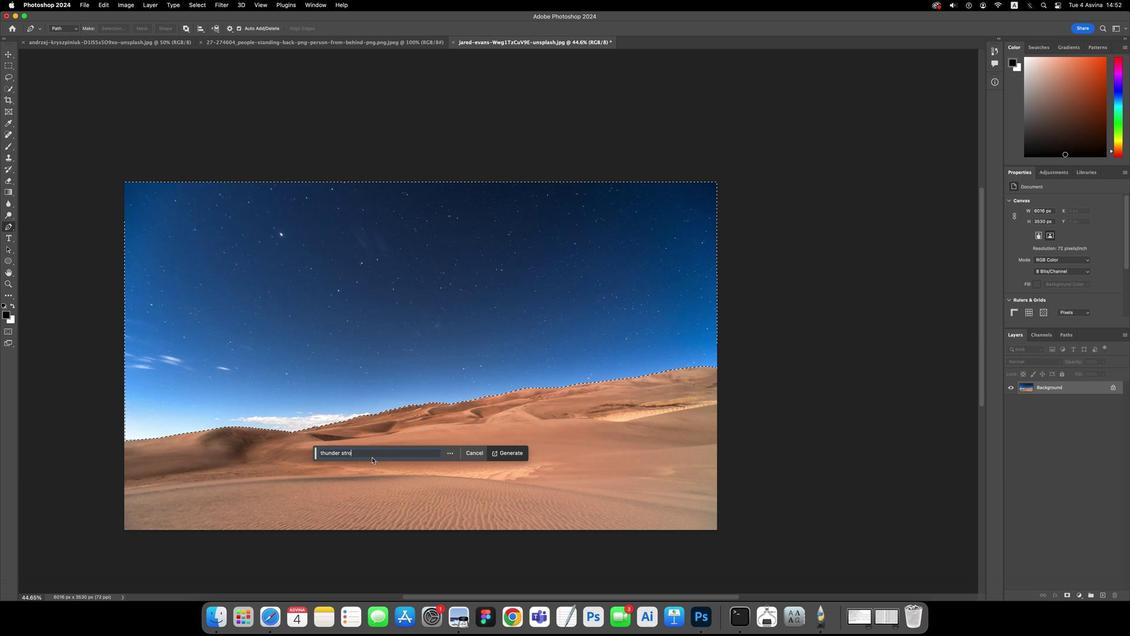 
Action: Mouse moved to (1062, 150)
Screenshot: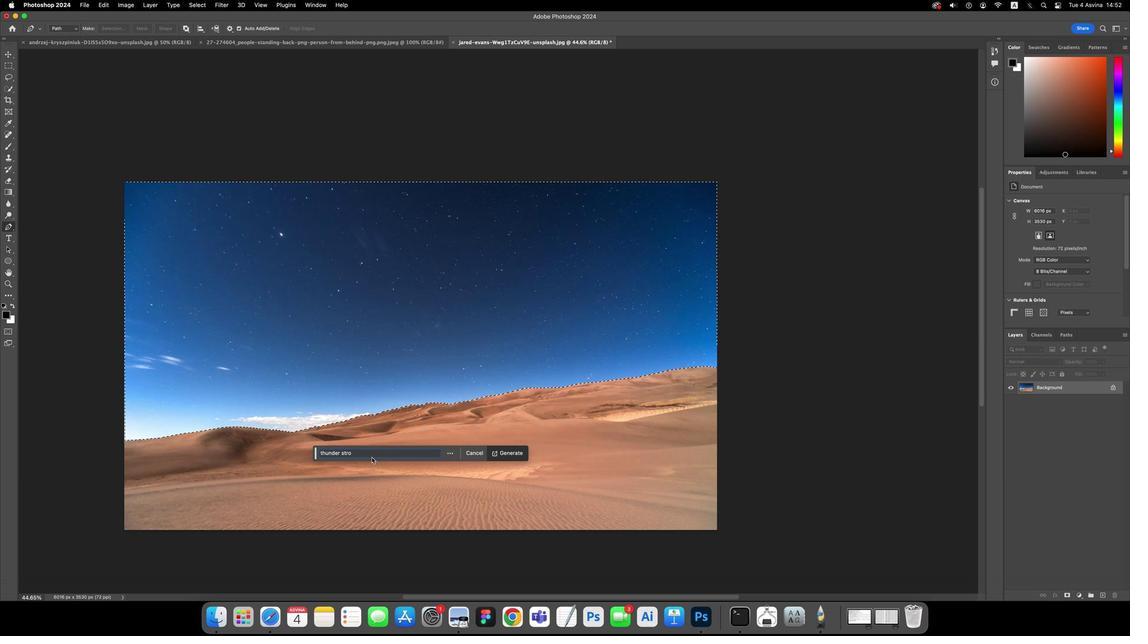 
Action: Key pressed 'm'
Screenshot: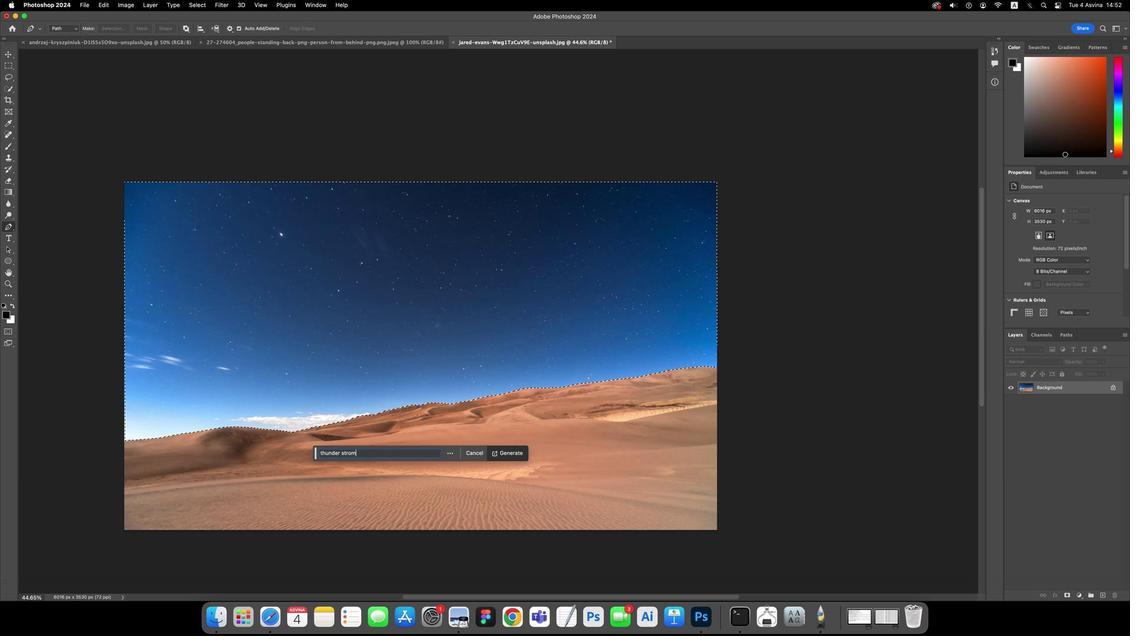 
Action: Mouse moved to (1062, 150)
Screenshot: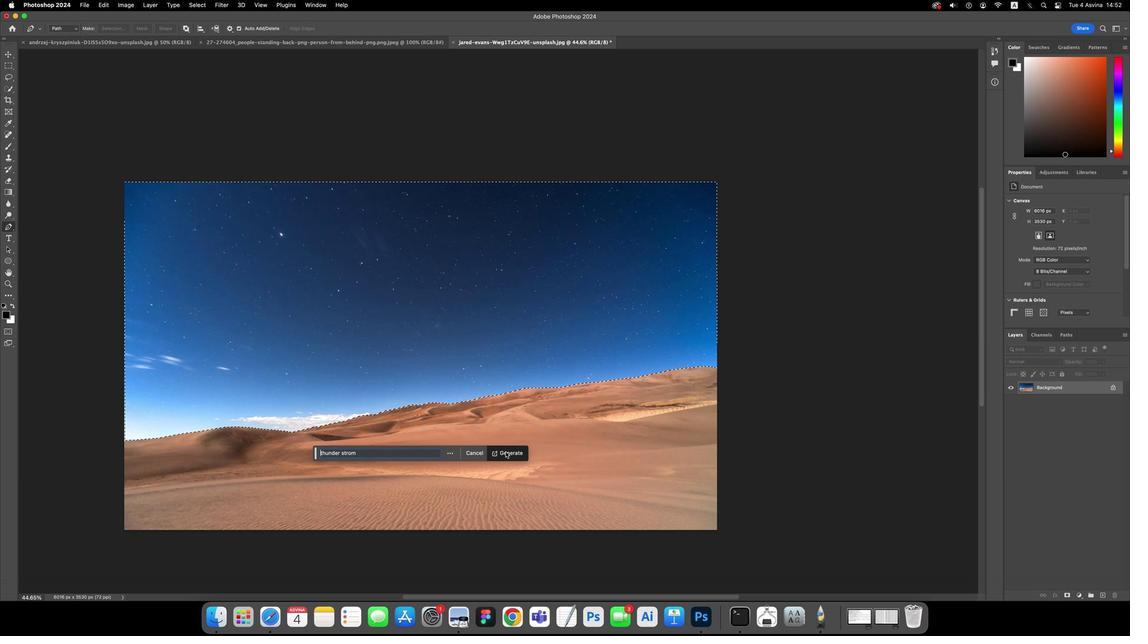 
Action: Mouse pressed left at (1062, 150)
Screenshot: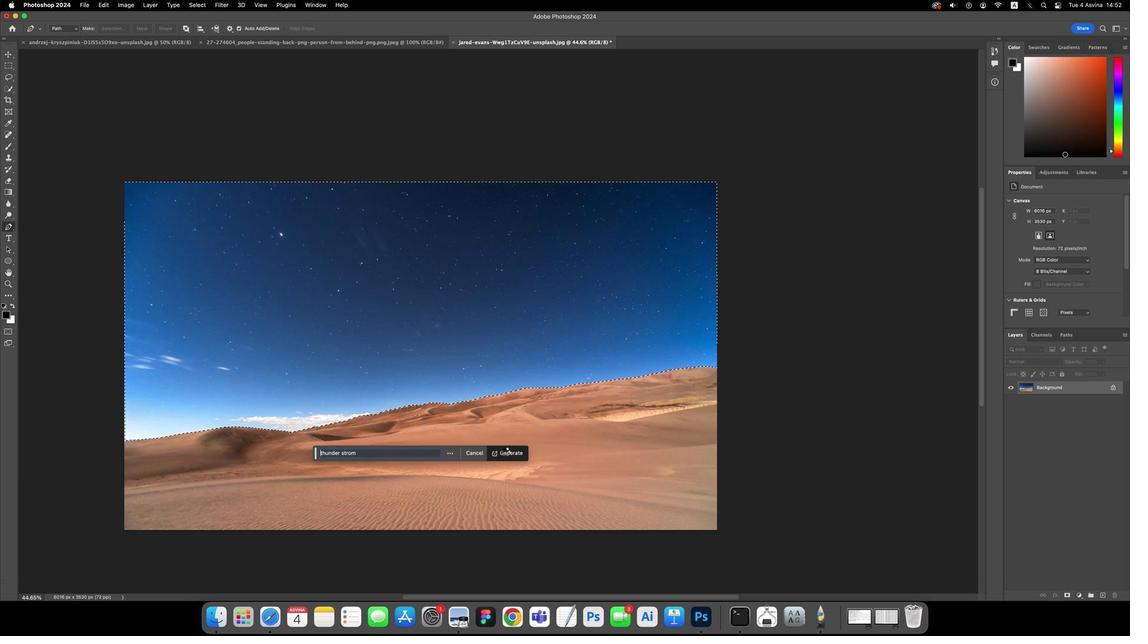 
Action: Mouse moved to (1062, 150)
Screenshot: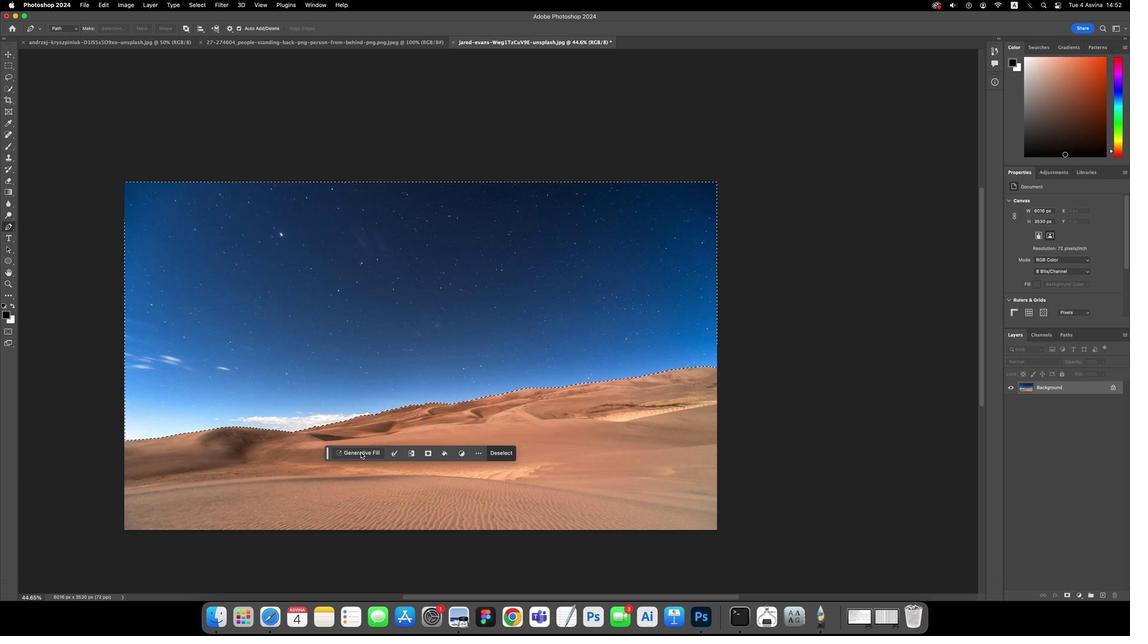
Action: Mouse pressed left at (1062, 150)
Screenshot: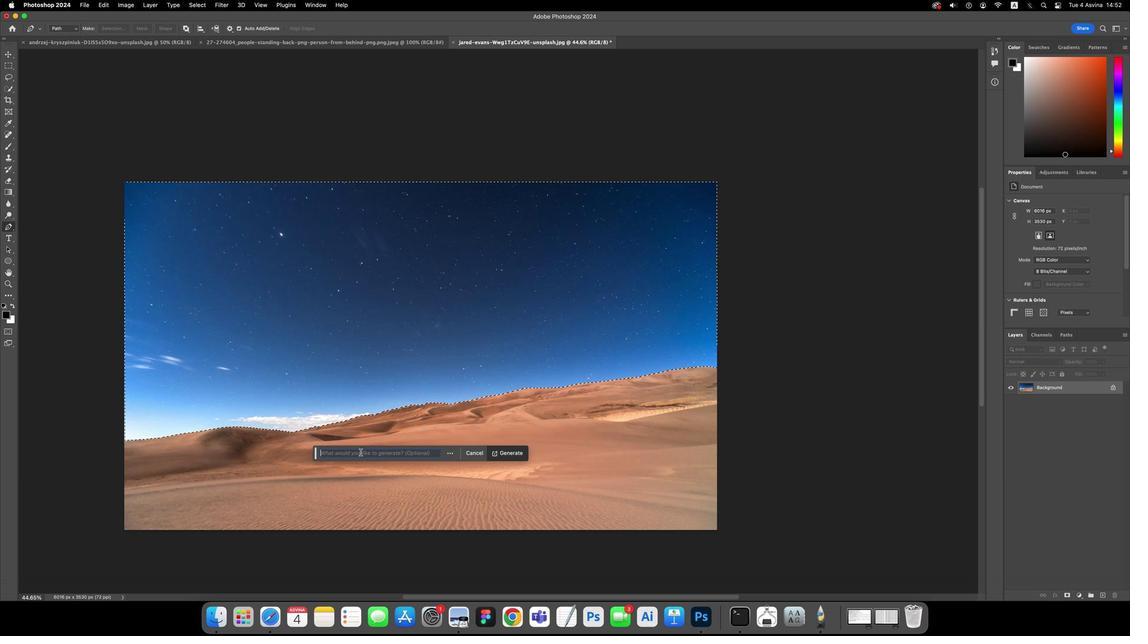 
Action: Key pressed 's''a''n''d'Key.space's''t''r''o''m'
Screenshot: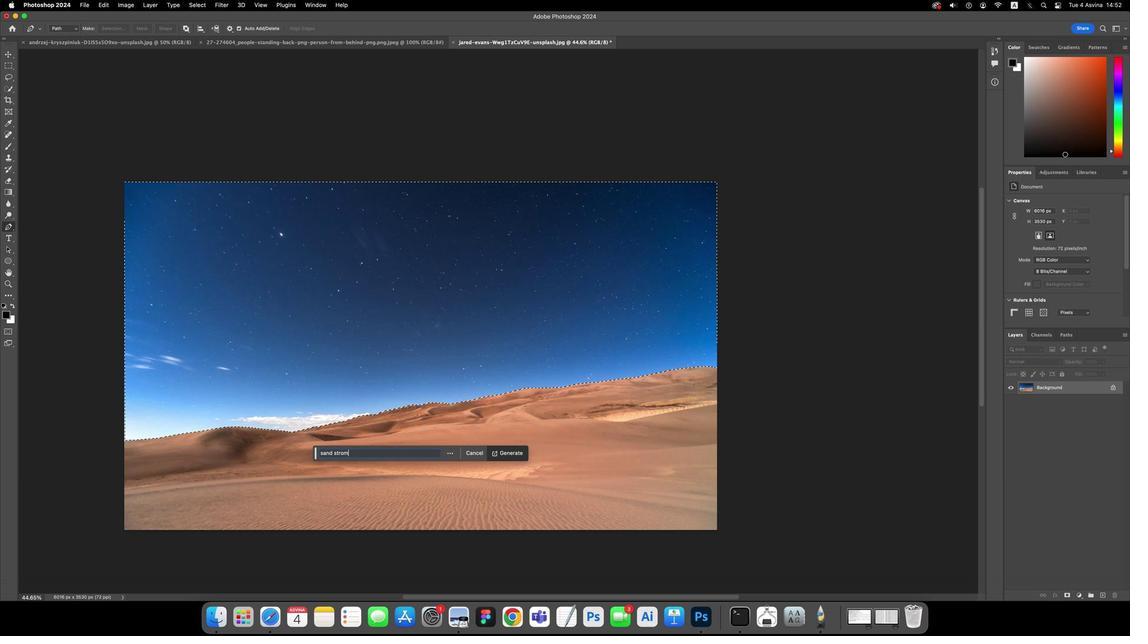 
Action: Mouse moved to (1062, 150)
Screenshot: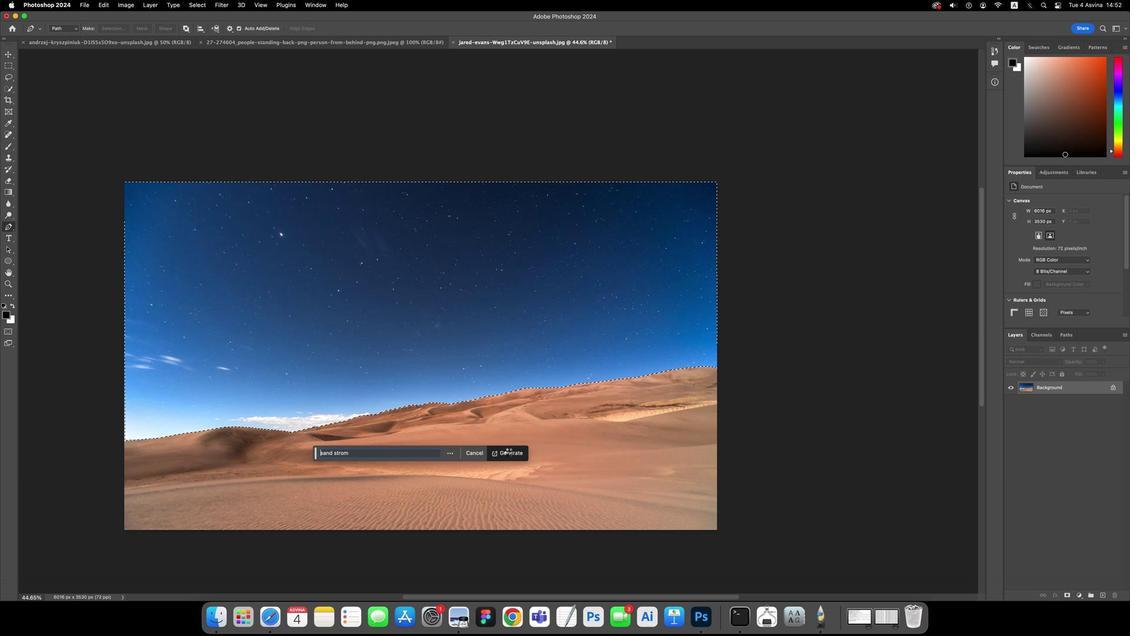 
Action: Mouse pressed left at (1062, 150)
Screenshot: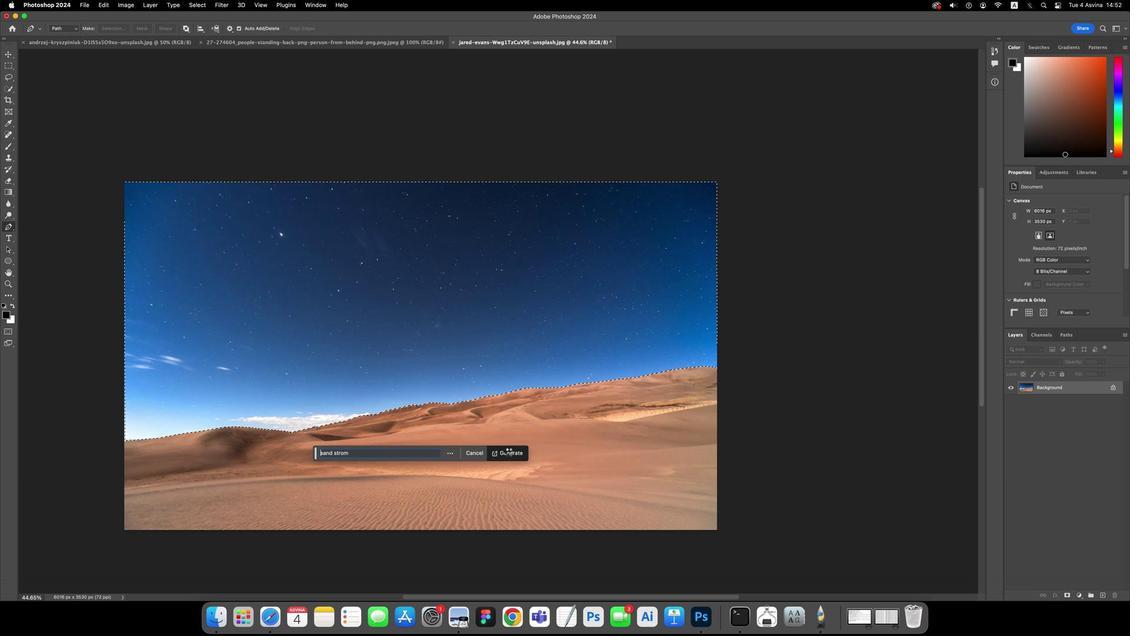 
Action: Mouse moved to (1062, 149)
Screenshot: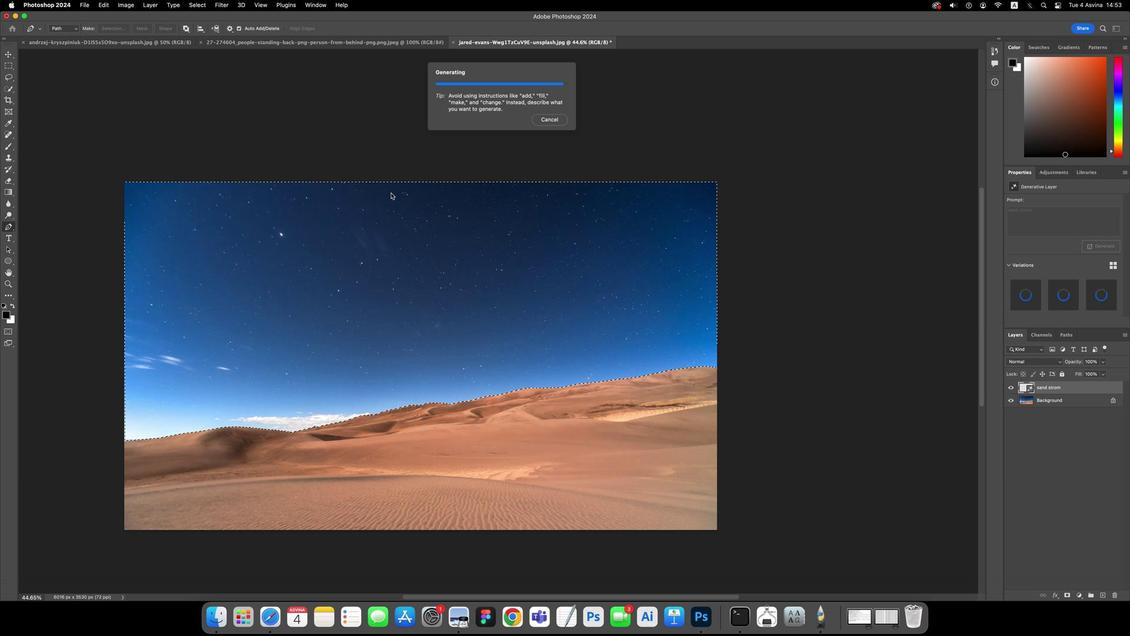
Action: Mouse pressed left at (1062, 149)
Screenshot: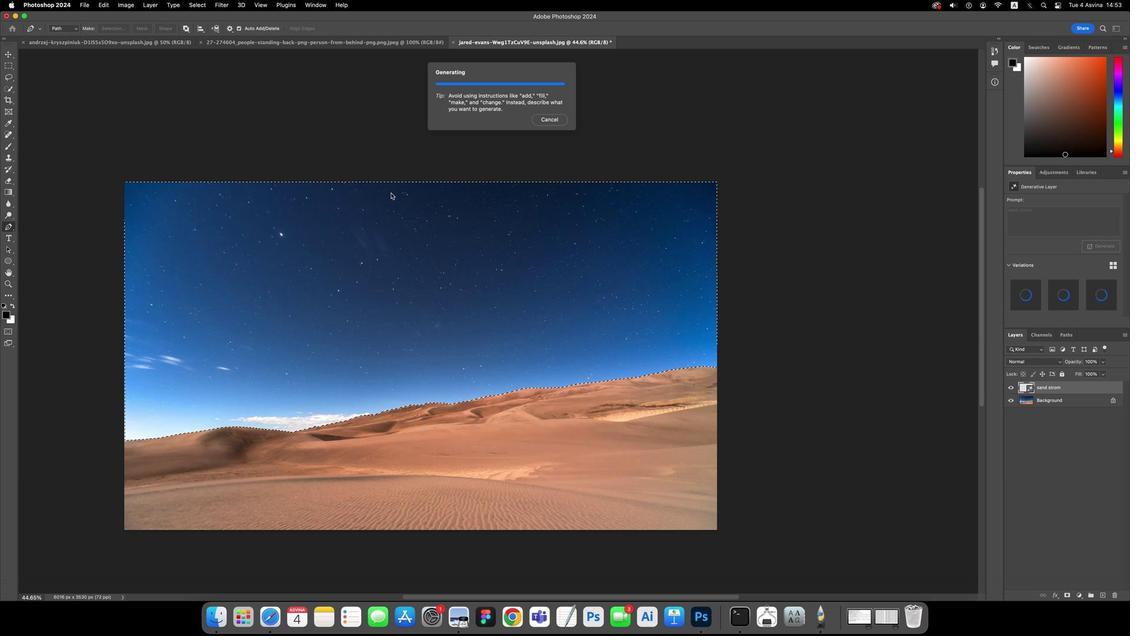 
Action: Mouse moved to (1062, 149)
Screenshot: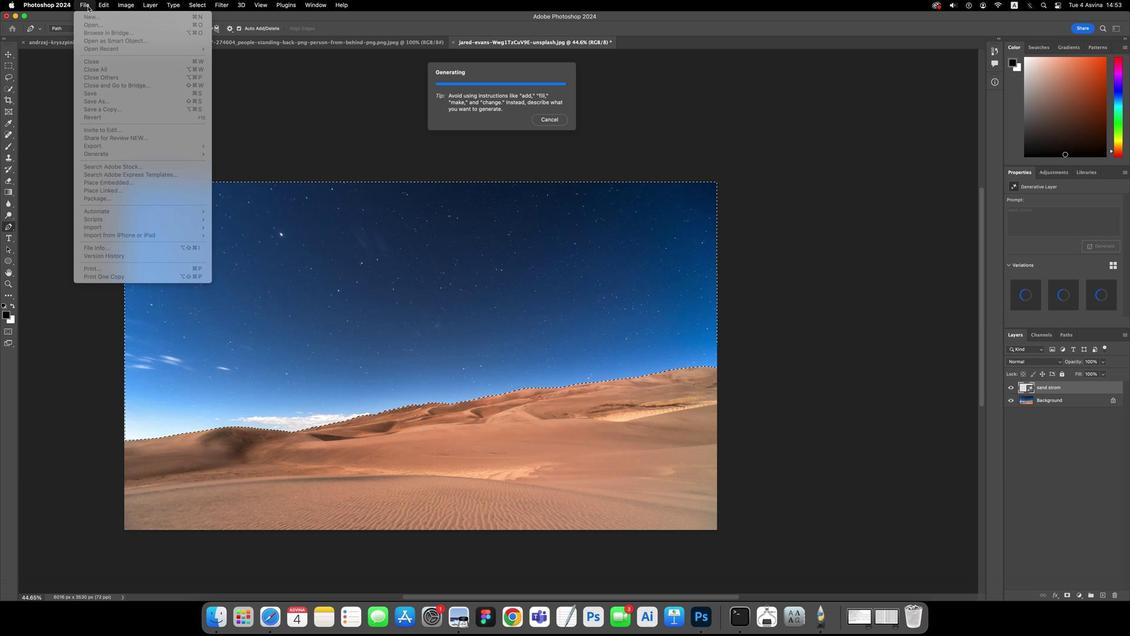 
Action: Mouse pressed left at (1062, 149)
Screenshot: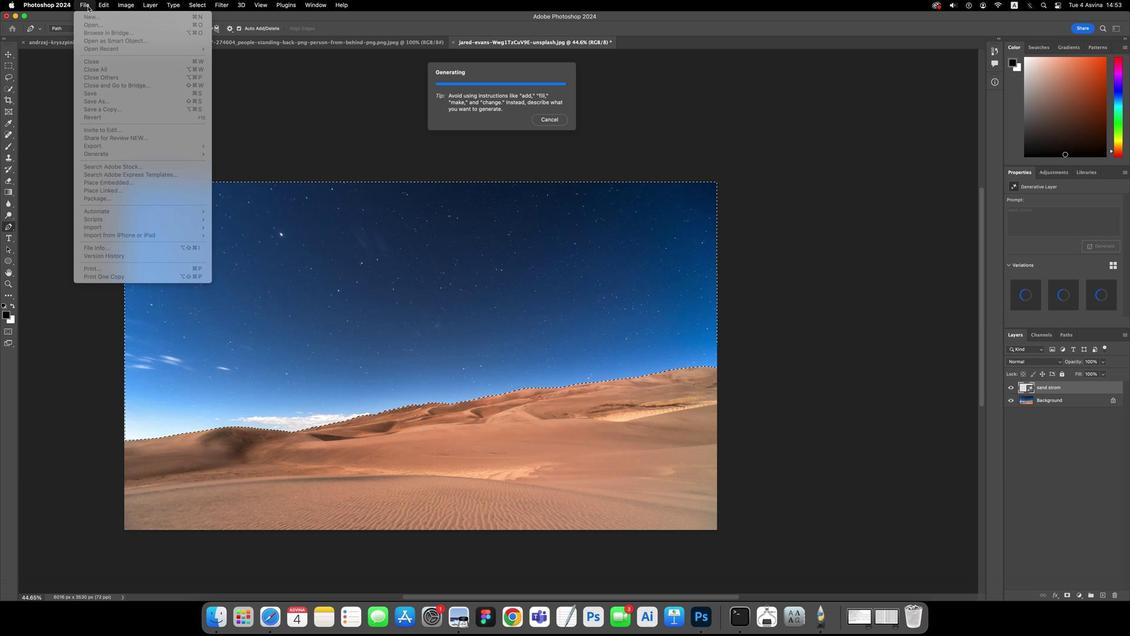 
Action: Mouse moved to (1062, 149)
Screenshot: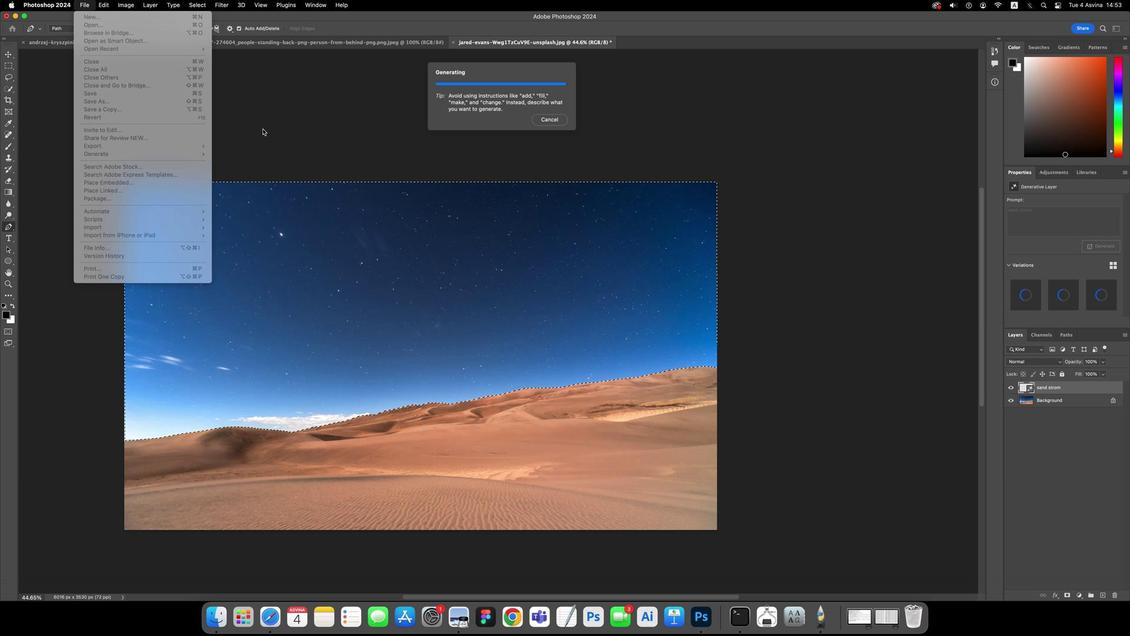 
Action: Mouse pressed left at (1062, 149)
Screenshot: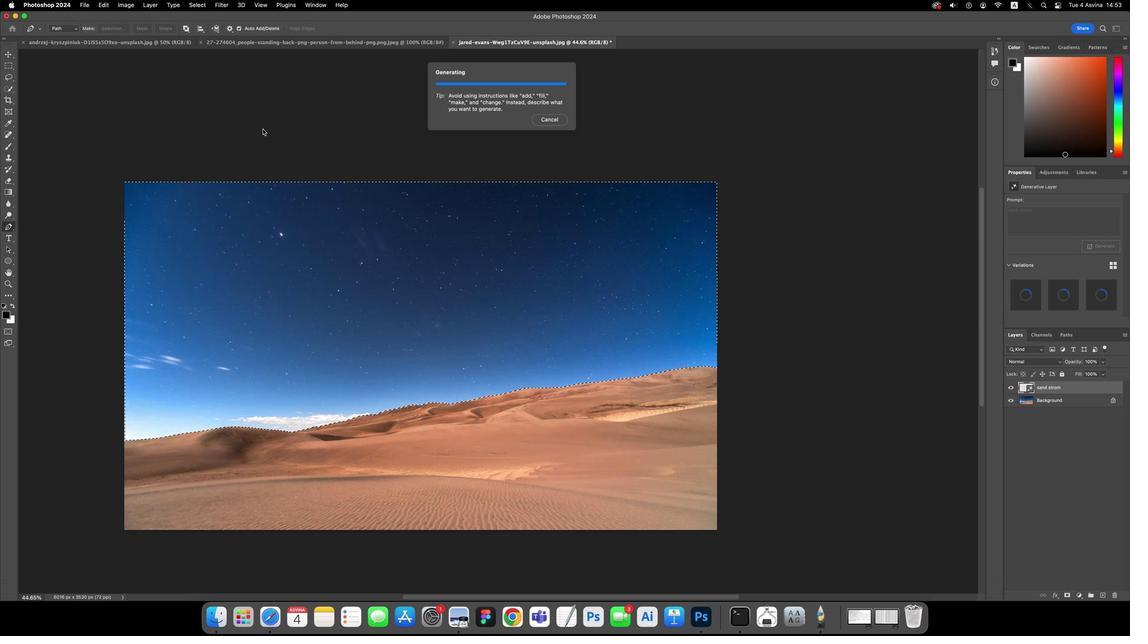 
Action: Mouse moved to (1062, 150)
Screenshot: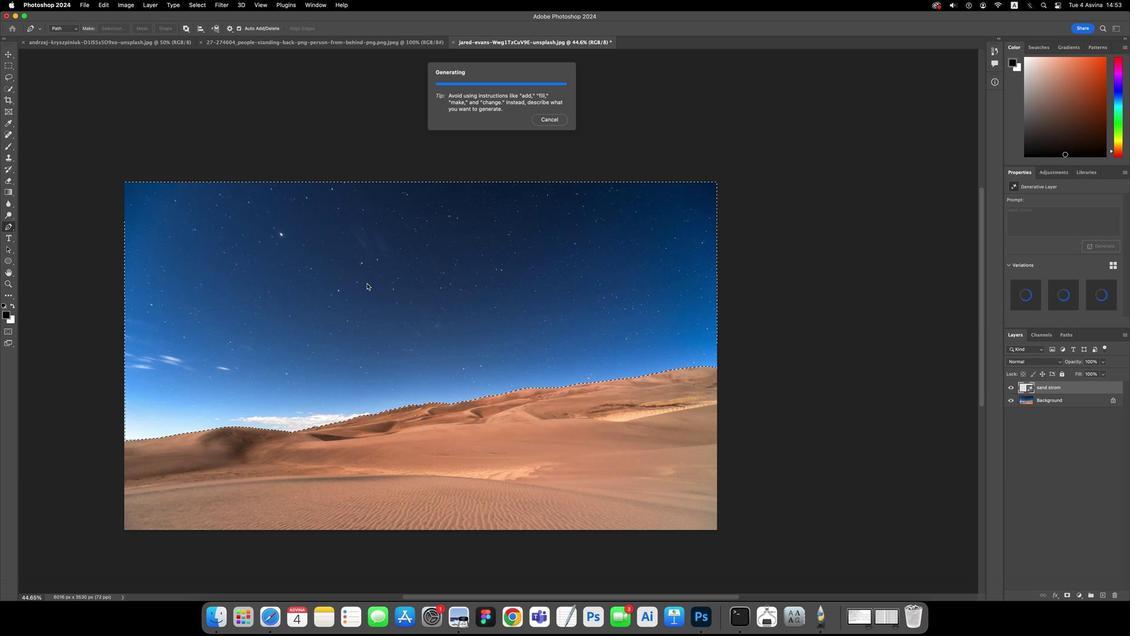 
Action: Mouse pressed left at (1062, 150)
Screenshot: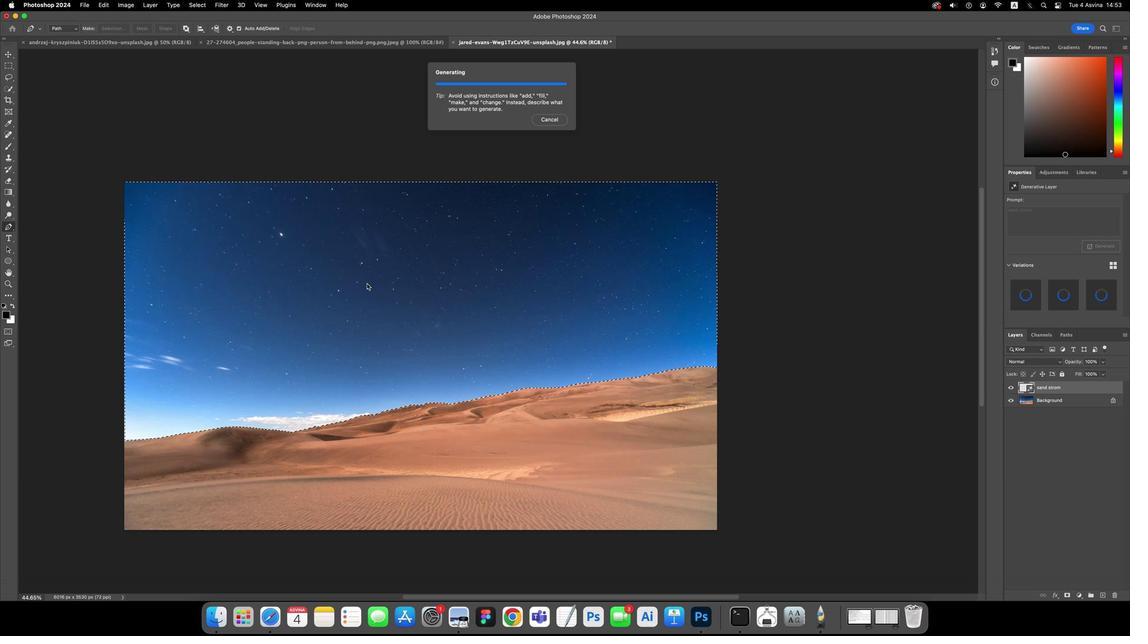 
Action: Mouse moved to (1062, 150)
Screenshot: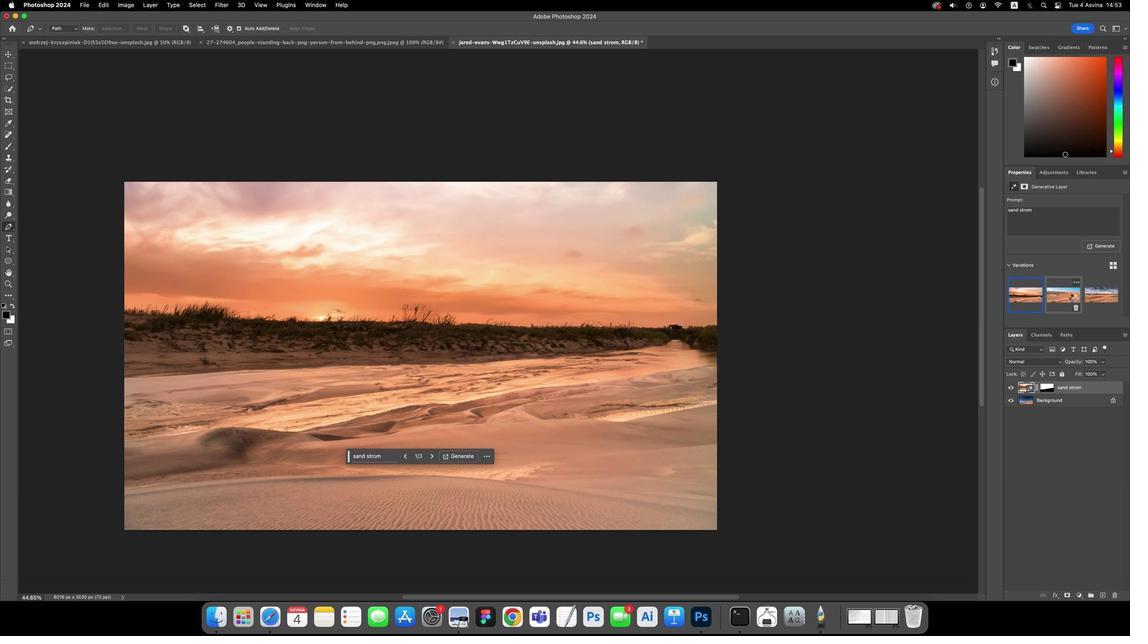 
Action: Mouse pressed left at (1062, 150)
Screenshot: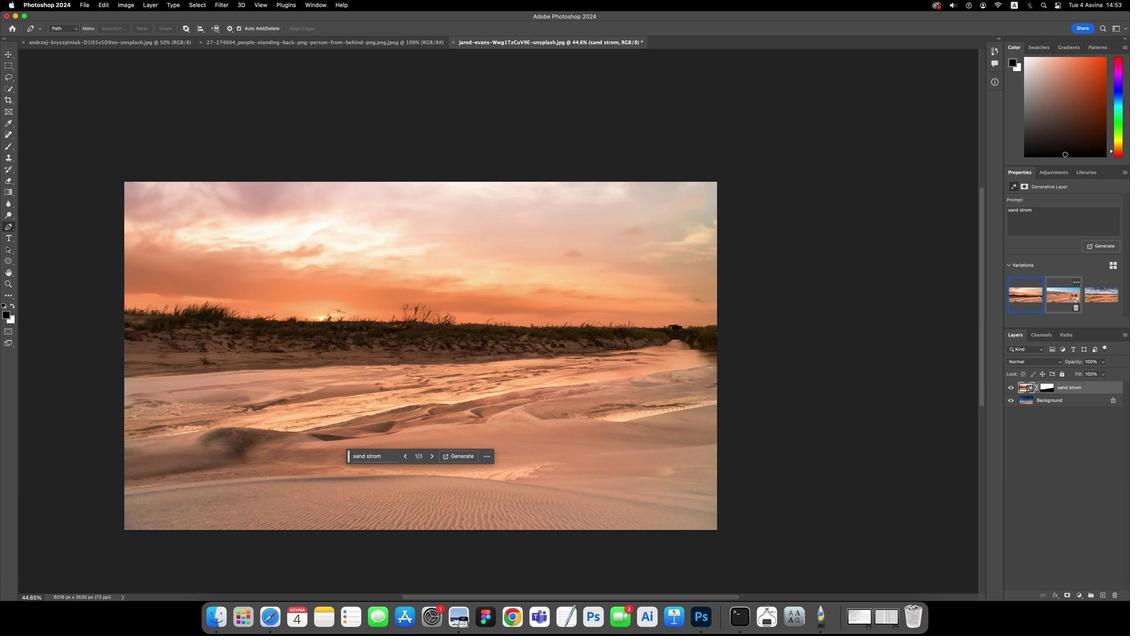 
Action: Mouse moved to (1062, 150)
Screenshot: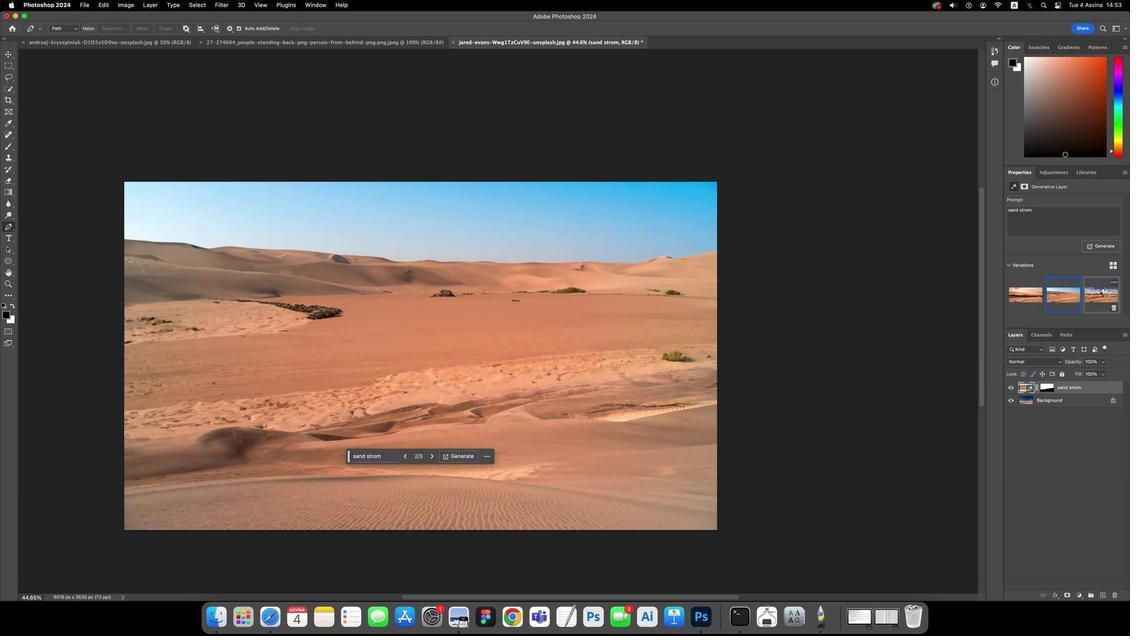 
Action: Mouse pressed left at (1062, 150)
Screenshot: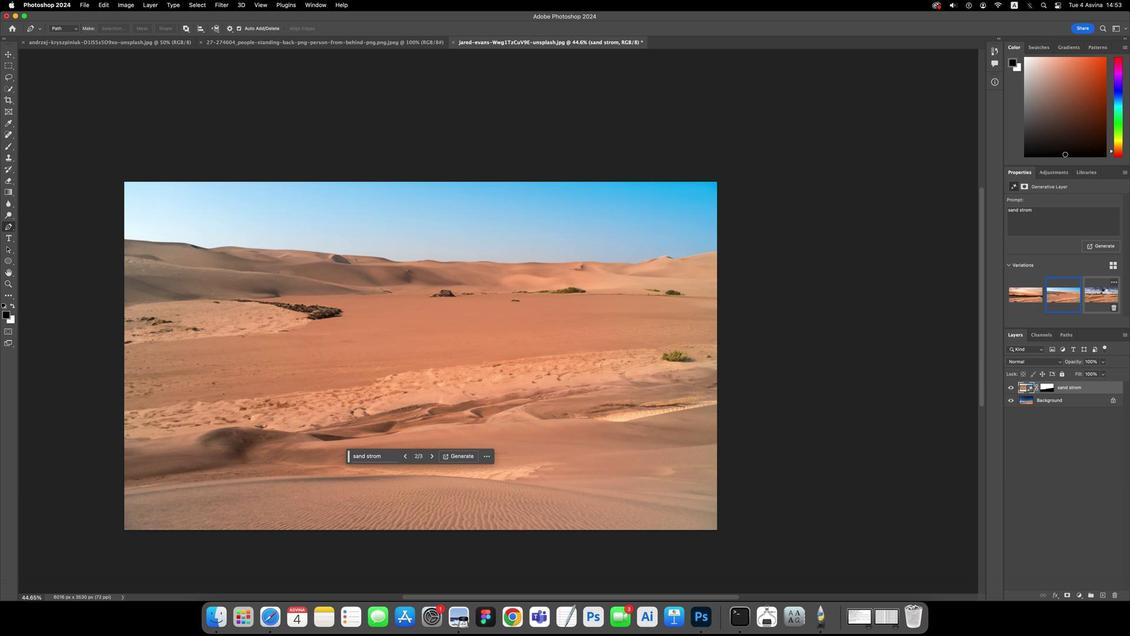 
Action: Mouse moved to (1062, 150)
Screenshot: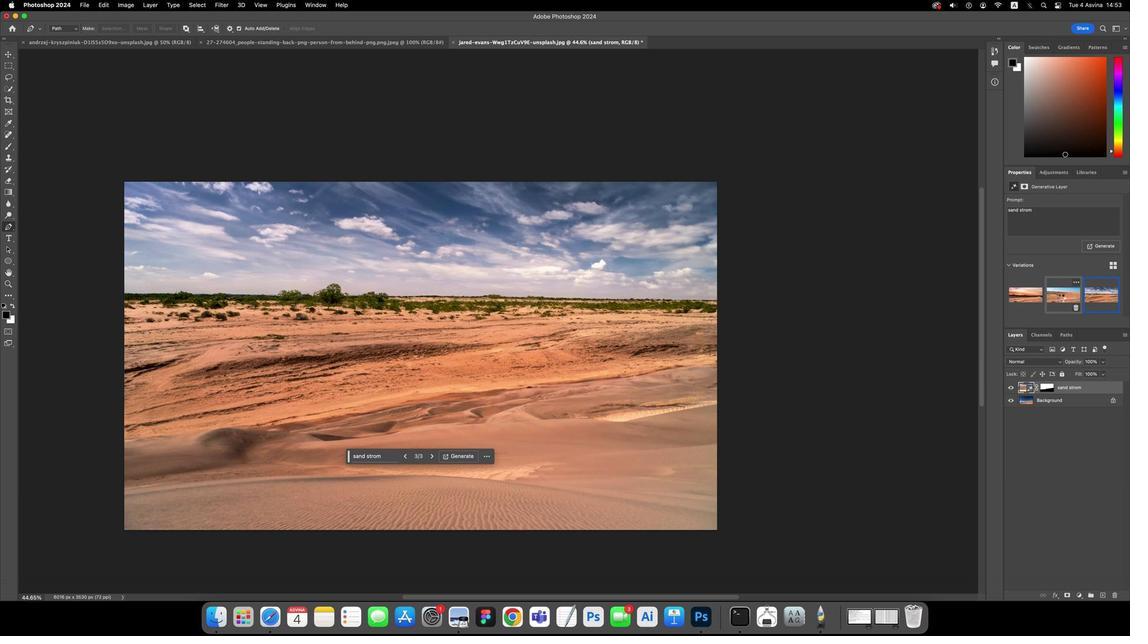 
Action: Mouse pressed left at (1062, 150)
Screenshot: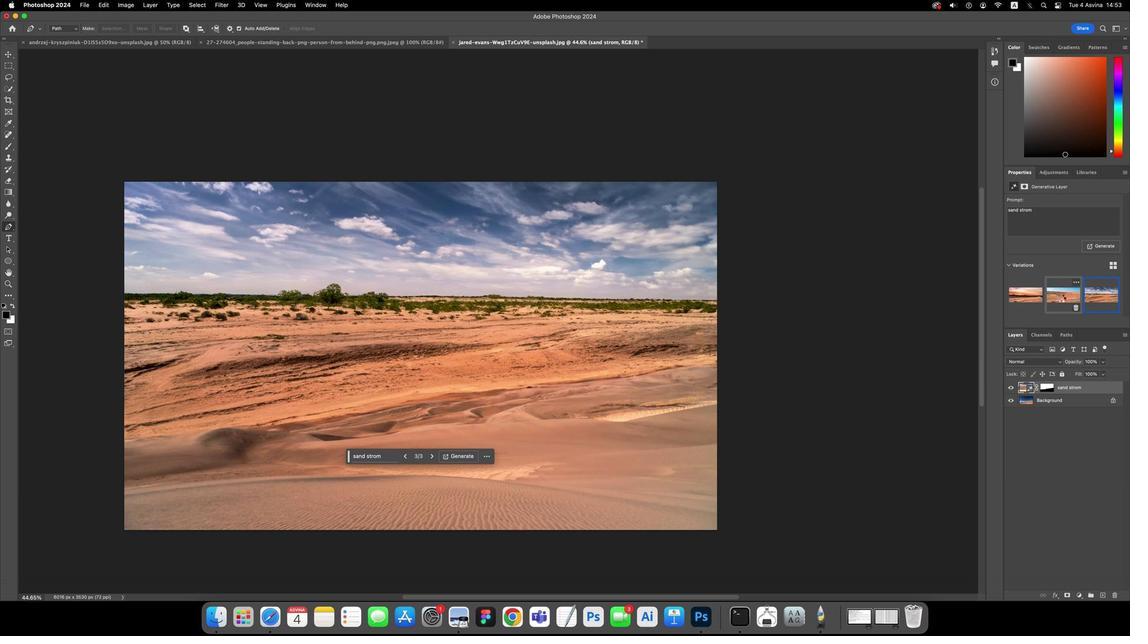 
Action: Mouse moved to (1062, 150)
Screenshot: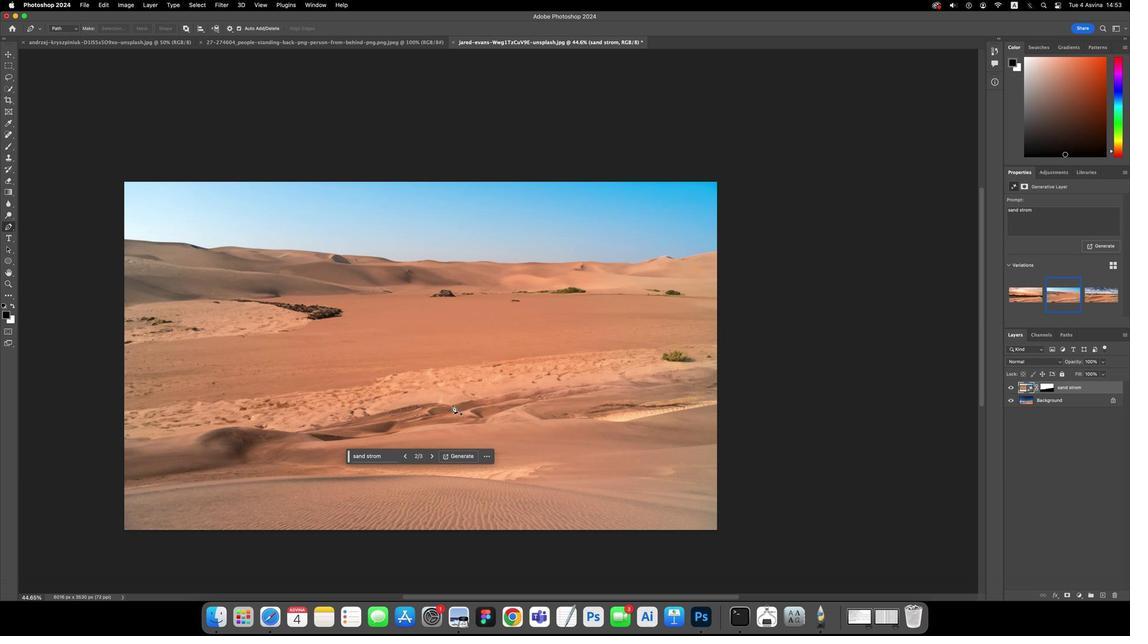 
Action: Key pressed 'v'
Screenshot: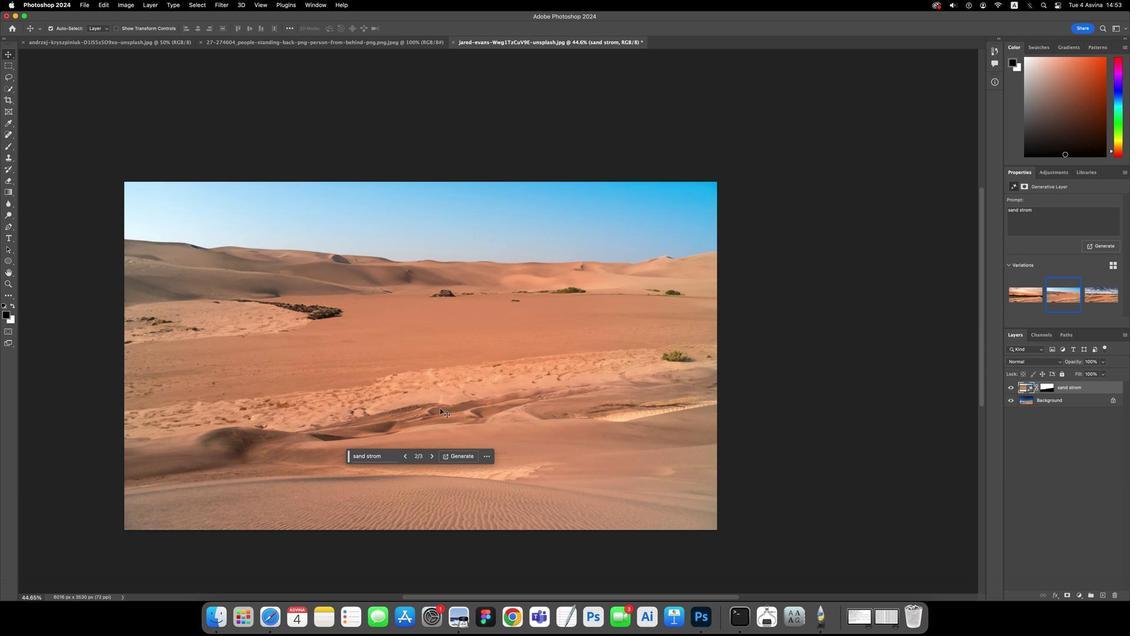 
Action: Mouse moved to (1062, 149)
Screenshot: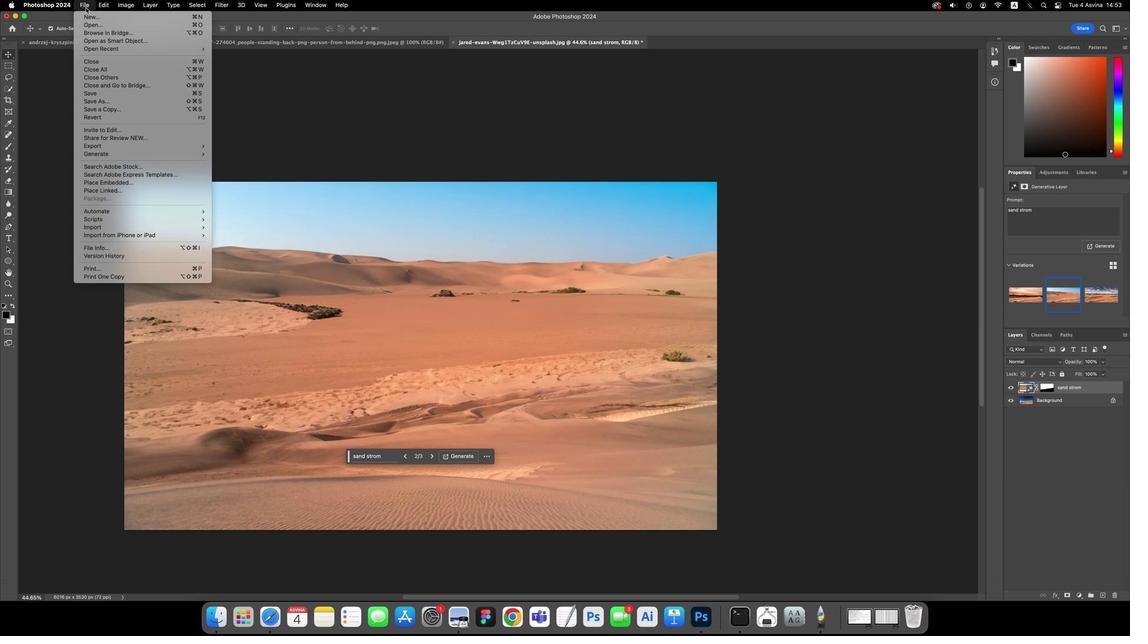
Action: Mouse pressed left at (1062, 149)
Screenshot: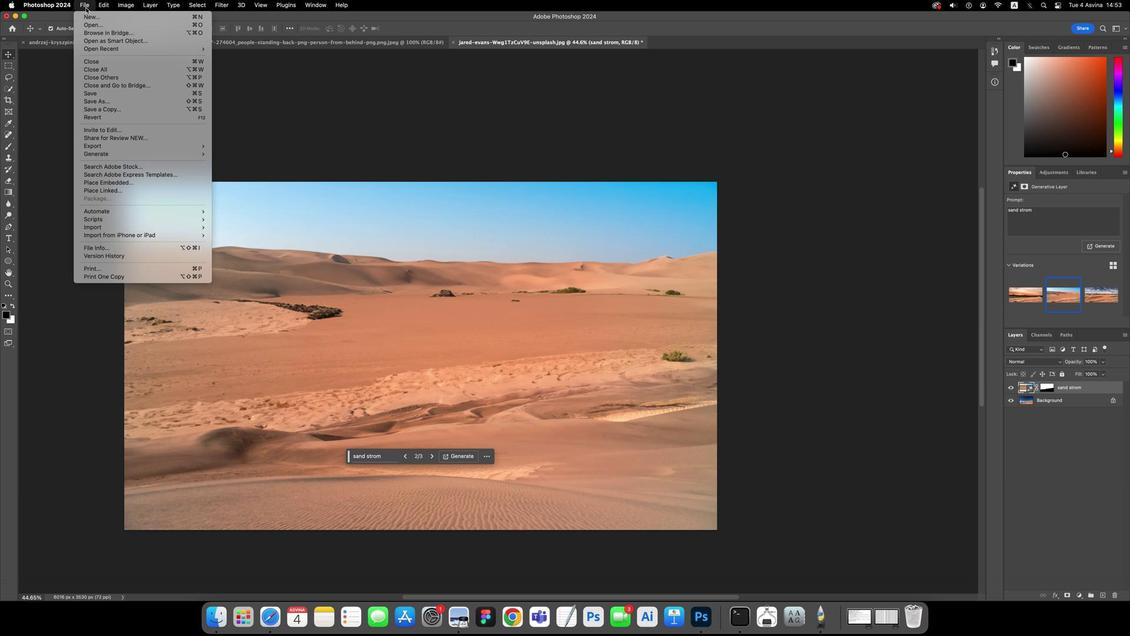
Action: Mouse moved to (1062, 149)
Screenshot: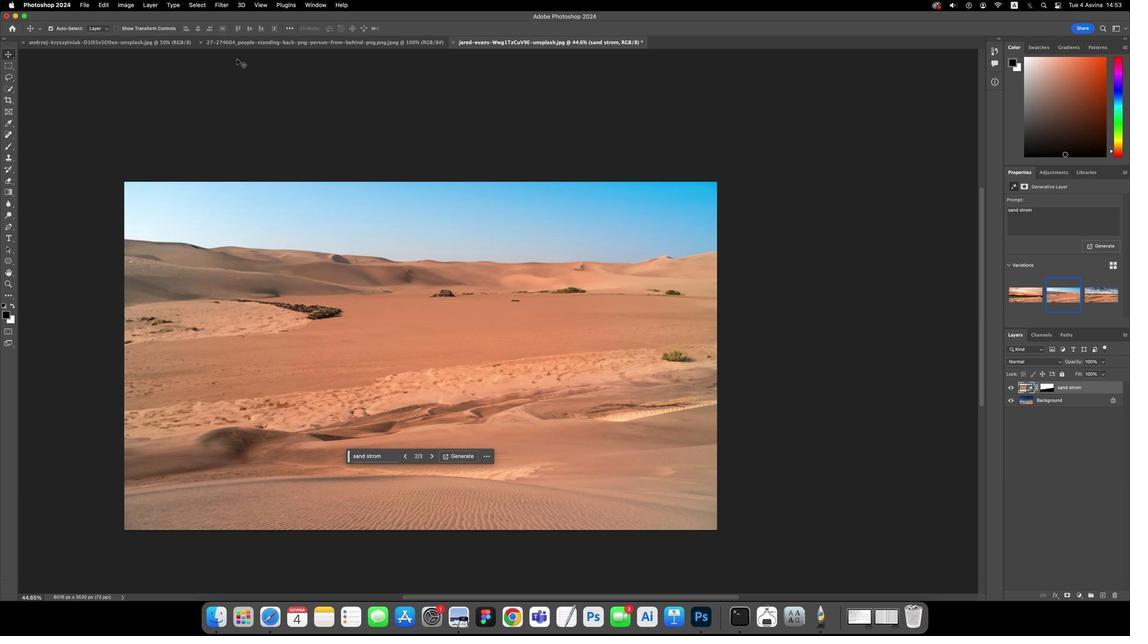 
Action: Mouse pressed left at (1062, 149)
Screenshot: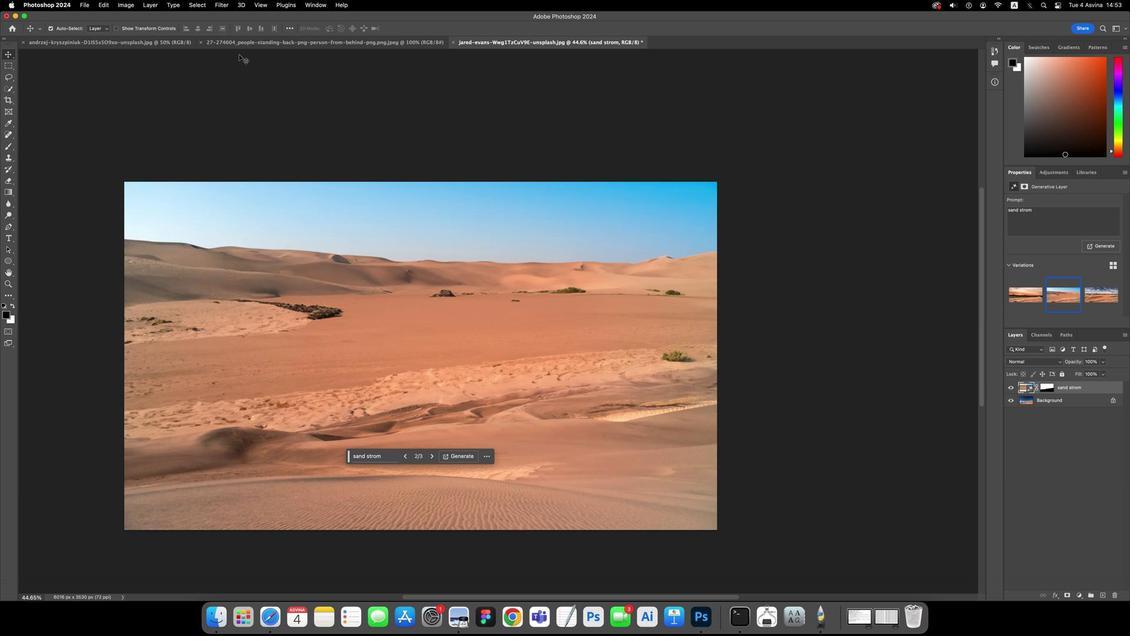 
Action: Mouse moved to (1062, 149)
Screenshot: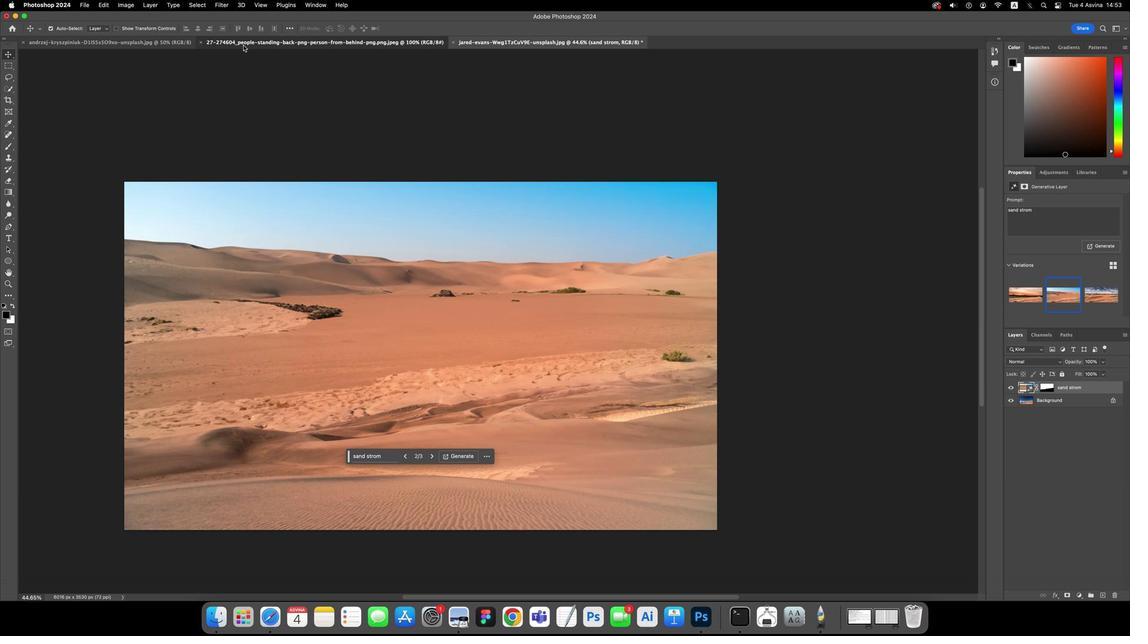 
Action: Mouse pressed left at (1062, 149)
Screenshot: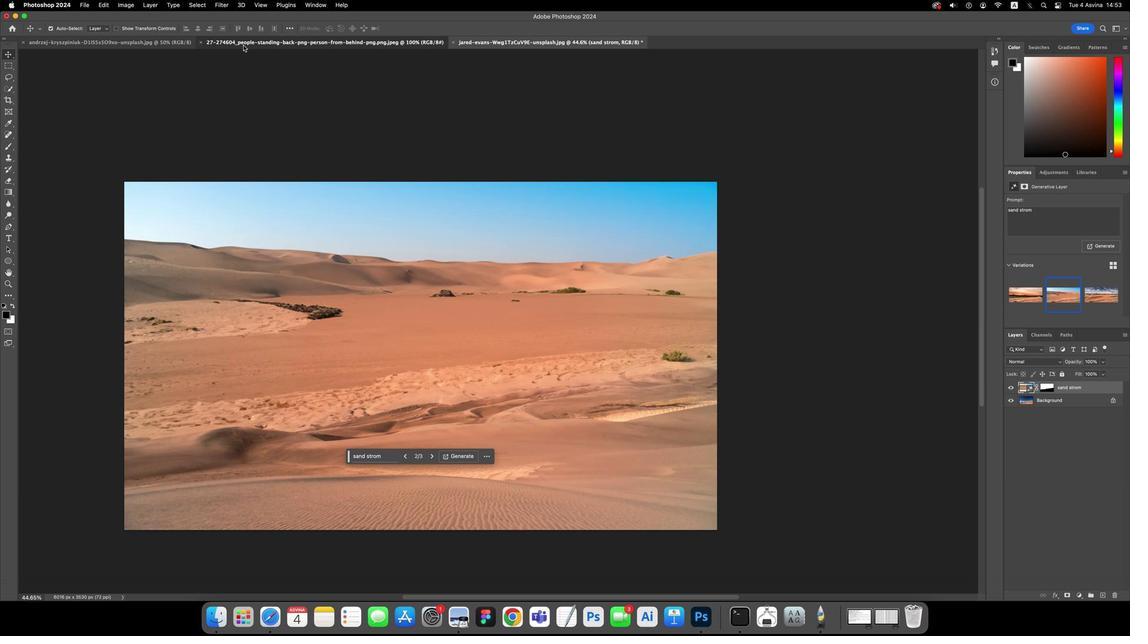 
Action: Mouse moved to (1062, 150)
Screenshot: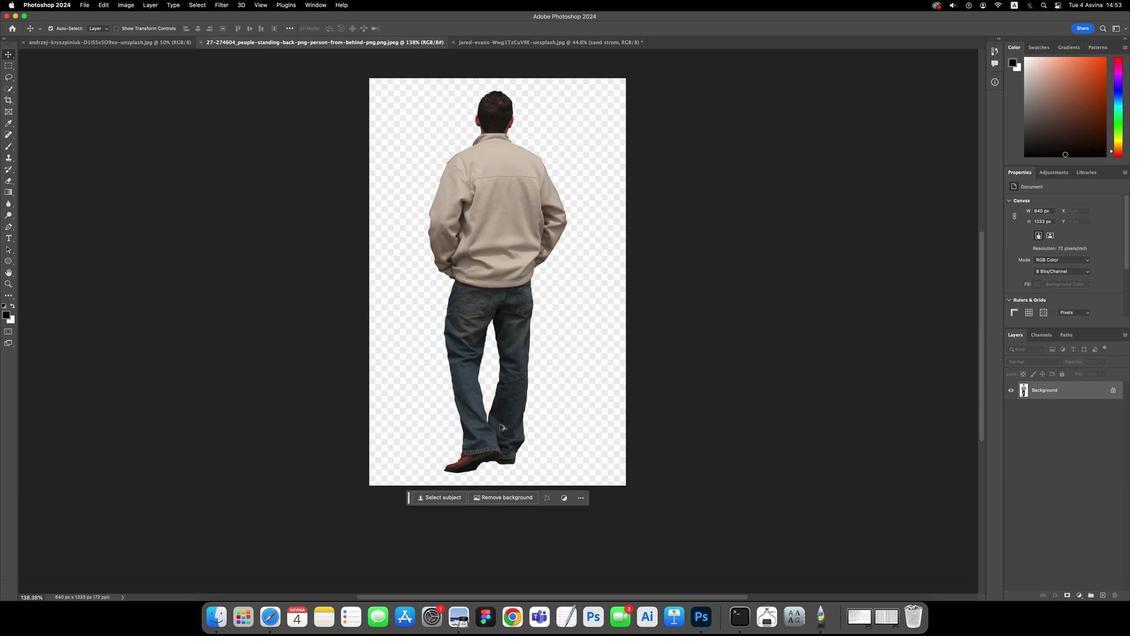 
Action: Key pressed Key.alt
Screenshot: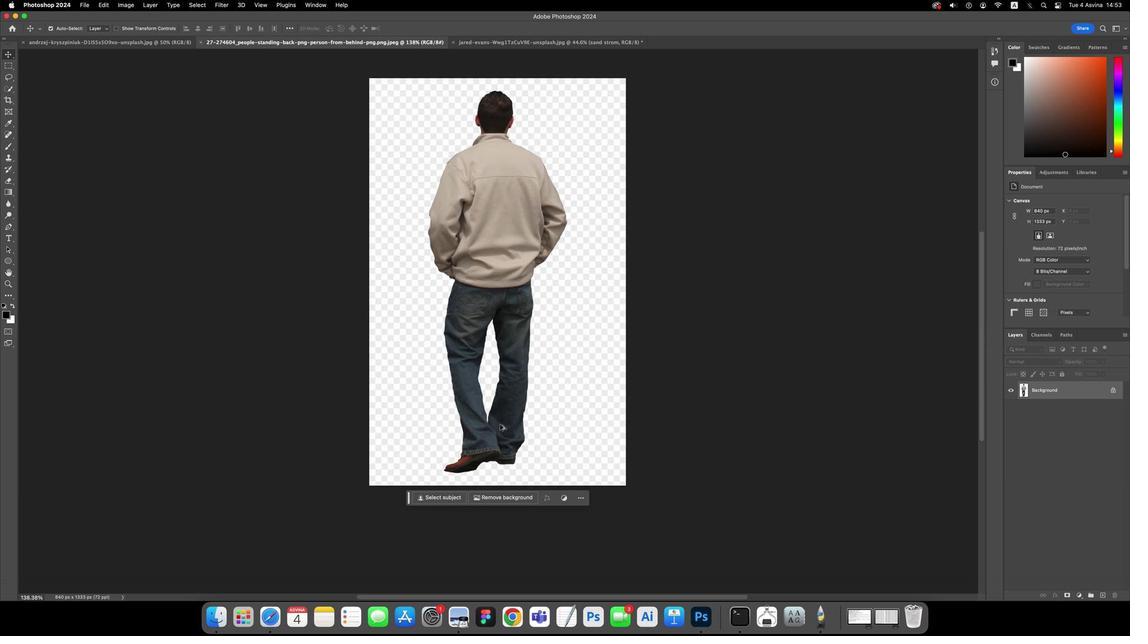 
Action: Mouse moved to (1062, 150)
Screenshot: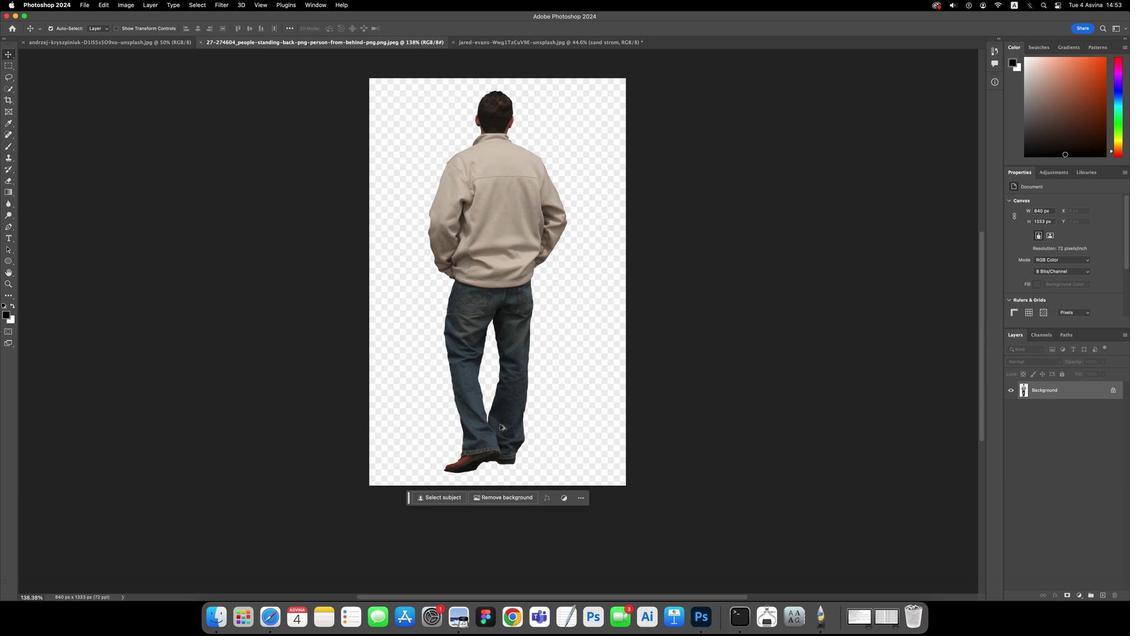 
Action: Mouse scrolled (1062, 150) with delta (1062, 149)
Screenshot: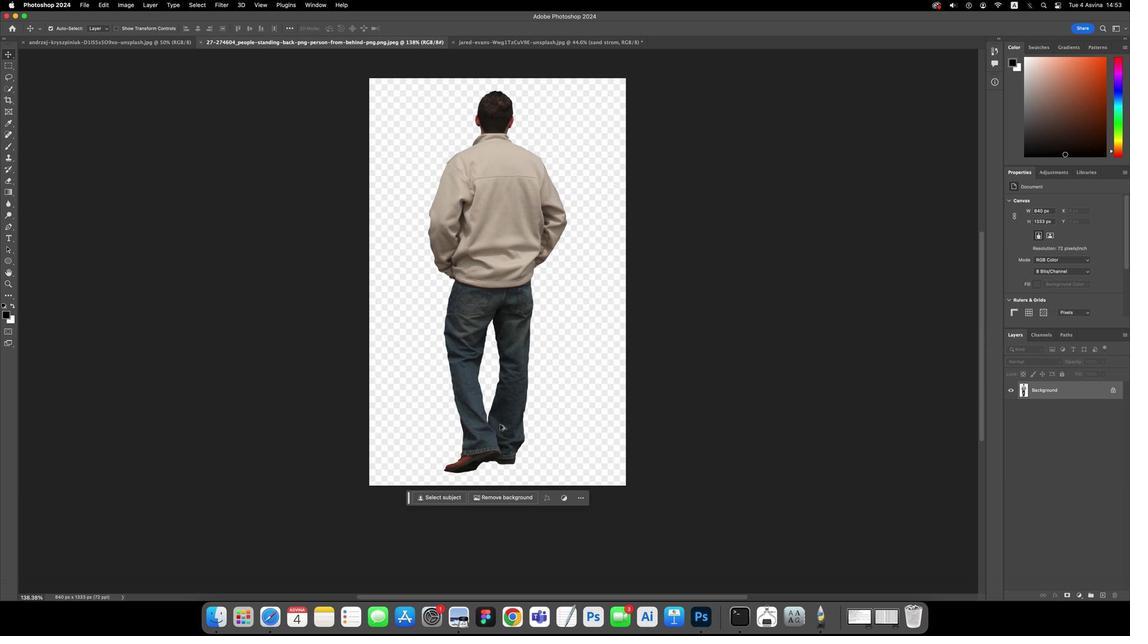 
Action: Mouse scrolled (1062, 150) with delta (1062, 149)
Screenshot: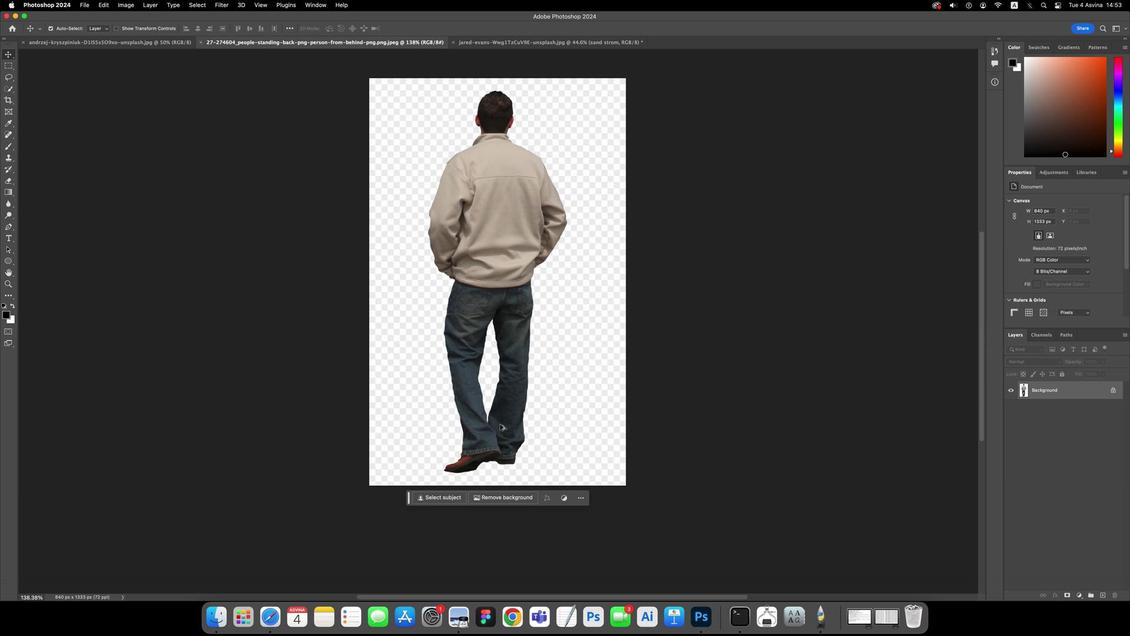 
Action: Mouse scrolled (1062, 150) with delta (1062, 149)
Screenshot: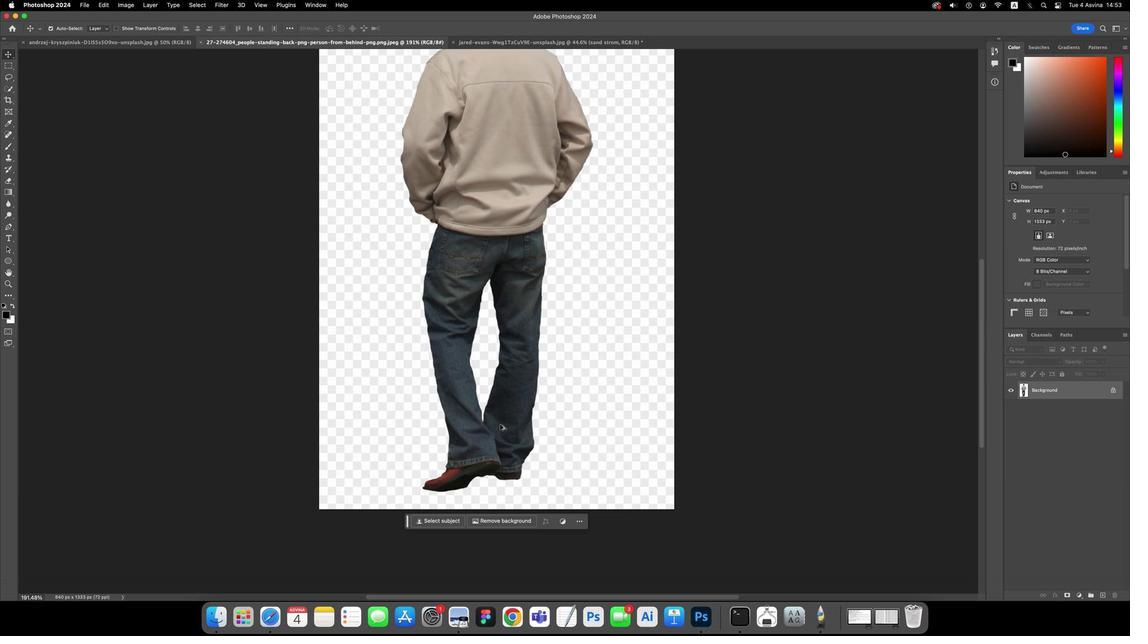 
Action: Mouse scrolled (1062, 150) with delta (1062, 149)
Screenshot: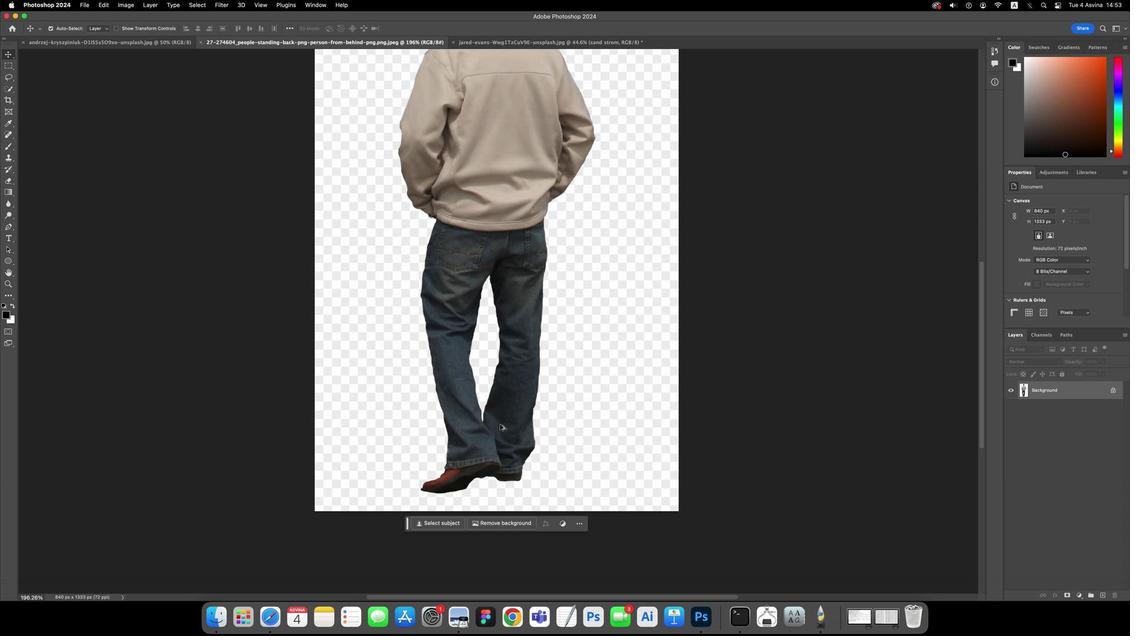 
Action: Mouse scrolled (1062, 150) with delta (1062, 149)
Screenshot: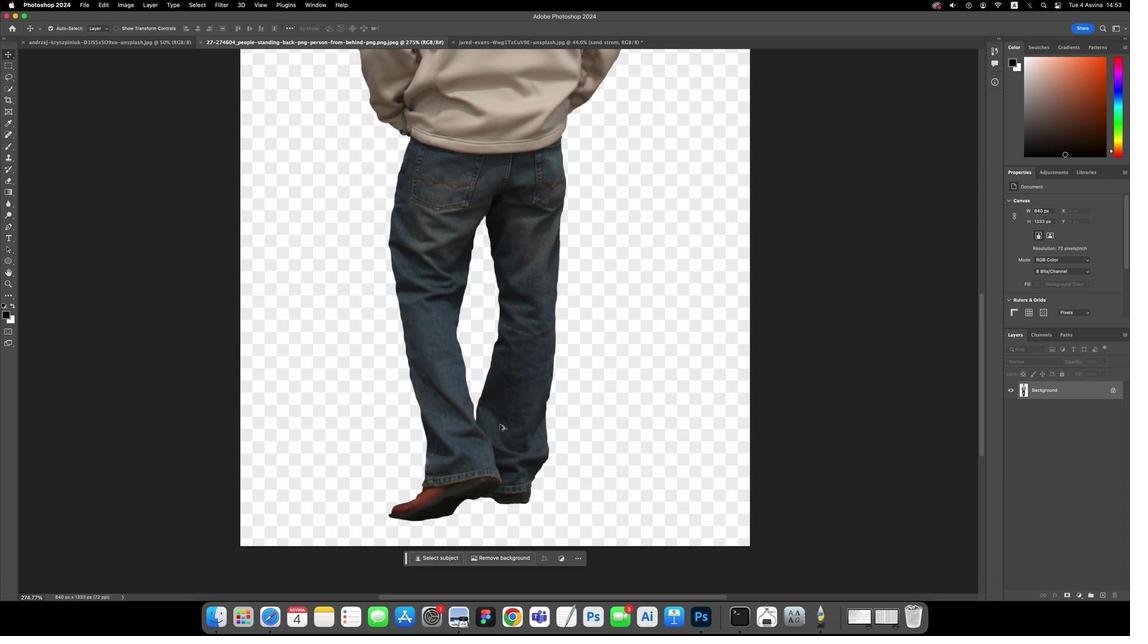 
Action: Mouse scrolled (1062, 150) with delta (1062, 149)
Screenshot: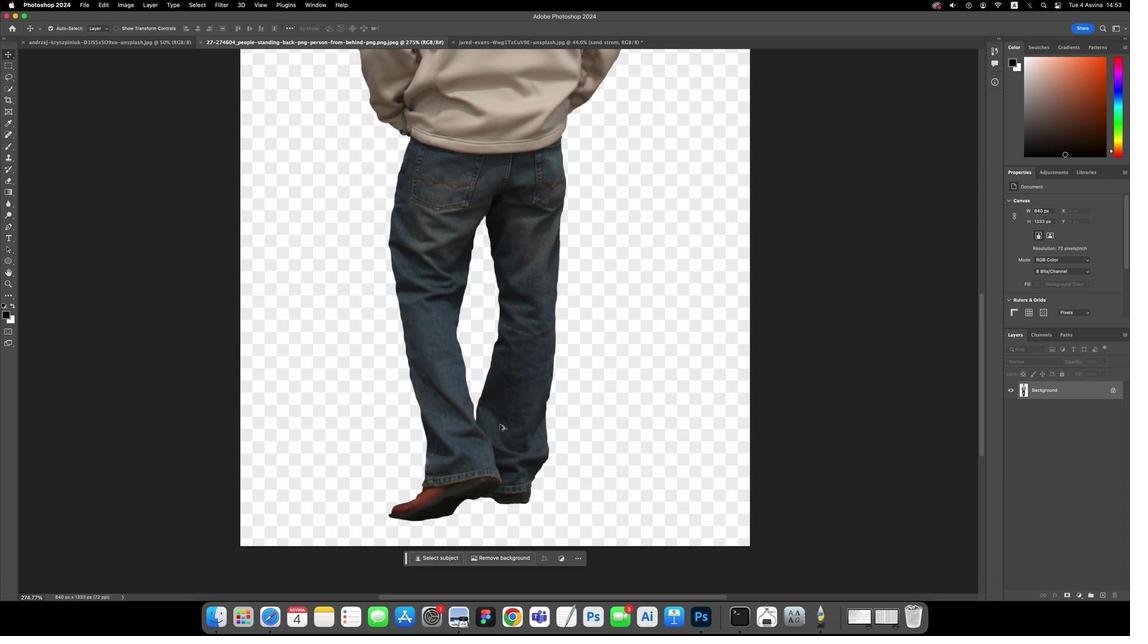 
Action: Mouse scrolled (1062, 150) with delta (1062, 149)
Screenshot: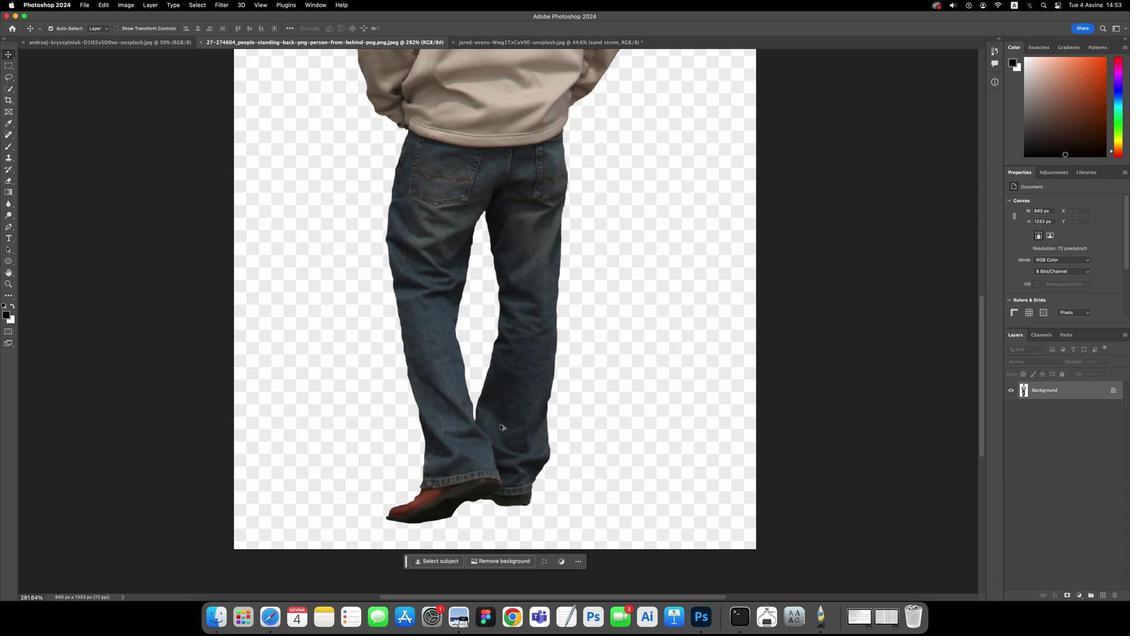 
Action: Key pressed Key.space
Screenshot: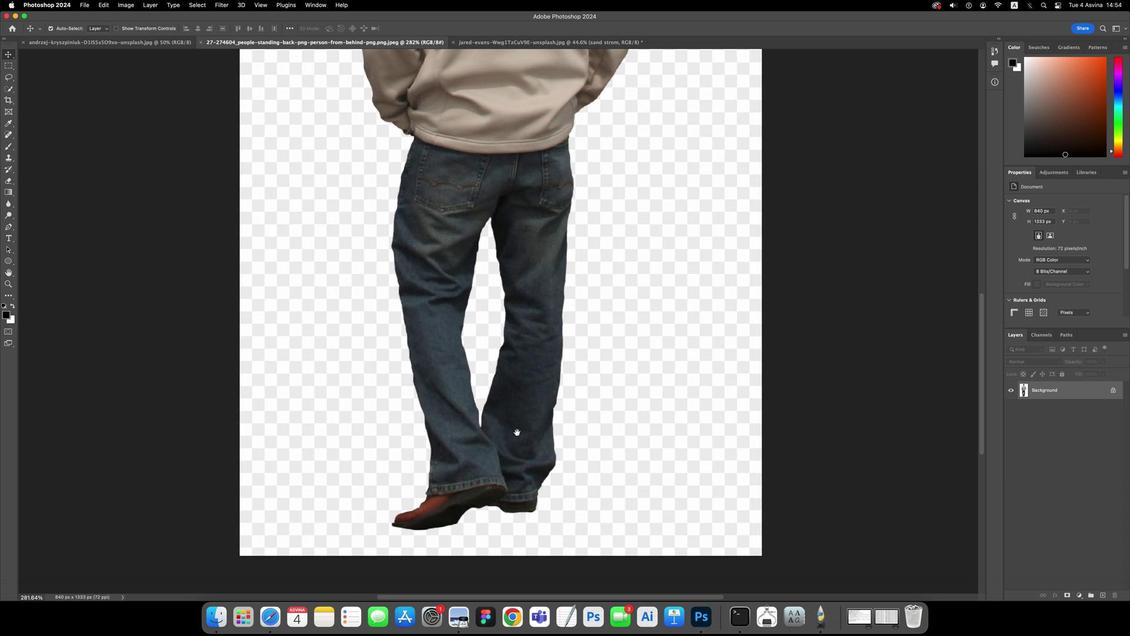 
Action: Mouse moved to (1062, 150)
Screenshot: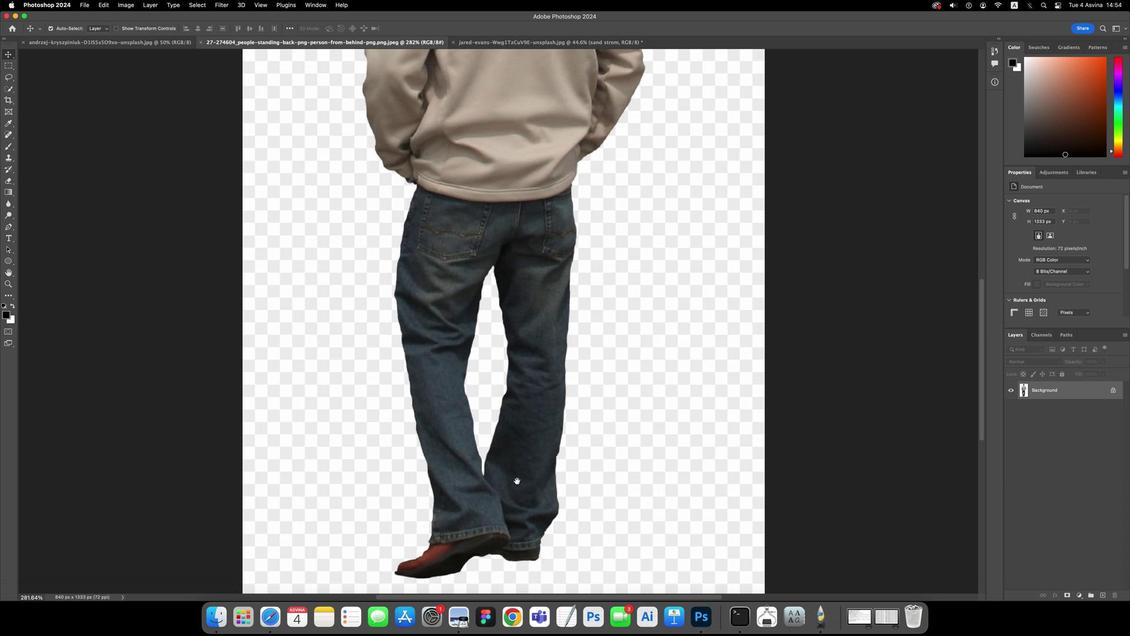 
Action: Mouse pressed left at (1062, 150)
Screenshot: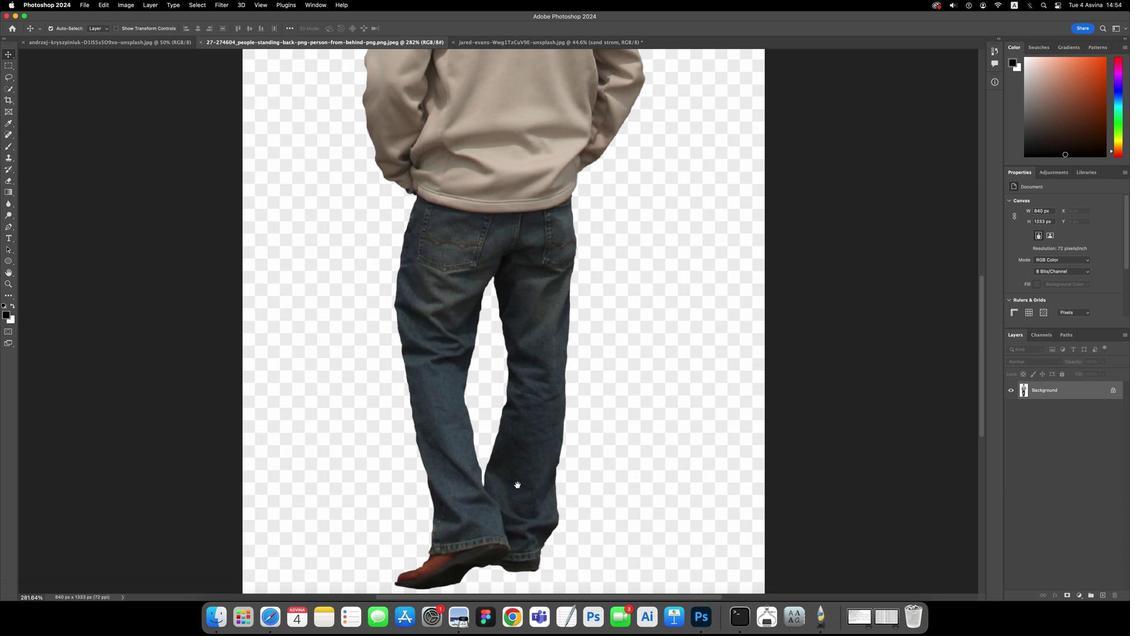 
Action: Mouse moved to (1062, 150)
Screenshot: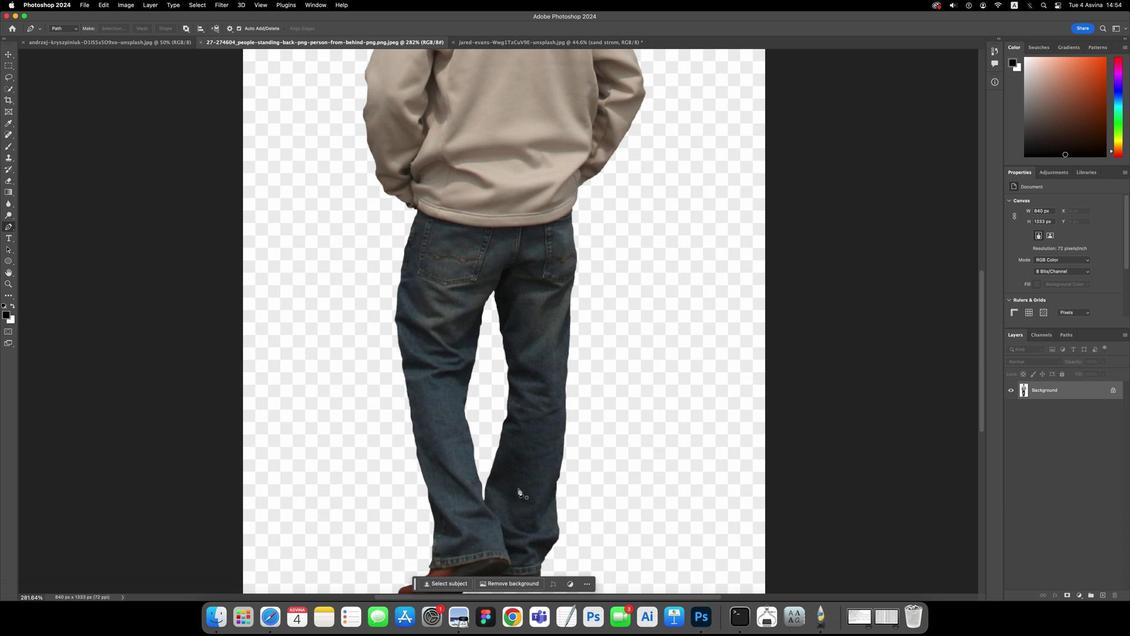 
Action: Key pressed 'p'
Screenshot: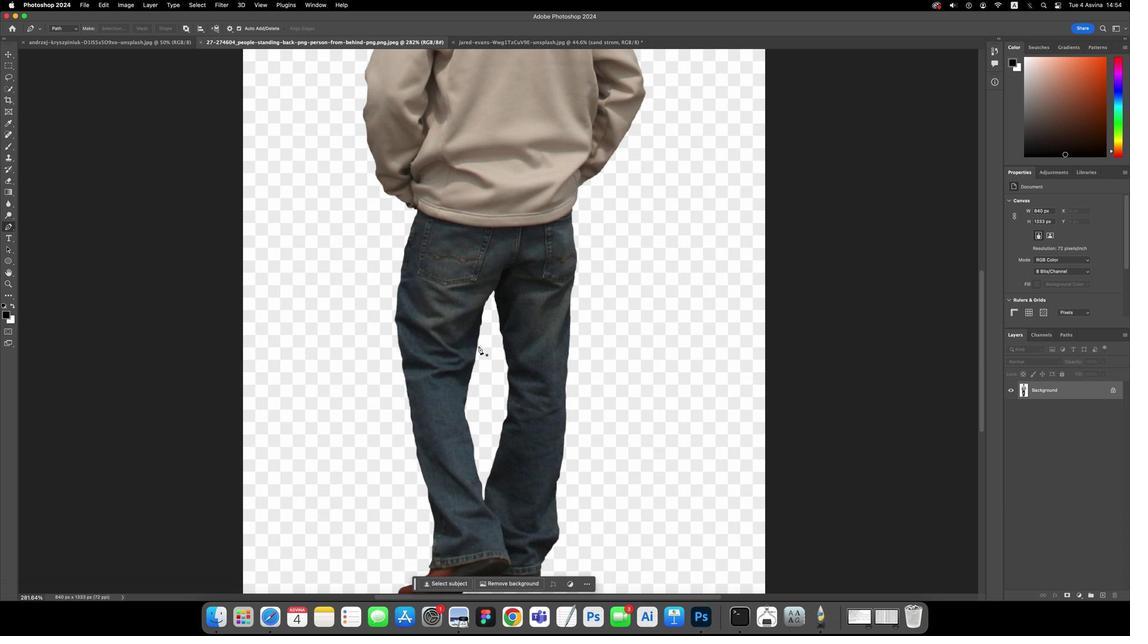 
Action: Mouse moved to (1062, 150)
Screenshot: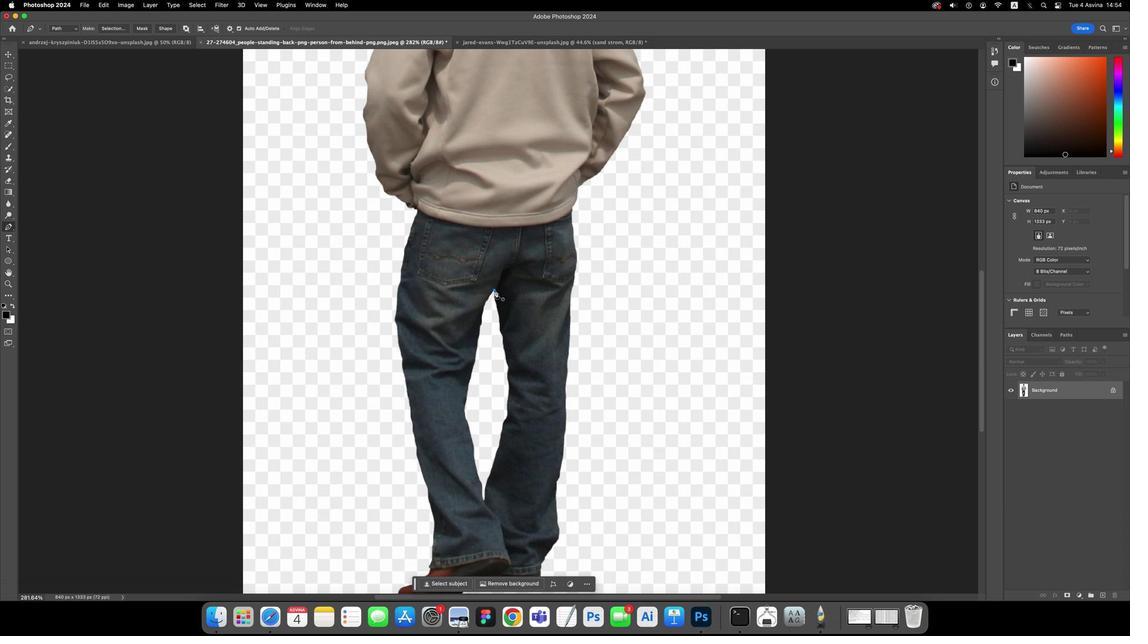 
Action: Mouse pressed left at (1062, 150)
Screenshot: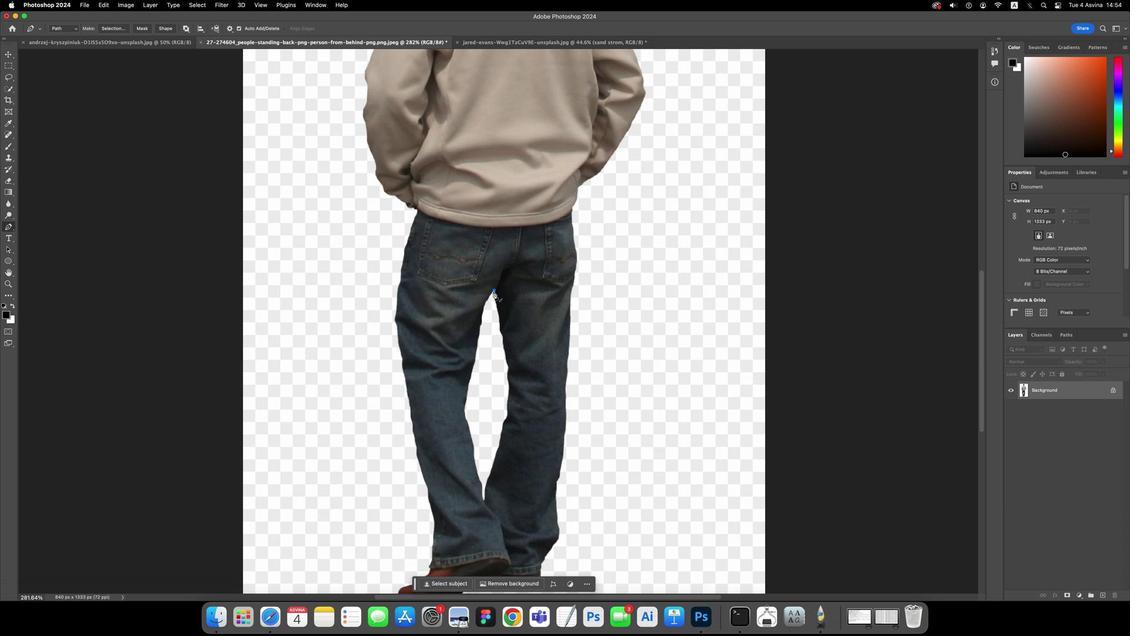 
Action: Mouse moved to (1062, 150)
Screenshot: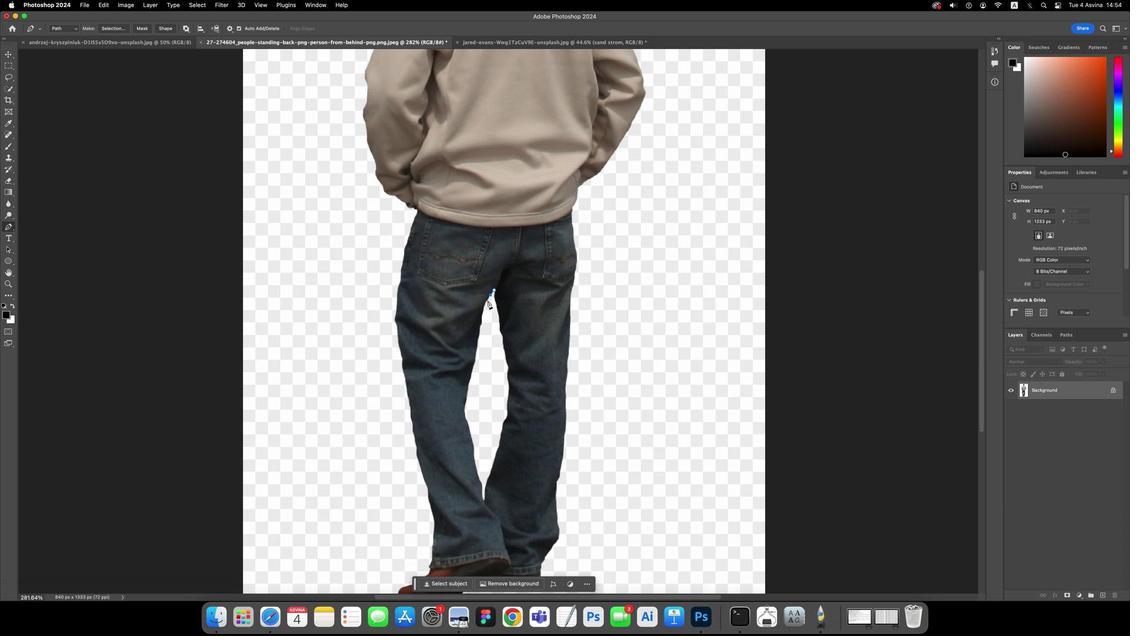 
Action: Mouse pressed left at (1062, 150)
Screenshot: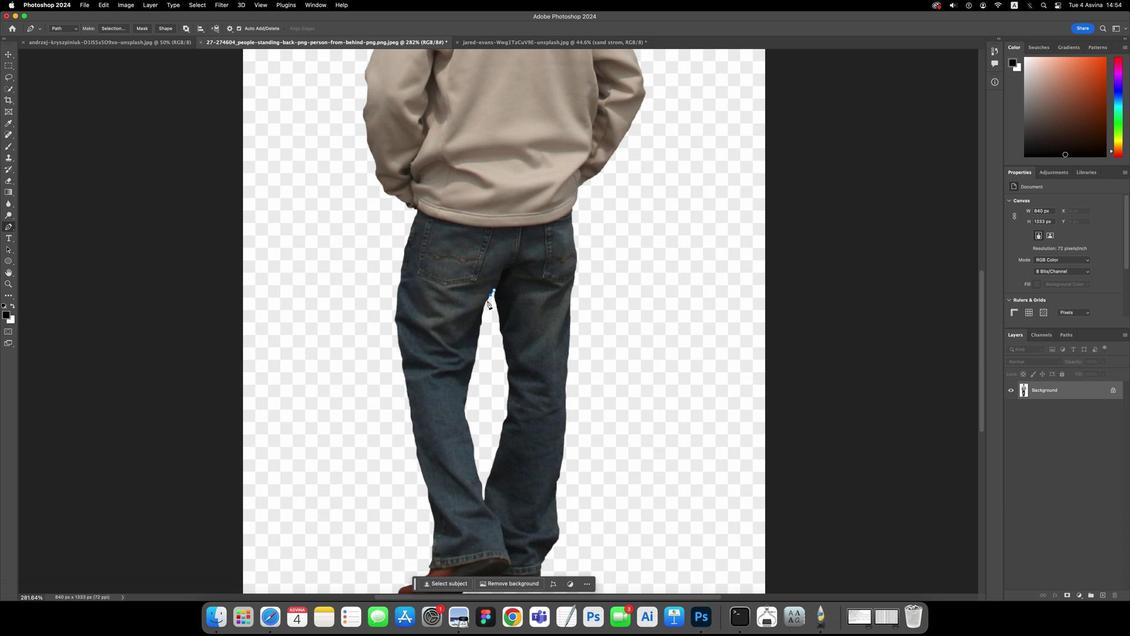 
Action: Mouse moved to (1062, 150)
Screenshot: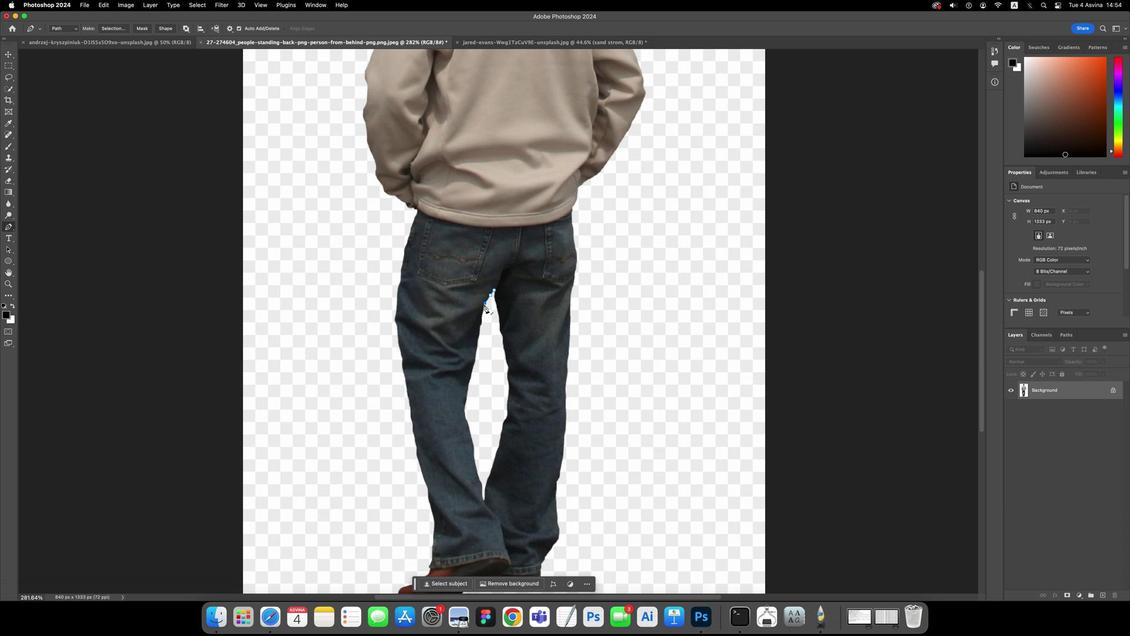 
Action: Mouse pressed left at (1062, 150)
